 Task: create new invoice with Date Opened :30-Apr-23, Select Customer: Pop Factory, Terms: Payment Term 2. Make invoice entry for item-1 with Date: 30-Apr-23, Description: Halo Top Peanut Butter Cup  , Action: Material, Income Account: Income:Sales, Quantity: 1, Unit Price: 25.75, Discount %: 7. Make entry for item-2 with Date: 30-Apr-23, Description: Oral-B Indicator Soft Toothbrush, Action: Material, Income Account: Income:Sales, Quantity: 1, Unit Price: 15.5, Discount %: 8. Make entry for item-3 with Date: 30-Apr-23, Description: RaceTrac Roasted Sweet Popcorn, Action: Material, Income Account: Income:Sales, Quantity: 3, Unit Price: 16.5, Discount %: 10. Write Notes: 'Looking forward to serving you again.'. Post Invoice with Post Date: 30-Apr-23, Post to Accounts: Assets:Accounts Receivable. Pay / Process Payment with Transaction Date: 15-May-23, Amount: 82.7575, Transfer Account: Checking Account. Print Invoice, display notes by going to Option, then go to Display Tab and check 'Invoice Notes'.
Action: Mouse moved to (190, 44)
Screenshot: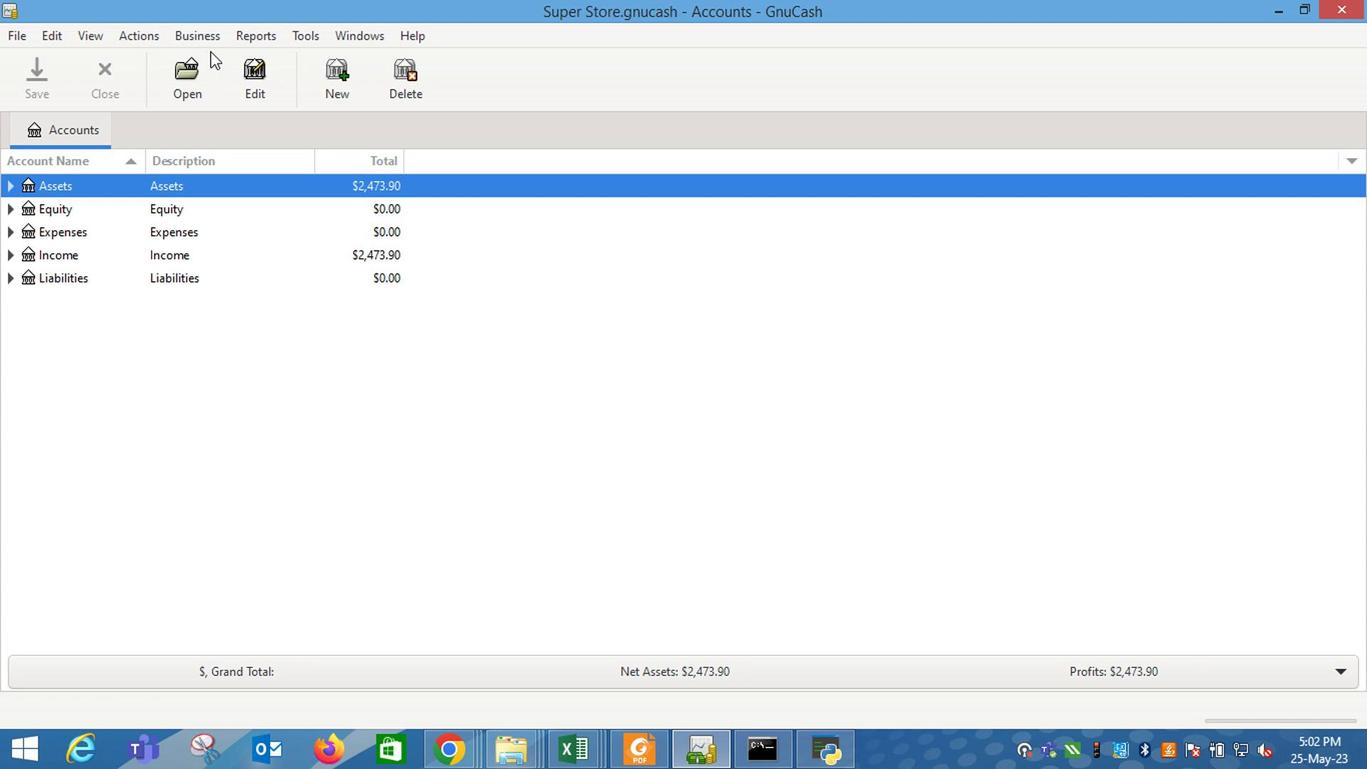 
Action: Mouse pressed left at (190, 44)
Screenshot: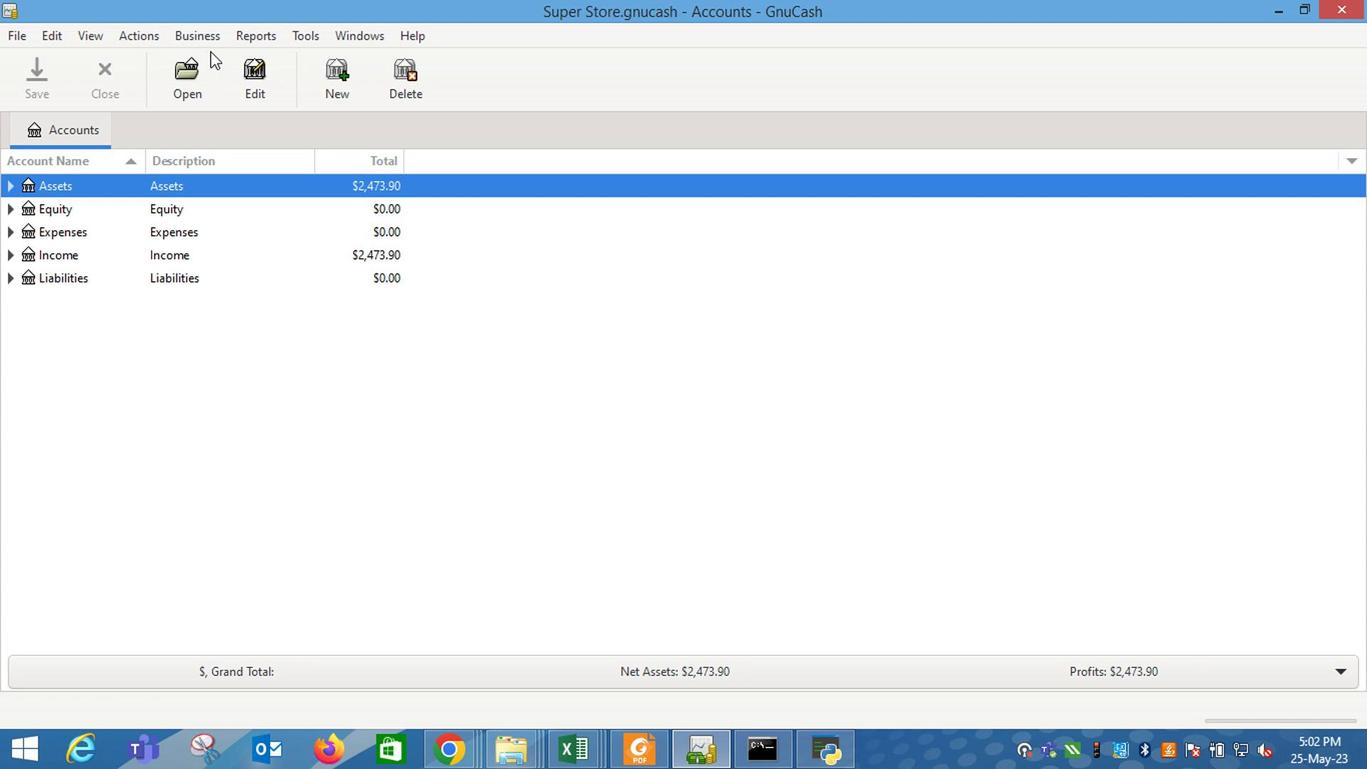 
Action: Mouse moved to (482, 139)
Screenshot: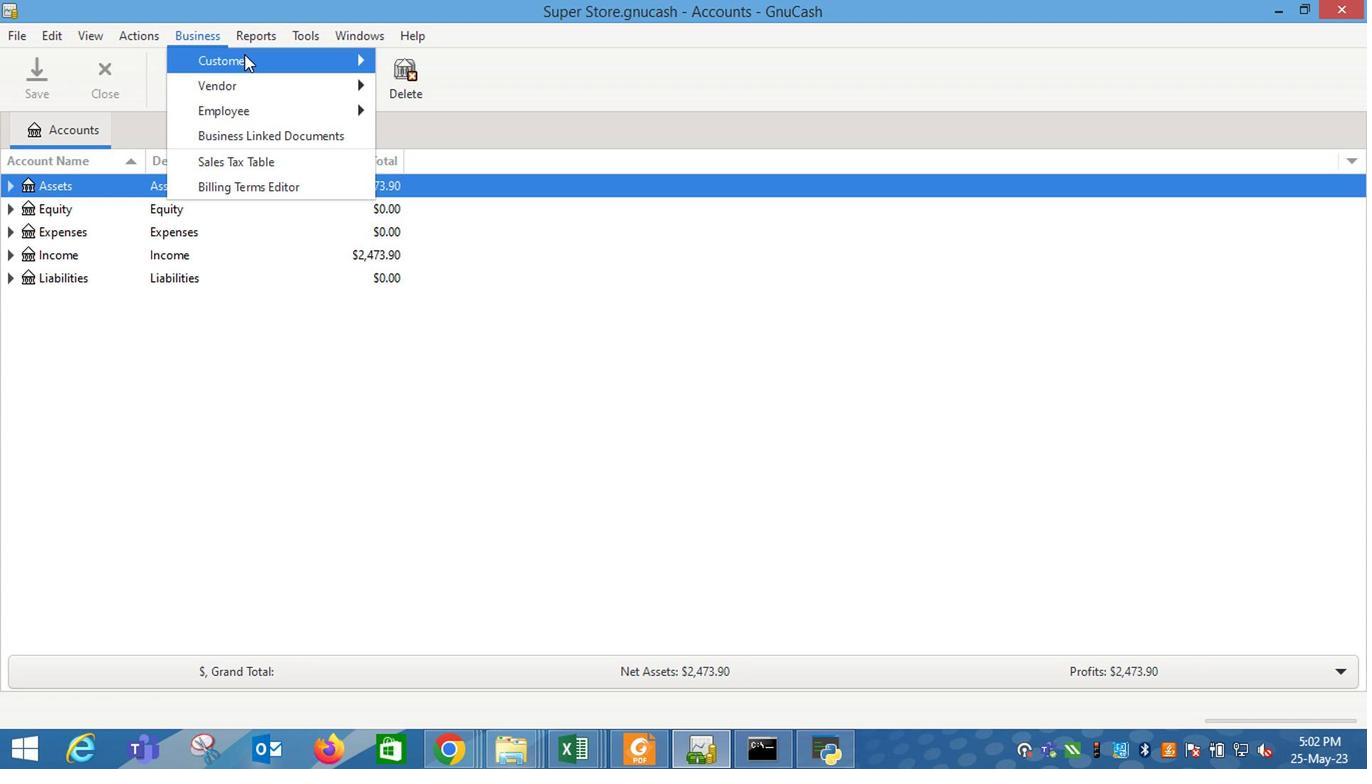 
Action: Mouse pressed left at (482, 139)
Screenshot: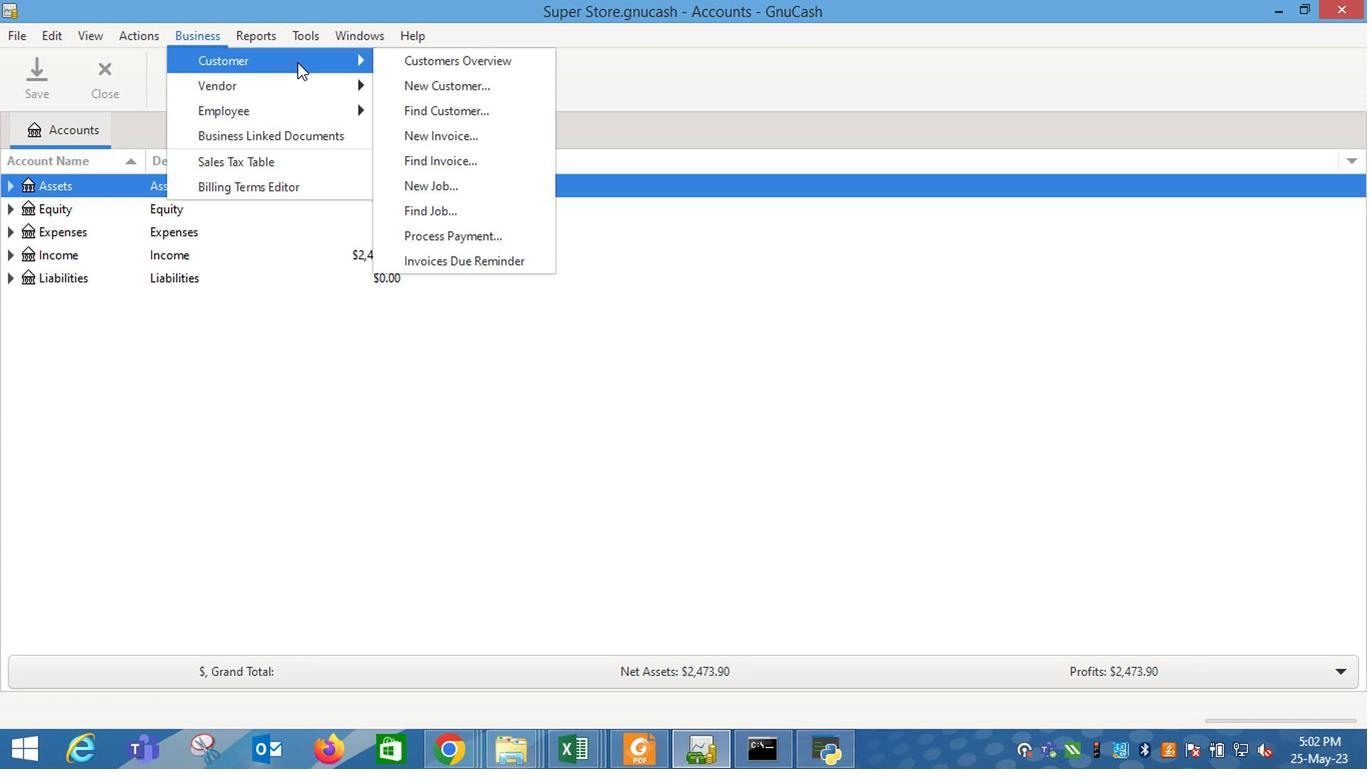 
Action: Mouse moved to (824, 307)
Screenshot: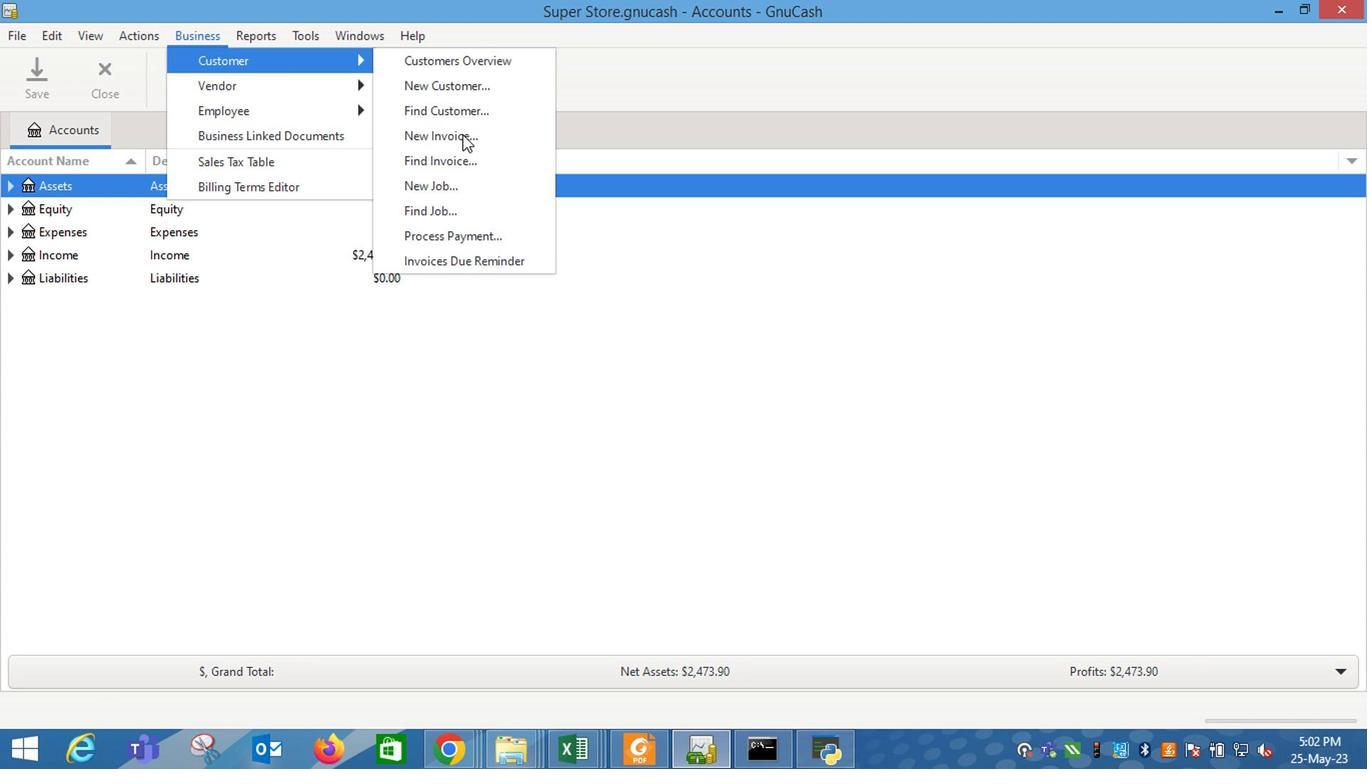 
Action: Mouse pressed left at (824, 307)
Screenshot: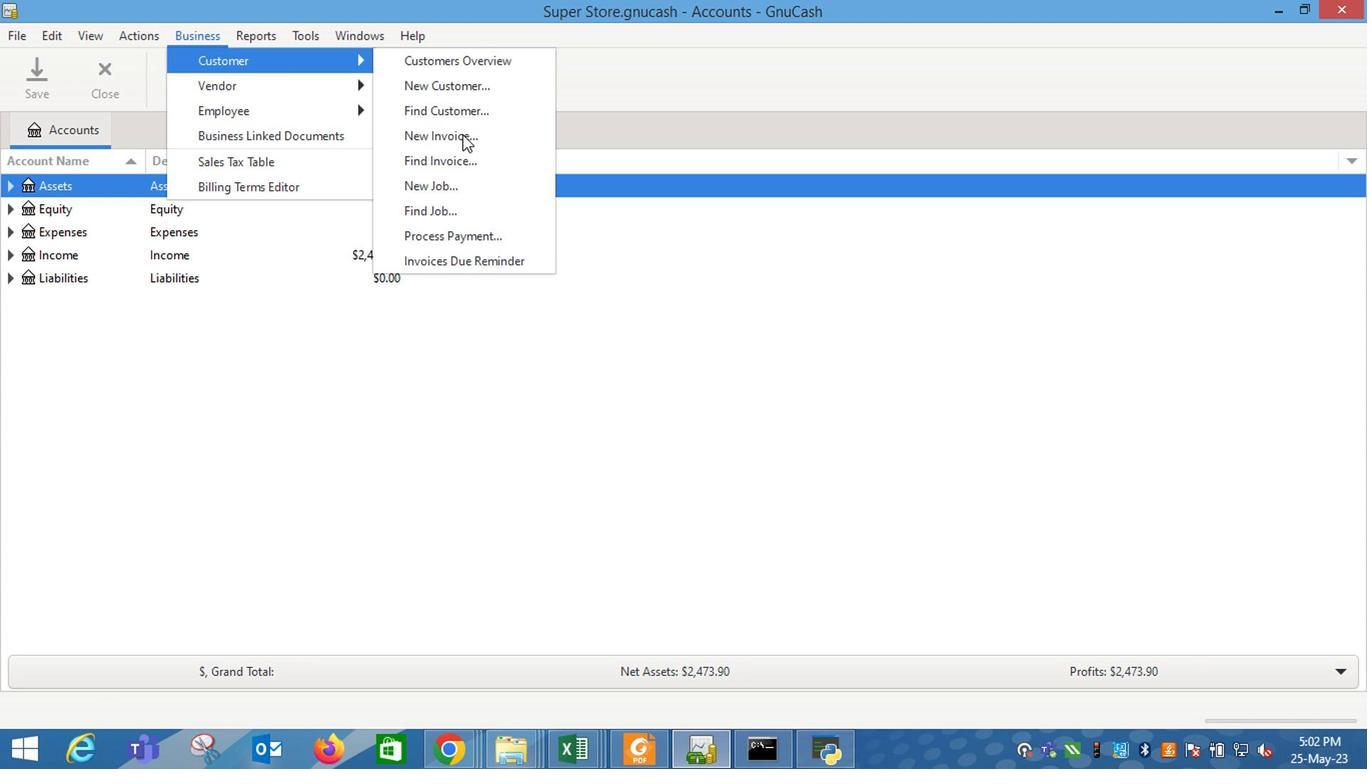 
Action: Mouse moved to (667, 336)
Screenshot: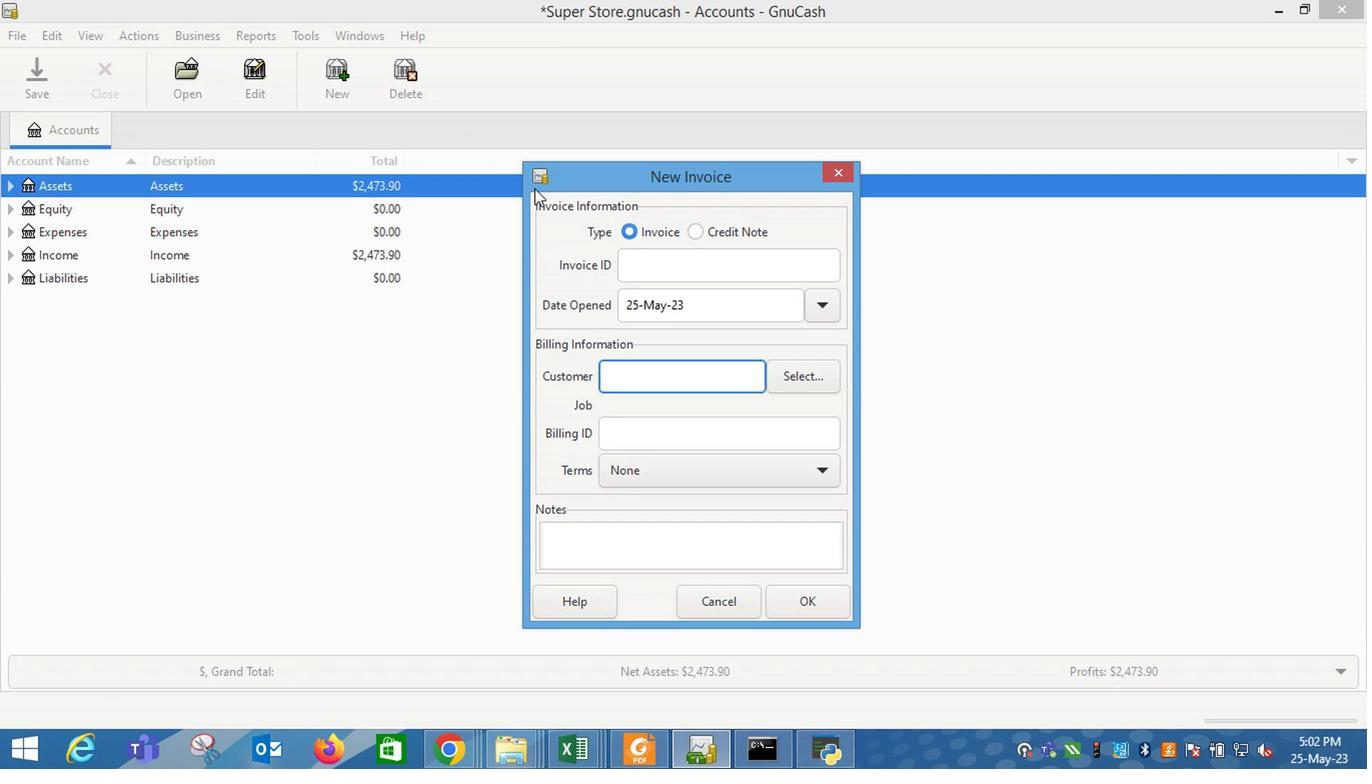 
Action: Mouse pressed left at (667, 336)
Screenshot: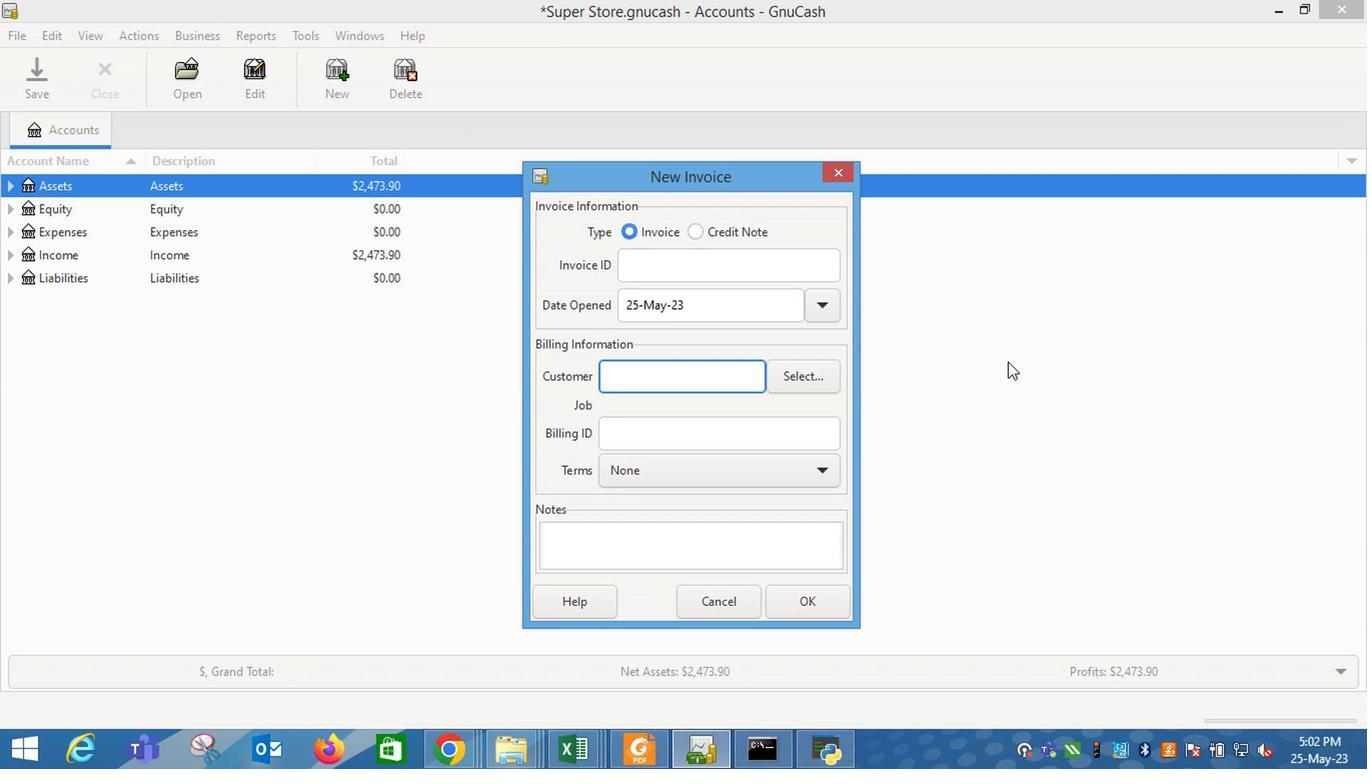 
Action: Mouse moved to (675, 459)
Screenshot: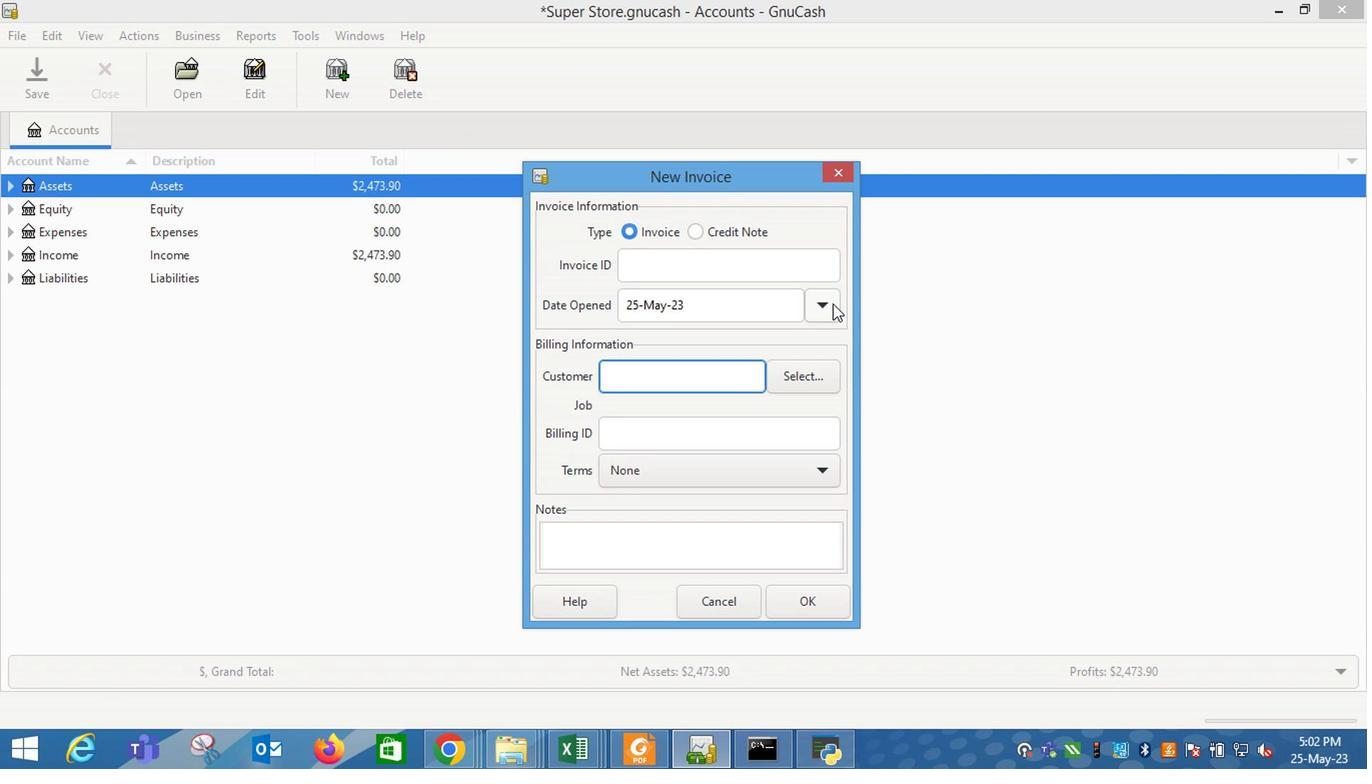 
Action: Mouse pressed left at (675, 459)
Screenshot: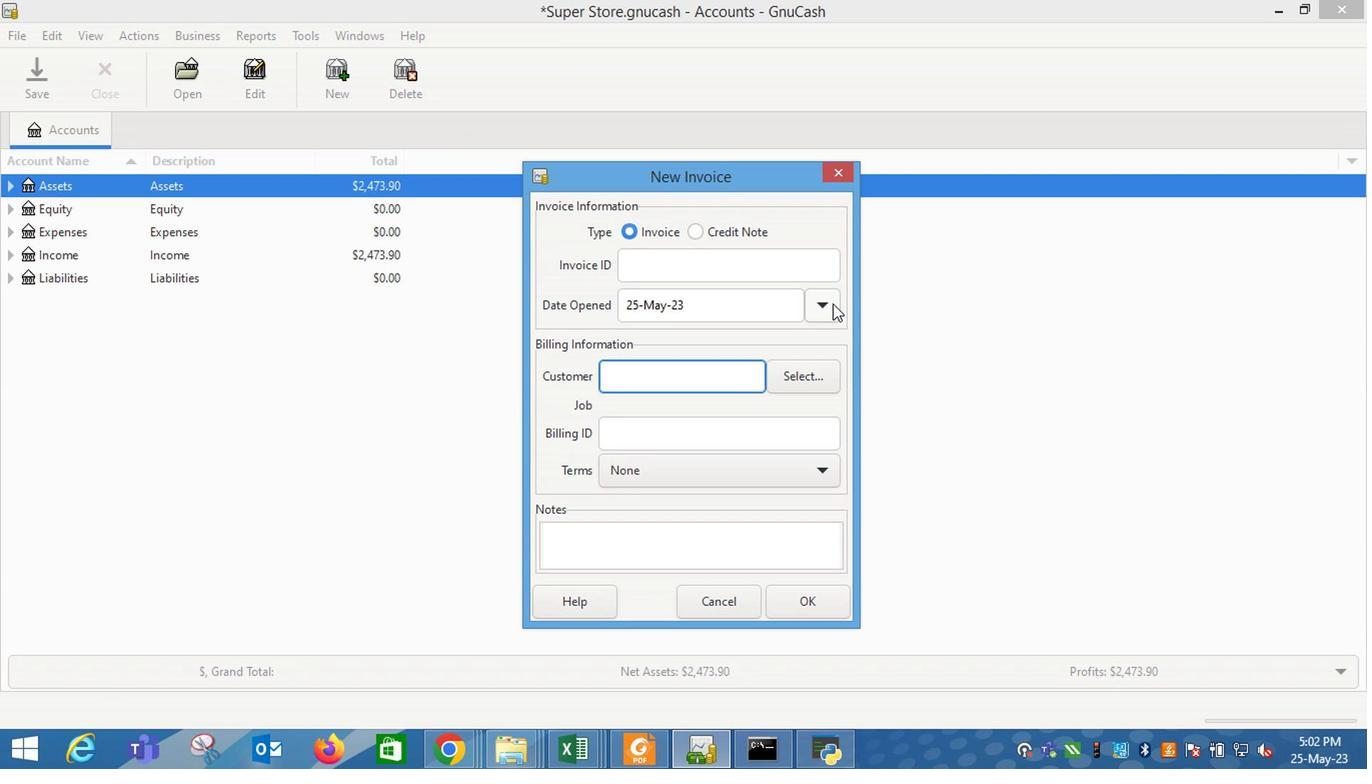 
Action: Mouse moved to (627, 371)
Screenshot: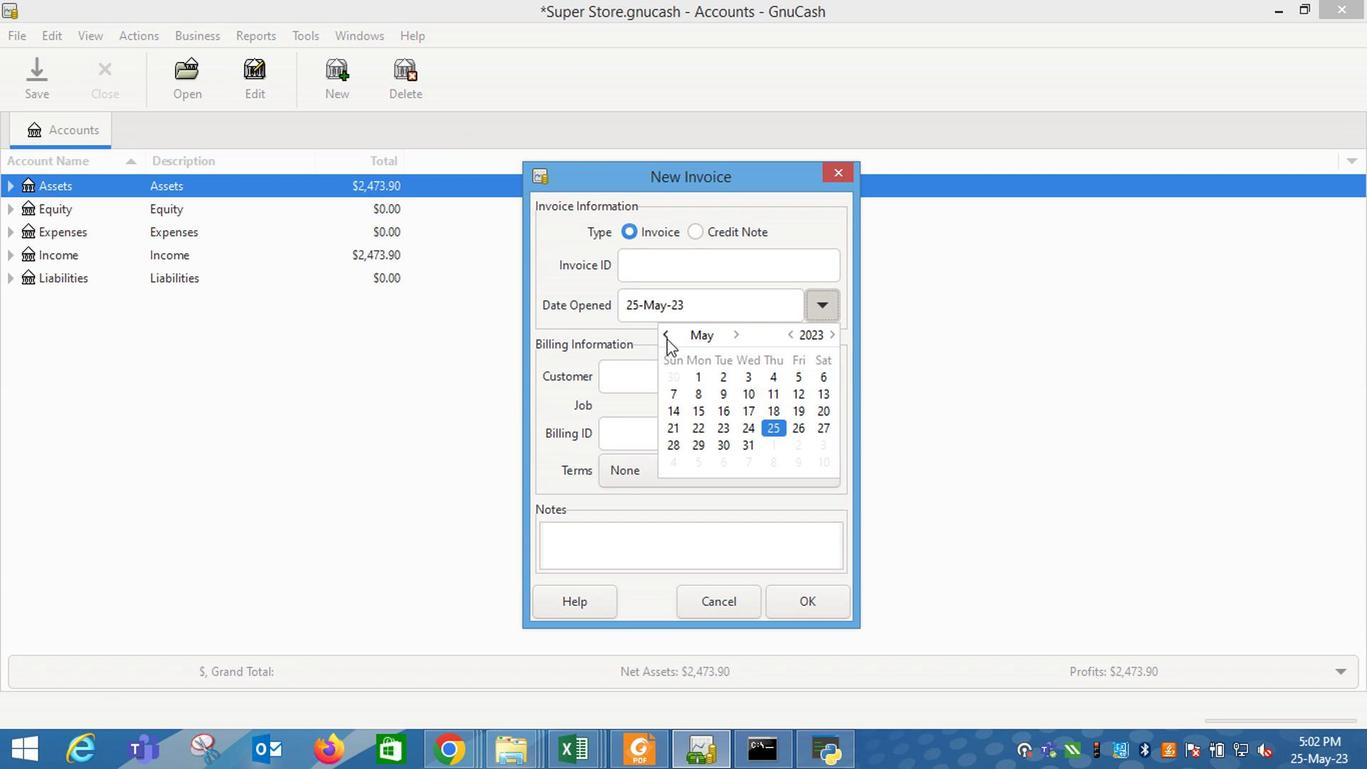 
Action: Mouse pressed left at (627, 371)
Screenshot: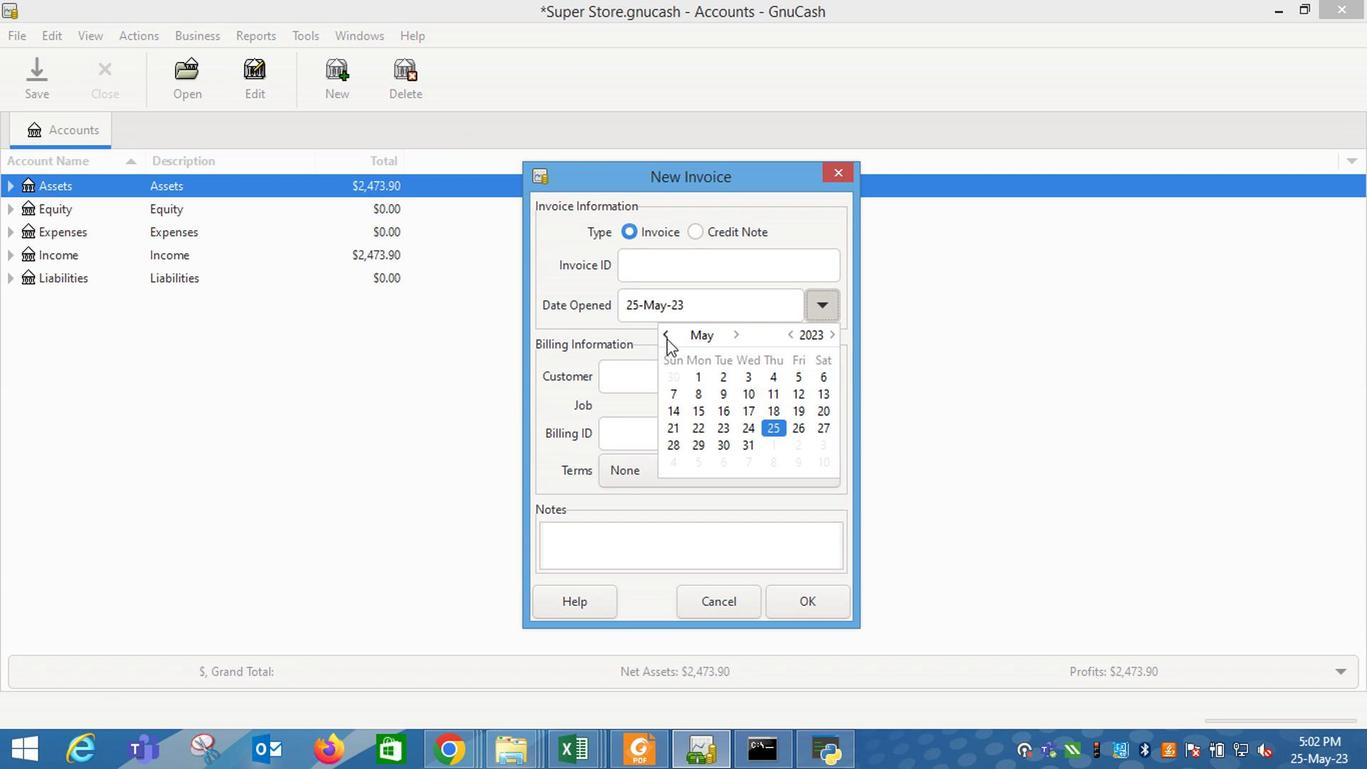 
Action: Mouse moved to (627, 371)
Screenshot: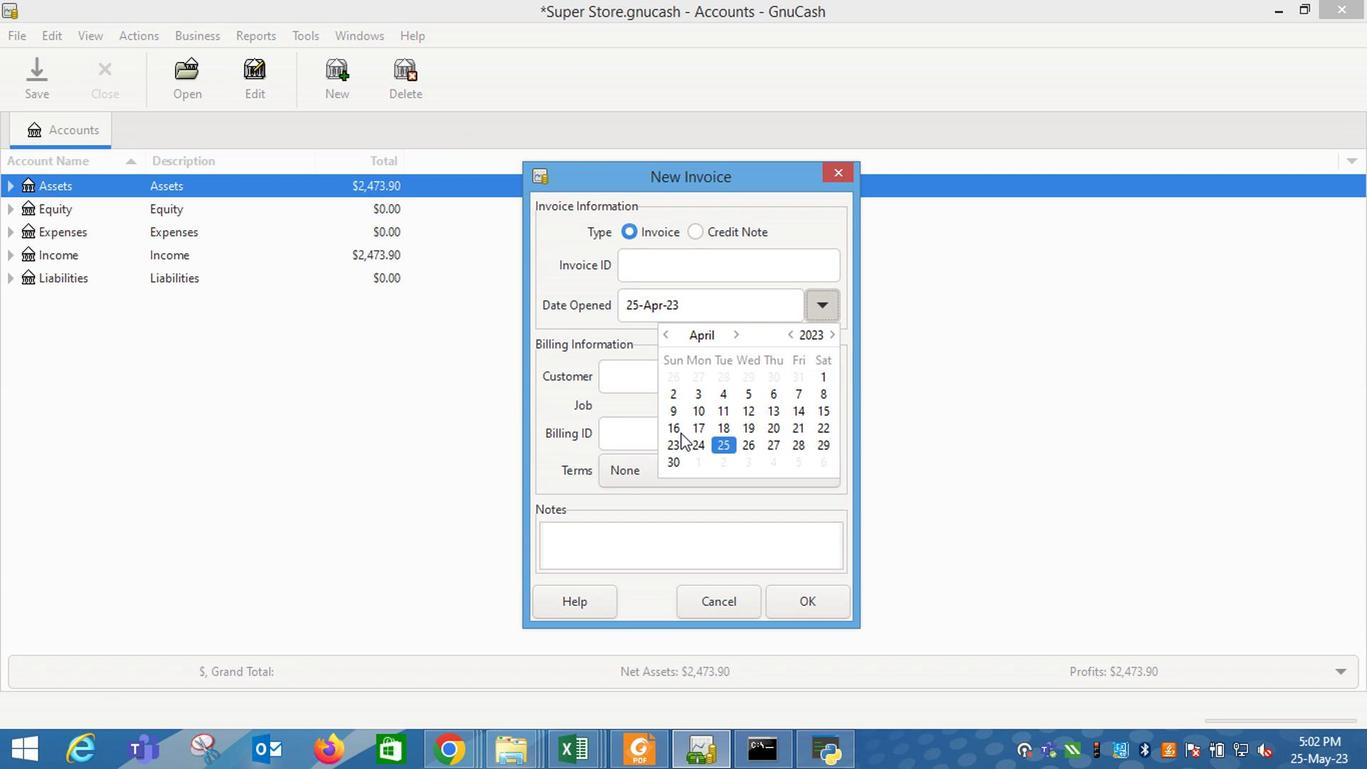 
Action: Mouse pressed left at (627, 371)
Screenshot: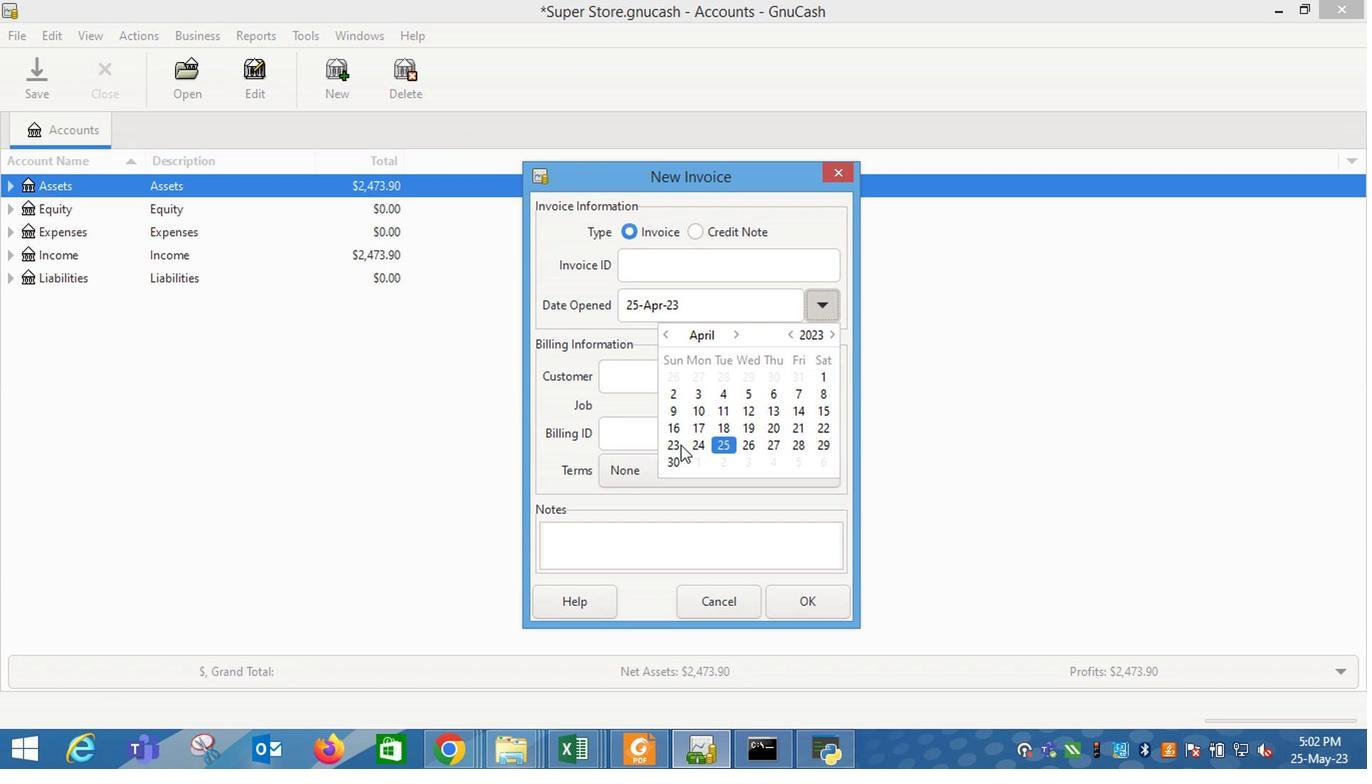 
Action: Key pressed <Key.shift_r>S
Screenshot: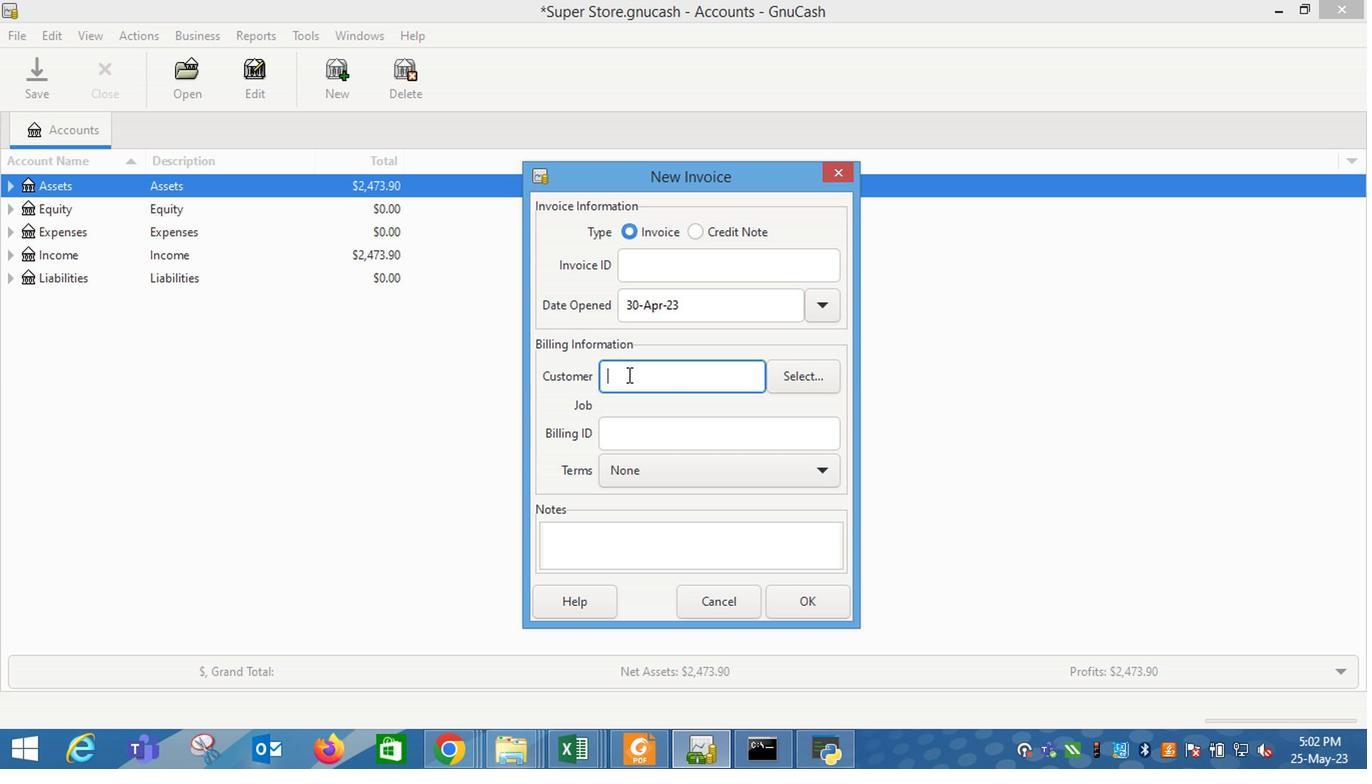 
Action: Mouse moved to (616, 375)
Screenshot: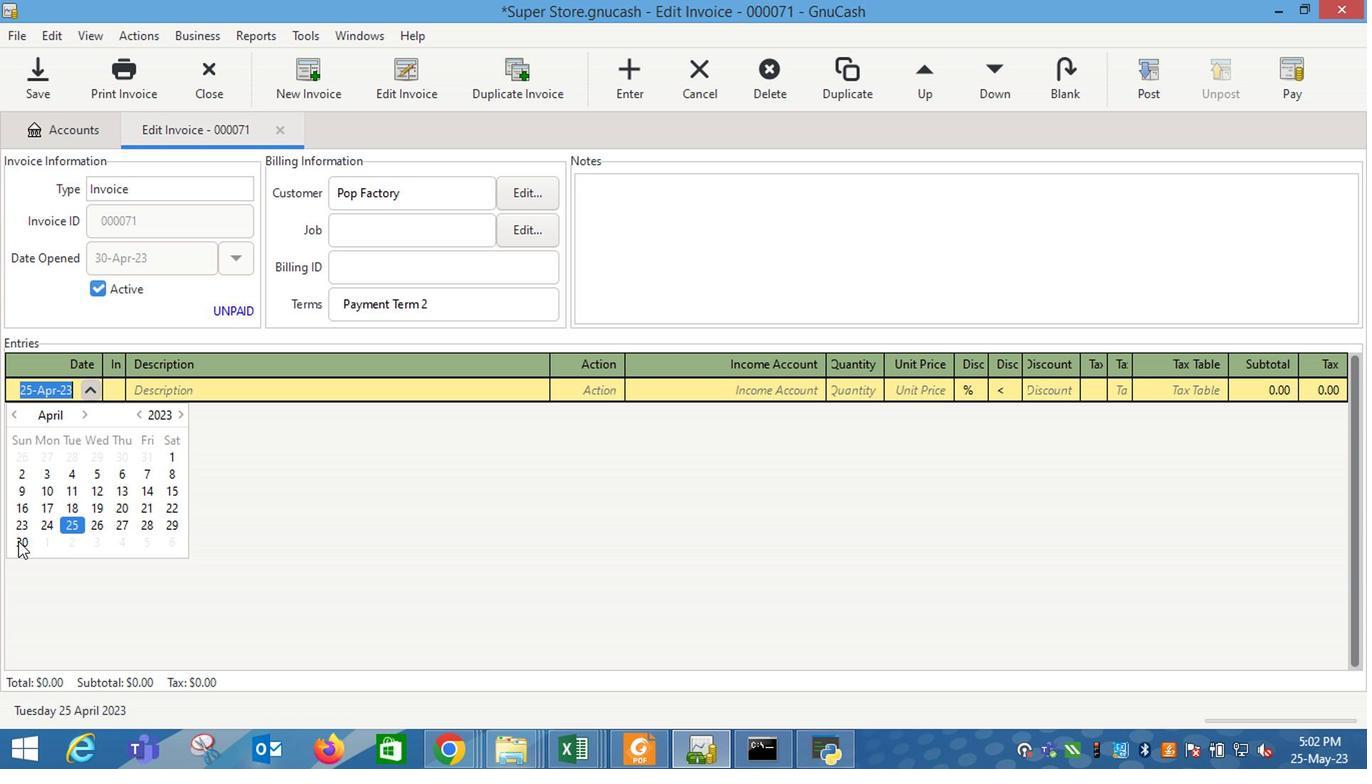 
Action: Key pressed <Key.esc>
Screenshot: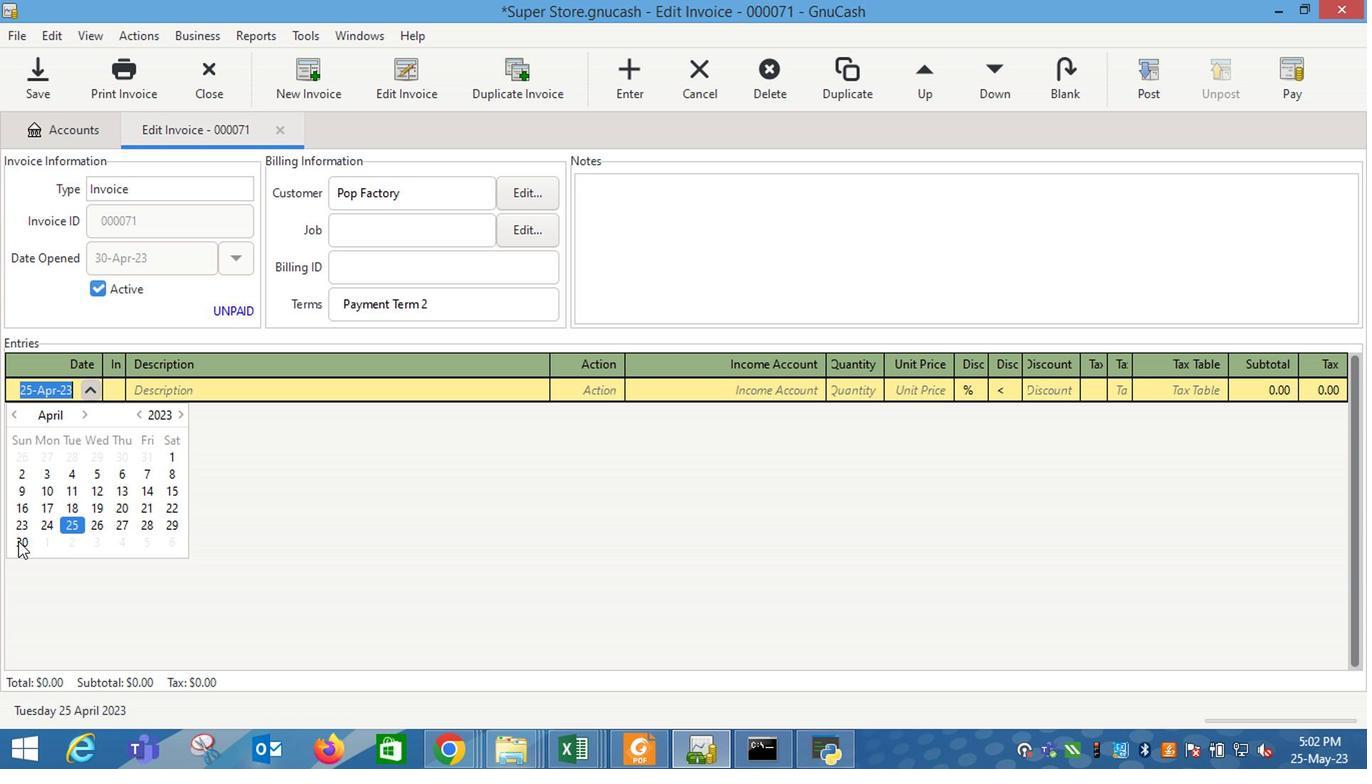 
Action: Mouse moved to (843, 173)
Screenshot: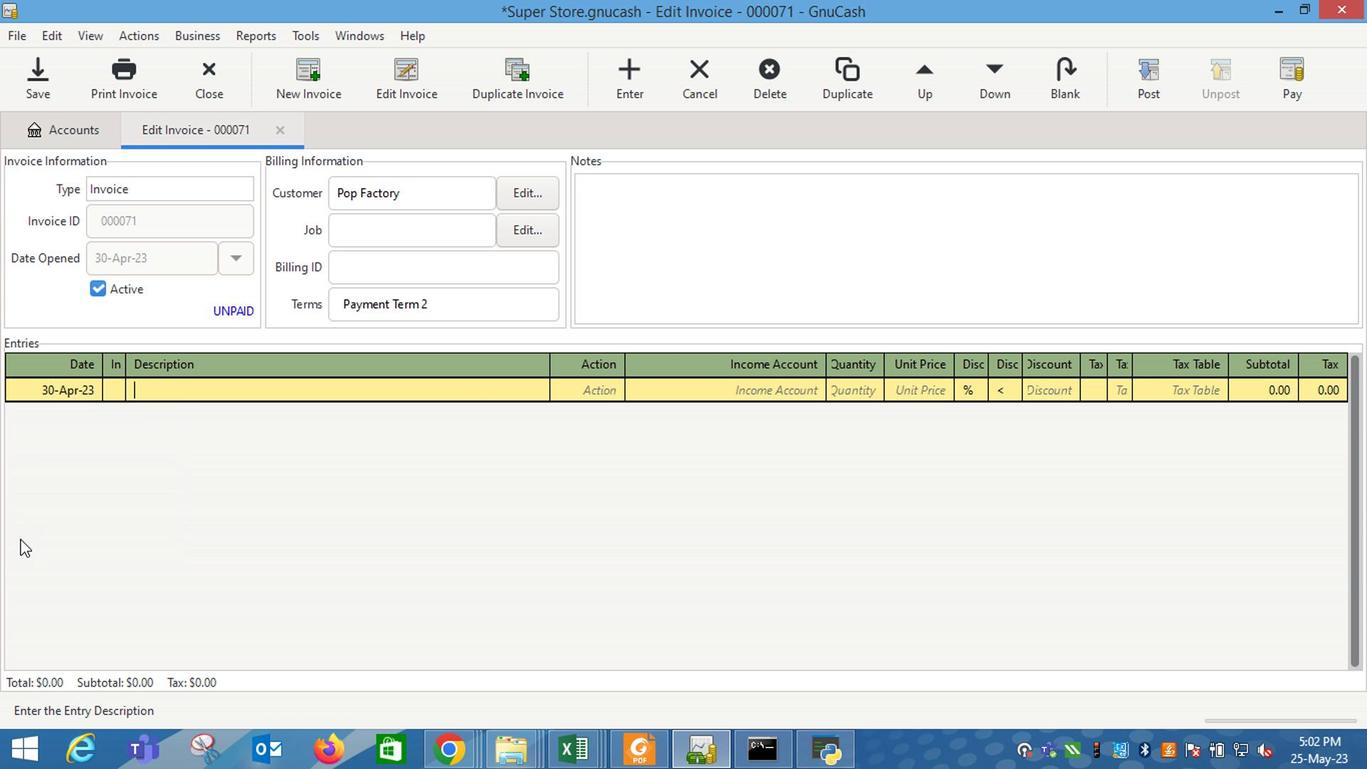
Action: Mouse pressed left at (843, 173)
Screenshot: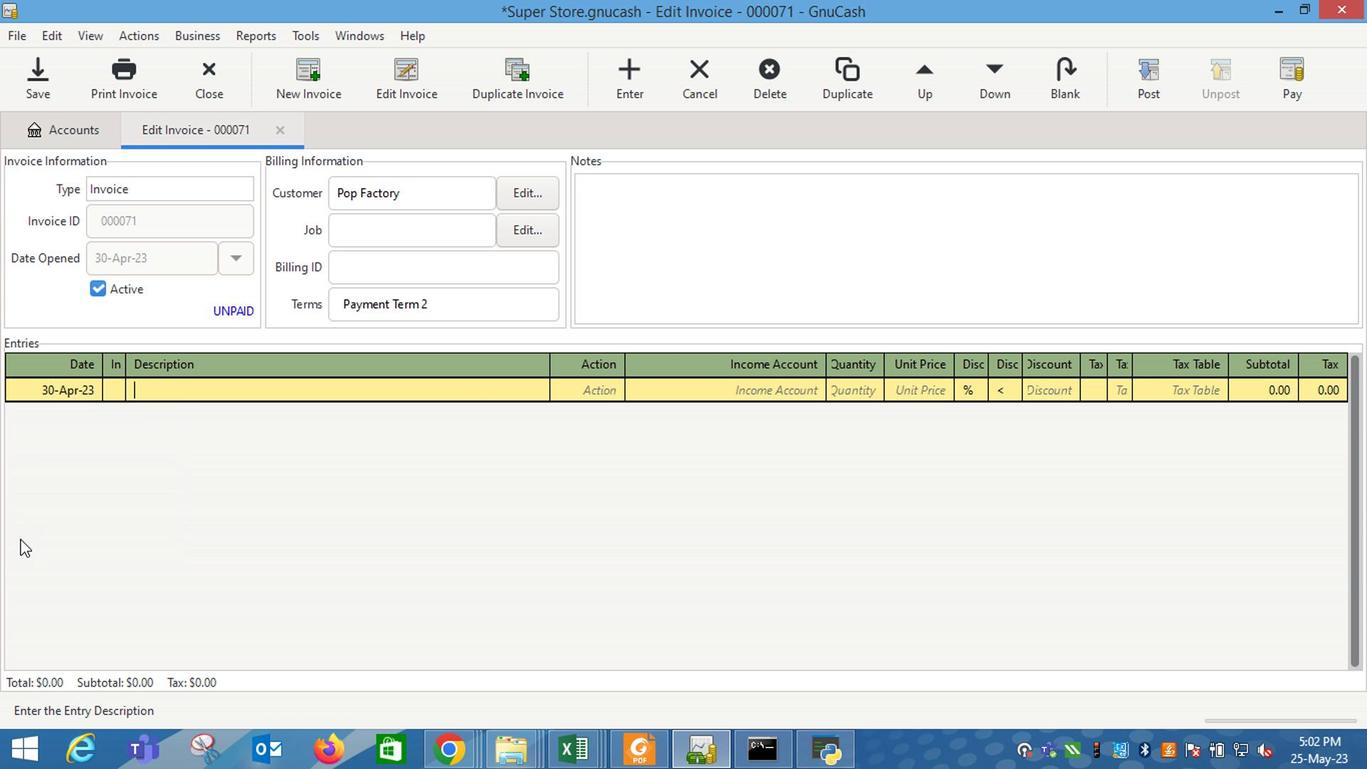 
Action: Mouse moved to (208, 35)
Screenshot: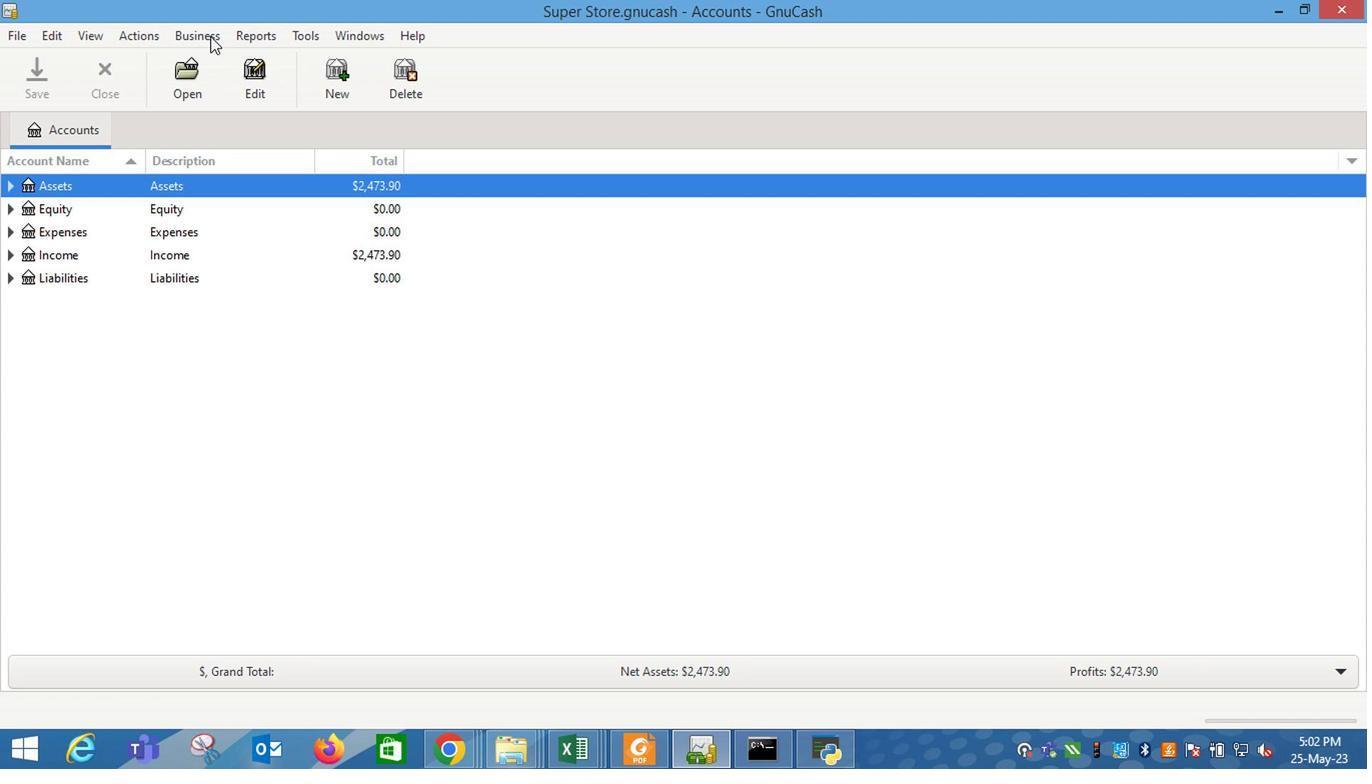 
Action: Mouse pressed left at (208, 35)
Screenshot: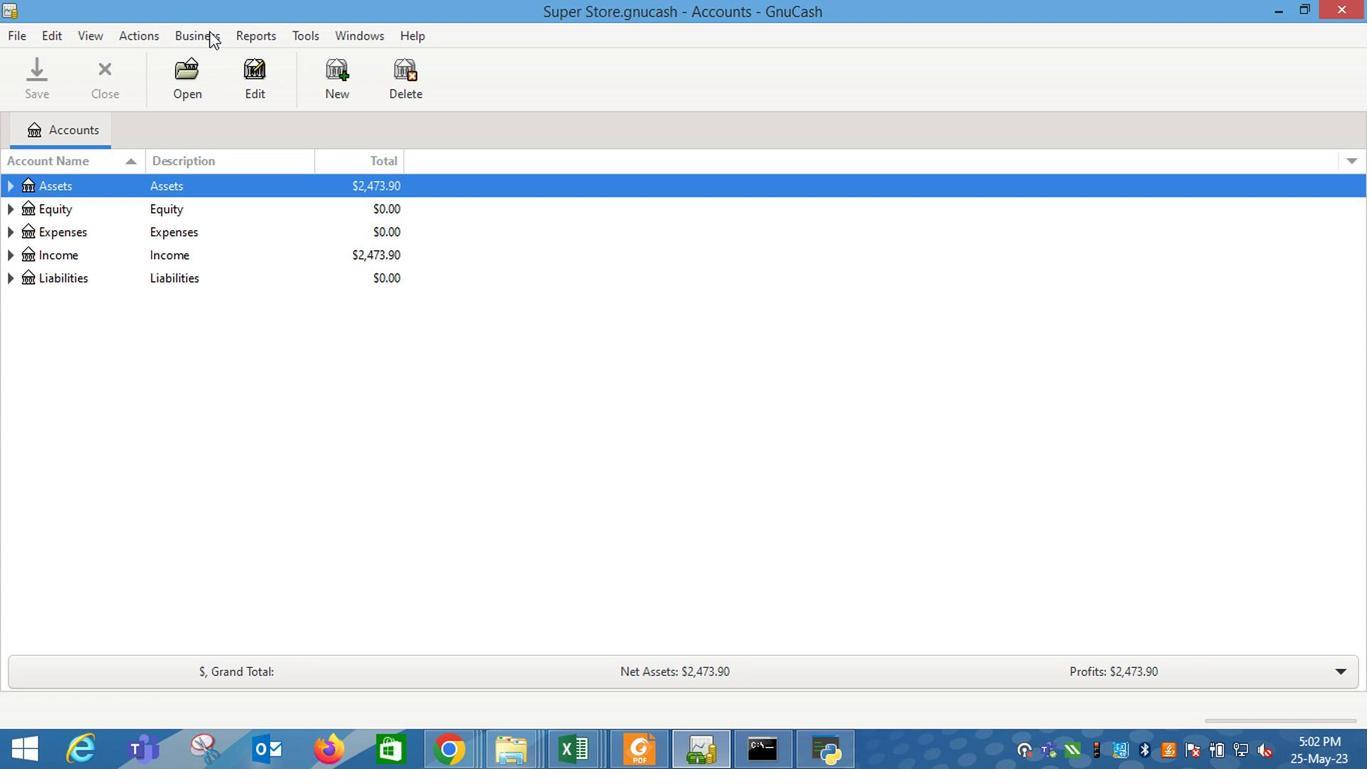 
Action: Mouse moved to (462, 138)
Screenshot: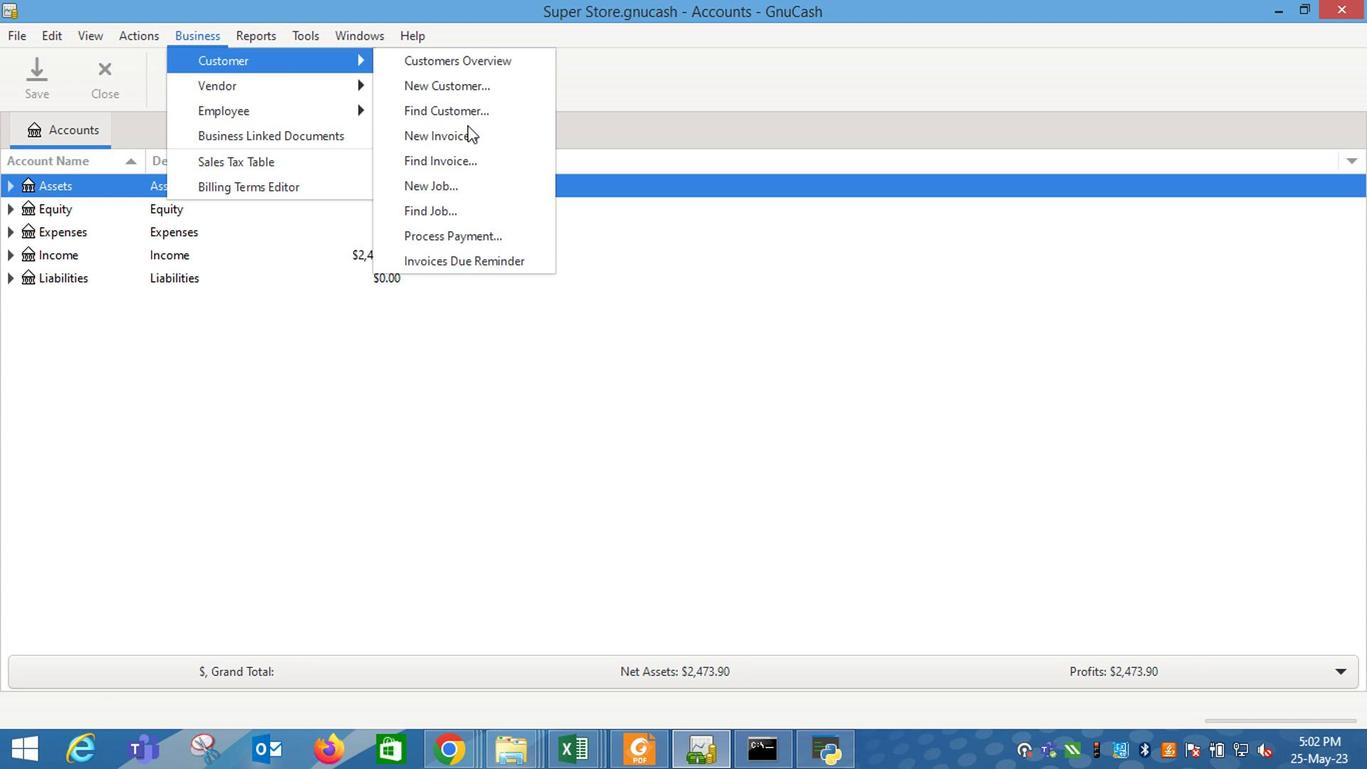 
Action: Mouse pressed left at (462, 138)
Screenshot: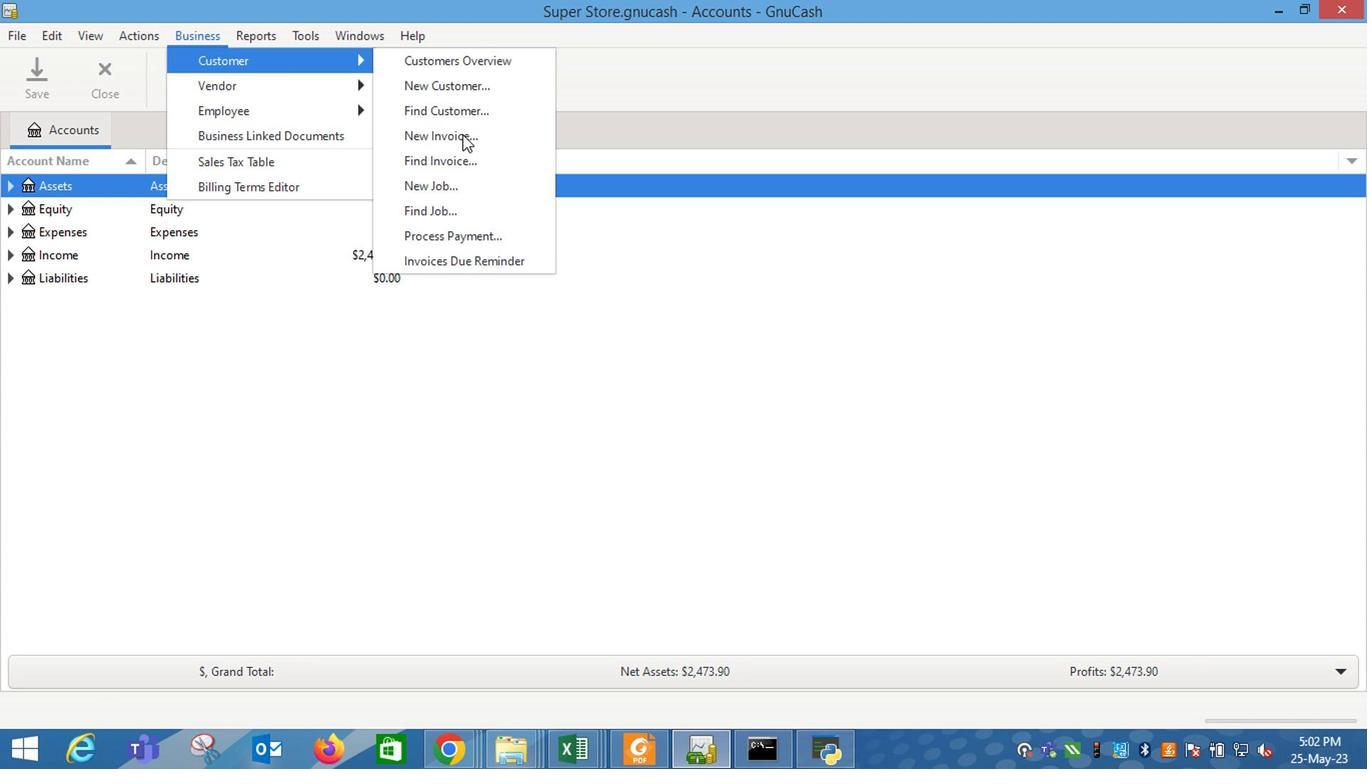 
Action: Mouse moved to (820, 308)
Screenshot: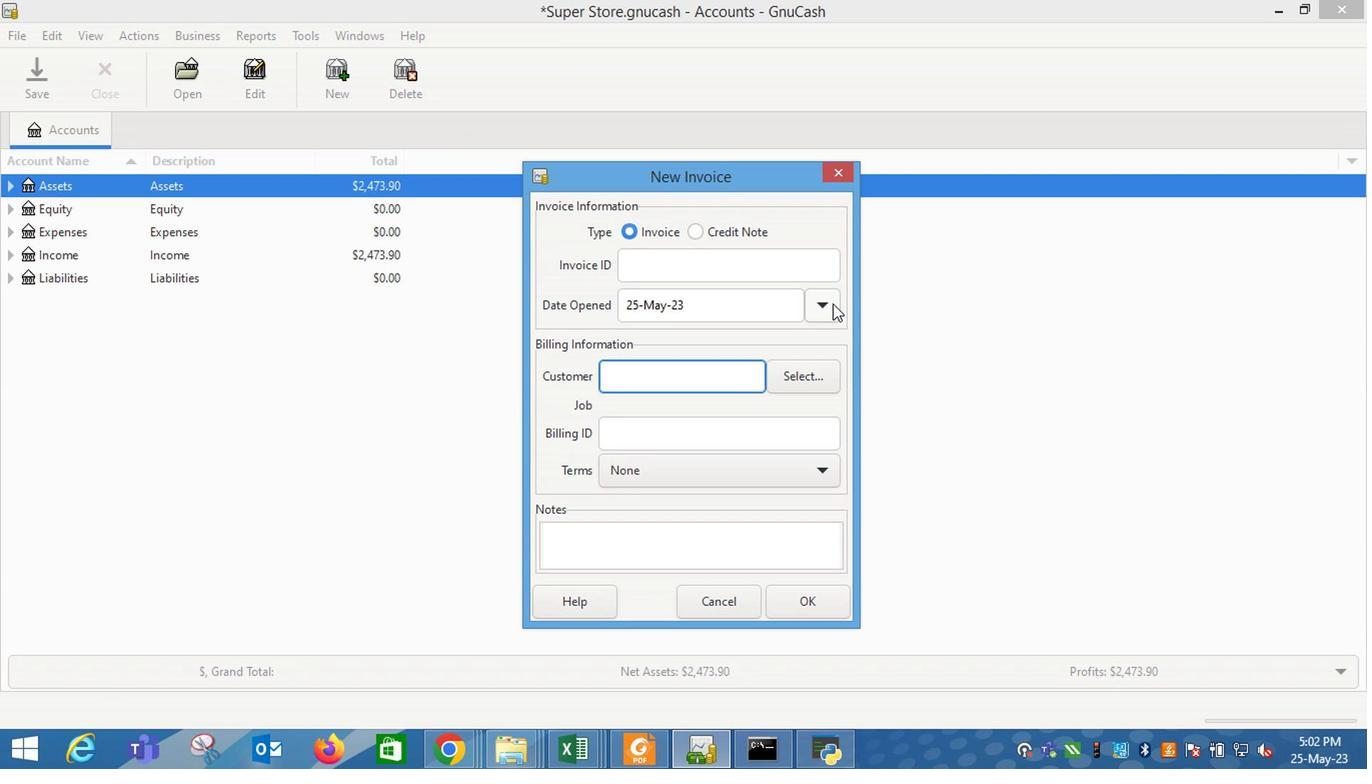 
Action: Mouse pressed left at (830, 306)
Screenshot: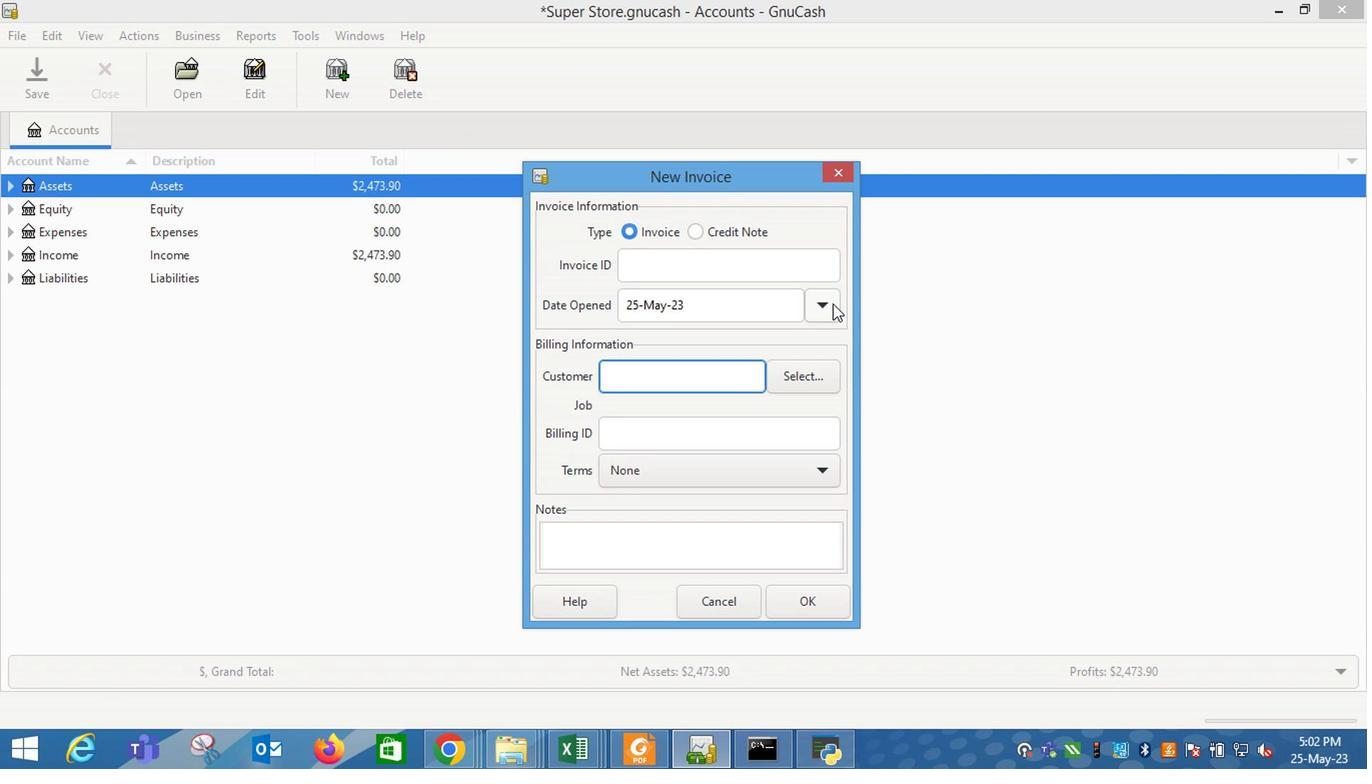 
Action: Mouse moved to (666, 342)
Screenshot: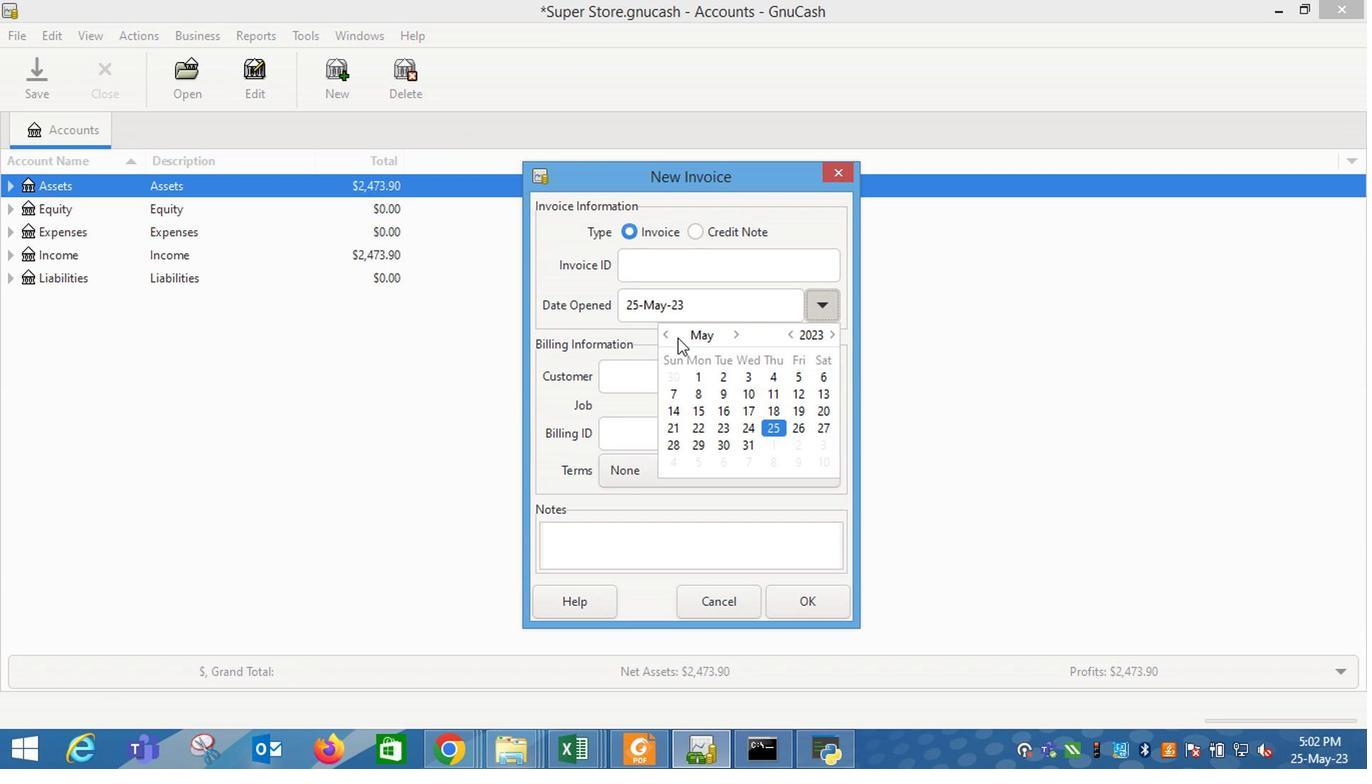 
Action: Mouse pressed left at (666, 342)
Screenshot: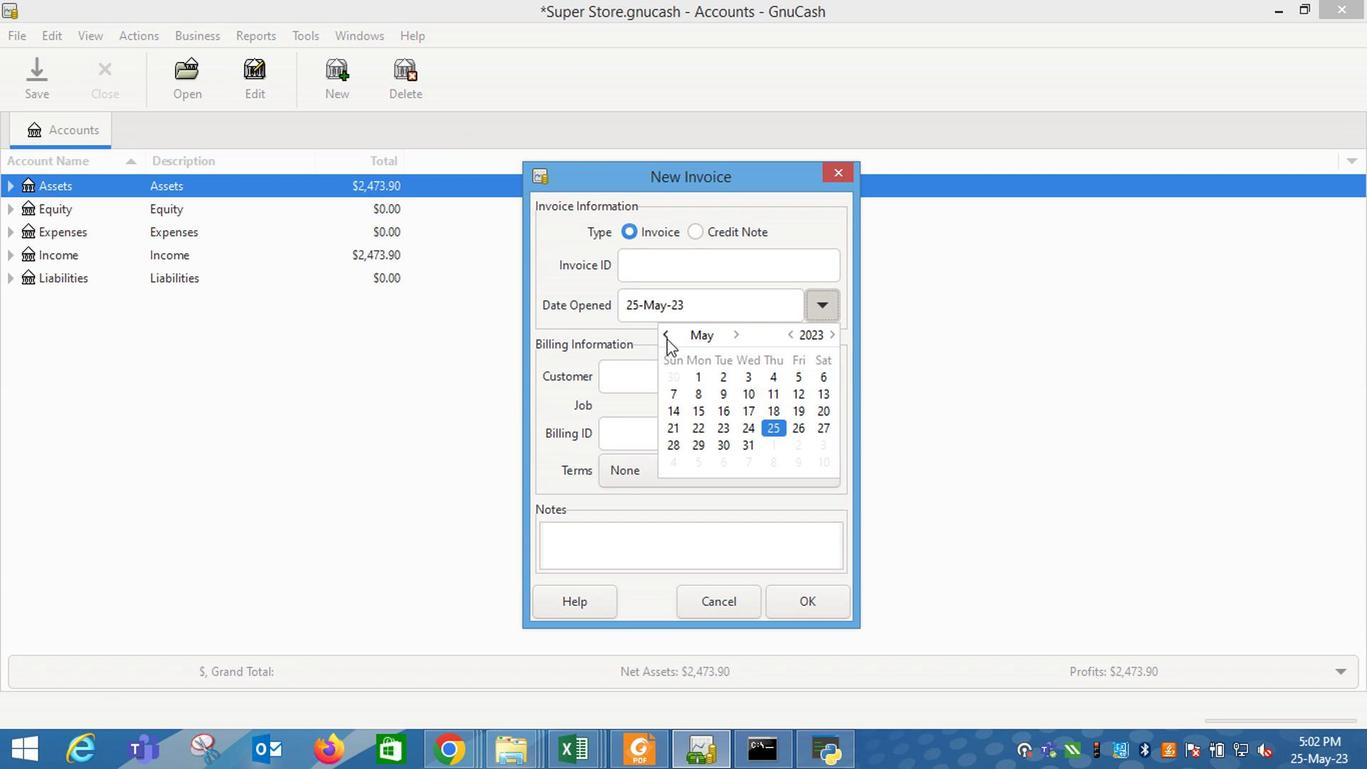 
Action: Mouse moved to (674, 465)
Screenshot: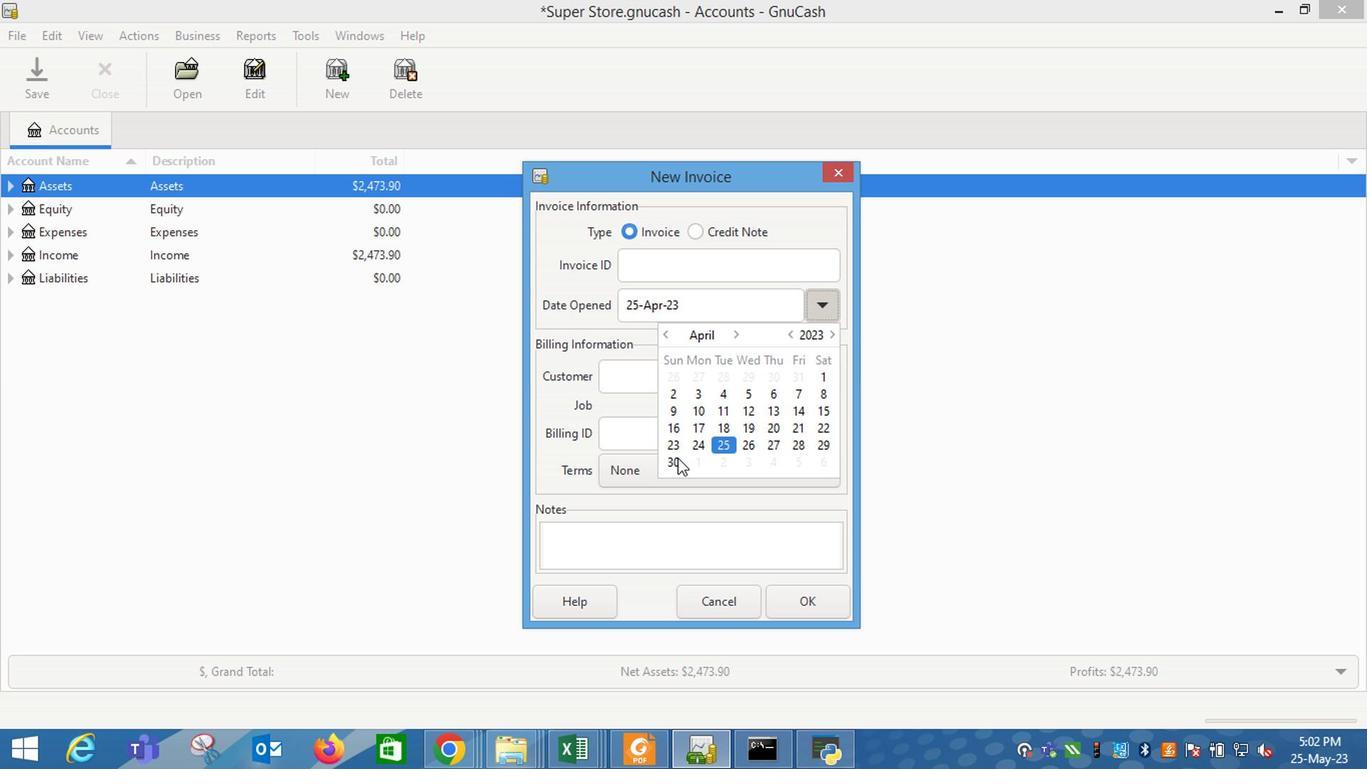 
Action: Mouse pressed left at (674, 465)
Screenshot: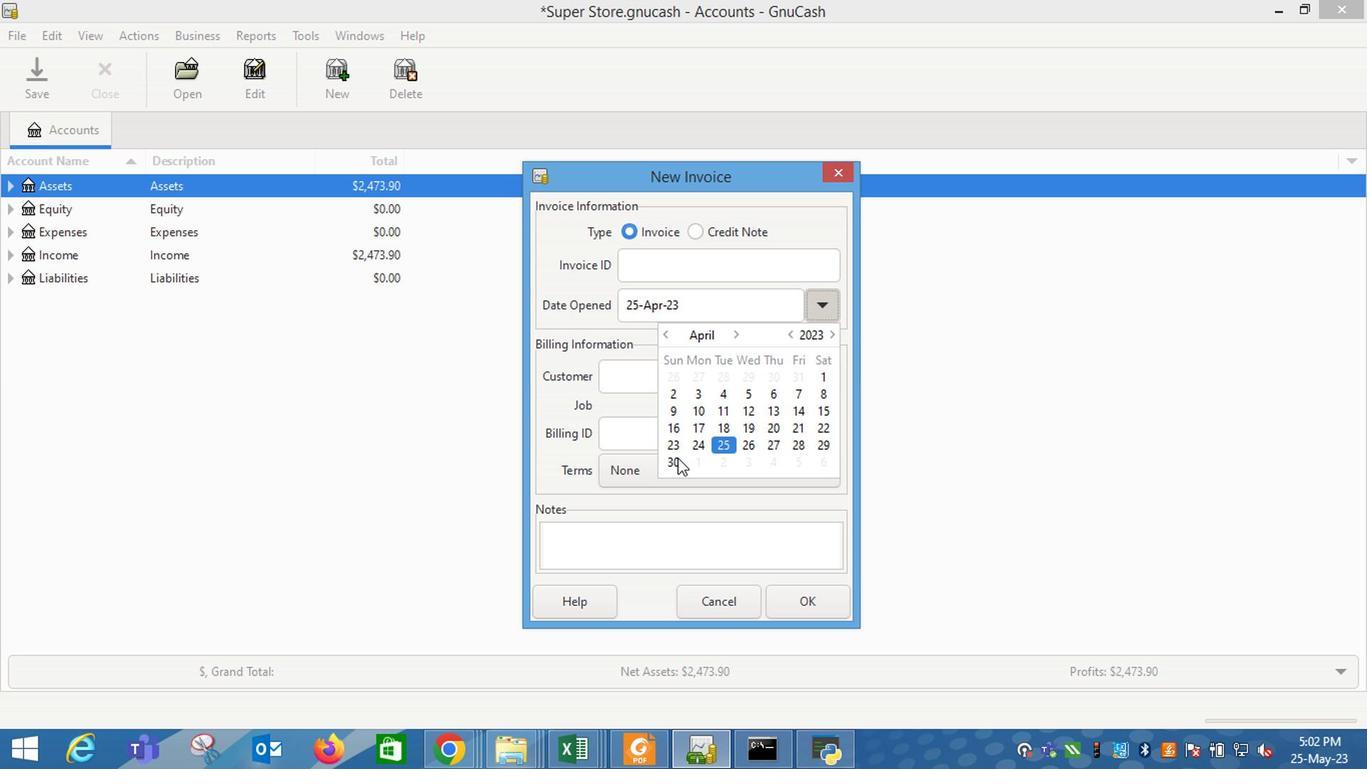 
Action: Mouse moved to (606, 371)
Screenshot: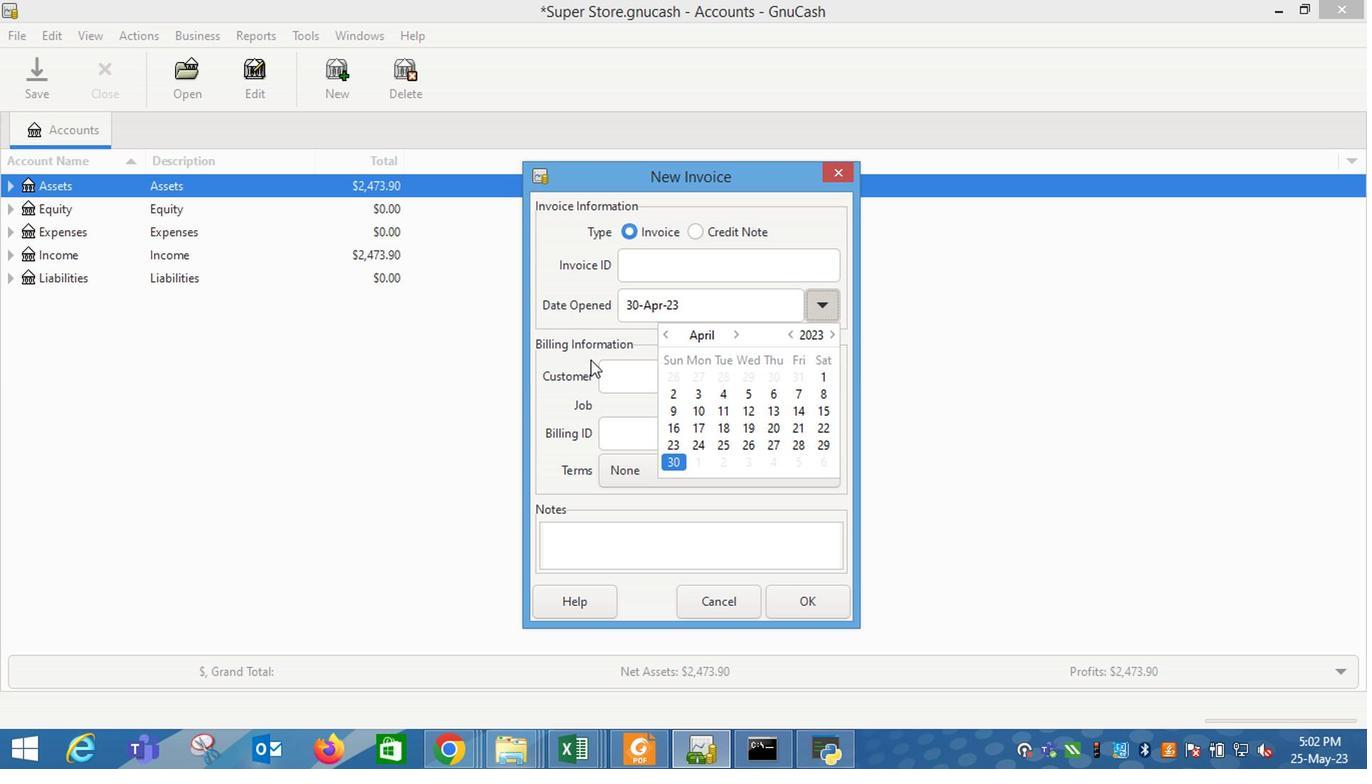 
Action: Mouse pressed left at (591, 364)
Screenshot: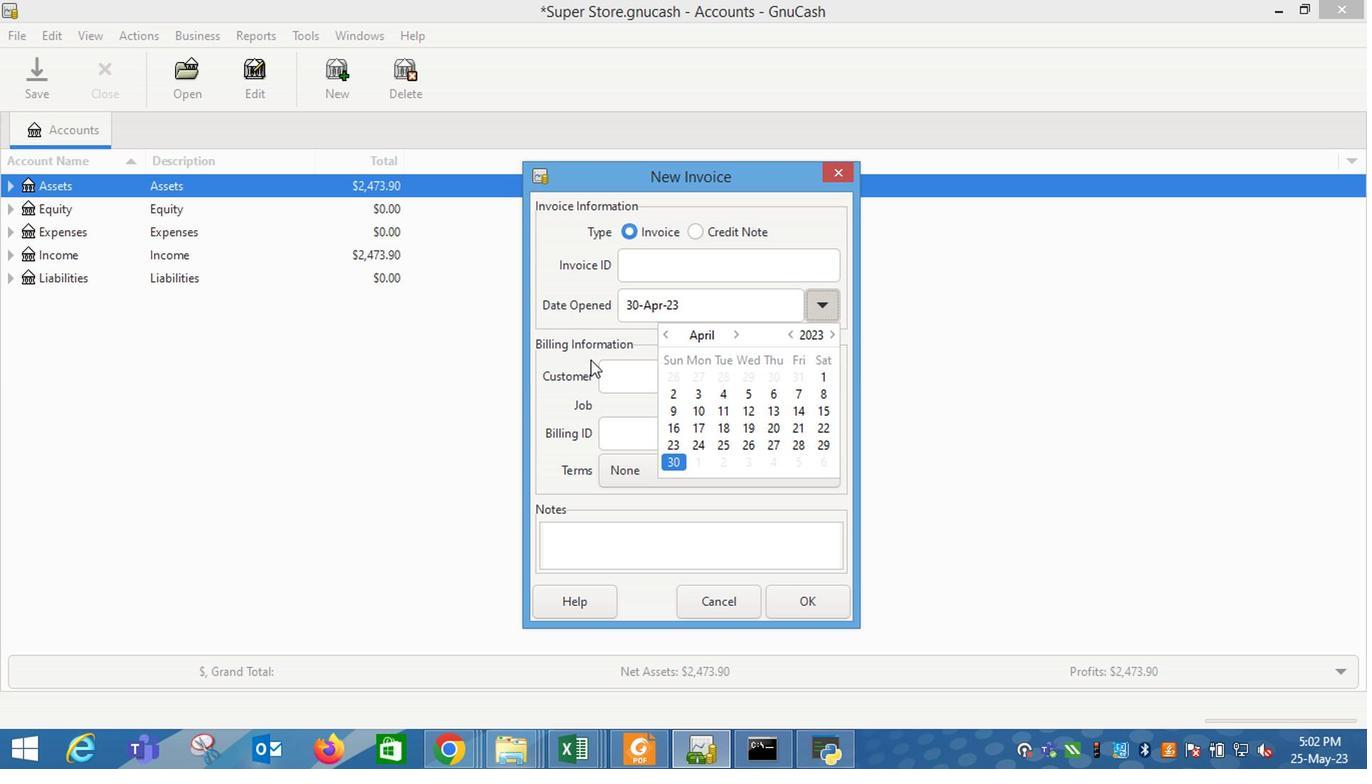 
Action: Mouse moved to (627, 378)
Screenshot: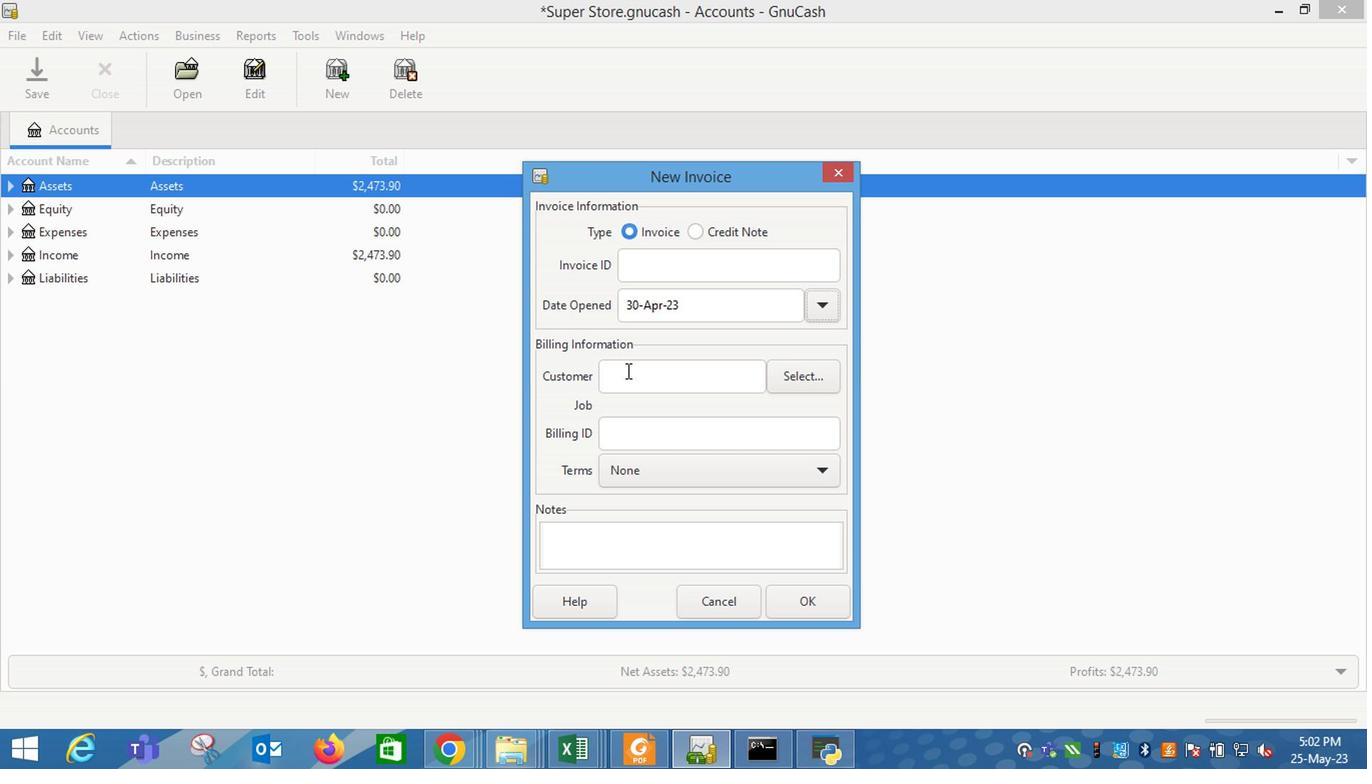 
Action: Mouse pressed left at (627, 378)
Screenshot: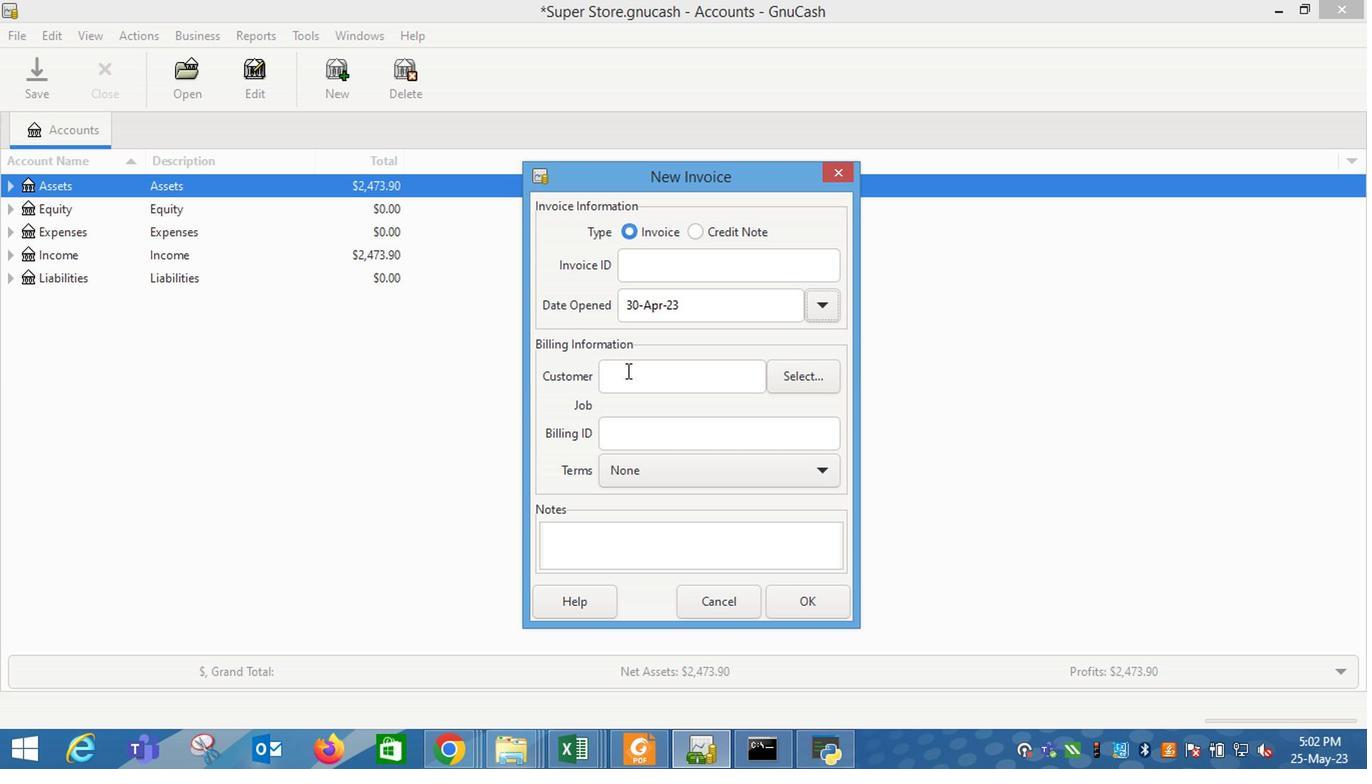 
Action: Key pressed <Key.shift_r><Key.shift_r><Key.shift_r><Key.shift_r><Key.shift_r><Key.shift_r><Key.shift_r><Key.shift_r><Key.shift_r><Key.shift_r><Key.shift_r><Key.shift_r><Key.shift_r><Key.shift_r><Key.shift_r><Key.shift_r><Key.shift_r><Key.shift_r><Key.shift_r><Key.shift_r>Pop
Screenshot: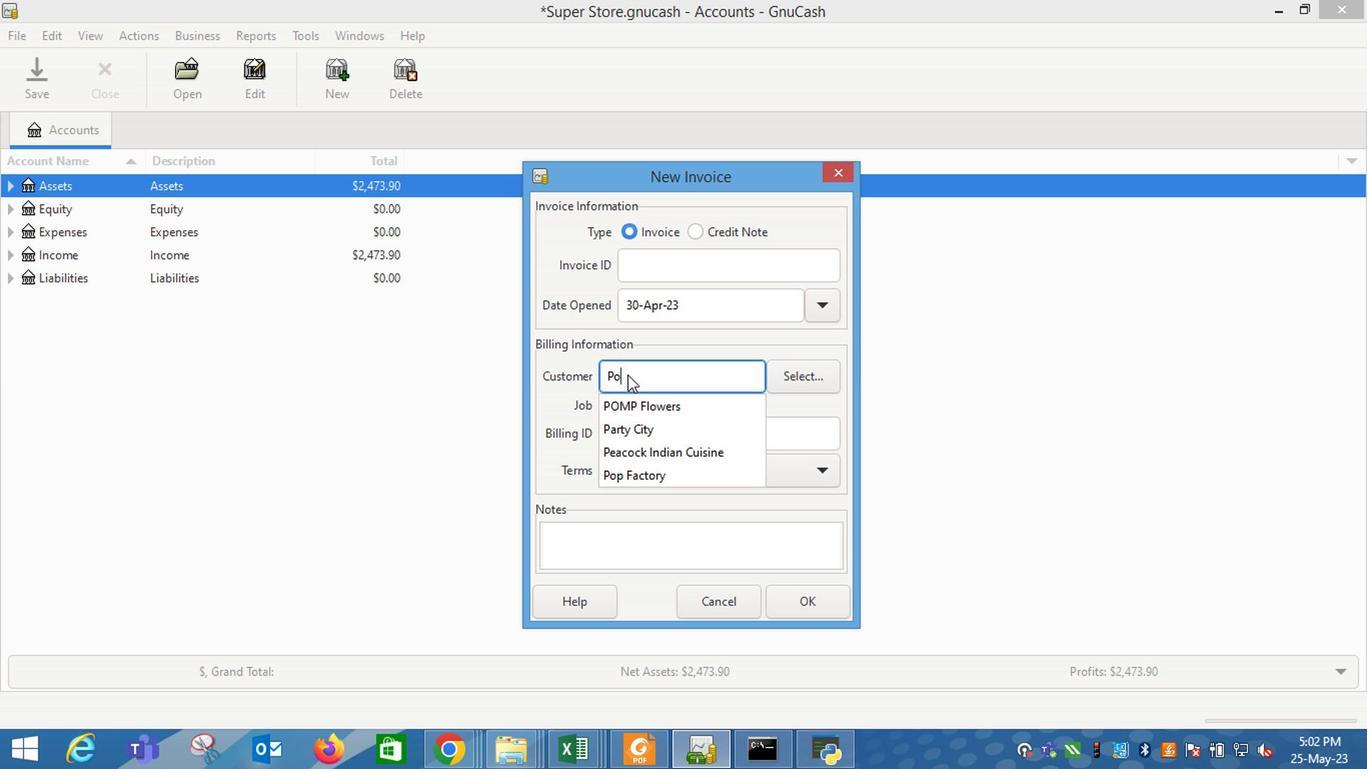 
Action: Mouse moved to (643, 428)
Screenshot: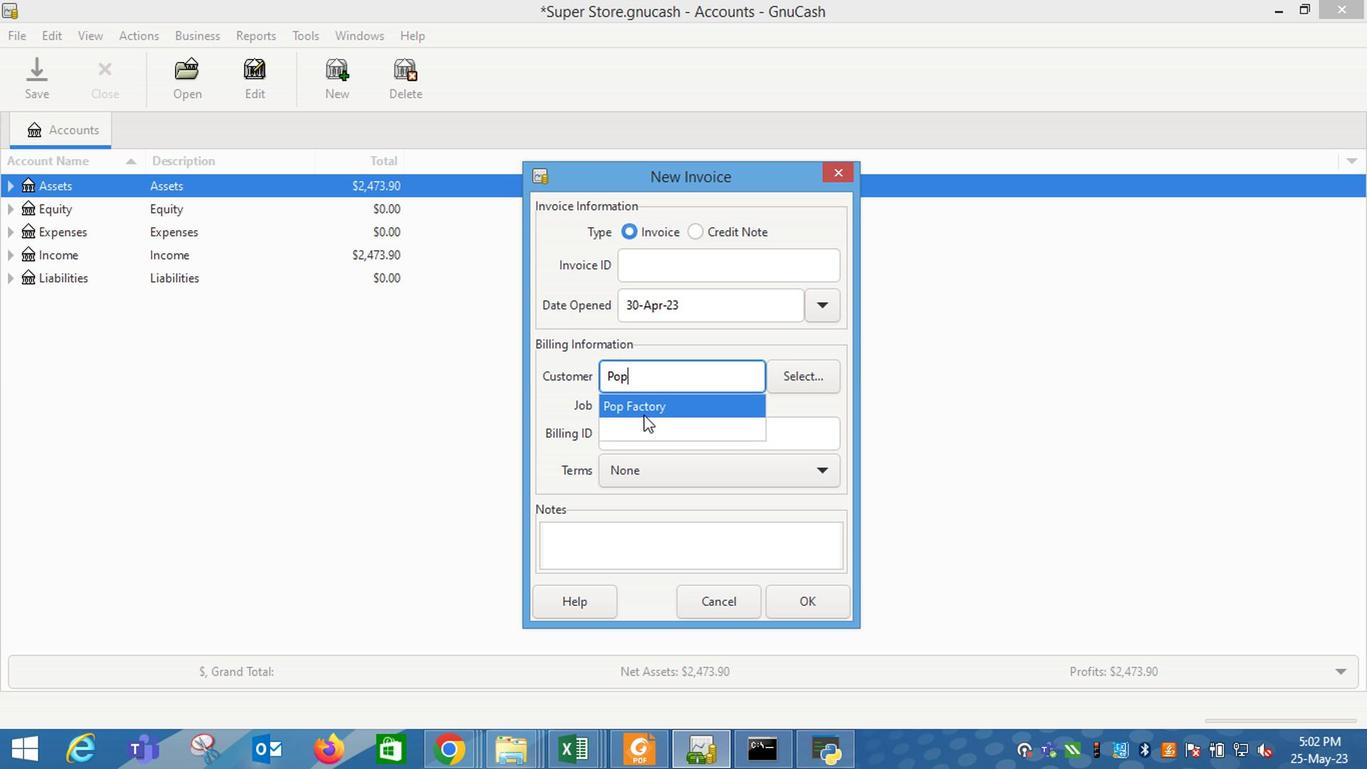 
Action: Mouse pressed left at (643, 428)
Screenshot: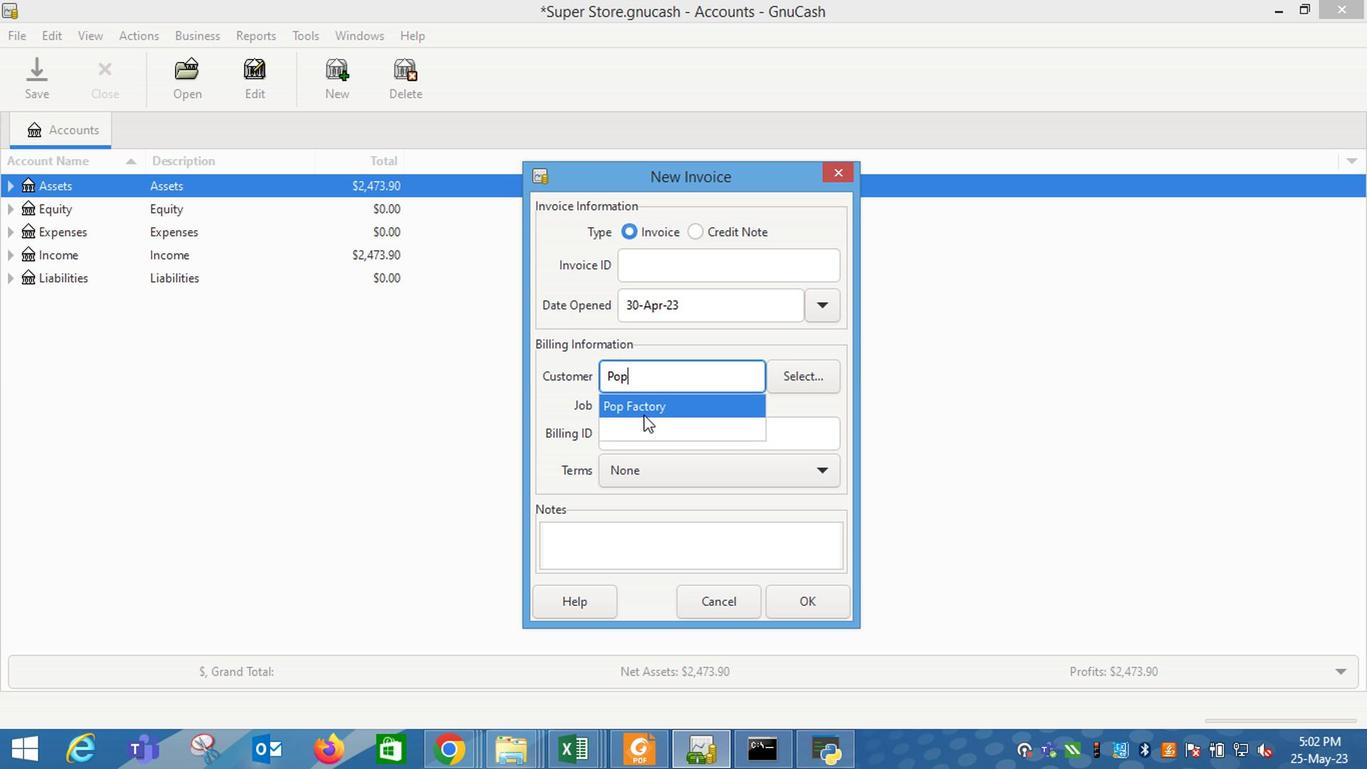 
Action: Mouse moved to (653, 413)
Screenshot: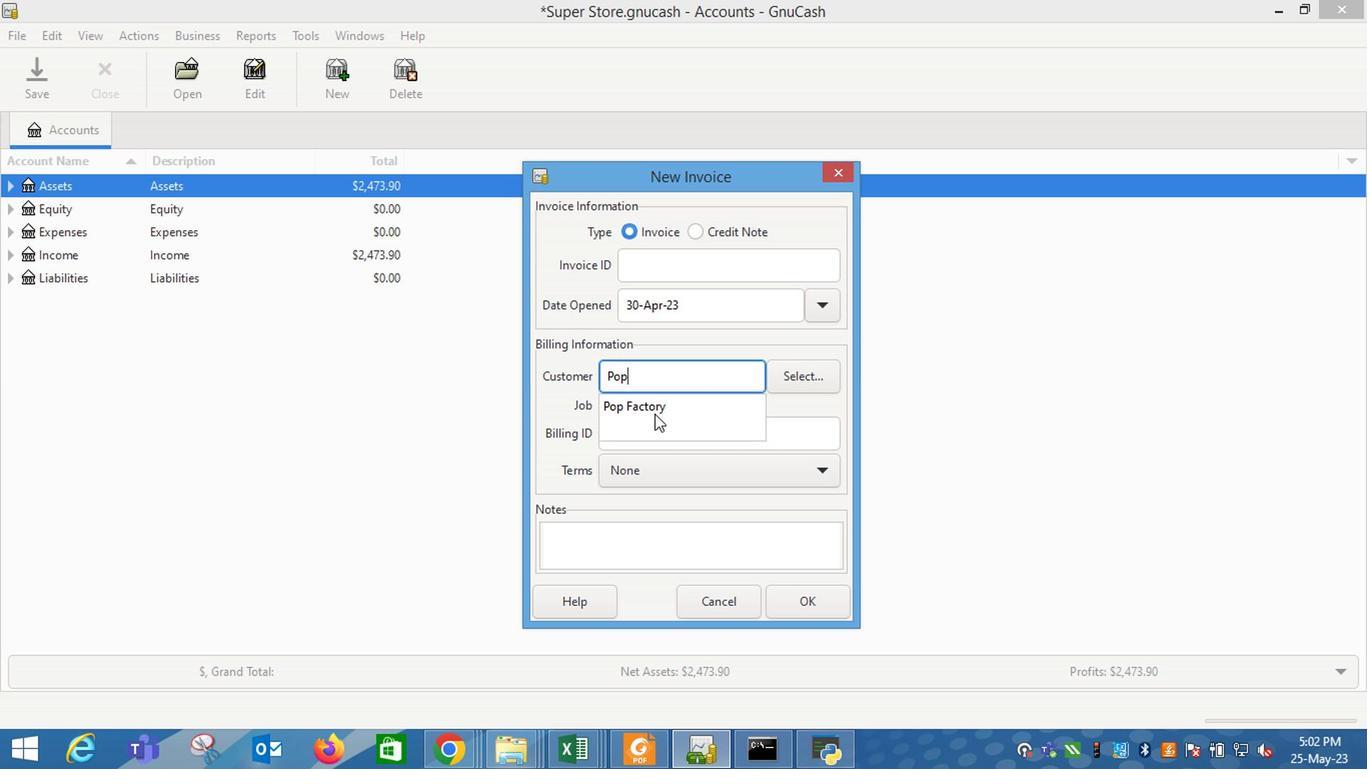 
Action: Mouse pressed left at (653, 413)
Screenshot: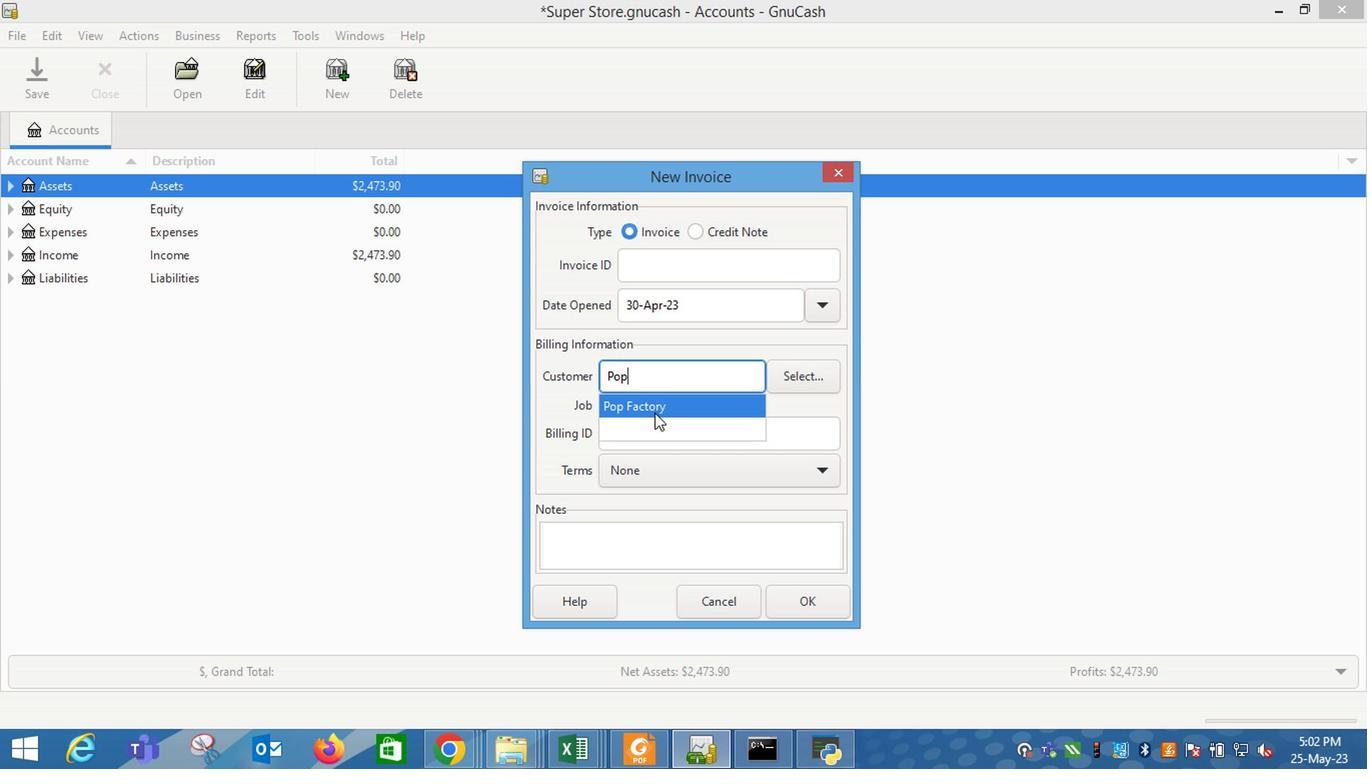 
Action: Mouse moved to (648, 511)
Screenshot: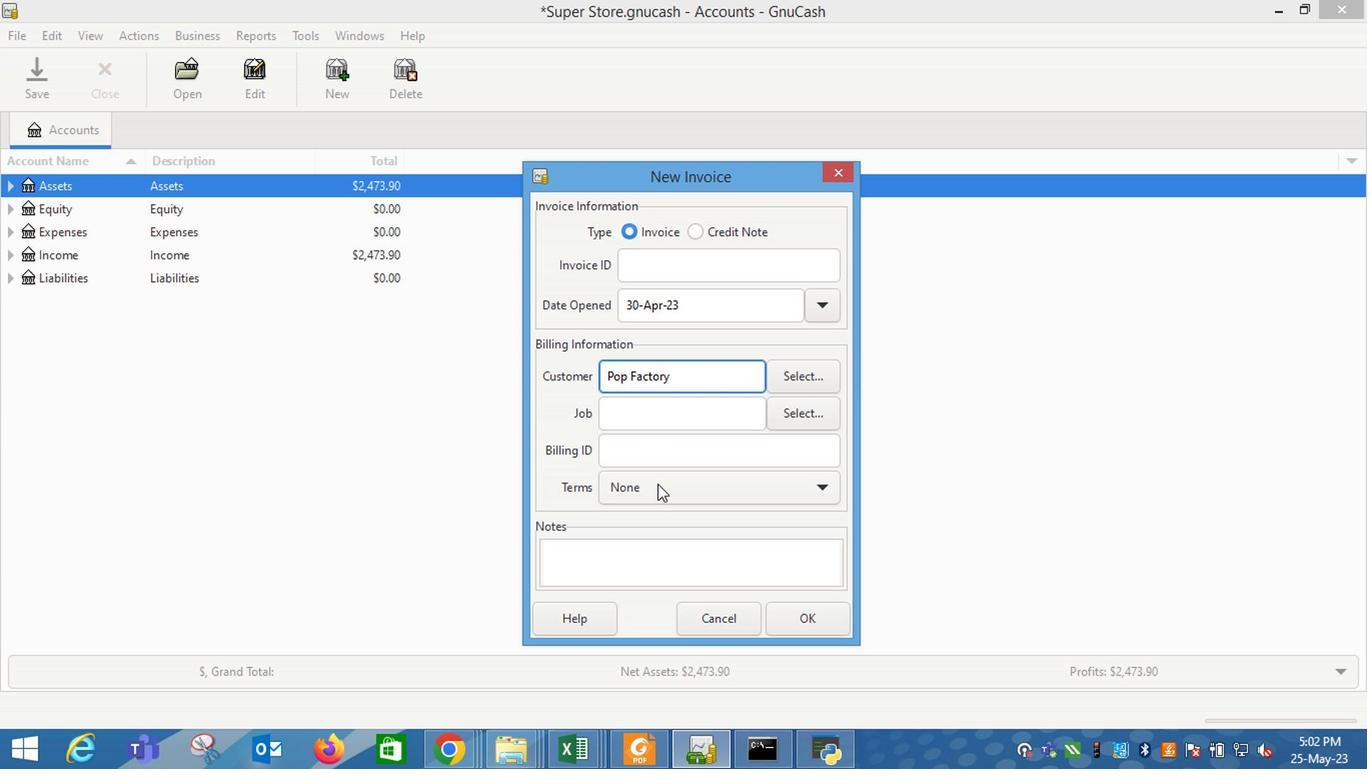 
Action: Mouse pressed left at (648, 511)
Screenshot: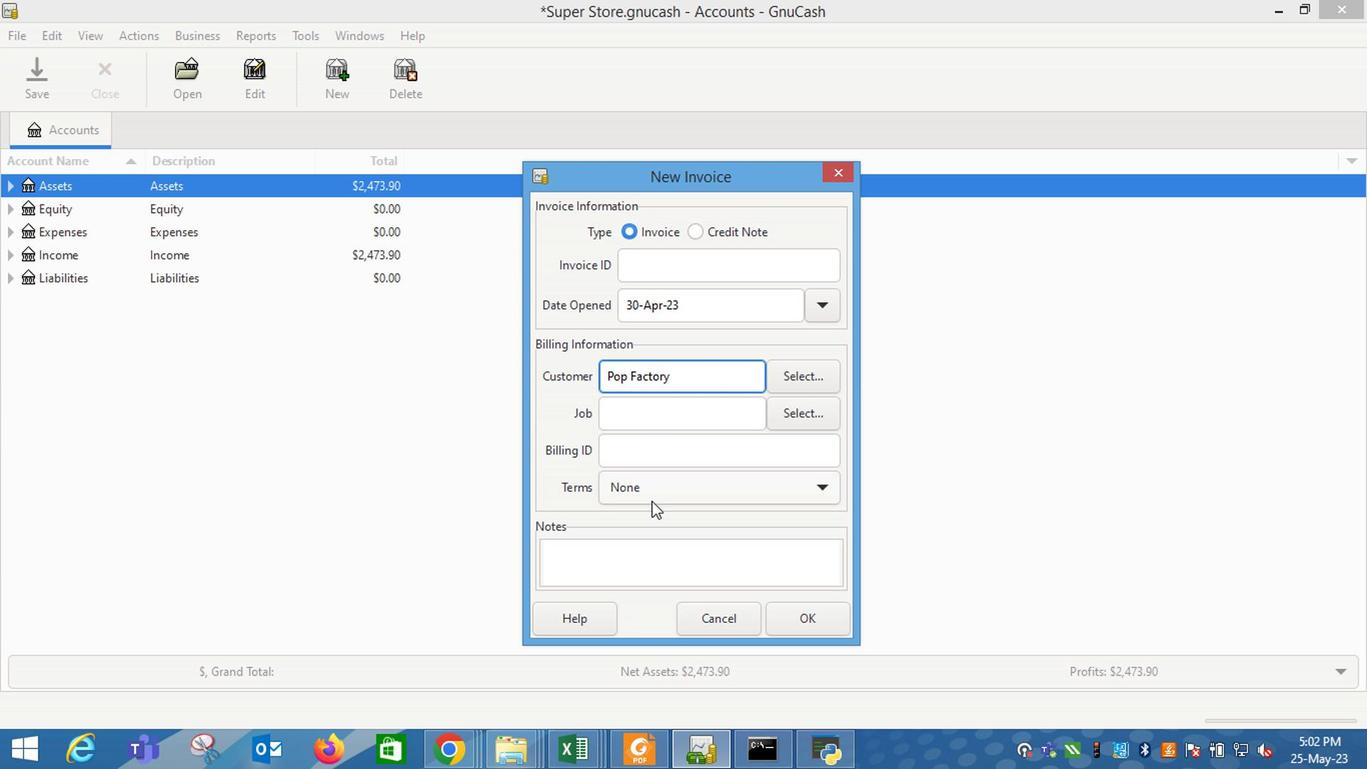 
Action: Mouse moved to (660, 497)
Screenshot: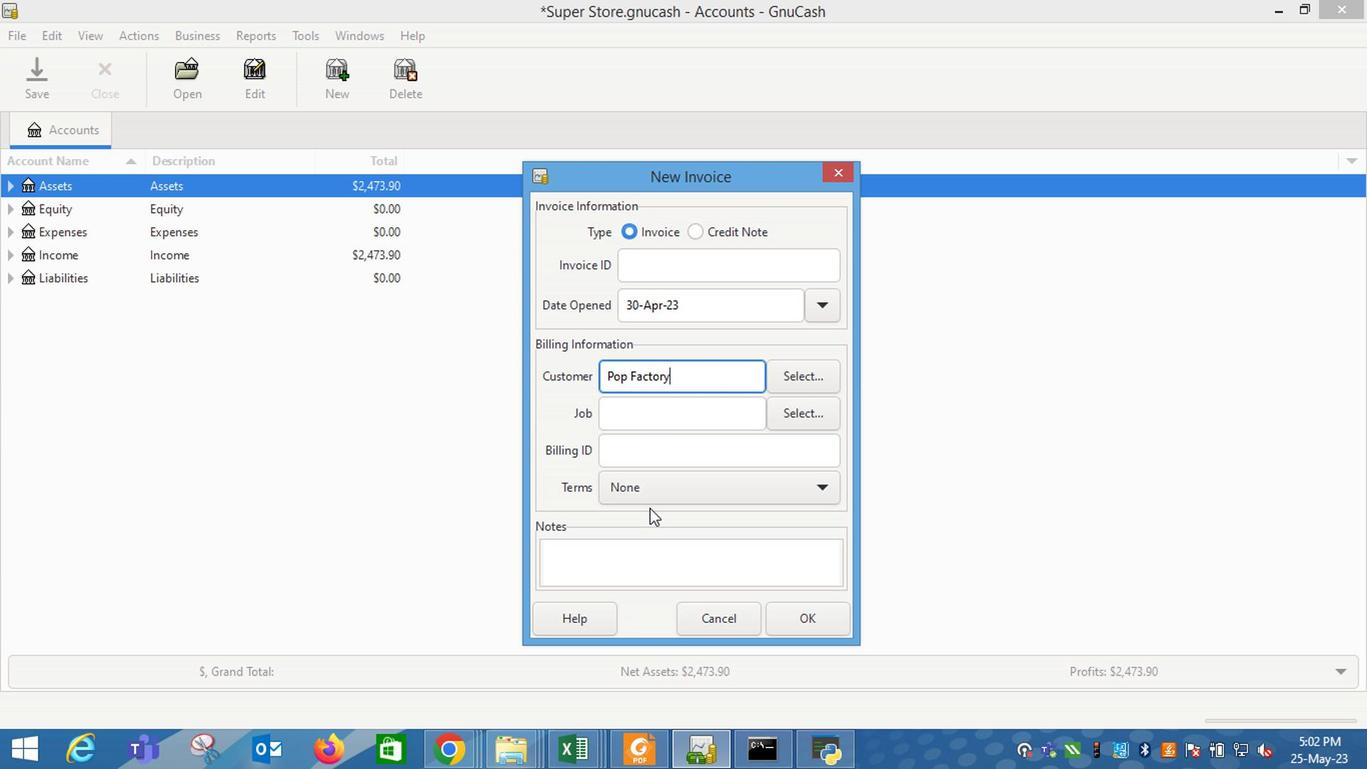 
Action: Mouse pressed left at (660, 497)
Screenshot: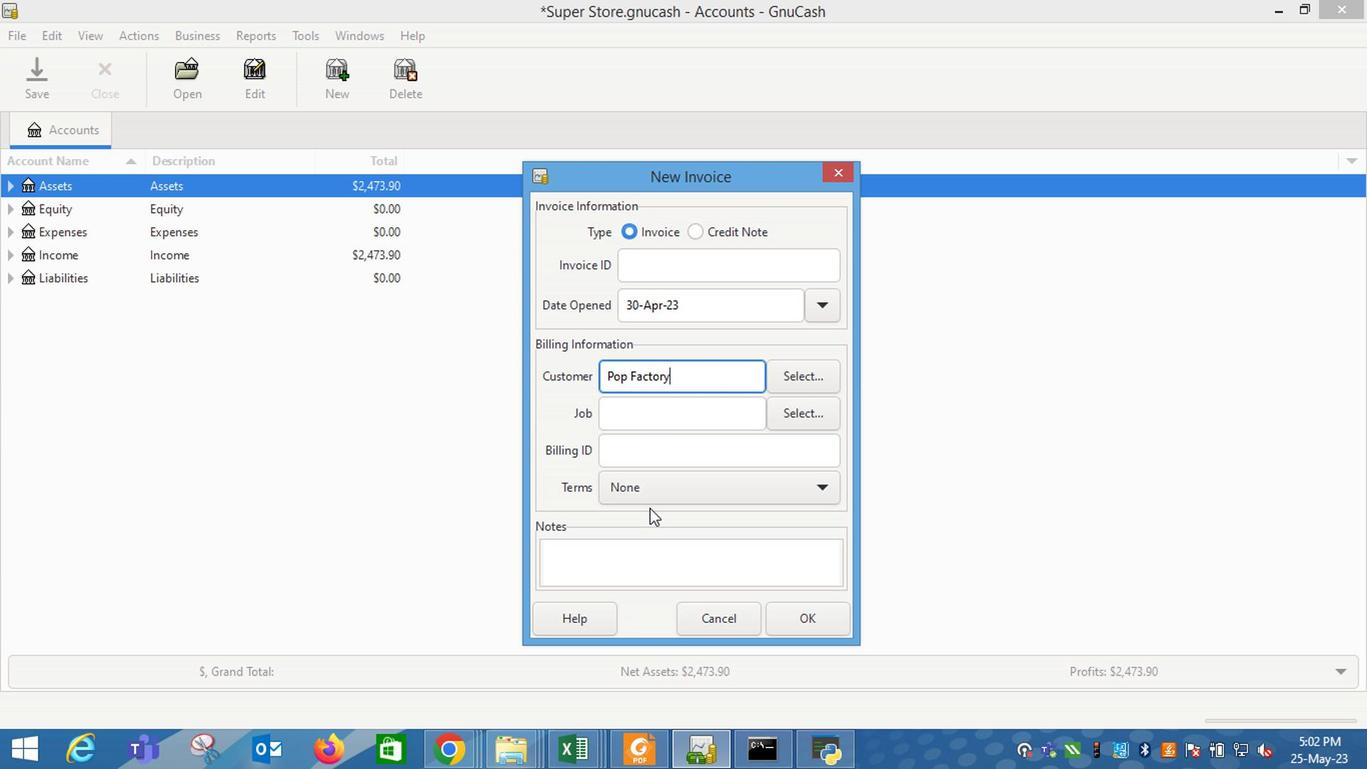 
Action: Mouse moved to (643, 558)
Screenshot: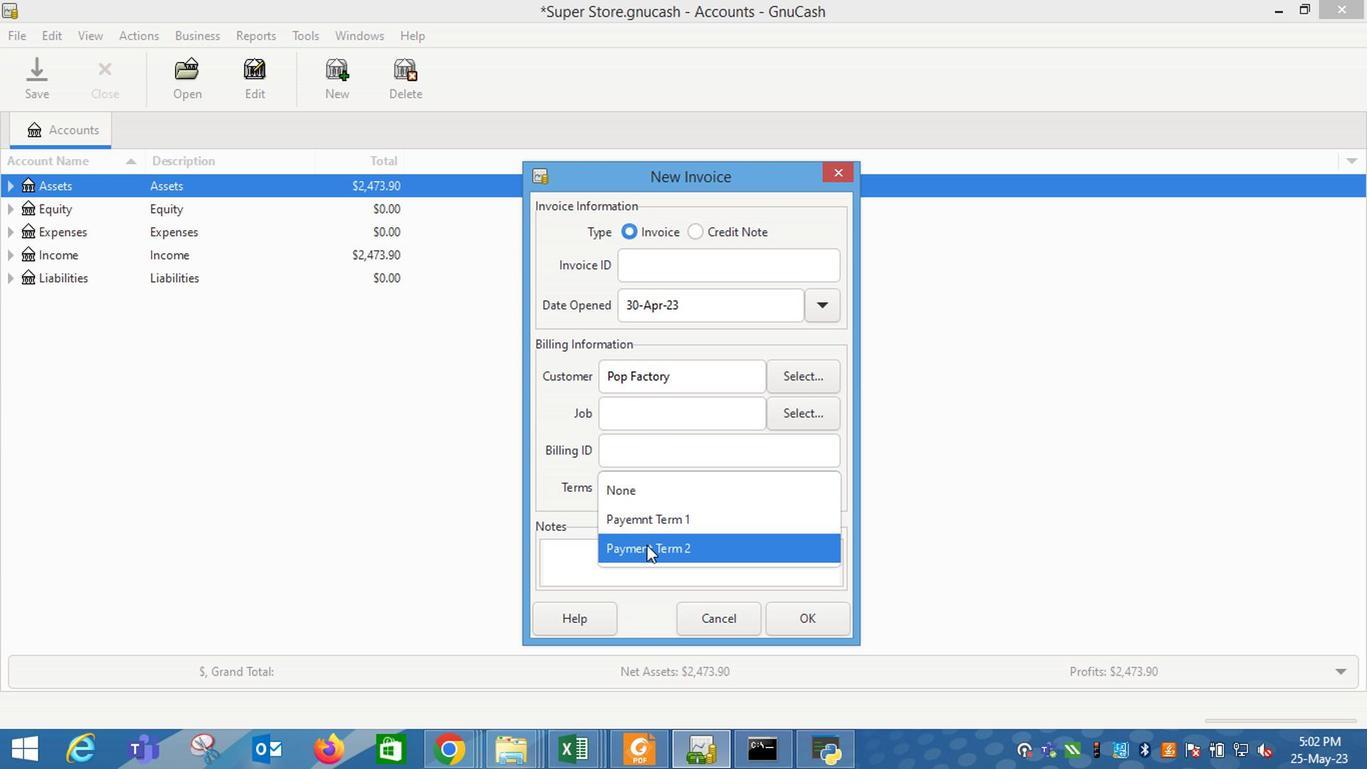 
Action: Mouse pressed left at (643, 556)
Screenshot: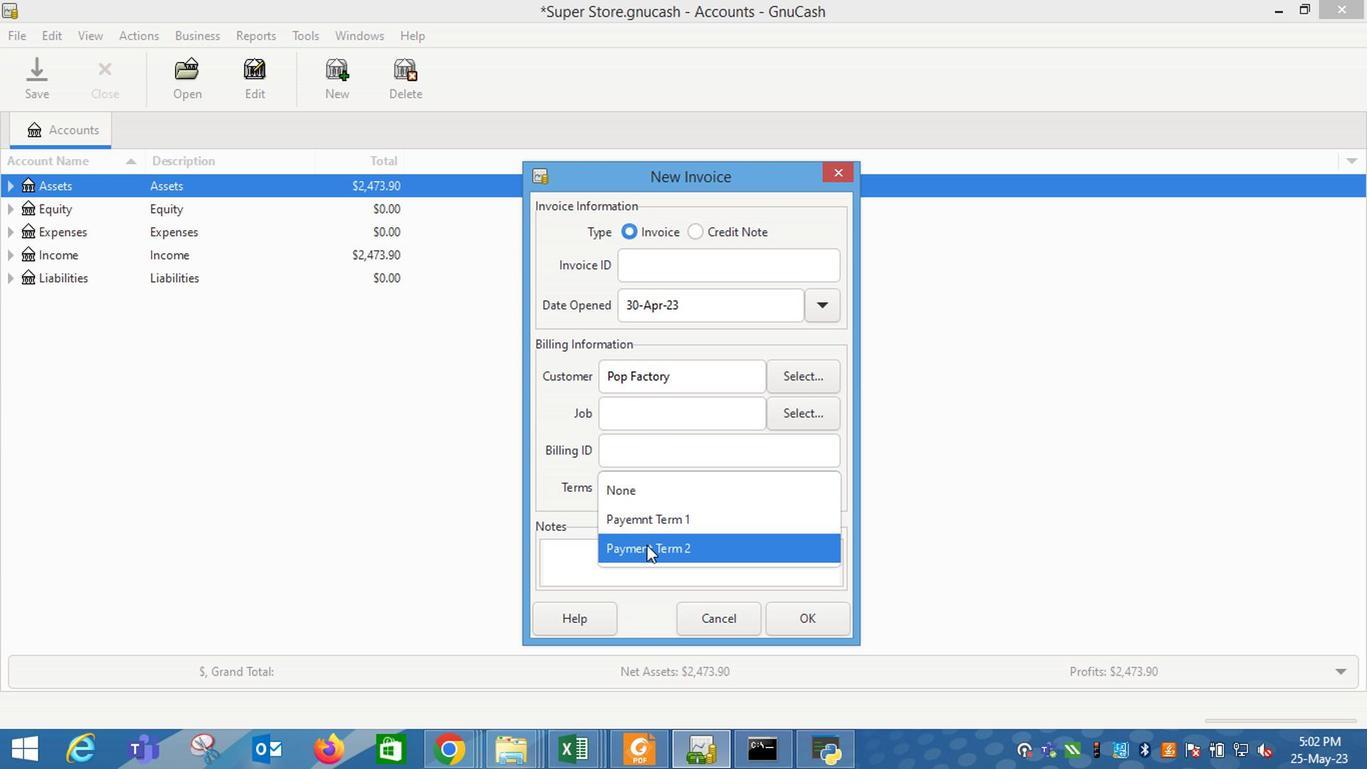 
Action: Mouse moved to (780, 619)
Screenshot: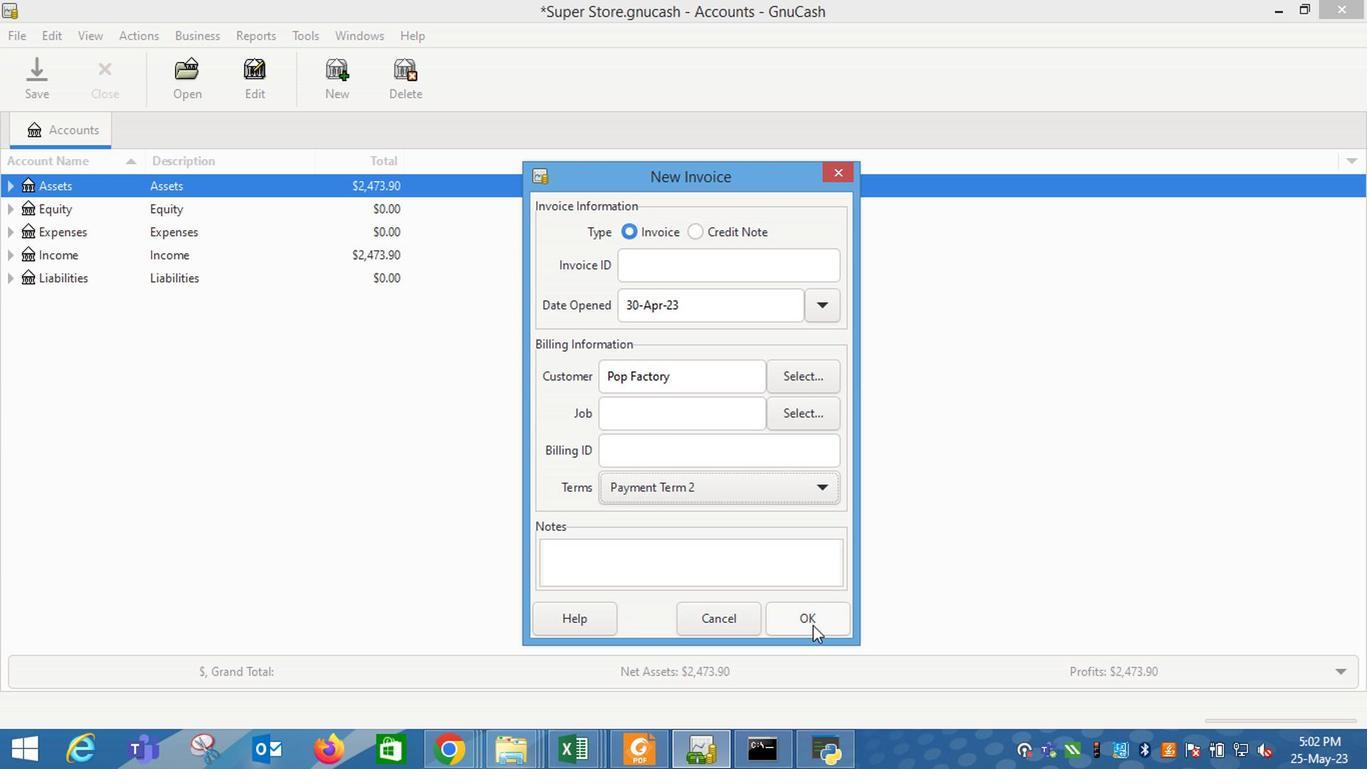 
Action: Mouse pressed left at (806, 620)
Screenshot: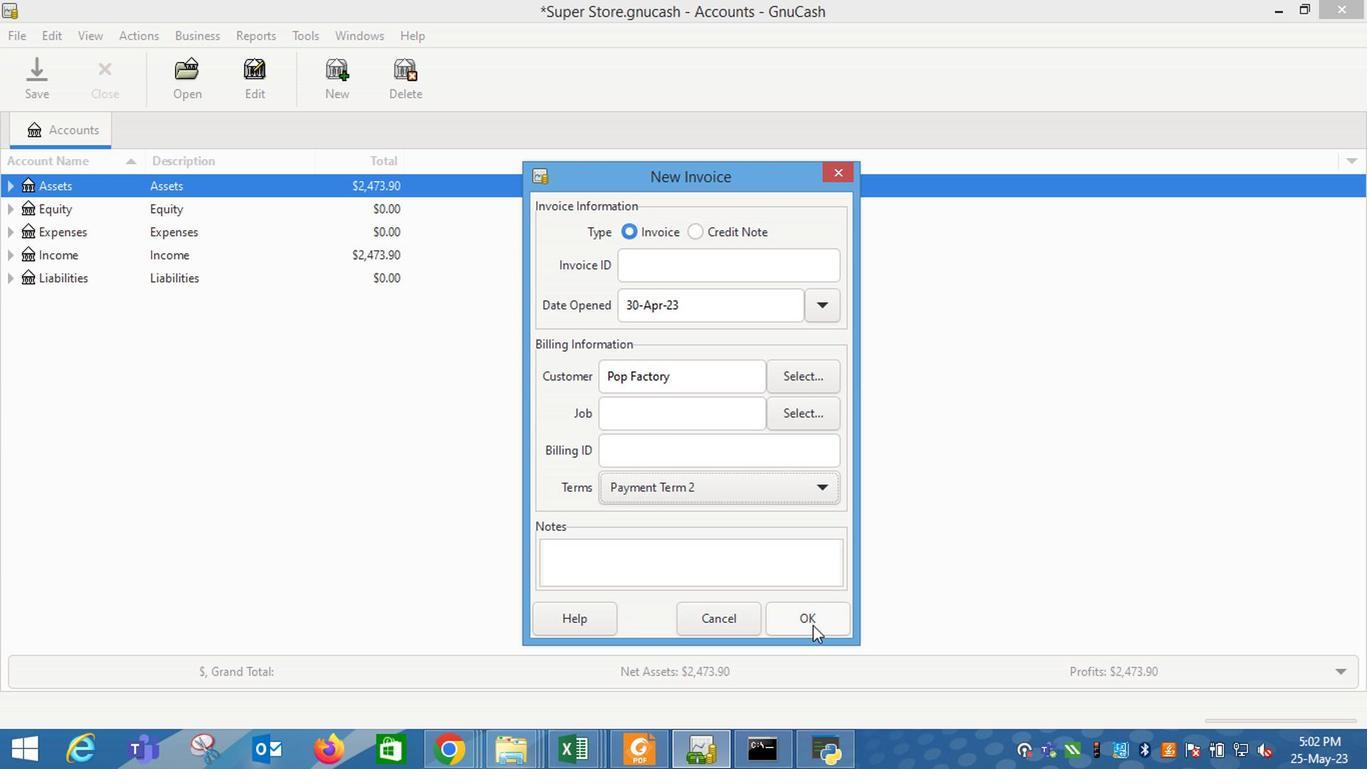 
Action: Mouse moved to (90, 391)
Screenshot: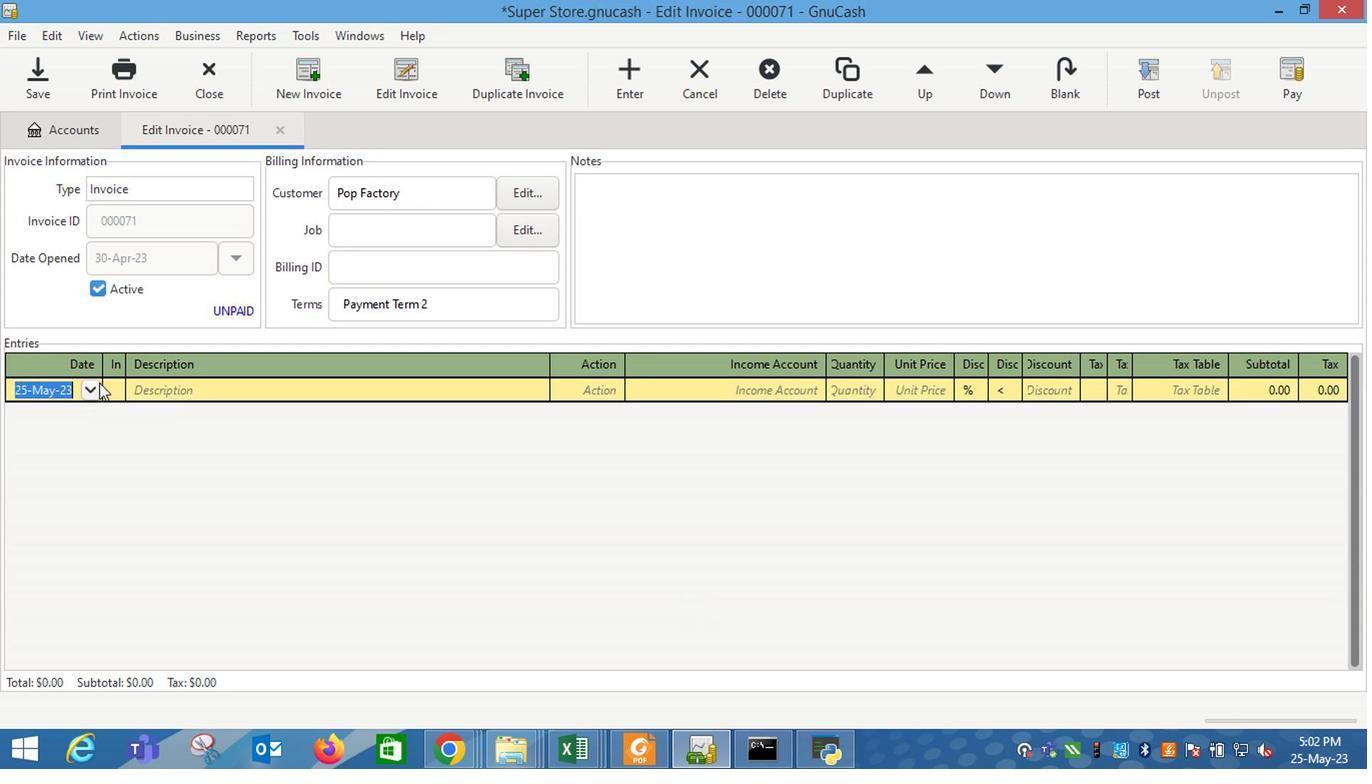
Action: Mouse pressed left at (90, 391)
Screenshot: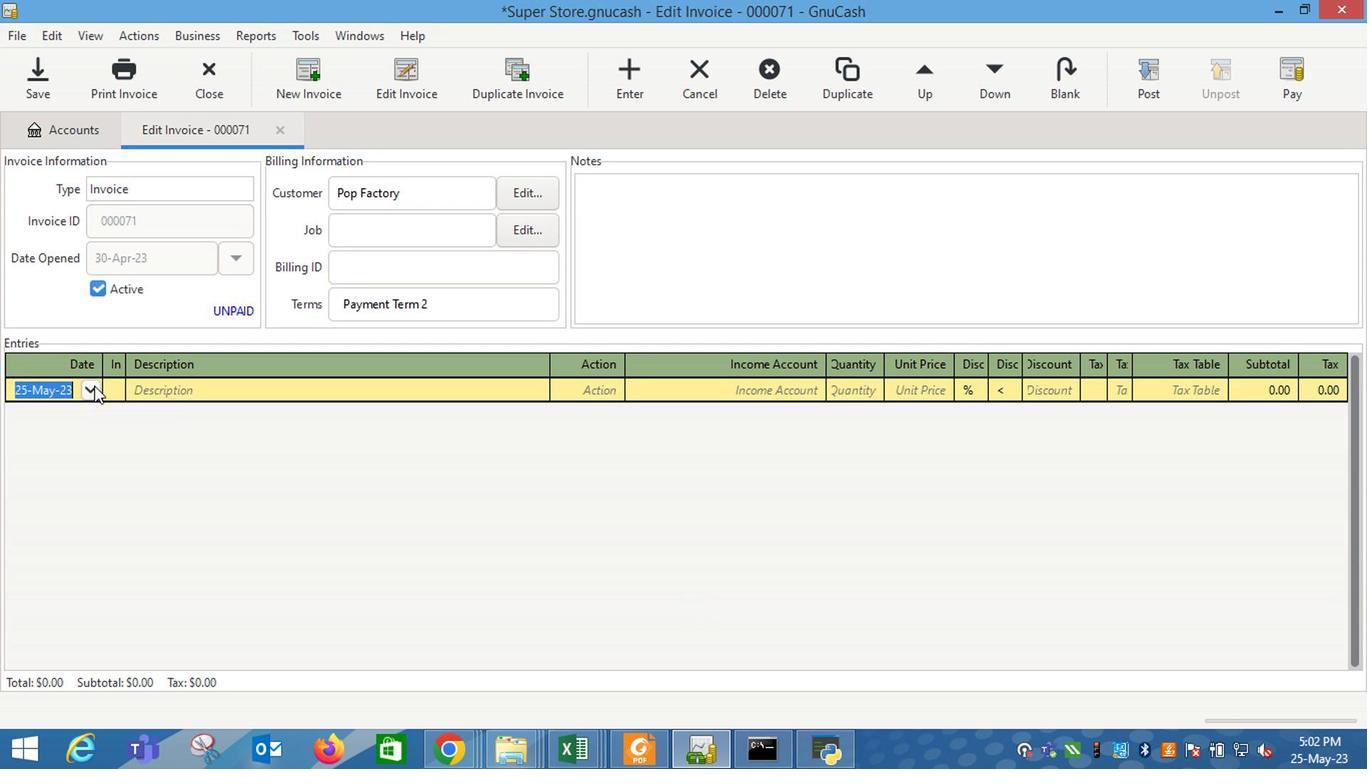 
Action: Mouse moved to (9, 420)
Screenshot: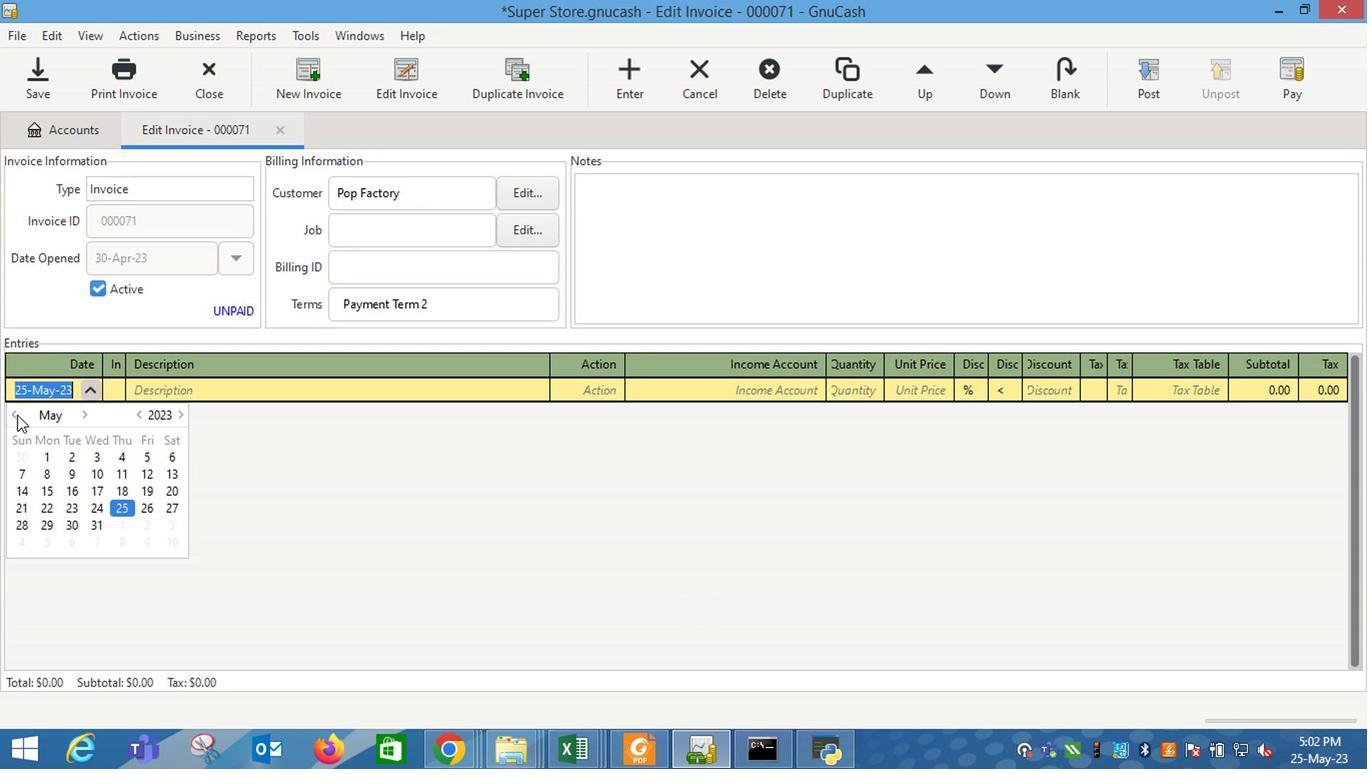 
Action: Mouse pressed left at (9, 420)
Screenshot: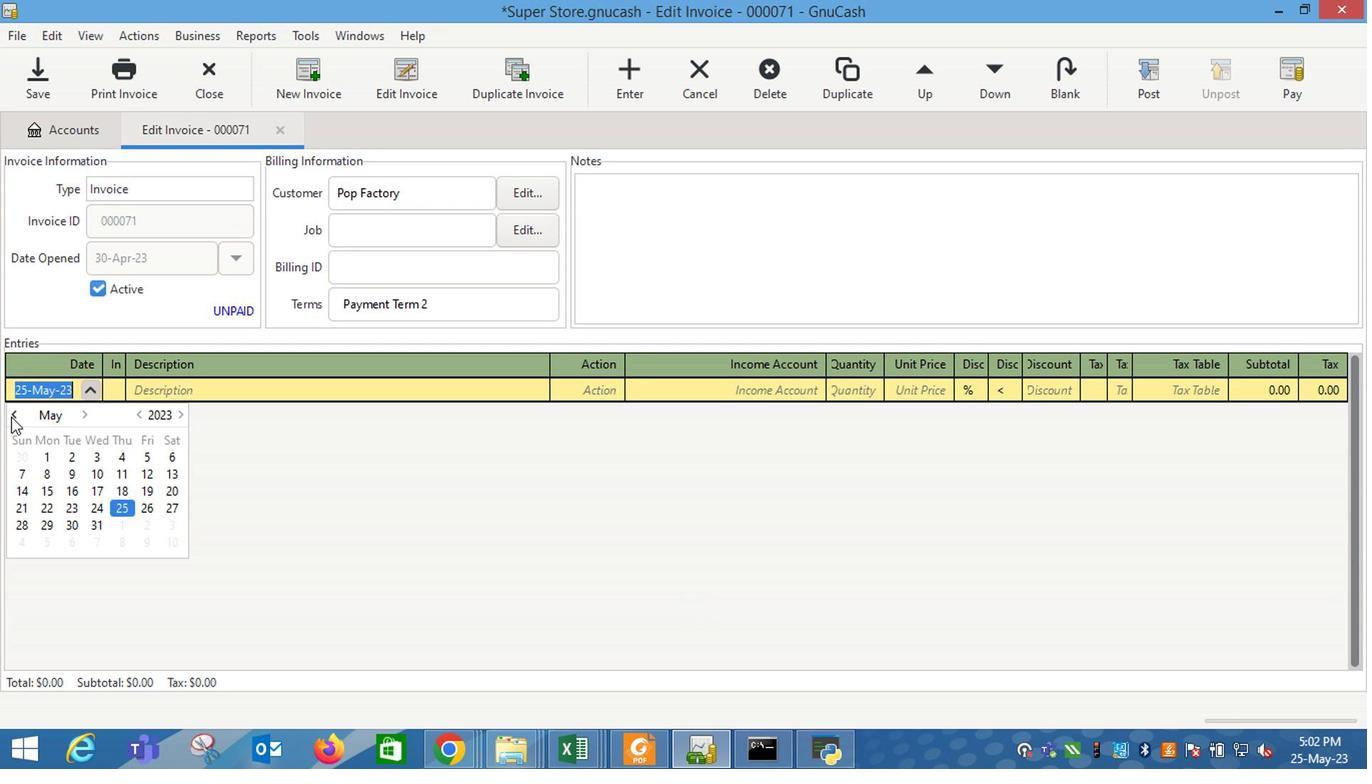 
Action: Mouse moved to (17, 544)
Screenshot: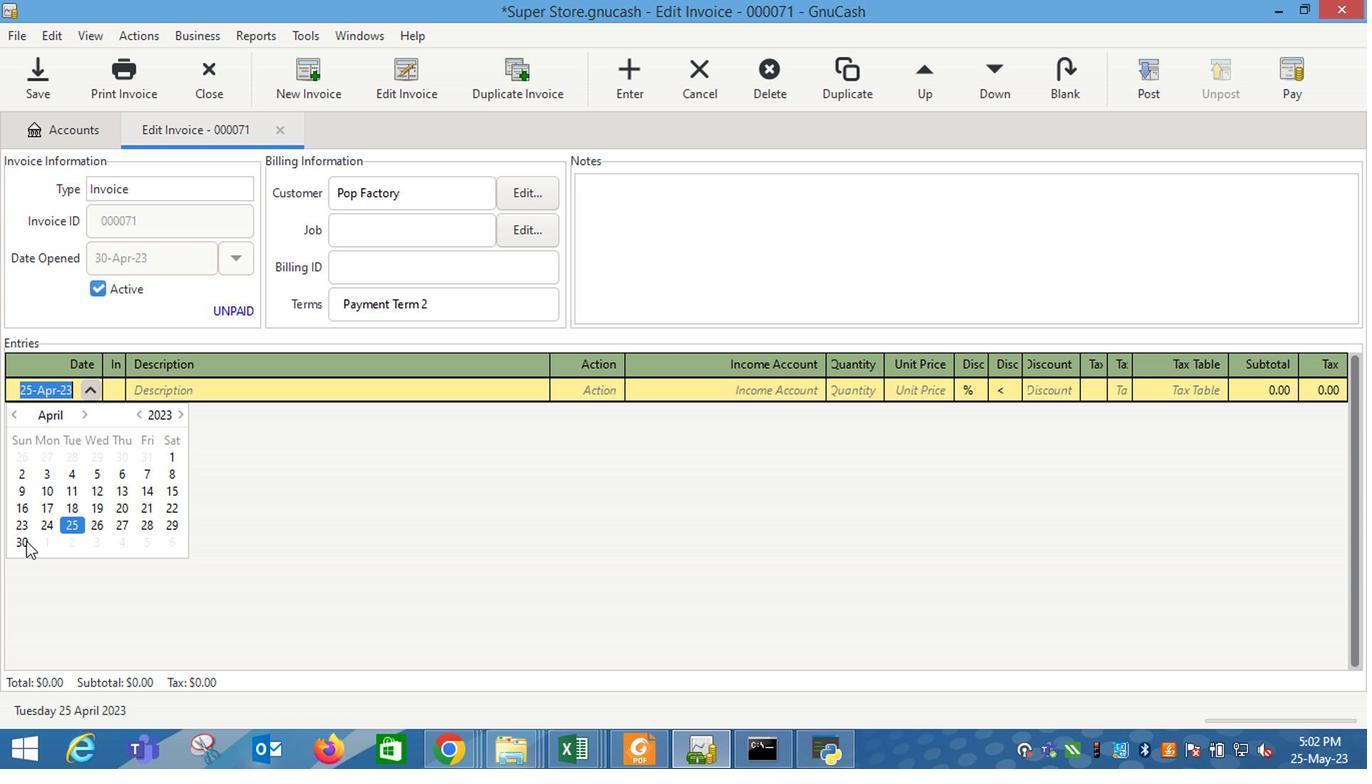 
Action: Mouse pressed left at (17, 544)
Screenshot: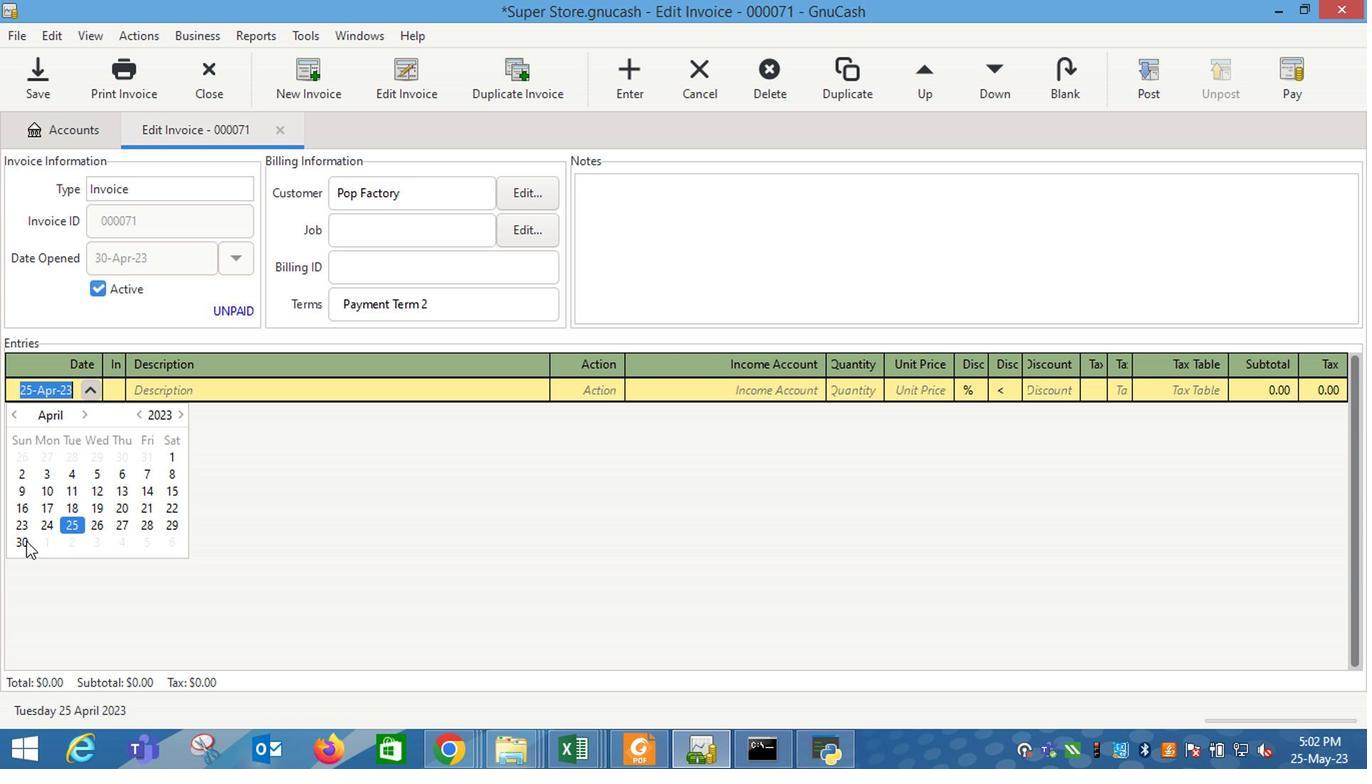 
Action: Mouse moved to (19, 542)
Screenshot: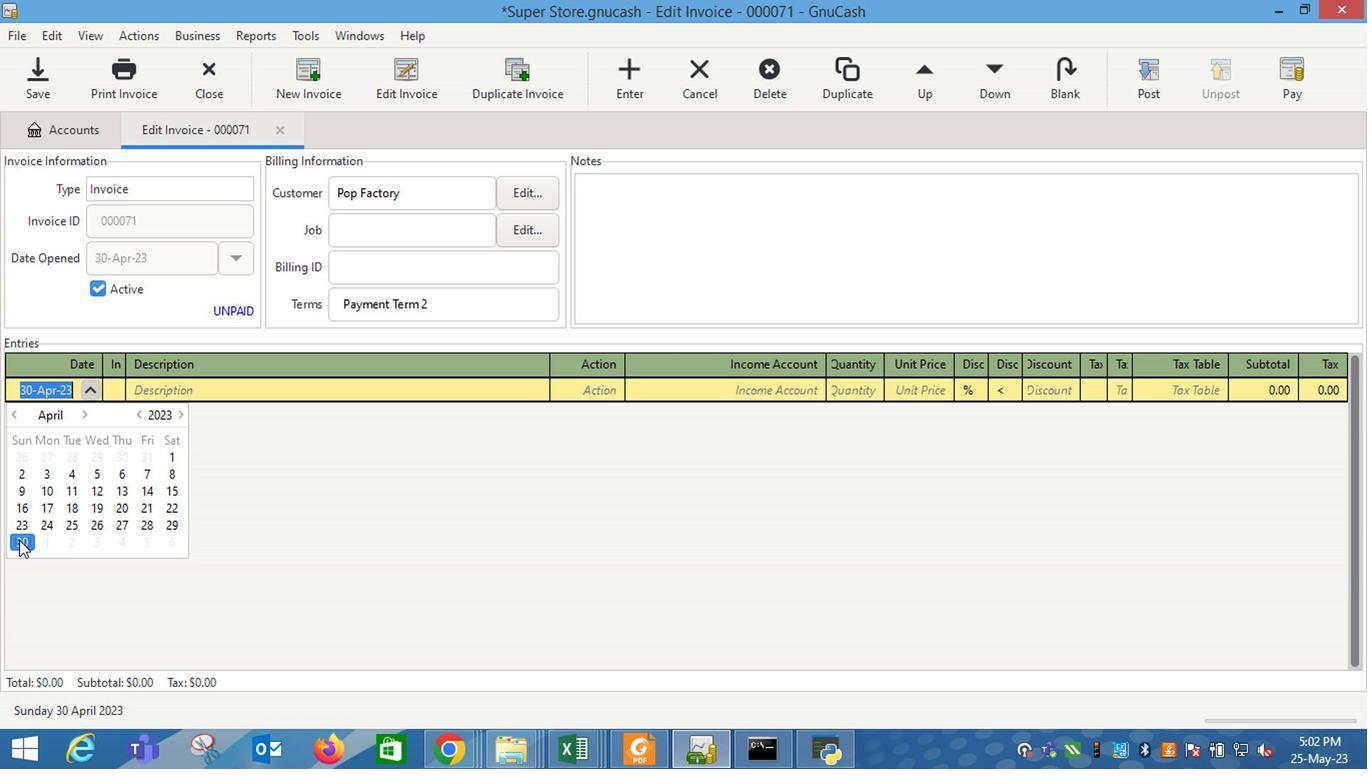 
Action: Key pressed <Key.tab><Key.shift_r>Halo<Key.space><Key.shift_r>Top<Key.space><Key.shift_r>Peanut<Key.space><Key.shift_r>Butter<Key.space><Key.shift_r>Cup<Key.tab>
Screenshot: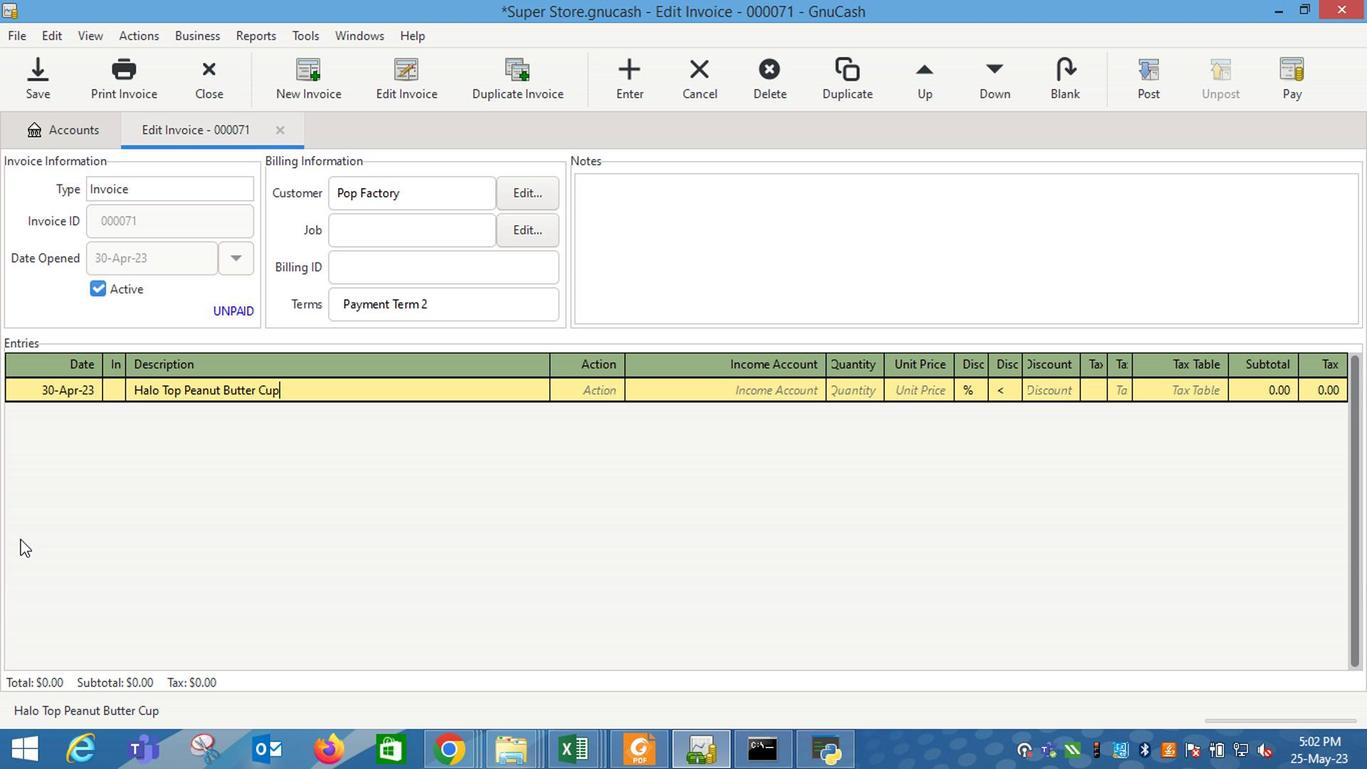 
Action: Mouse moved to (613, 390)
Screenshot: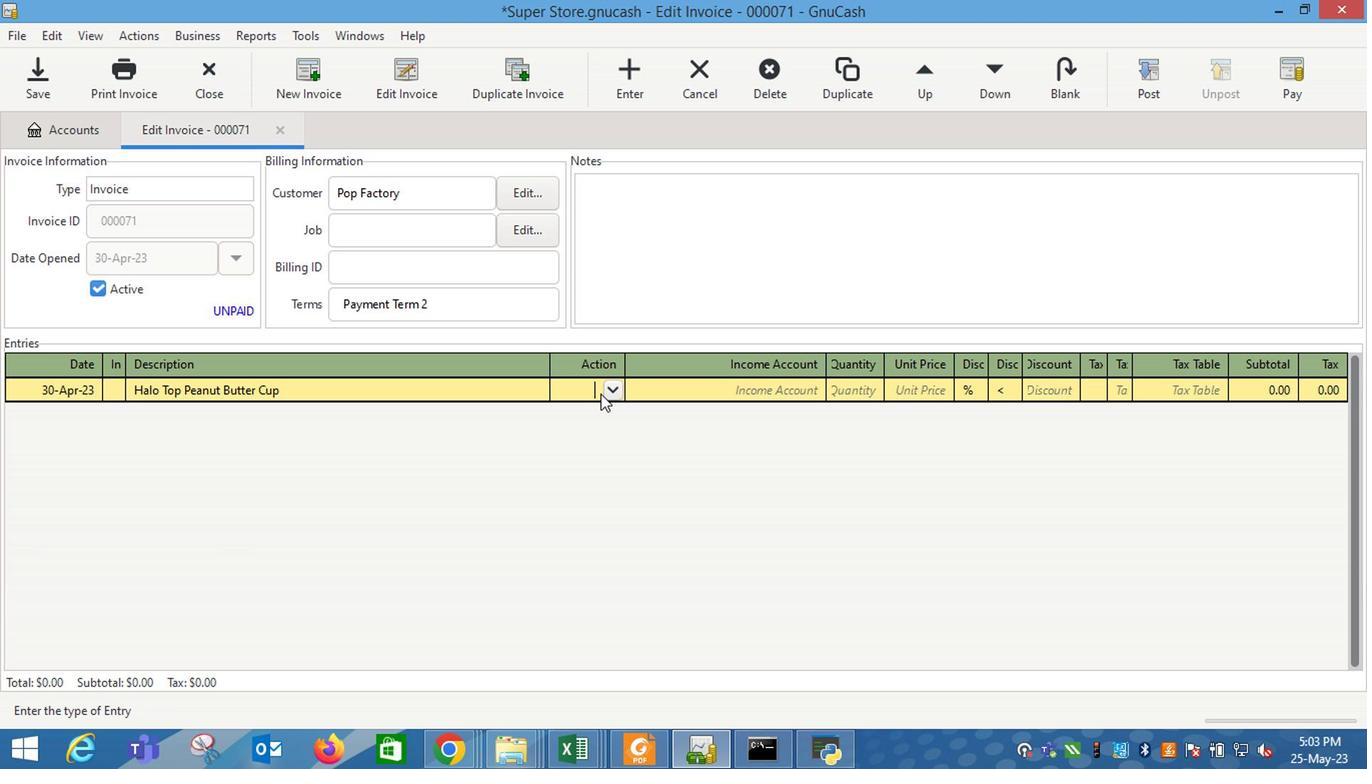 
Action: Mouse pressed left at (613, 390)
Screenshot: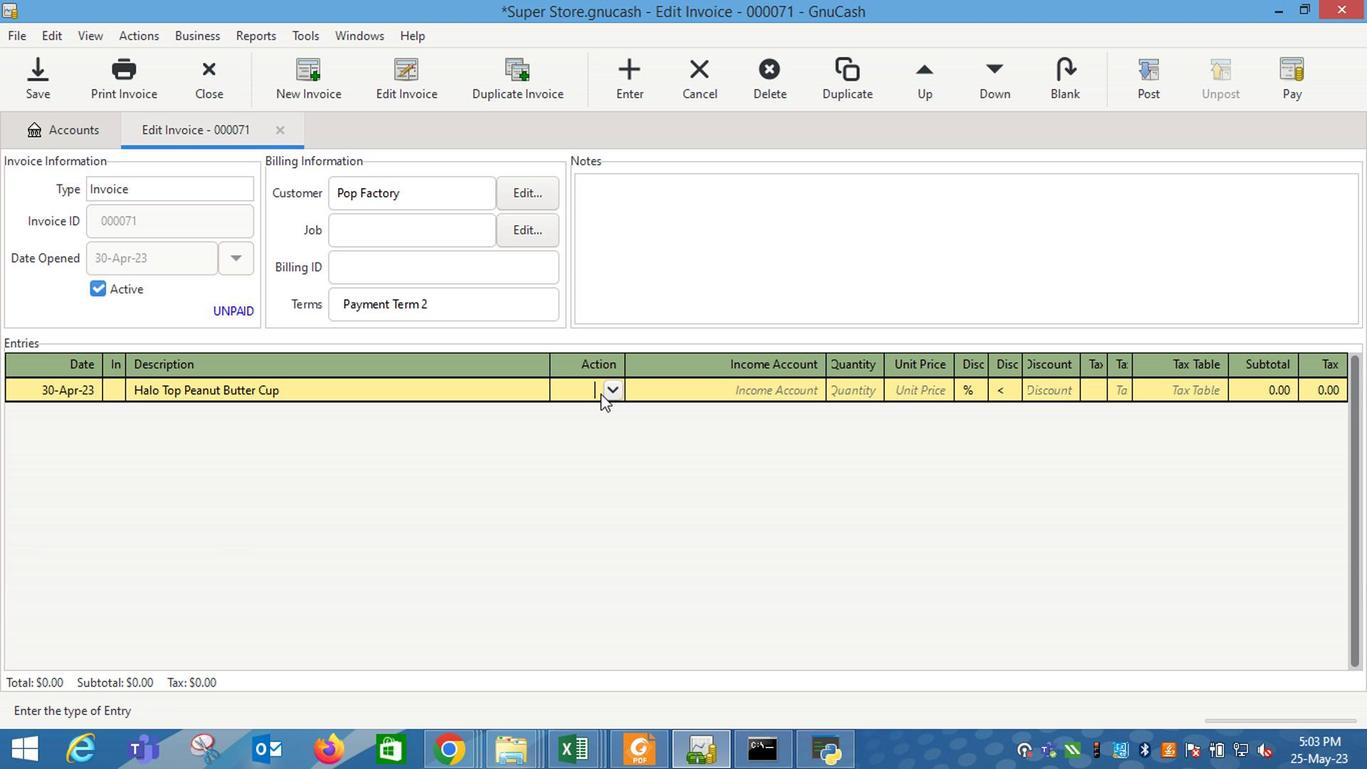 
Action: Mouse moved to (584, 442)
Screenshot: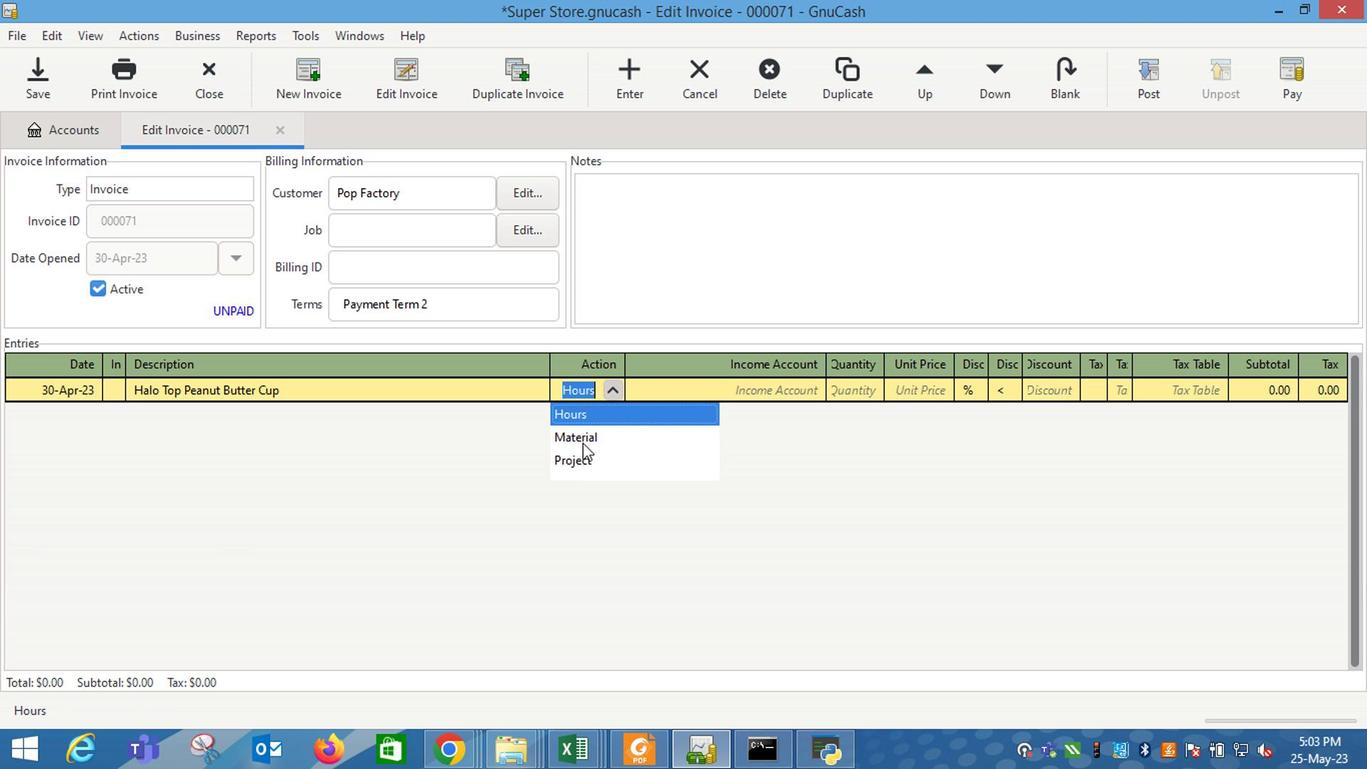 
Action: Key pressed <Key.tab>
Screenshot: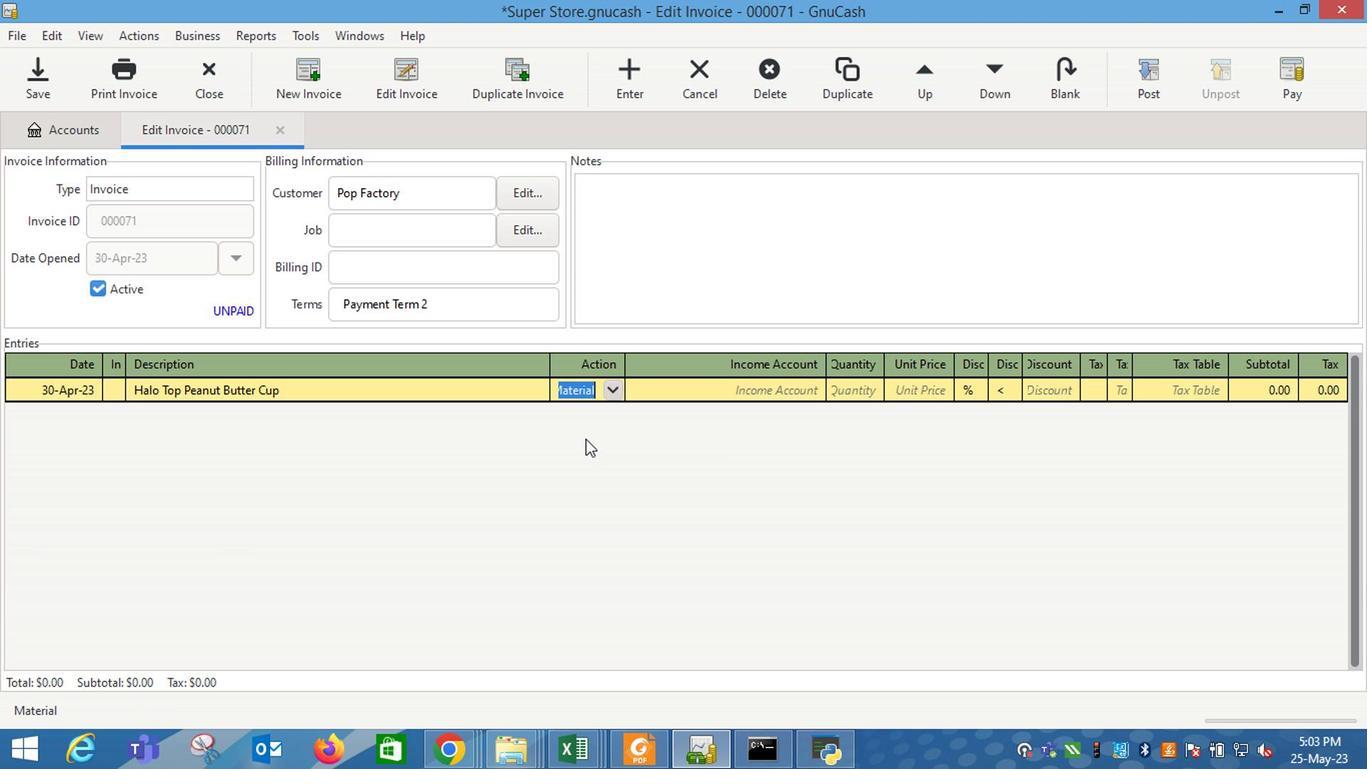 
Action: Mouse moved to (821, 387)
Screenshot: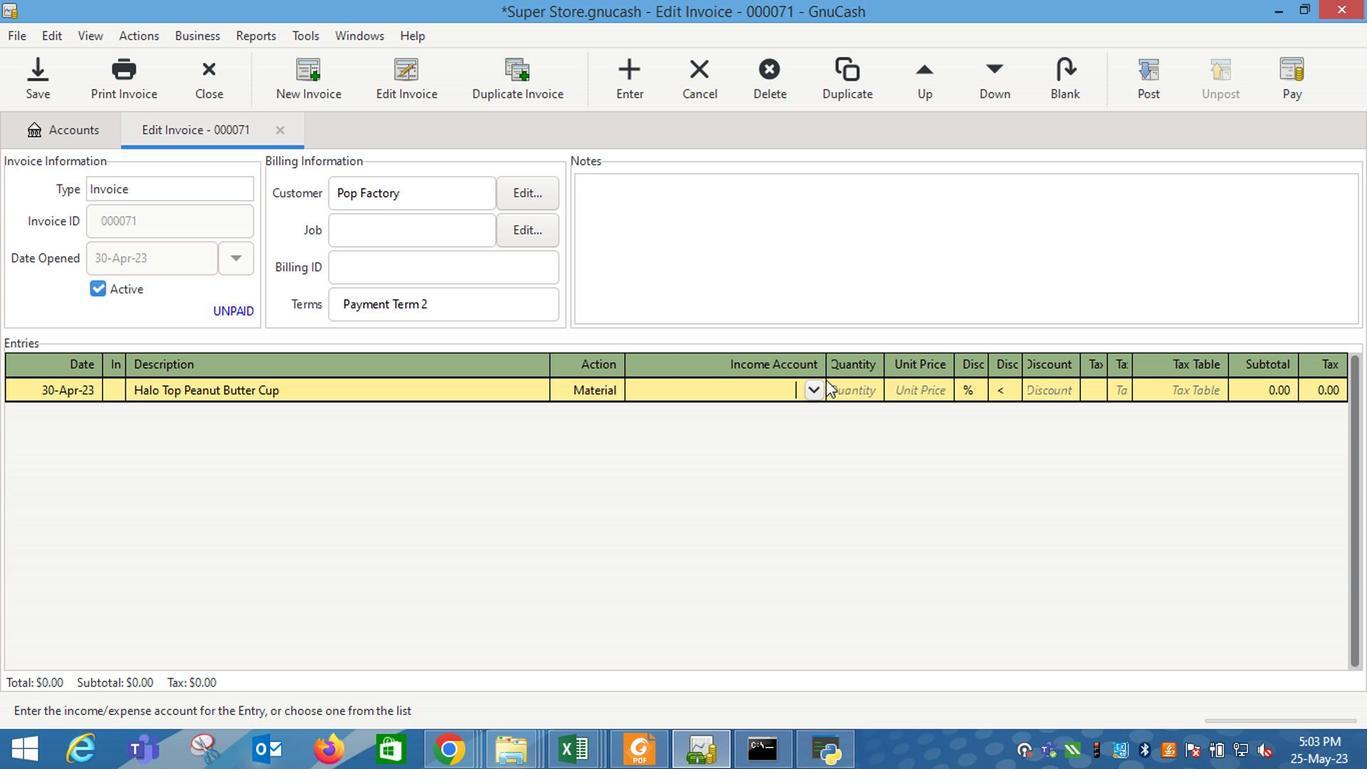 
Action: Mouse pressed left at (821, 387)
Screenshot: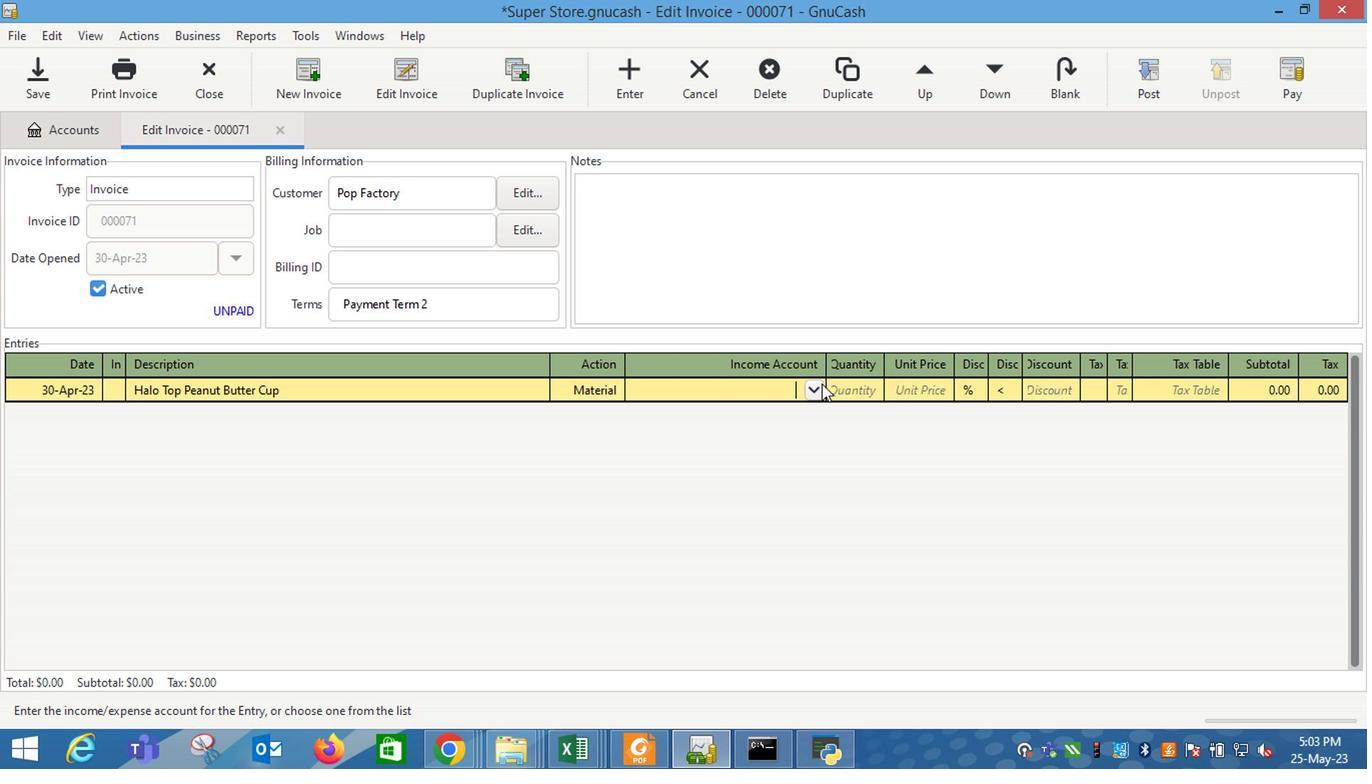 
Action: Mouse moved to (690, 490)
Screenshot: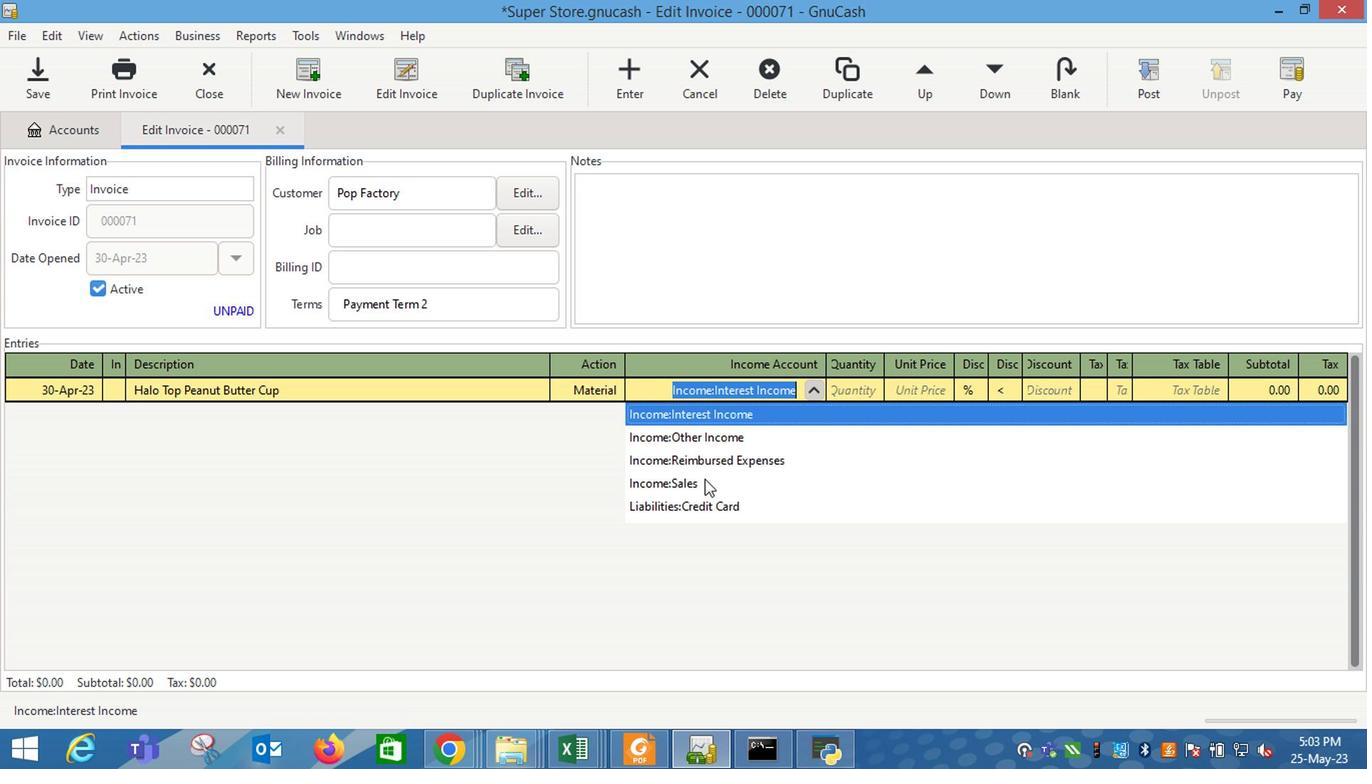 
Action: Mouse pressed left at (690, 490)
Screenshot: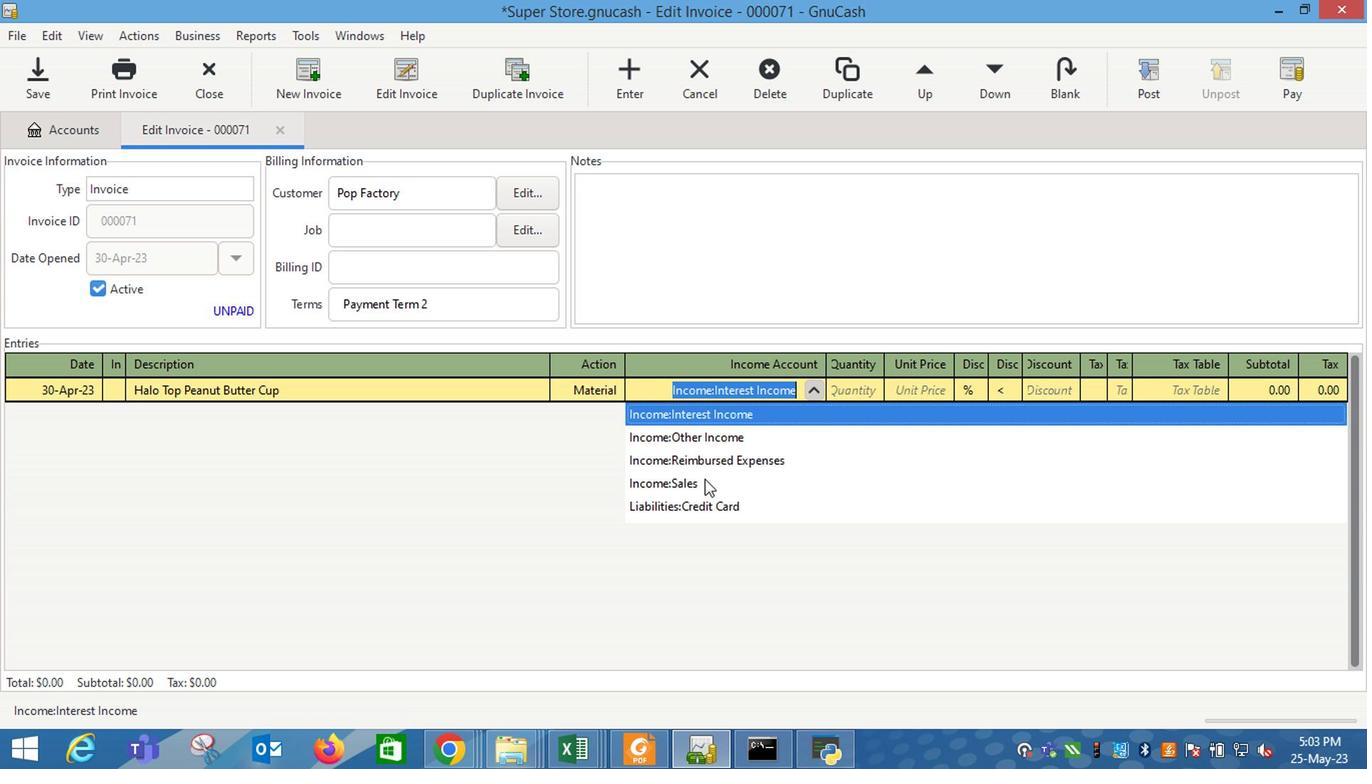 
Action: Mouse moved to (690, 490)
Screenshot: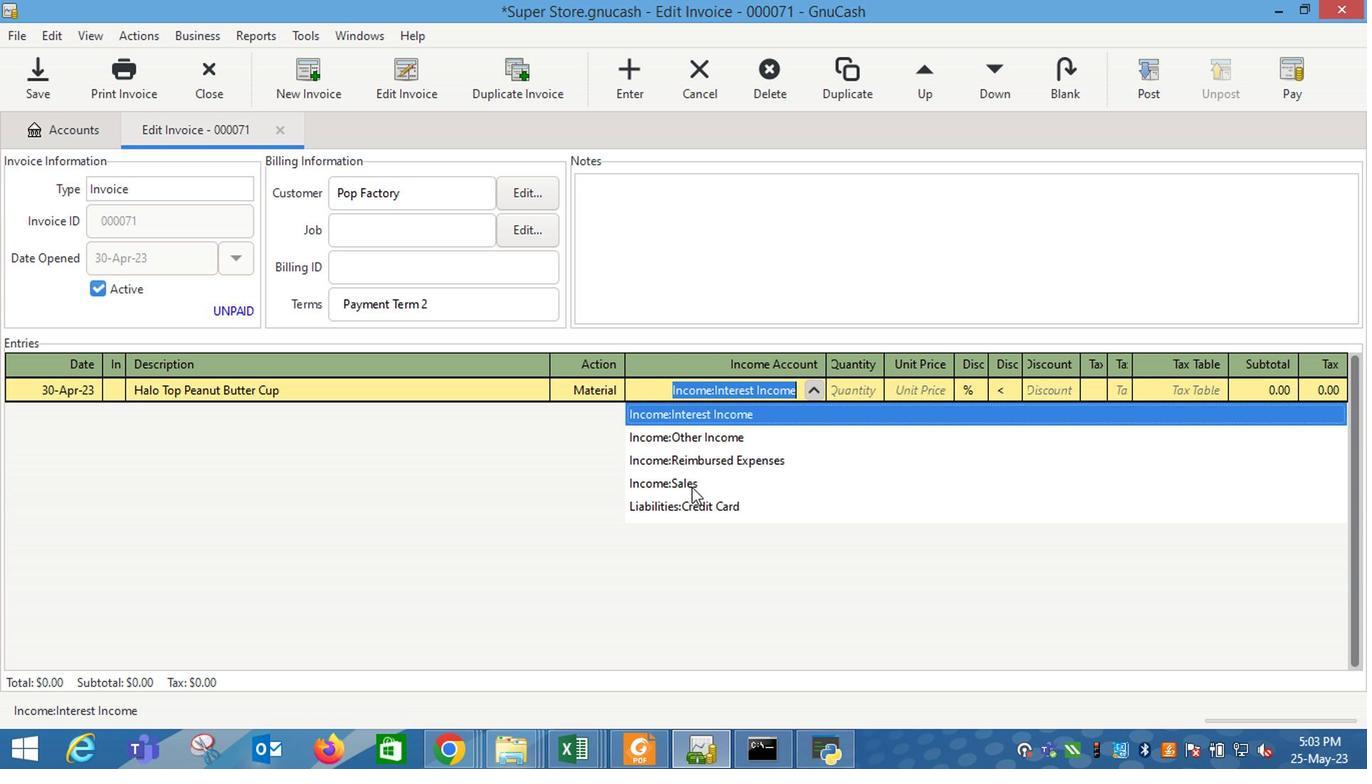 
Action: Key pressed <Key.tab>
Screenshot: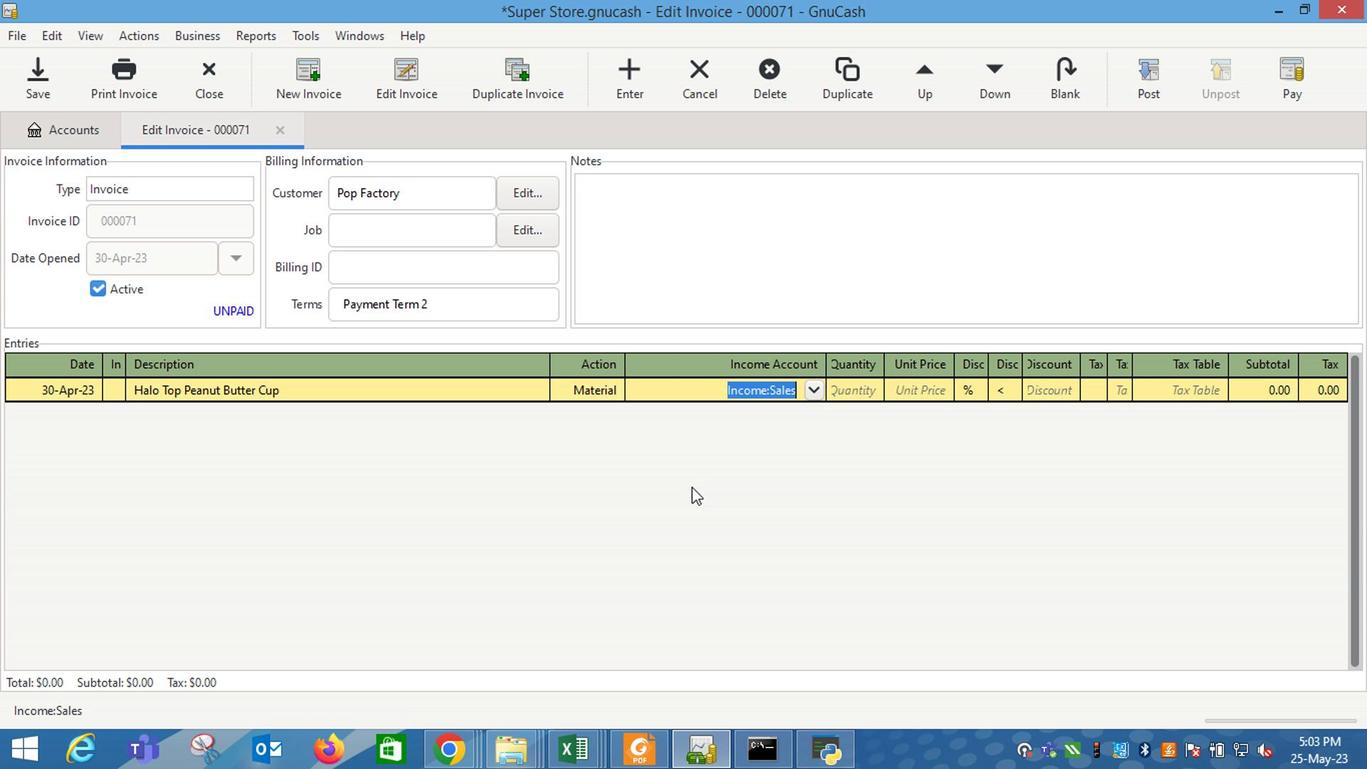 
Action: Mouse moved to (690, 491)
Screenshot: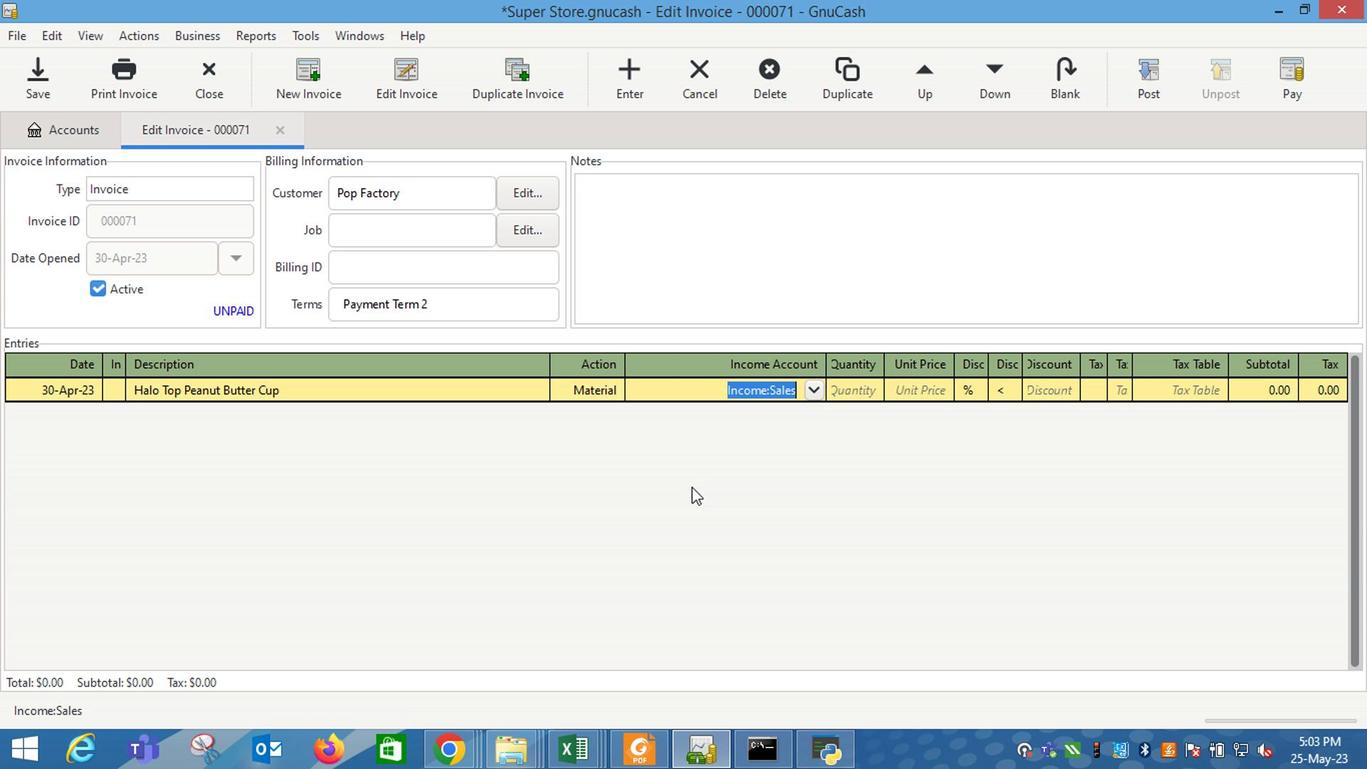 
Action: Key pressed 1<Key.tab>25.75
Screenshot: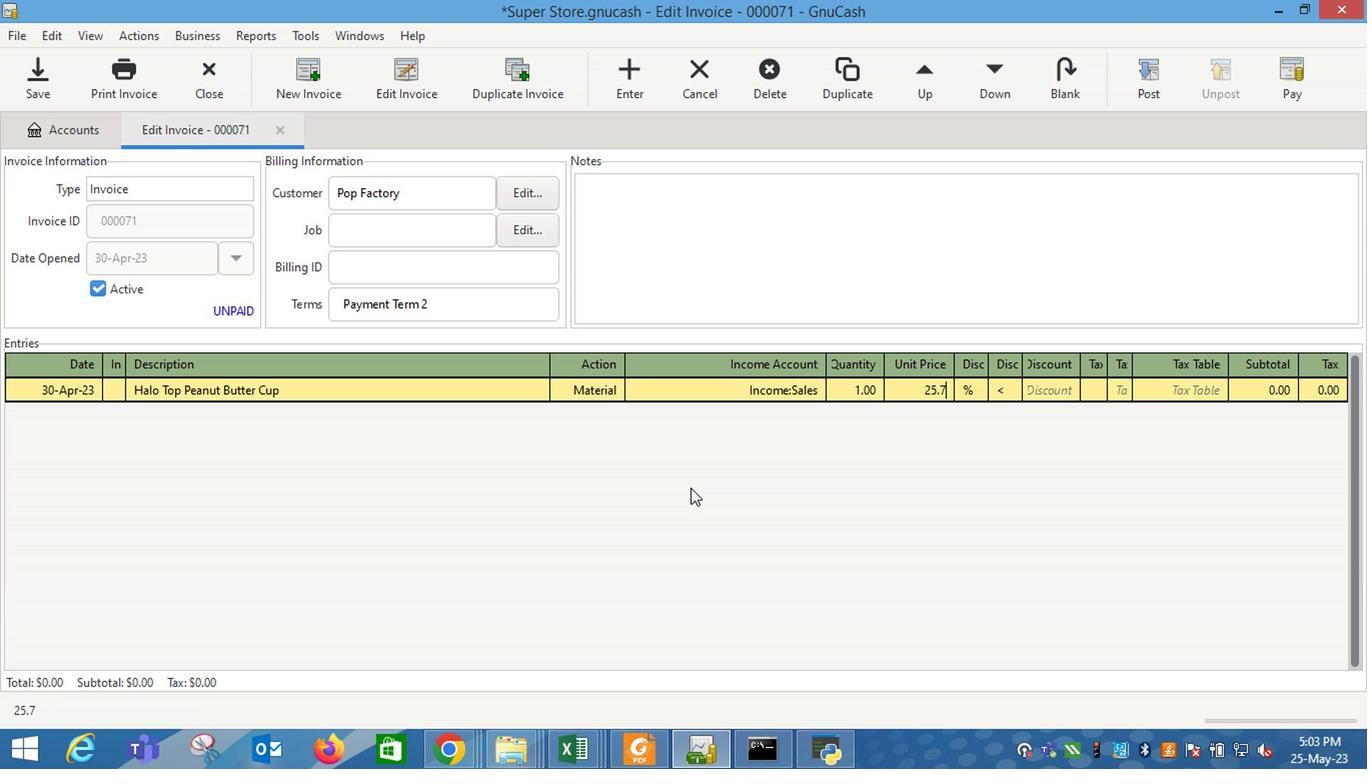 
Action: Mouse moved to (837, 458)
Screenshot: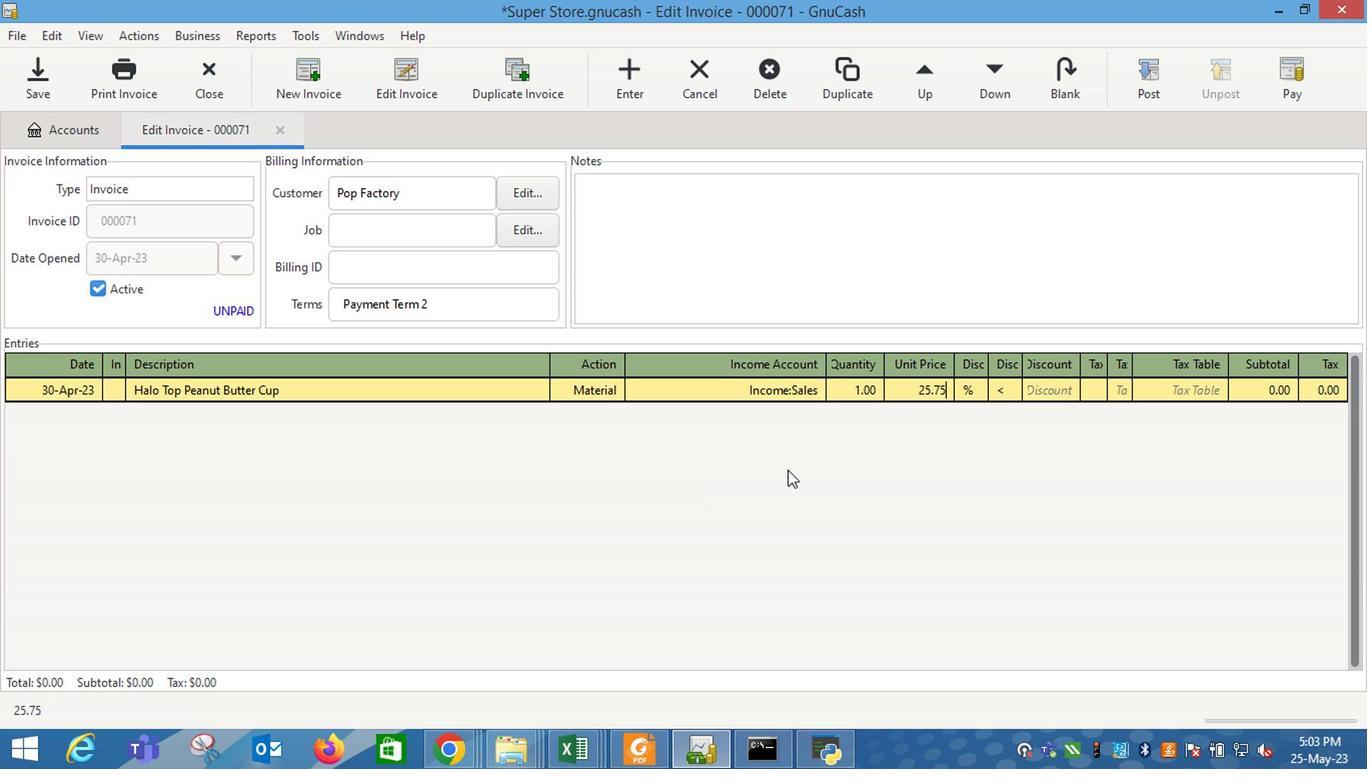 
Action: Key pressed <Key.tab>
Screenshot: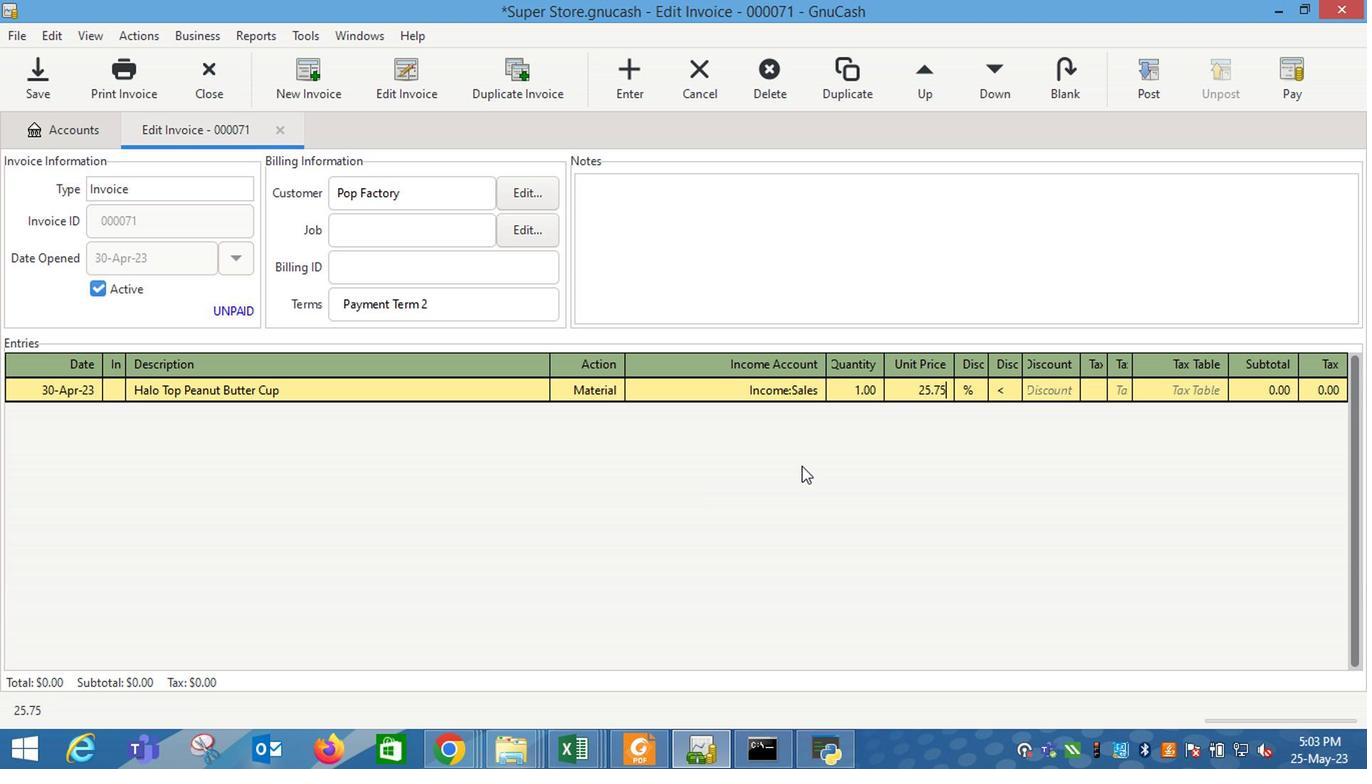 
Action: Mouse moved to (993, 393)
Screenshot: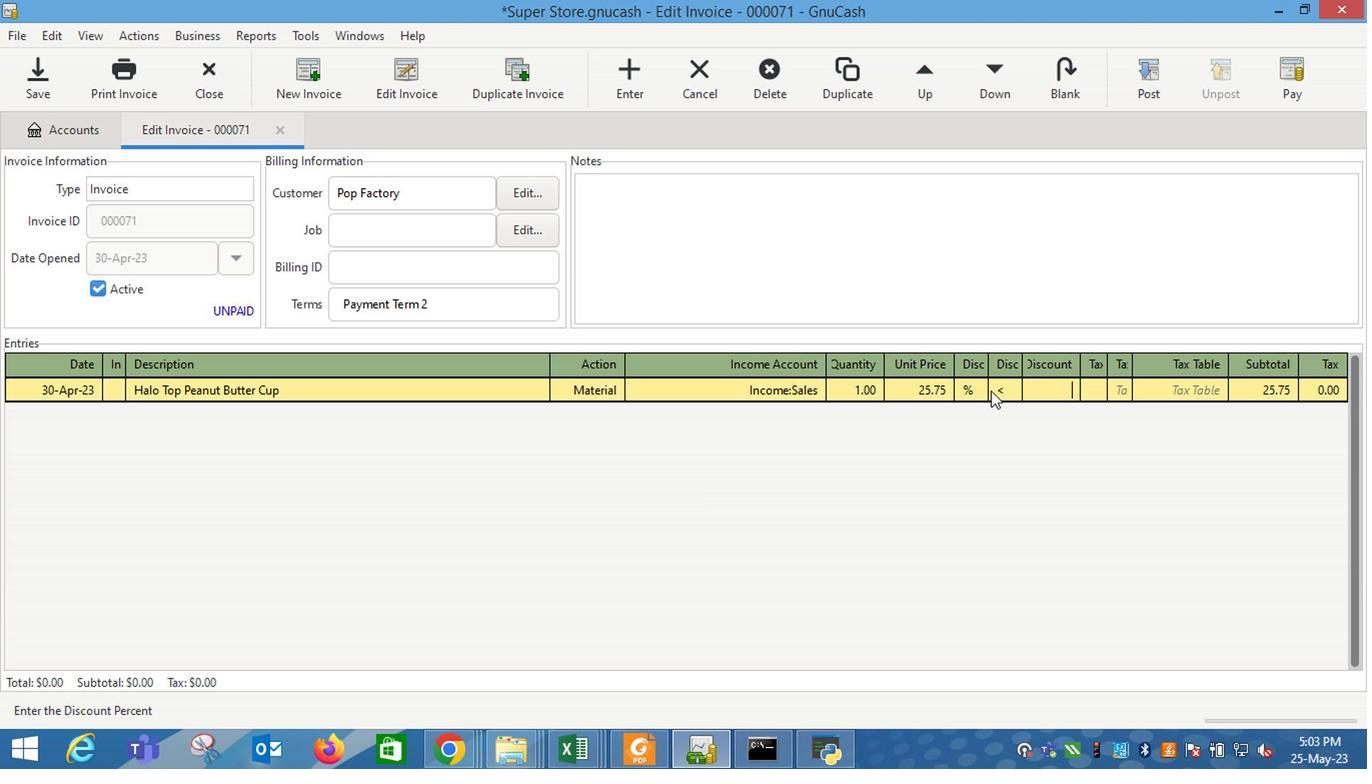
Action: Mouse pressed left at (993, 393)
Screenshot: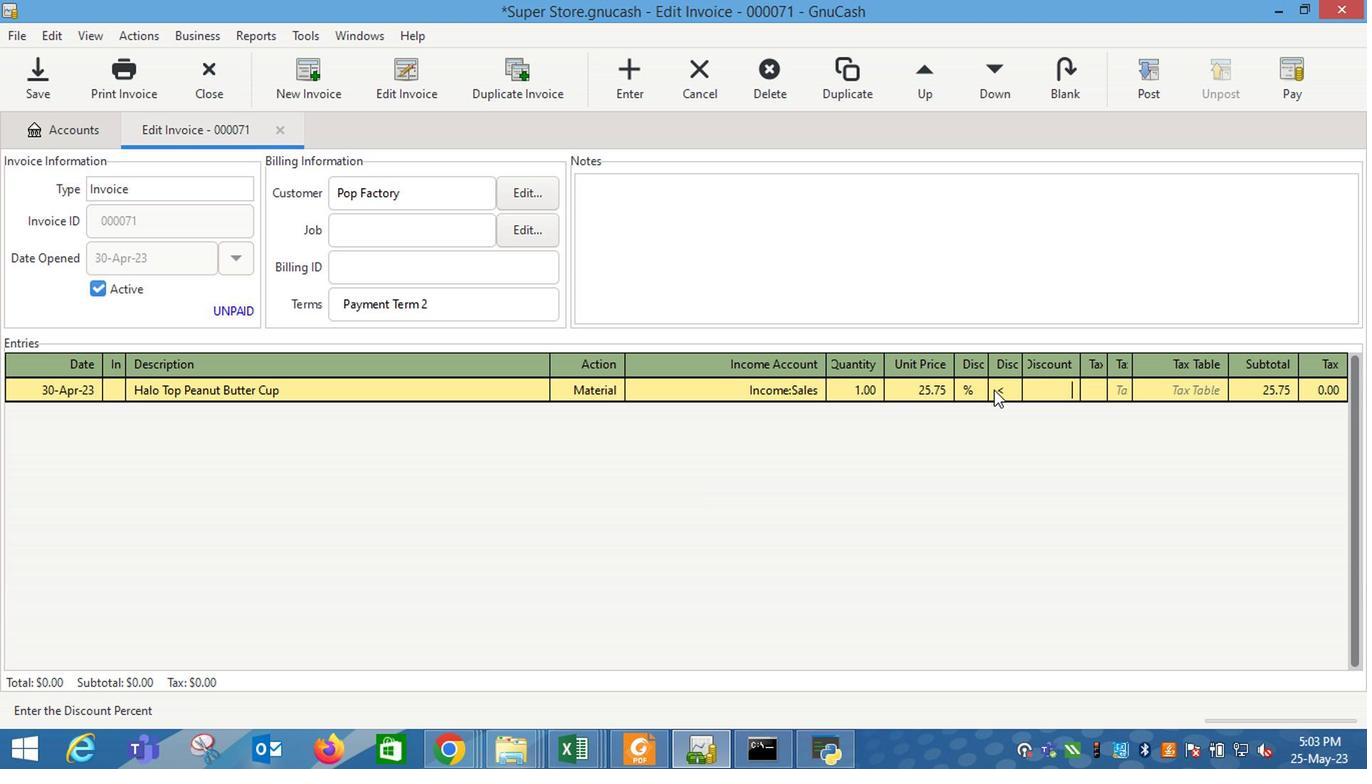 
Action: Mouse moved to (1036, 396)
Screenshot: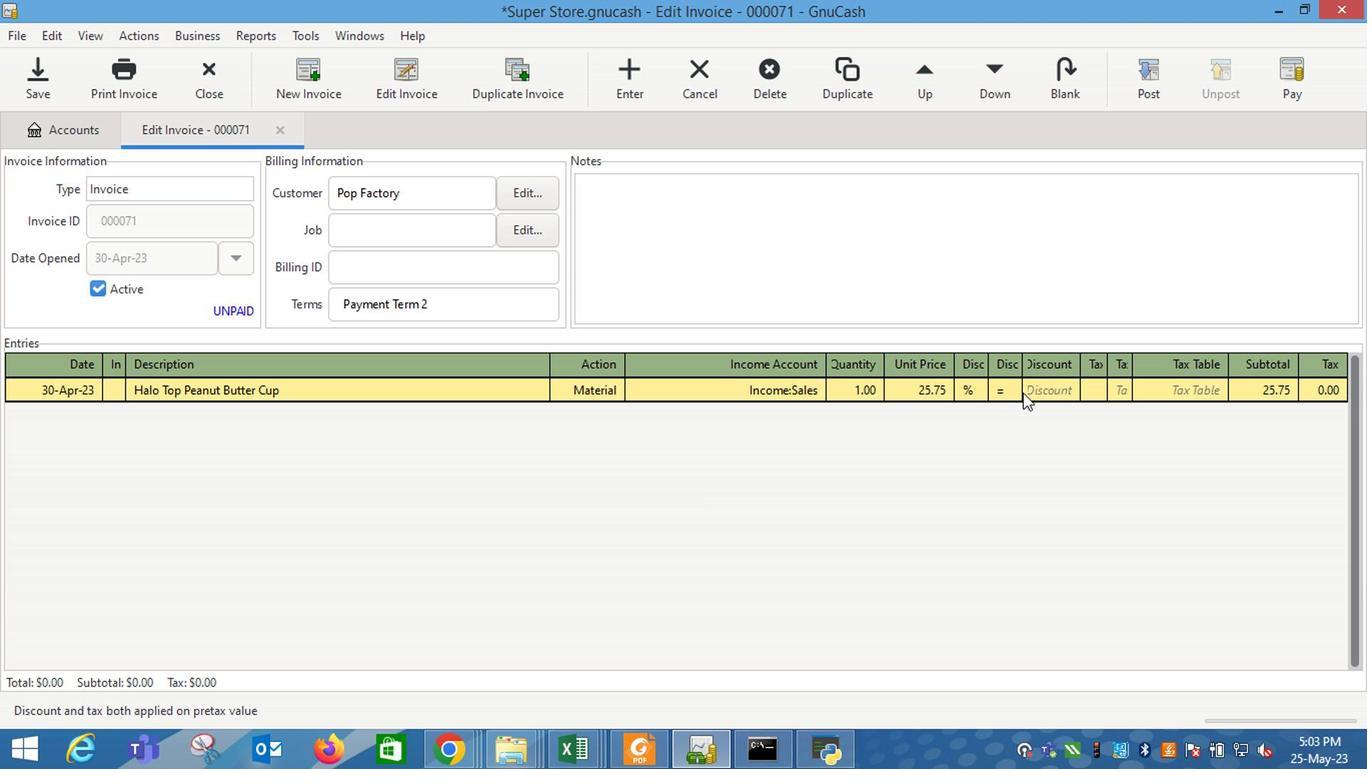 
Action: Mouse pressed left at (1036, 396)
Screenshot: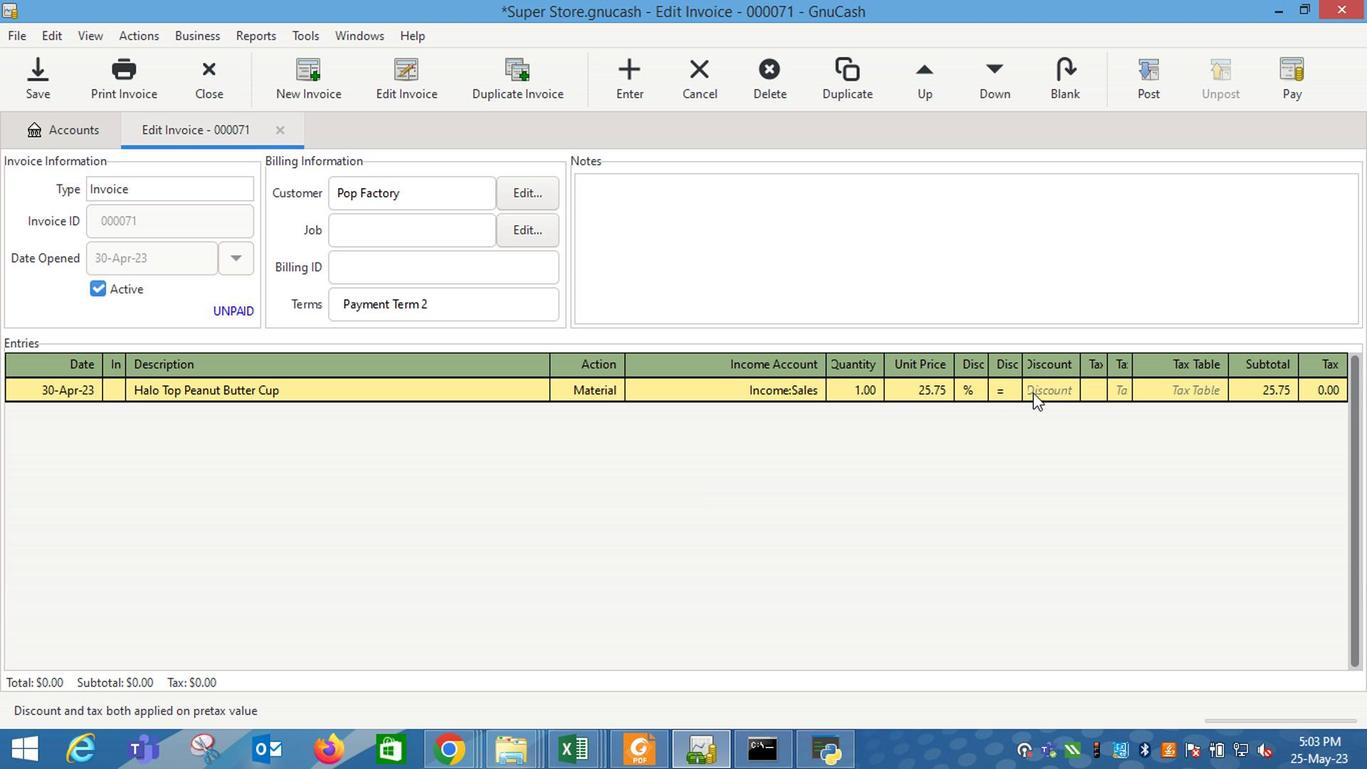 
Action: Mouse moved to (1035, 398)
Screenshot: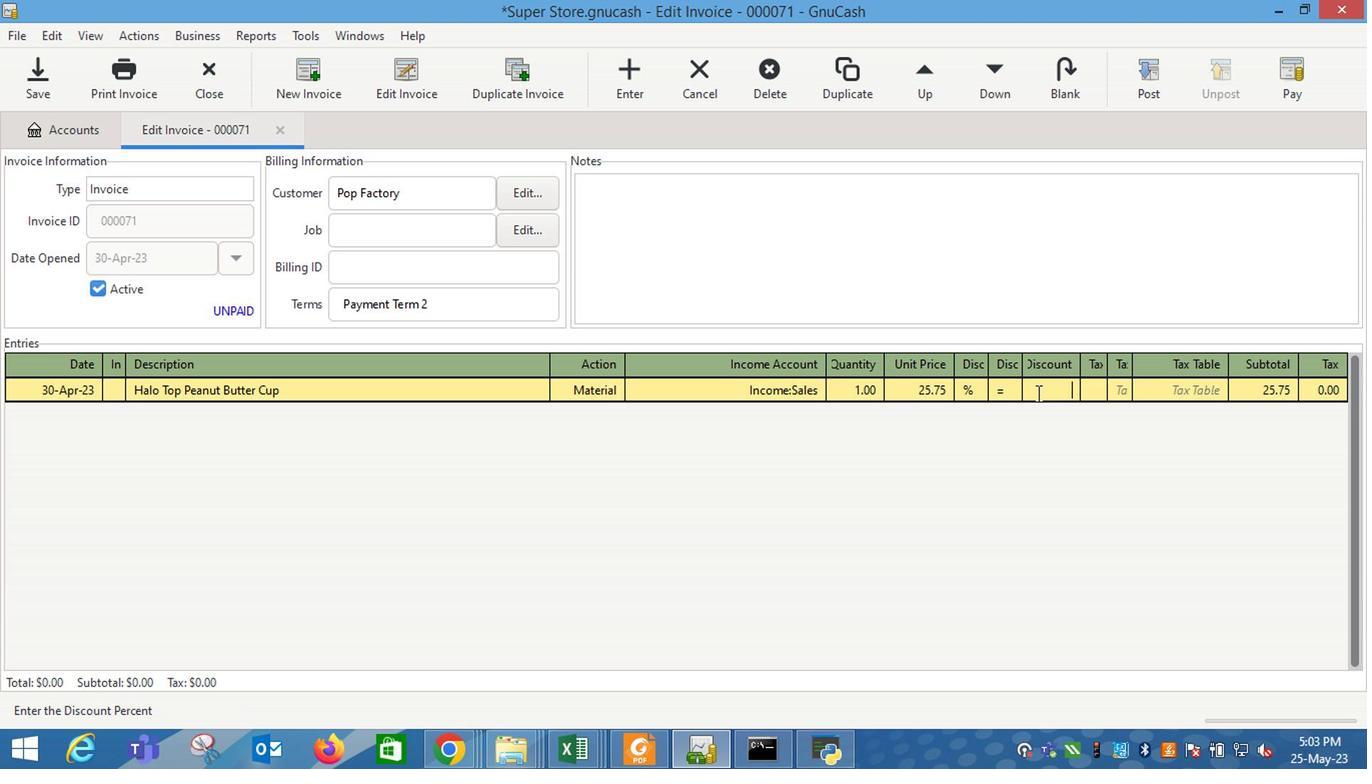 
Action: Key pressed 7<Key.enter><Key.tab><Key.shift_r>Oral-<Key.shift_r>B<Key.space><Key.shift_r>Indicator<Key.space><Key.shift_r>Soft<Key.space><Key.shift_r>Toothbrush<Key.tab>
Screenshot: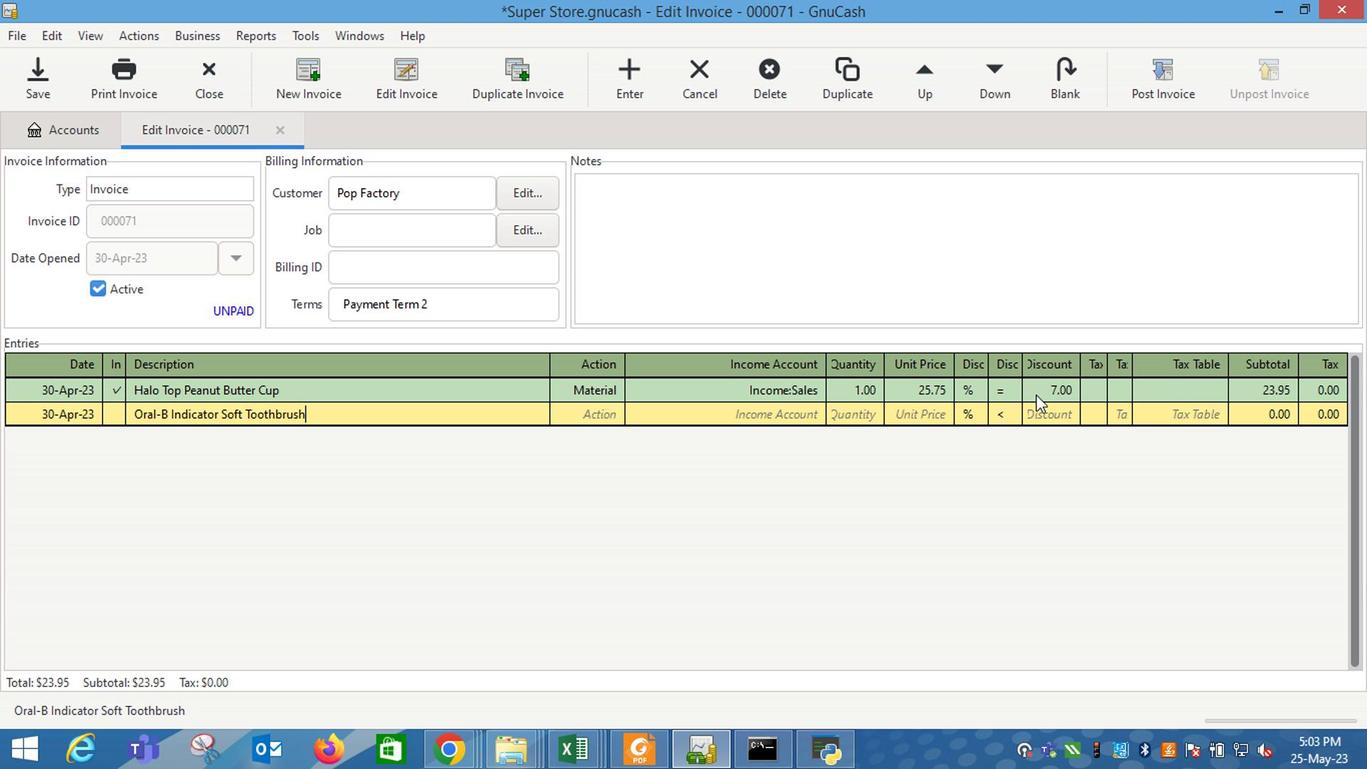 
Action: Mouse moved to (609, 416)
Screenshot: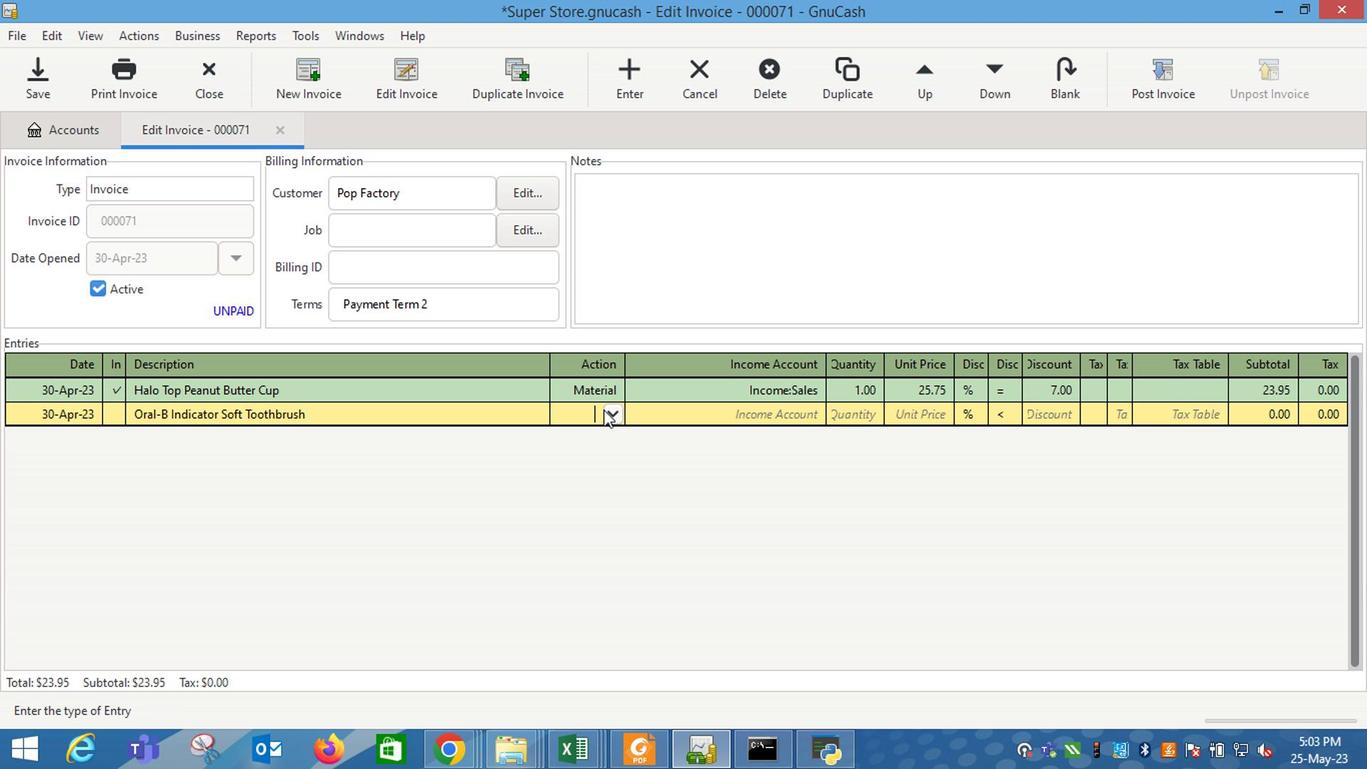 
Action: Mouse pressed left at (609, 416)
Screenshot: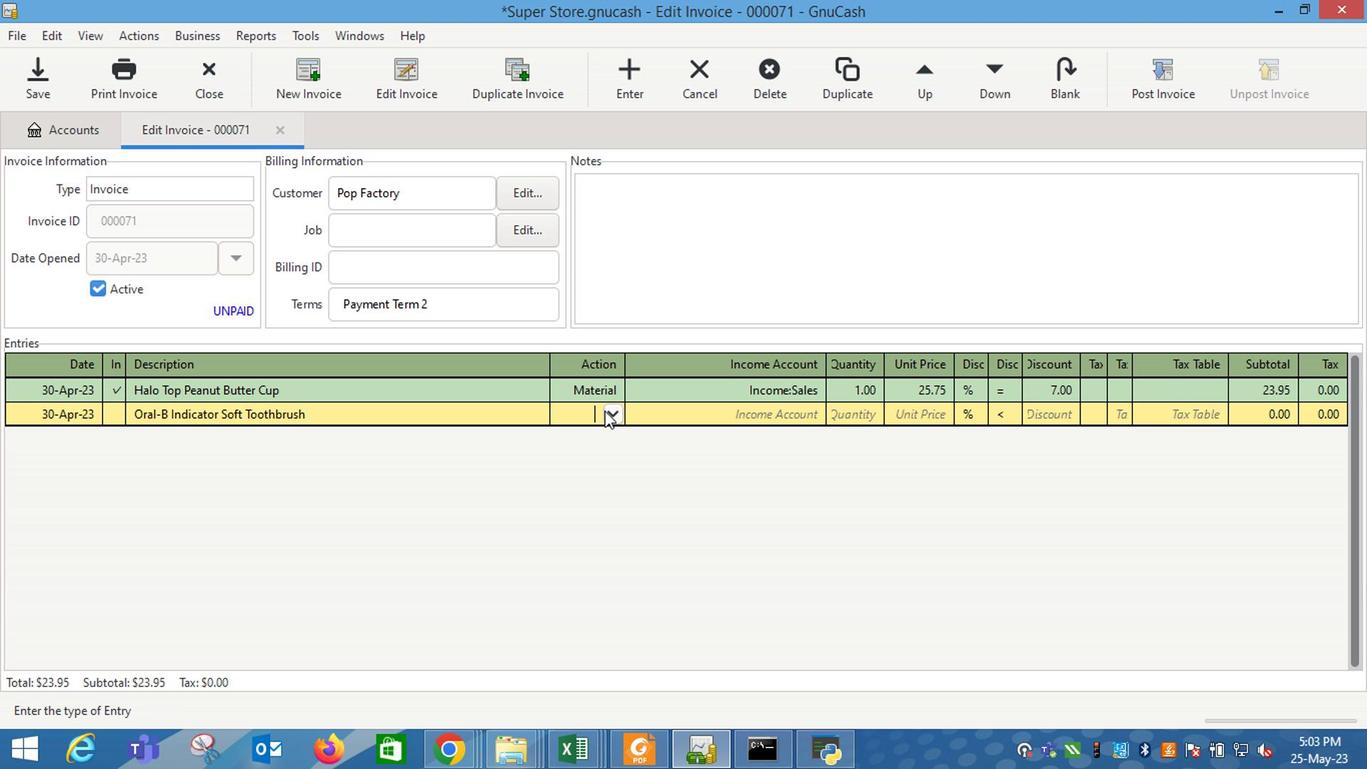
Action: Mouse moved to (573, 459)
Screenshot: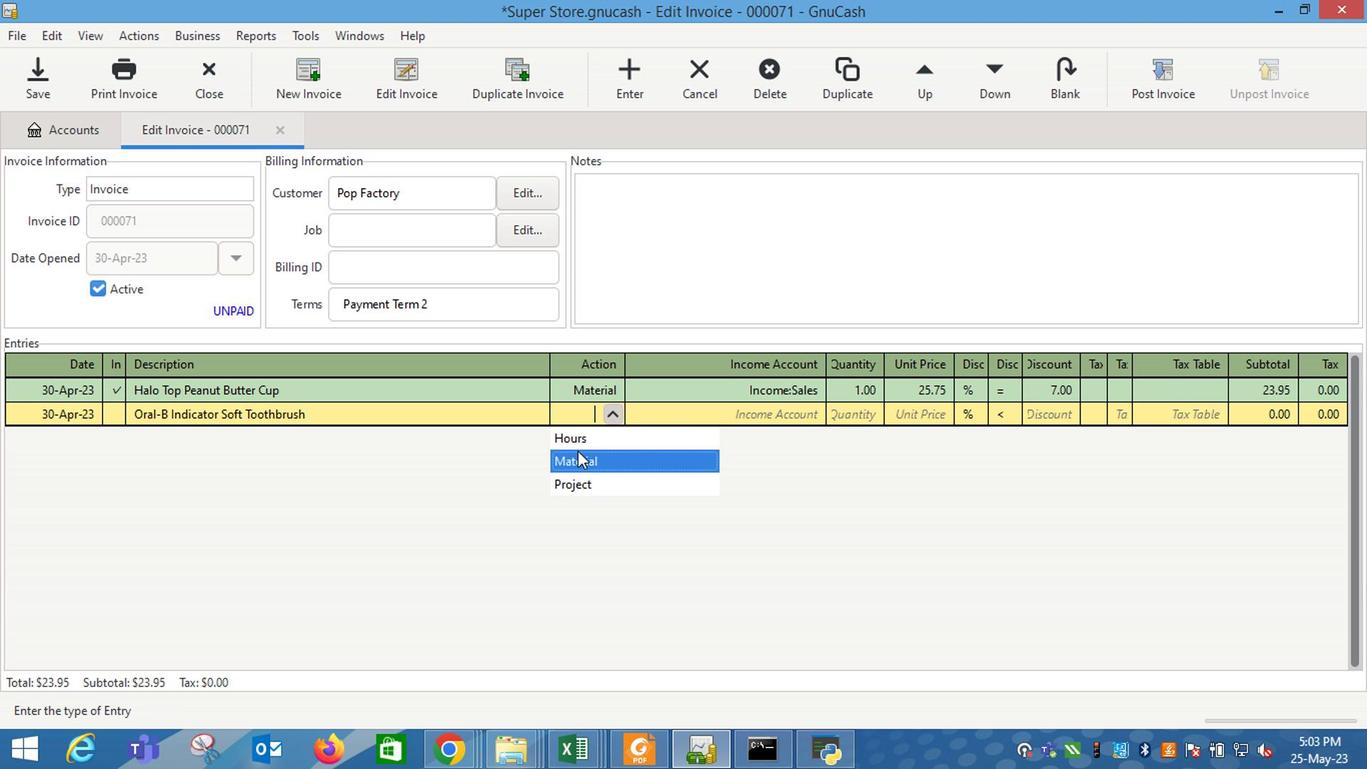 
Action: Mouse pressed left at (573, 459)
Screenshot: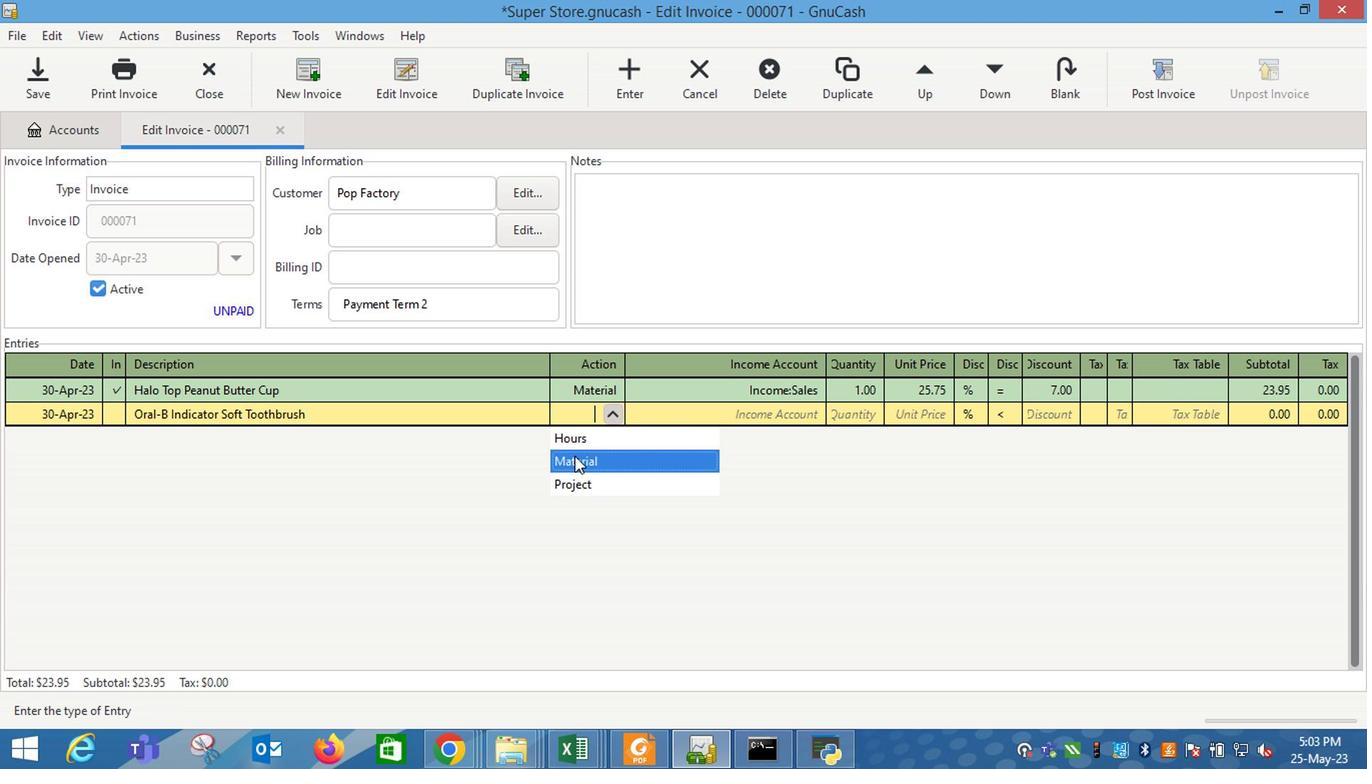 
Action: Mouse moved to (610, 452)
Screenshot: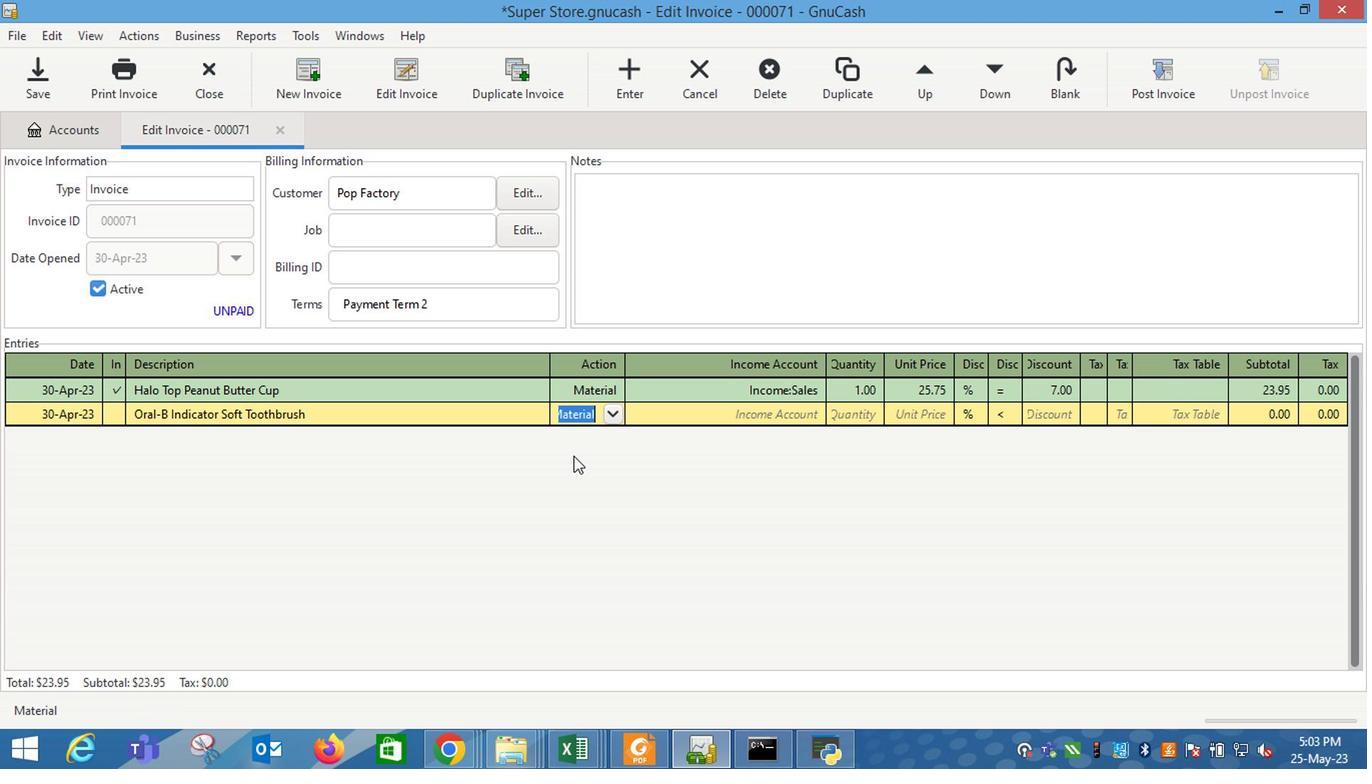 
Action: Key pressed <Key.tab>
Screenshot: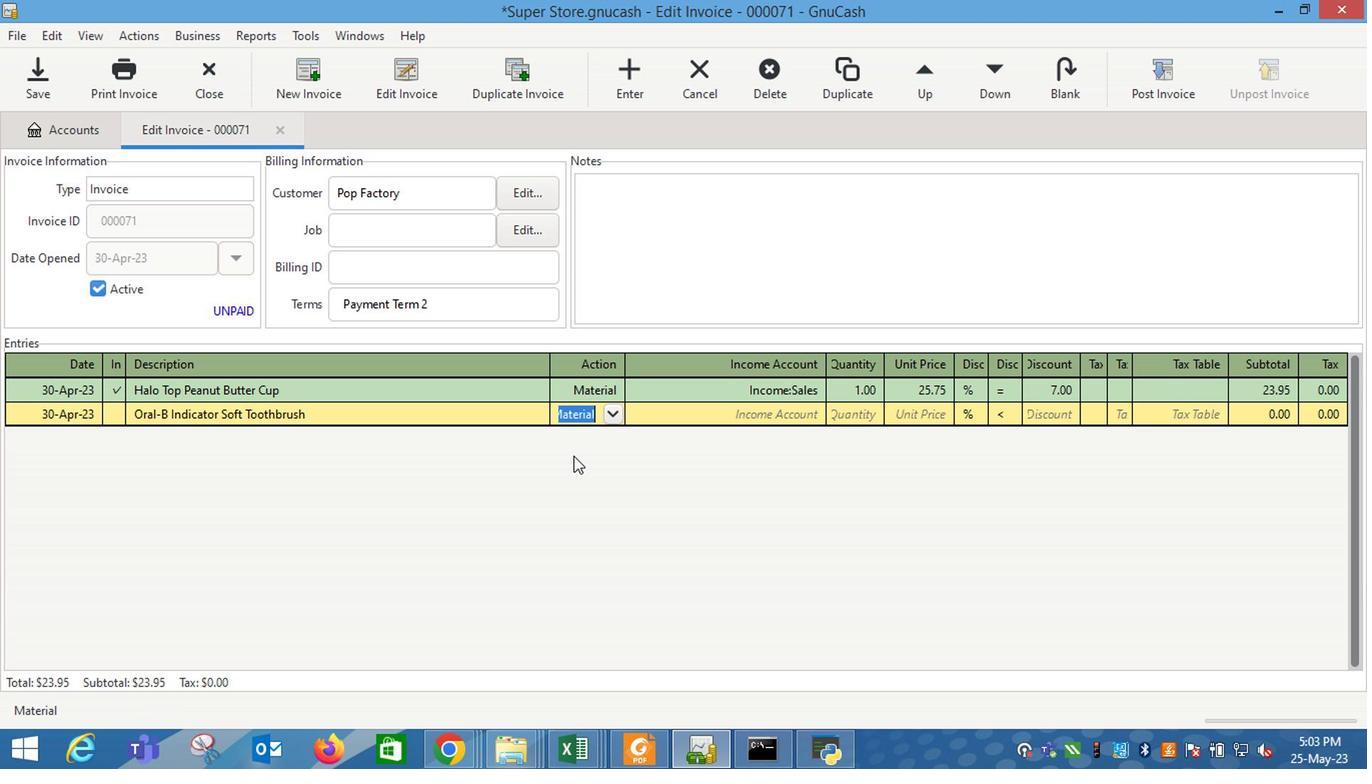 
Action: Mouse moved to (811, 415)
Screenshot: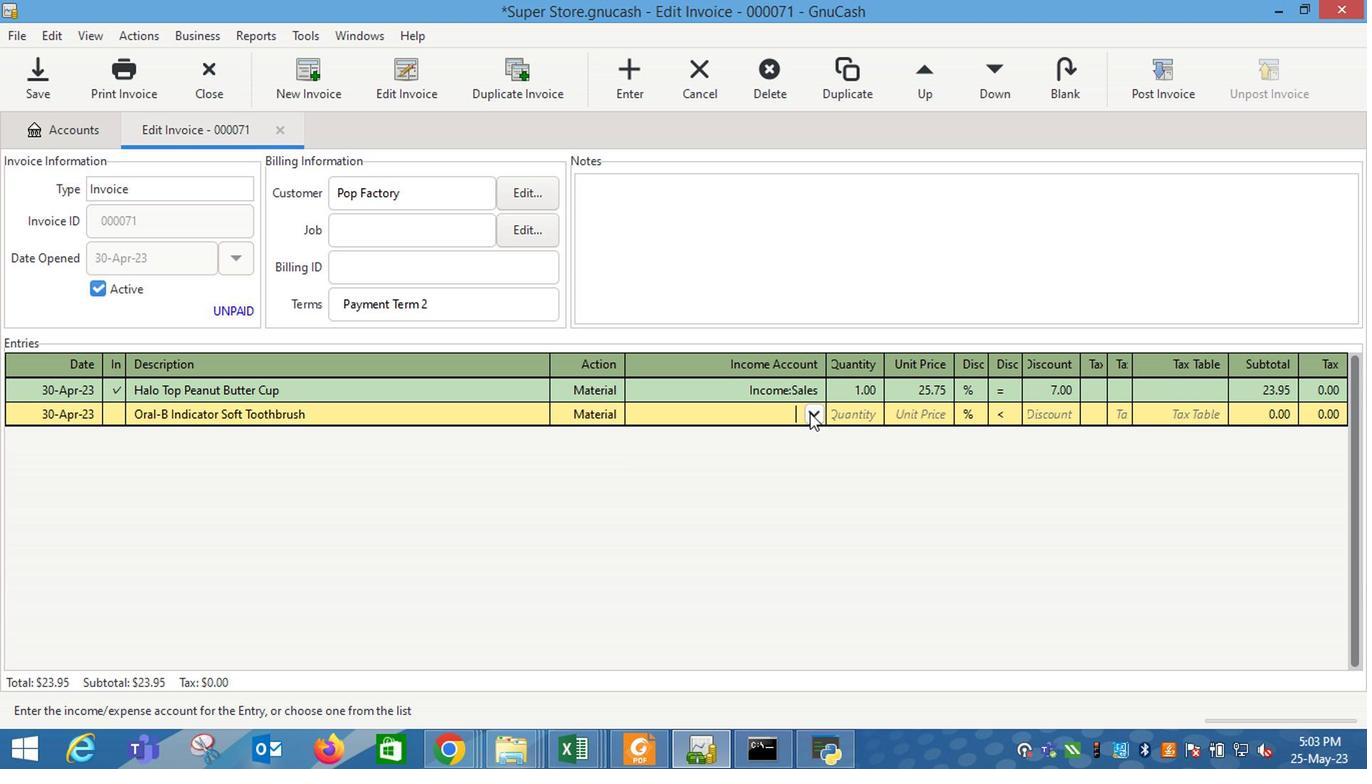 
Action: Mouse pressed left at (810, 415)
Screenshot: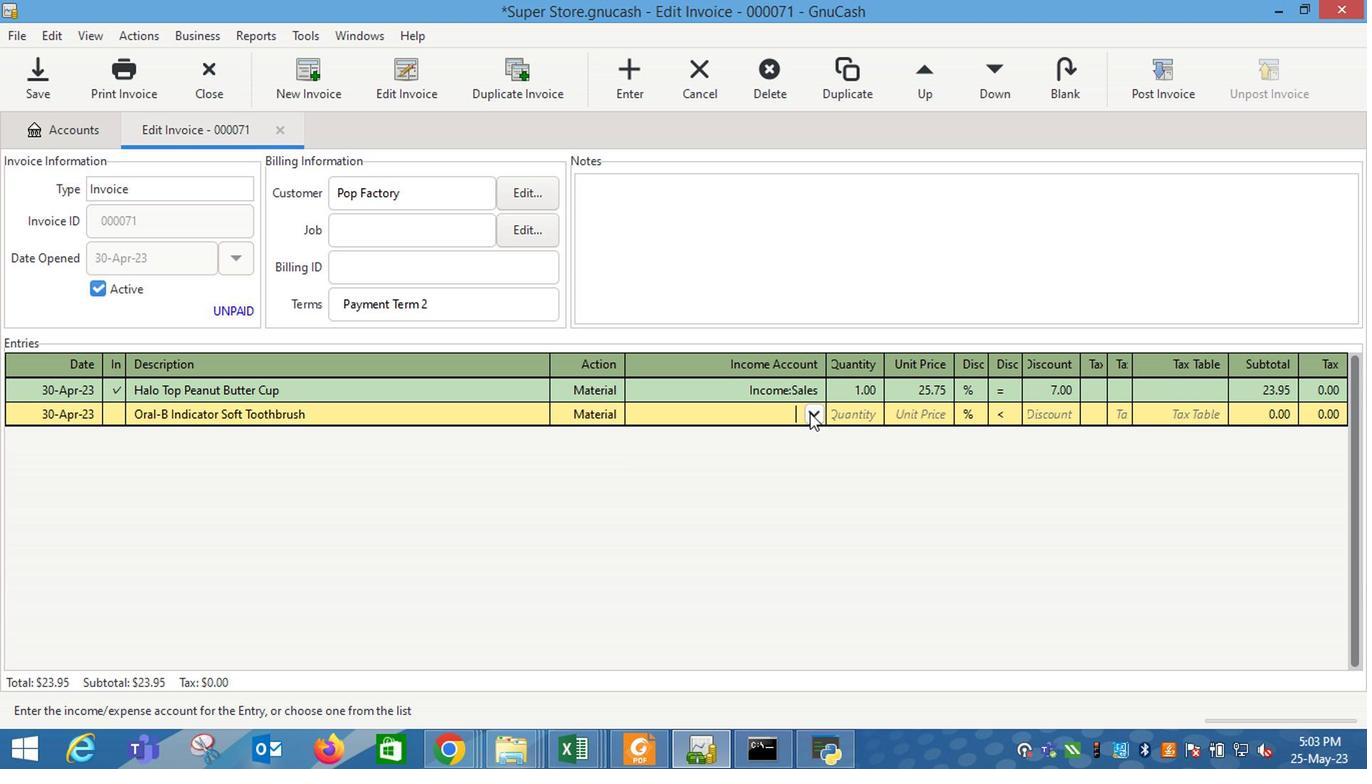 
Action: Mouse moved to (683, 515)
Screenshot: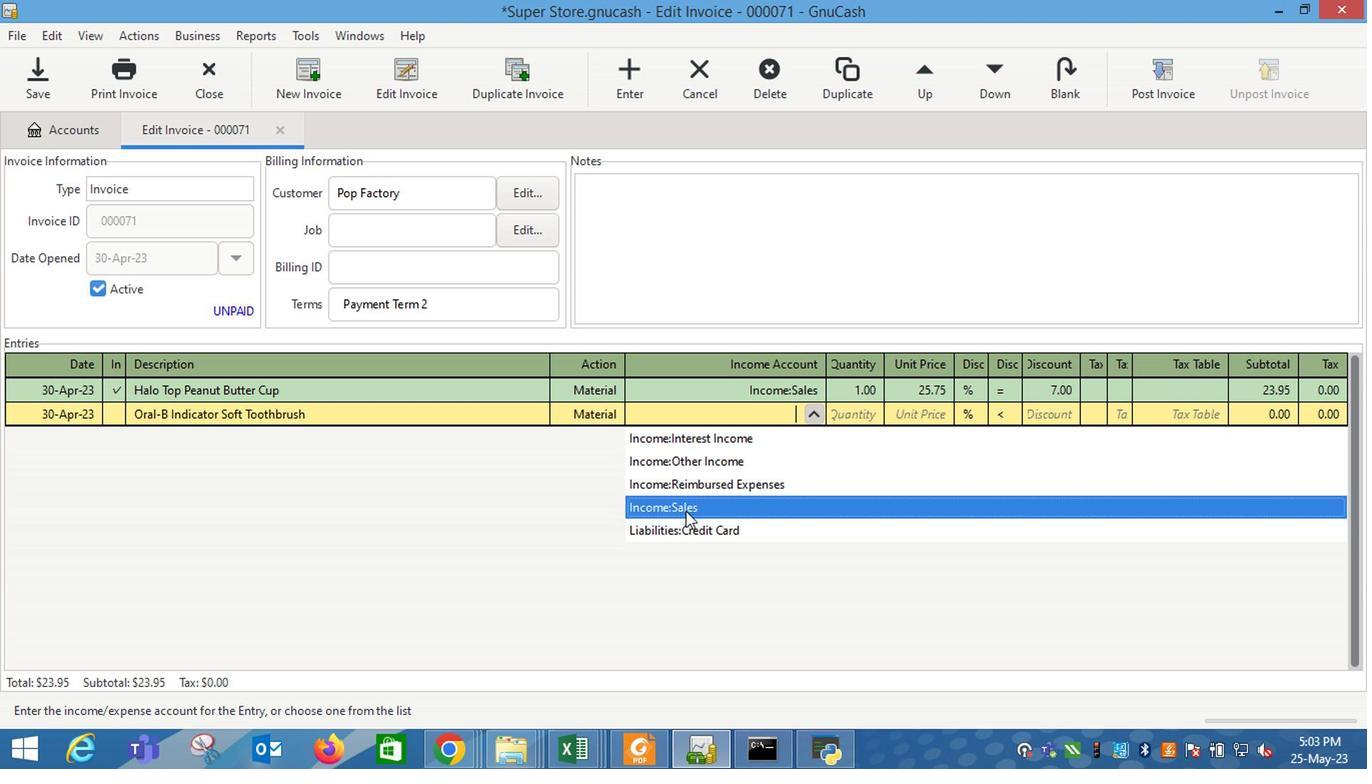 
Action: Mouse pressed left at (683, 515)
Screenshot: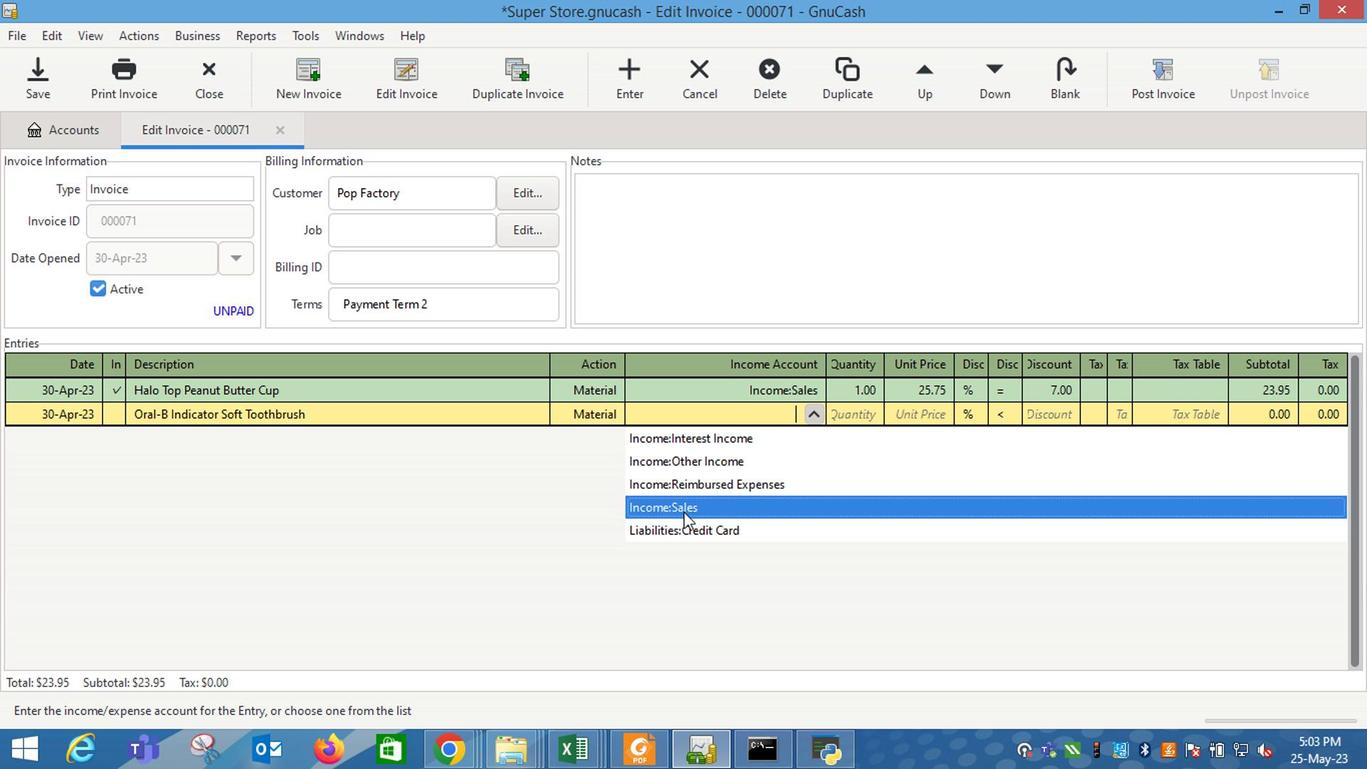 
Action: Key pressed <Key.tab>
Screenshot: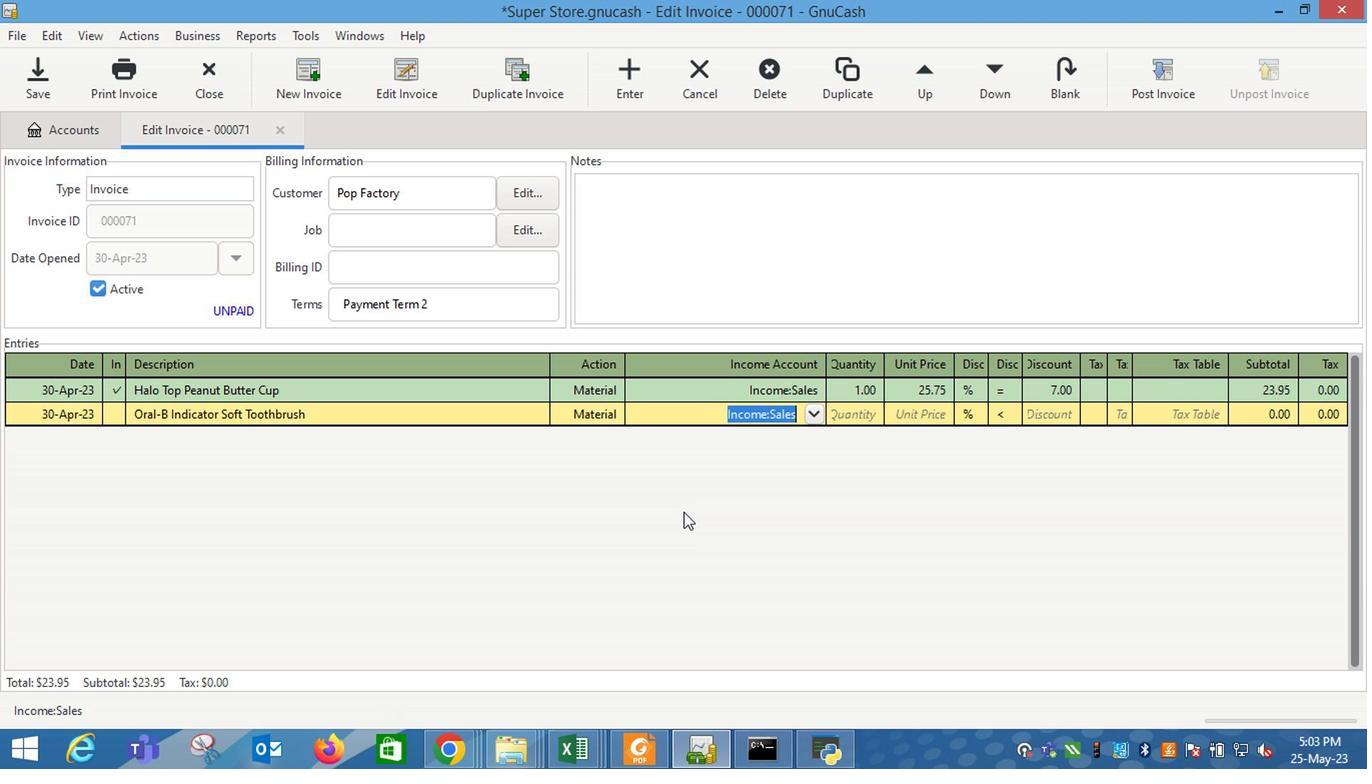 
Action: Mouse moved to (683, 515)
Screenshot: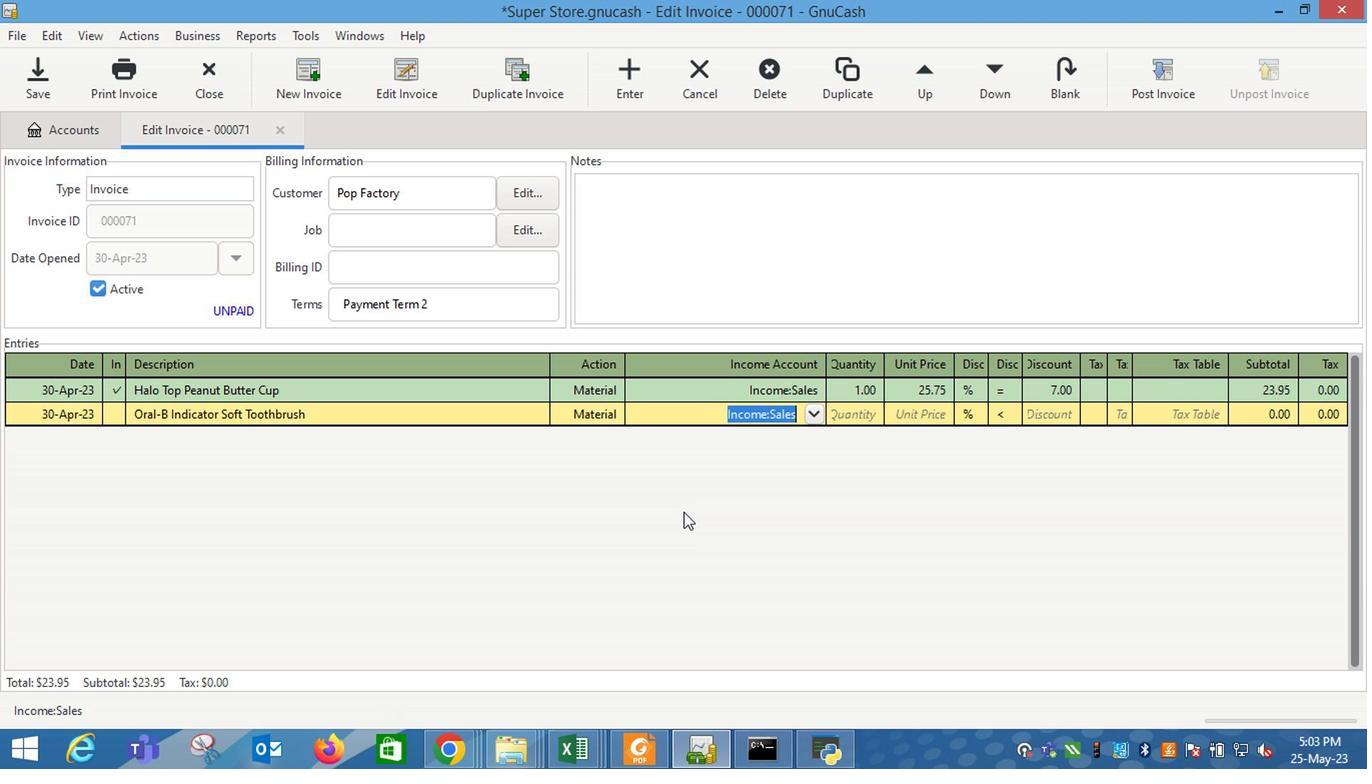 
Action: Key pressed 1<Key.tab>15.5
Screenshot: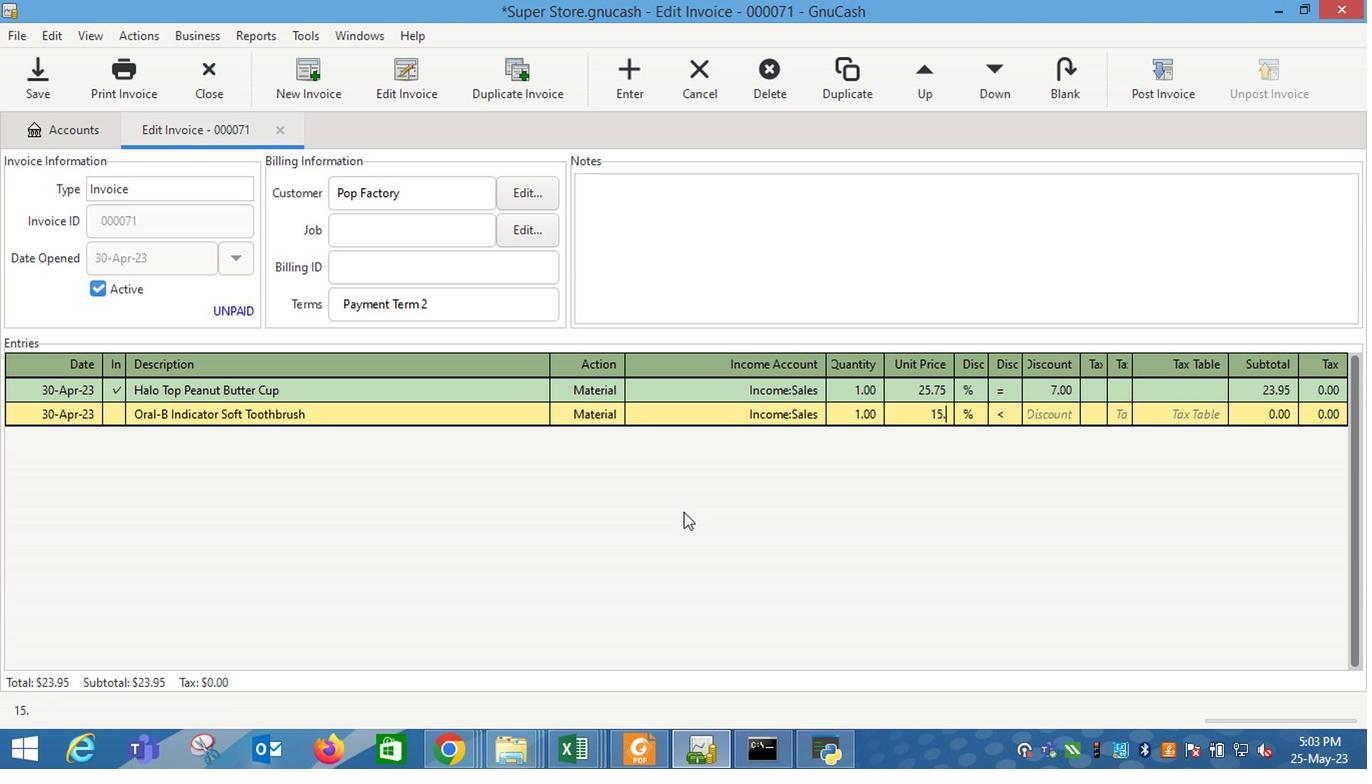 
Action: Mouse moved to (956, 422)
Screenshot: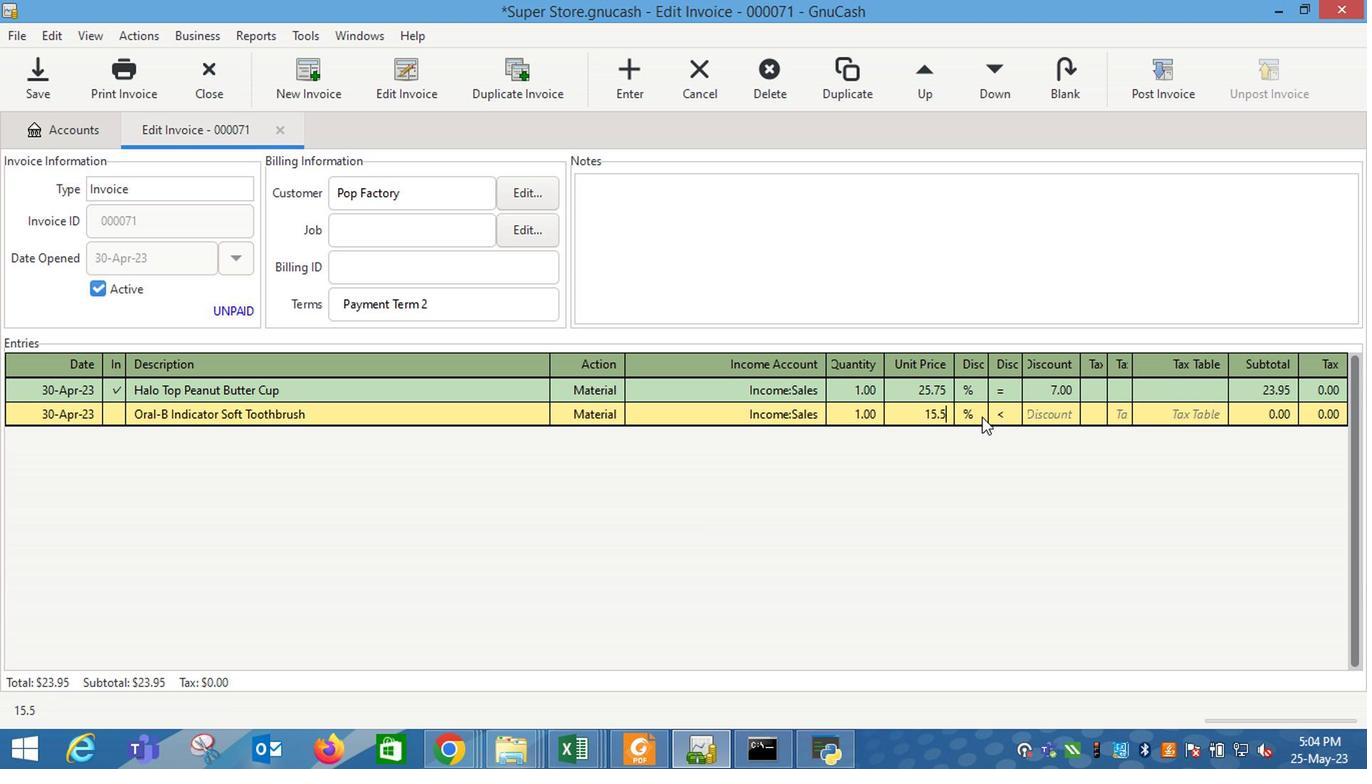 
Action: Key pressed <Key.tab>
Screenshot: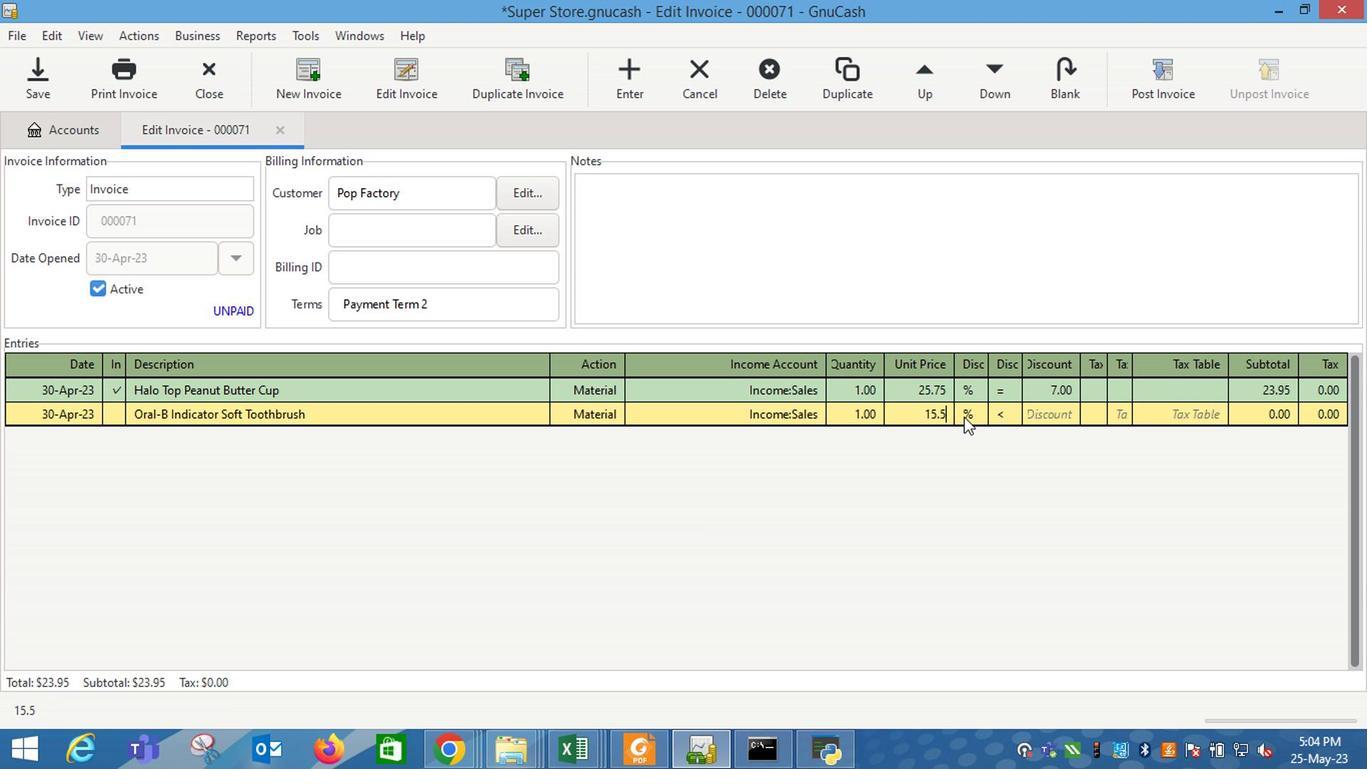 
Action: Mouse moved to (992, 419)
Screenshot: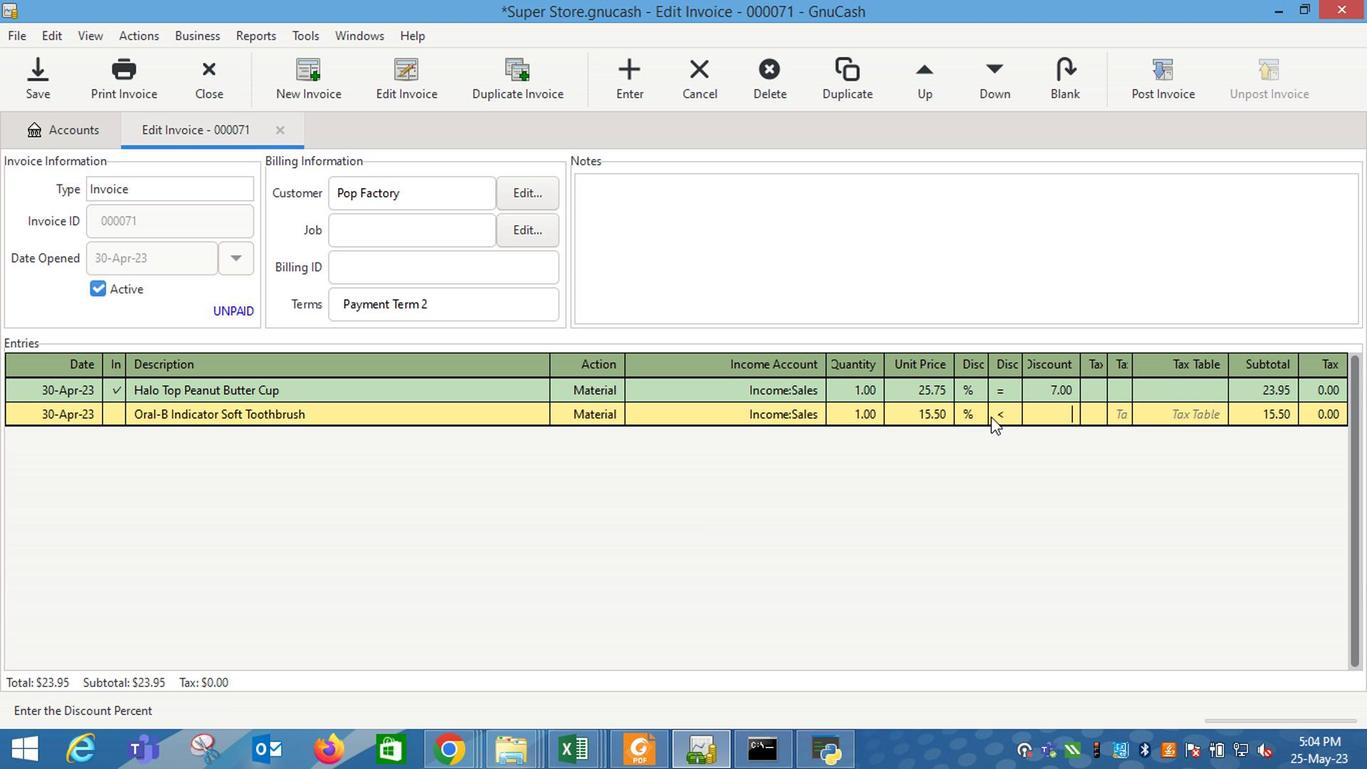 
Action: Mouse pressed left at (992, 419)
Screenshot: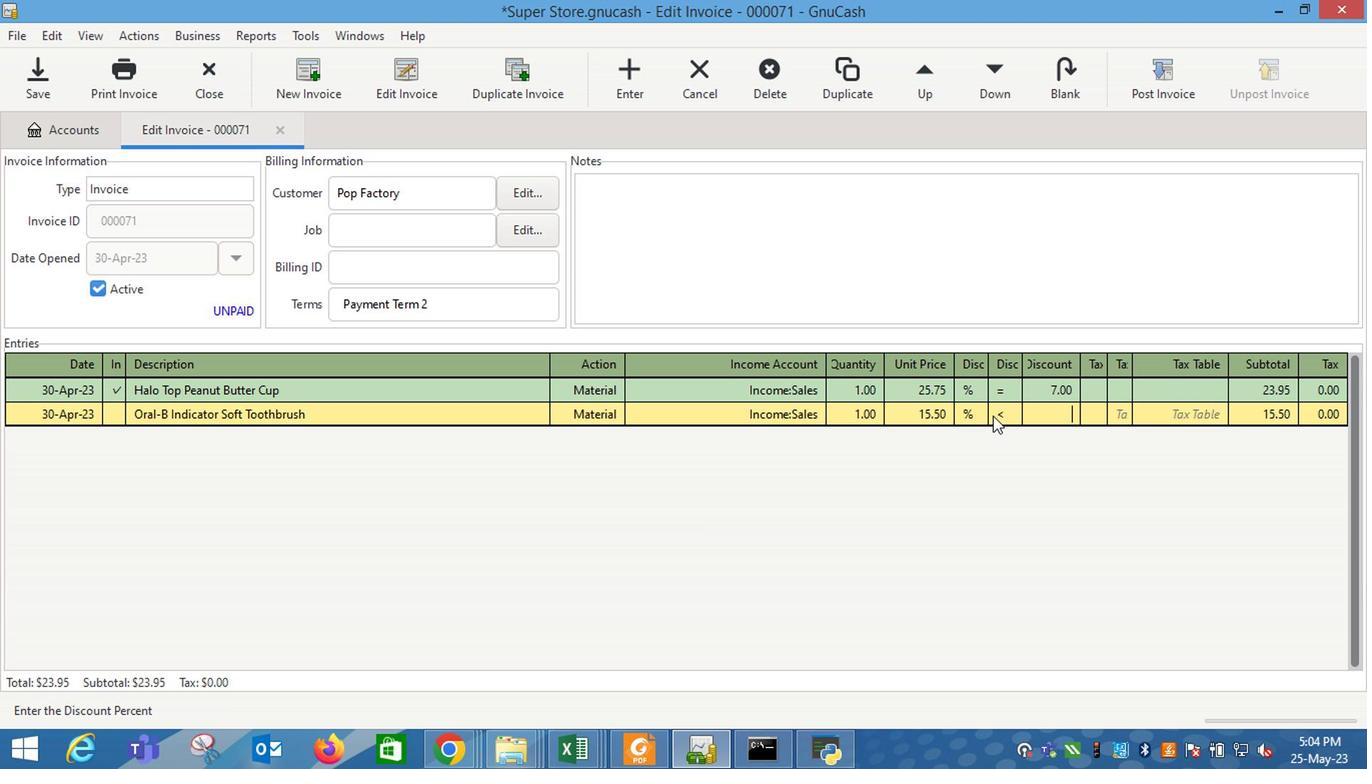 
Action: Mouse moved to (1028, 419)
Screenshot: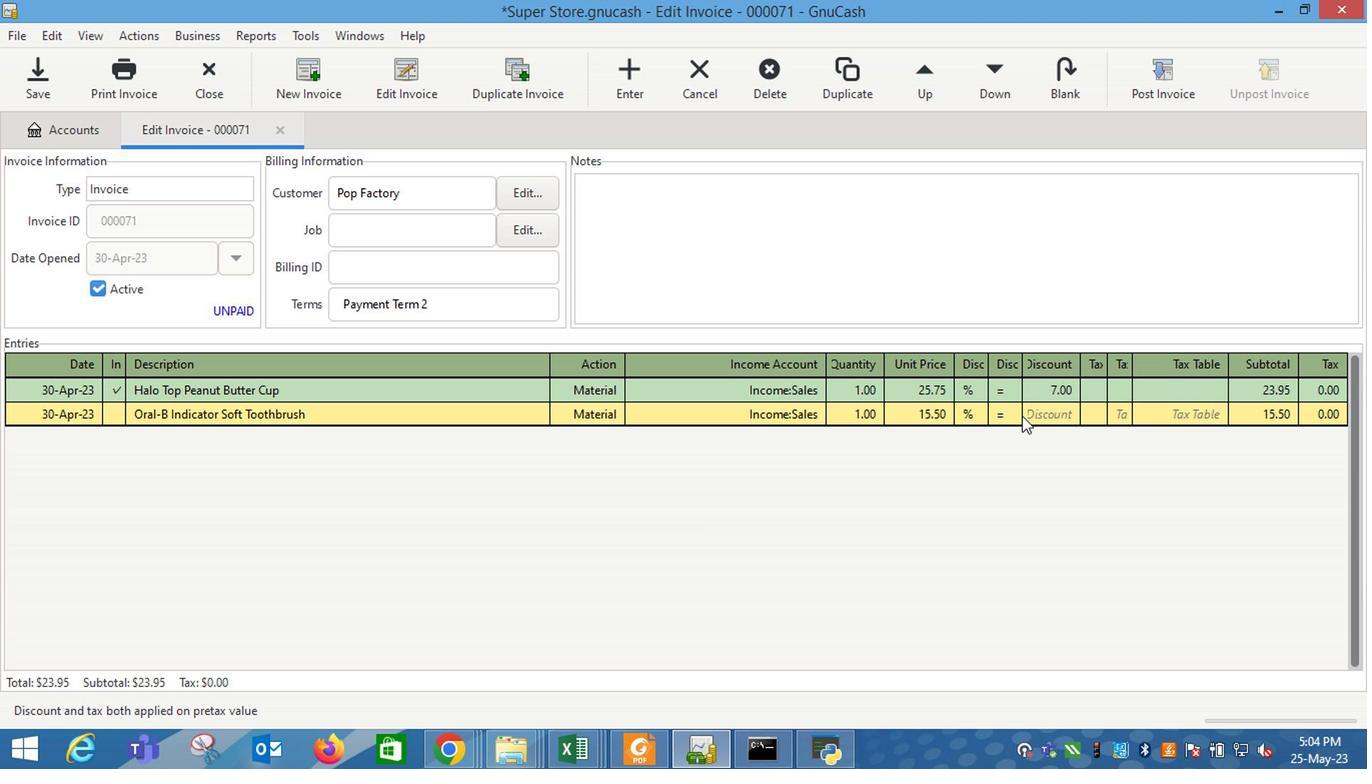 
Action: Mouse pressed left at (1028, 419)
Screenshot: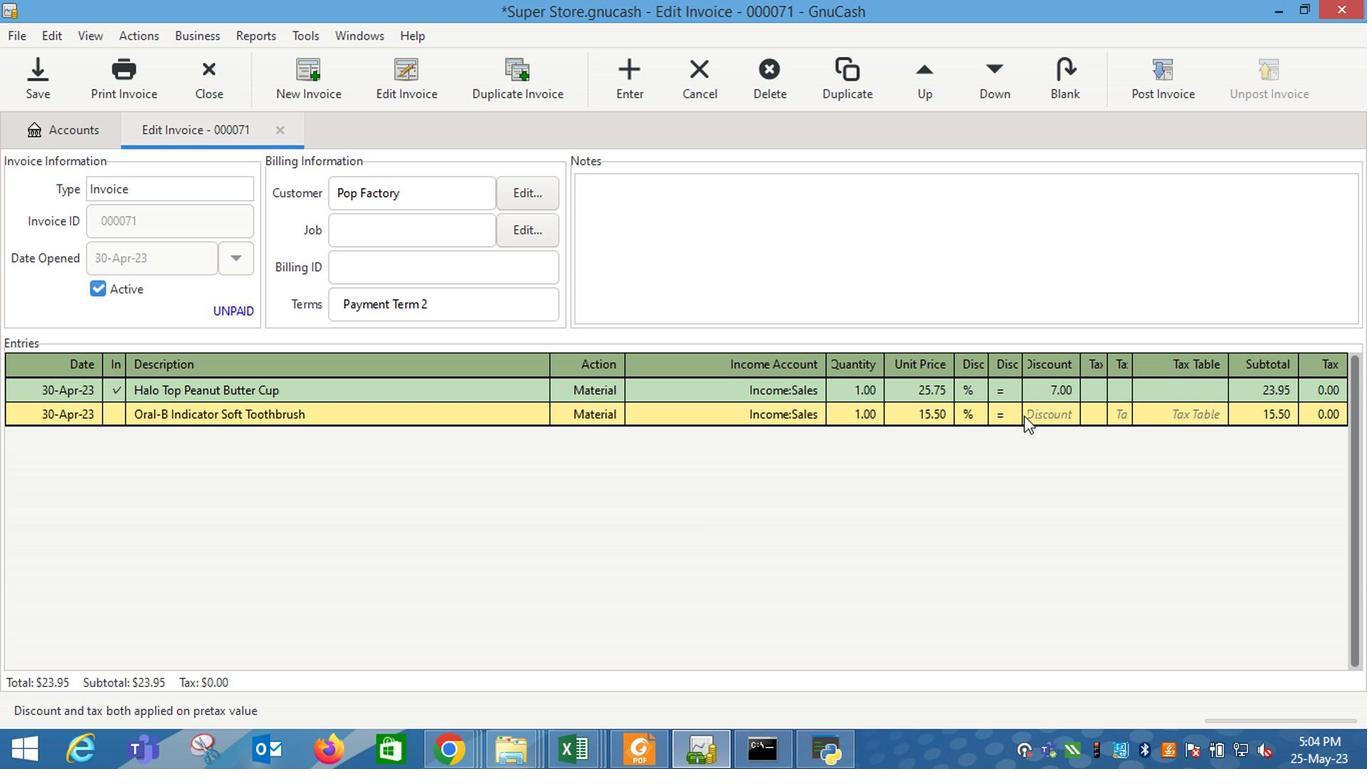 
Action: Key pressed 8<Key.enter><Key.tab><Key.shift_r>Race<Key.shift_r><Key.shift_r>Trace<Key.space><Key.shift_r>Roasted<Key.space><Key.shift_r>Sweet<Key.space><Key.shift_r>Popcorn<Key.tab>
Screenshot: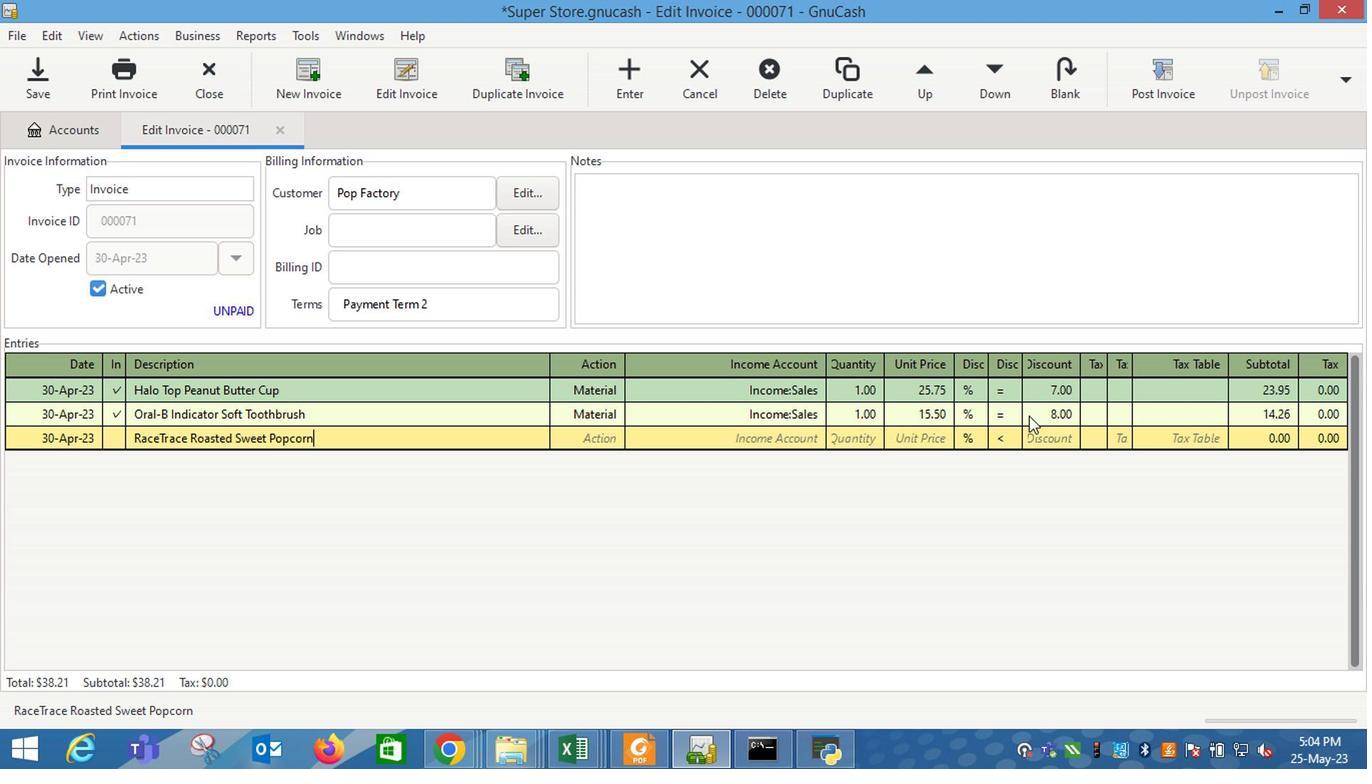 
Action: Mouse moved to (606, 438)
Screenshot: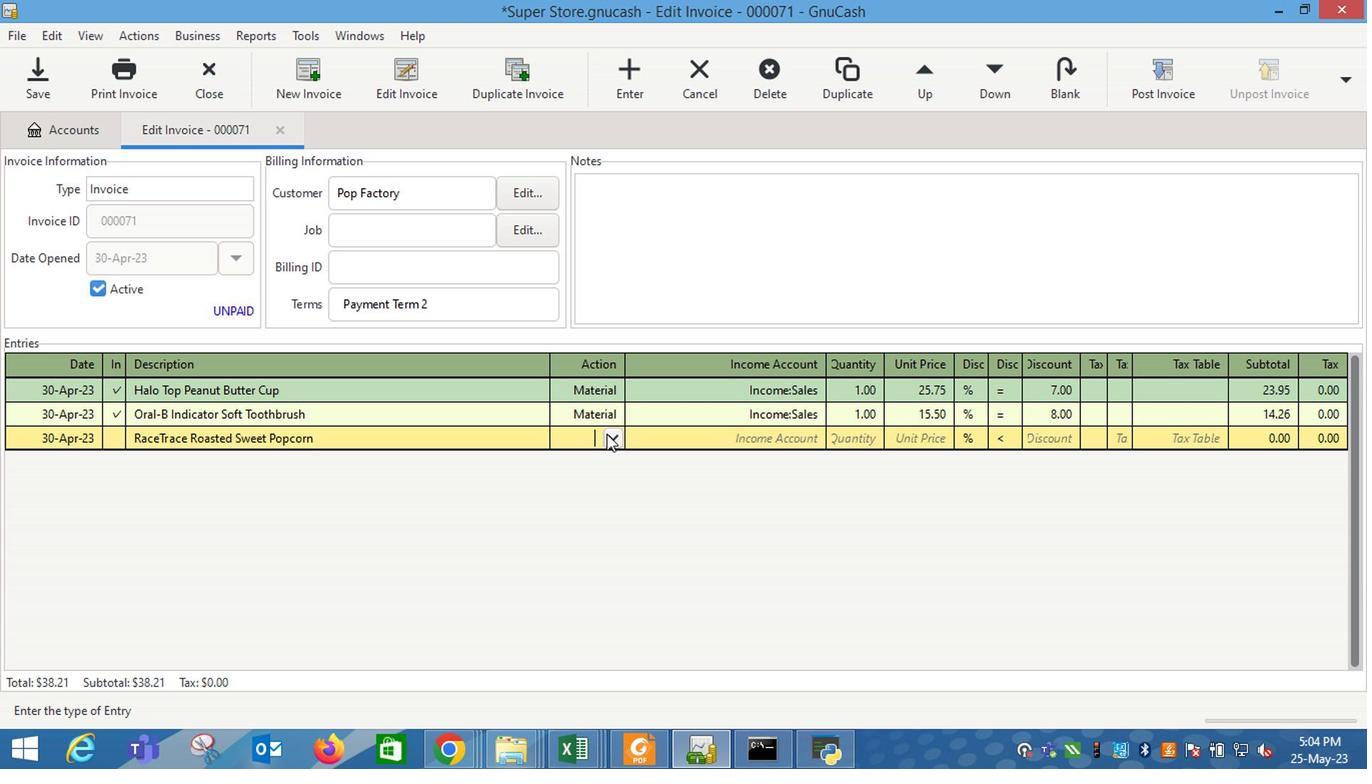 
Action: Mouse pressed left at (606, 438)
Screenshot: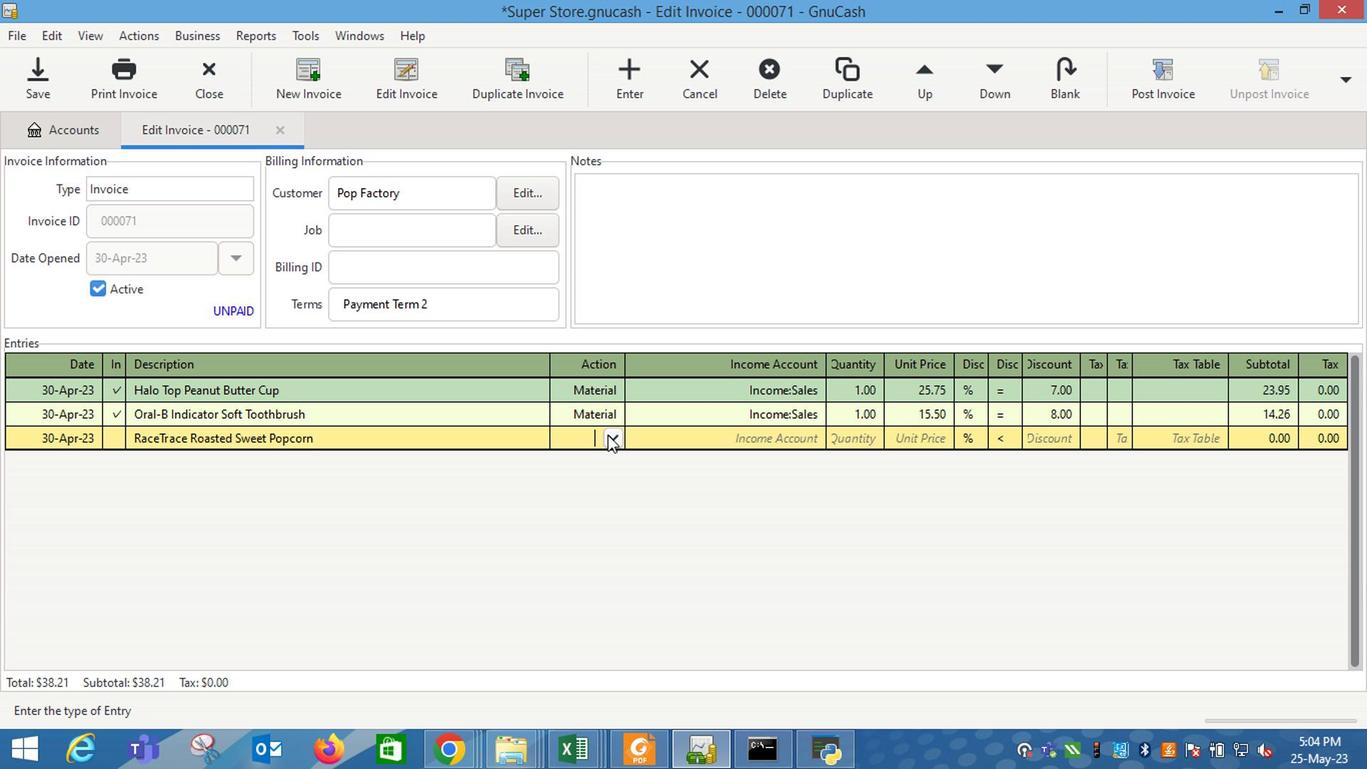 
Action: Mouse moved to (571, 485)
Screenshot: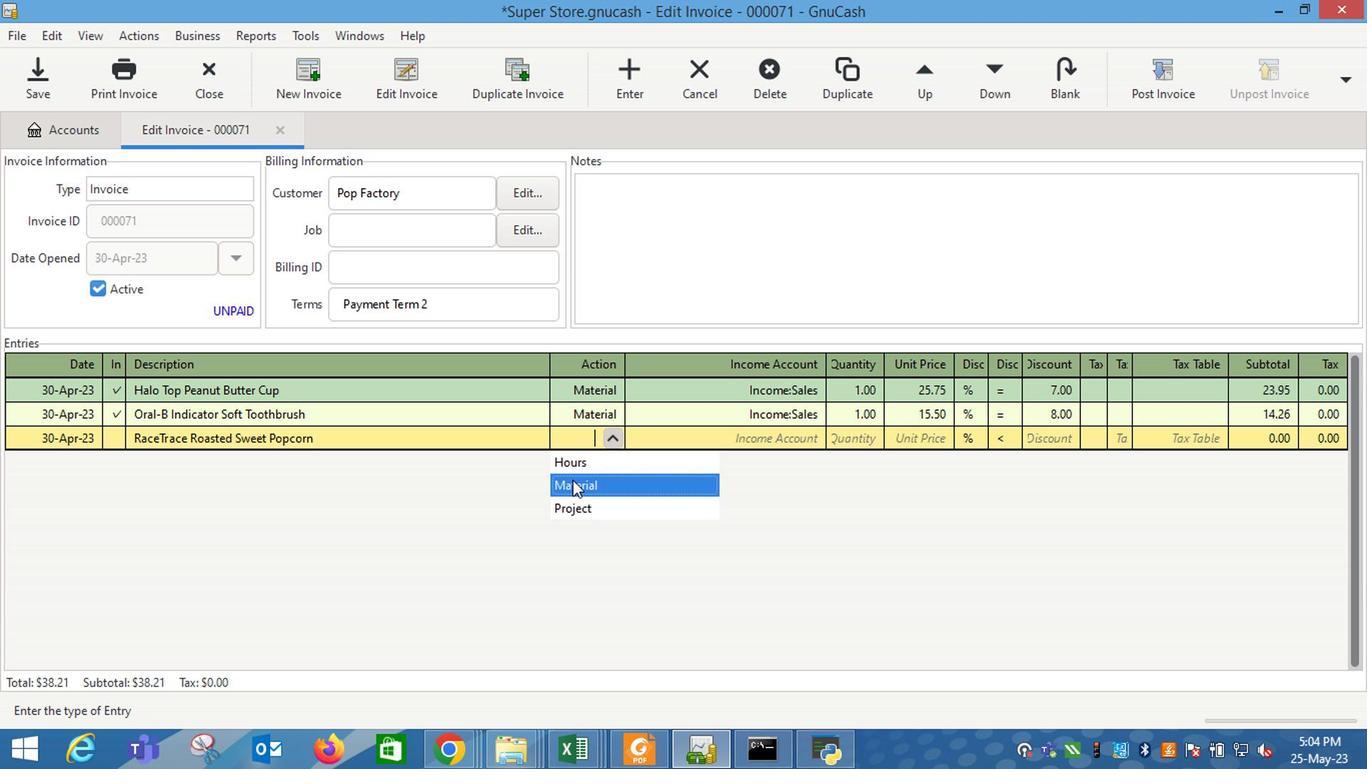 
Action: Mouse pressed left at (571, 485)
Screenshot: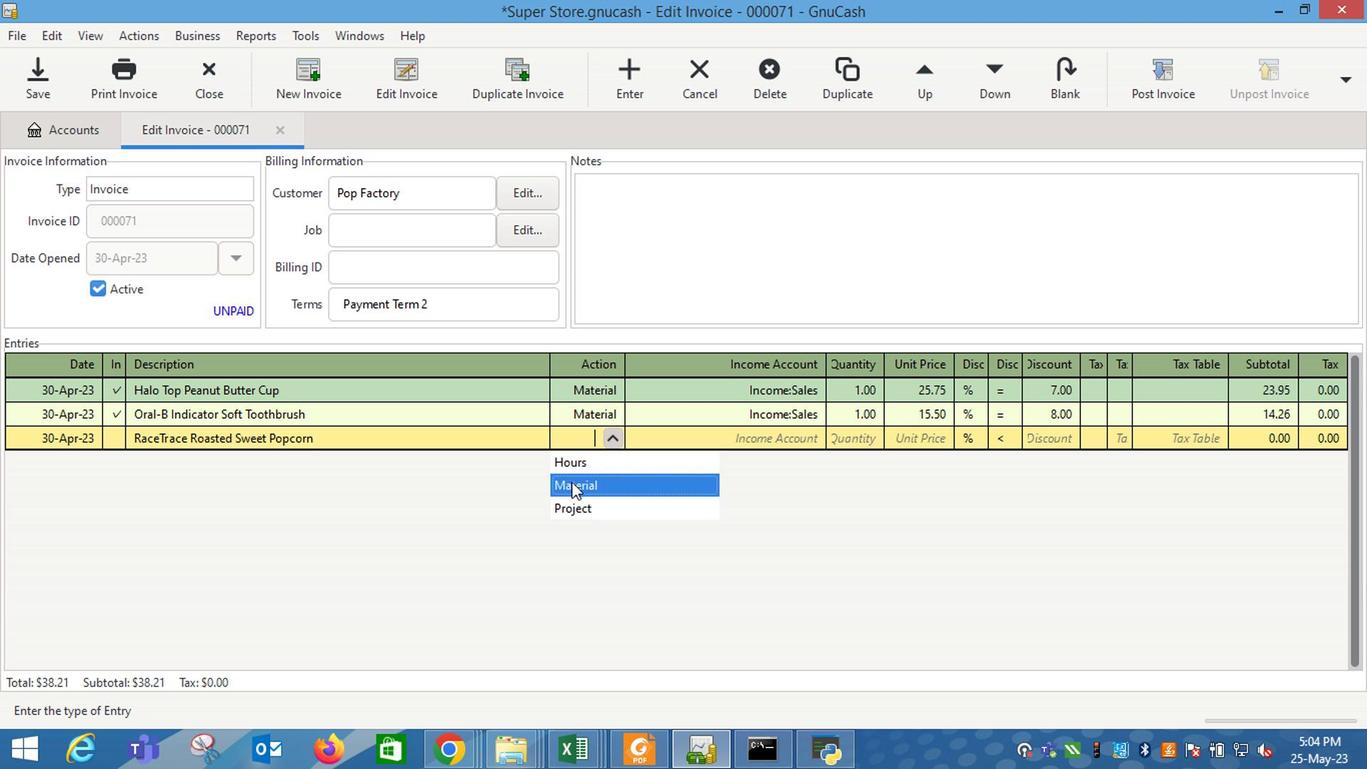 
Action: Mouse moved to (569, 485)
Screenshot: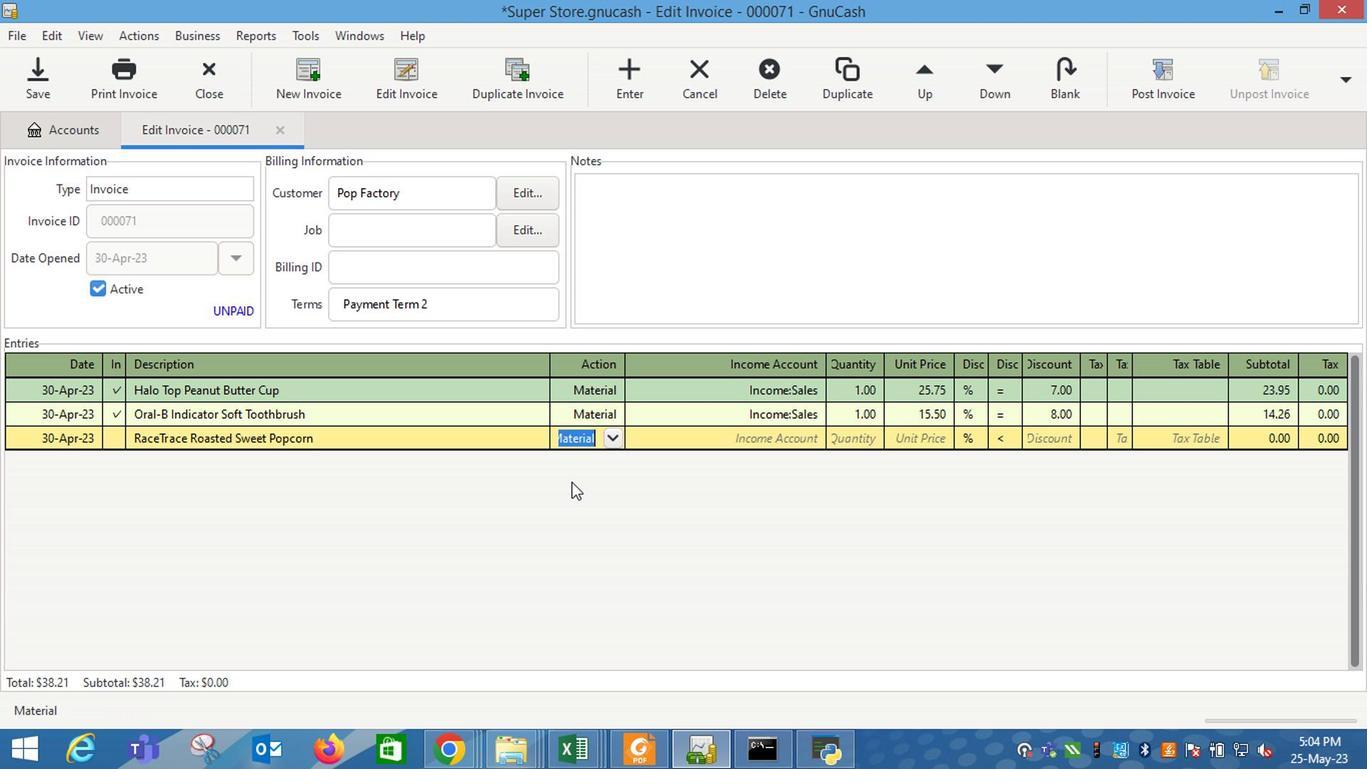 
Action: Key pressed <Key.tab>
Screenshot: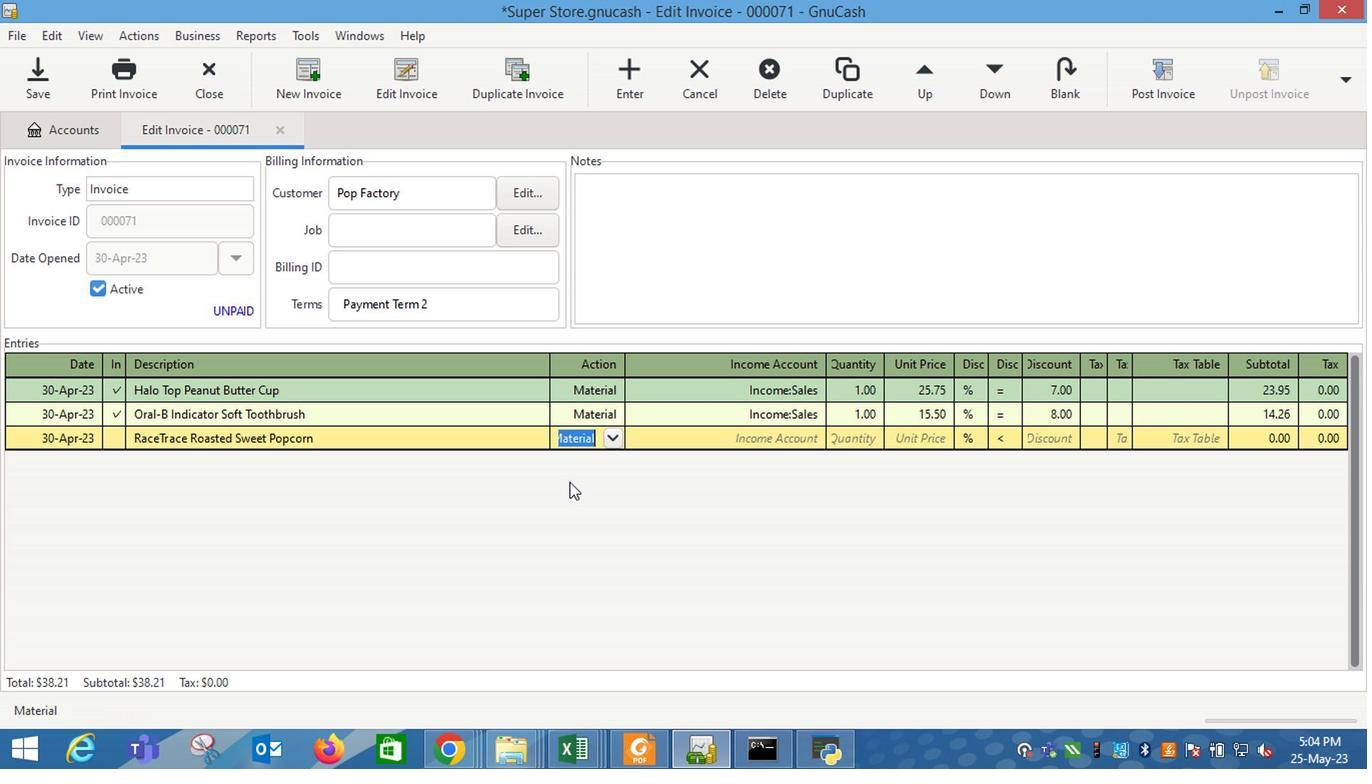 
Action: Mouse moved to (813, 438)
Screenshot: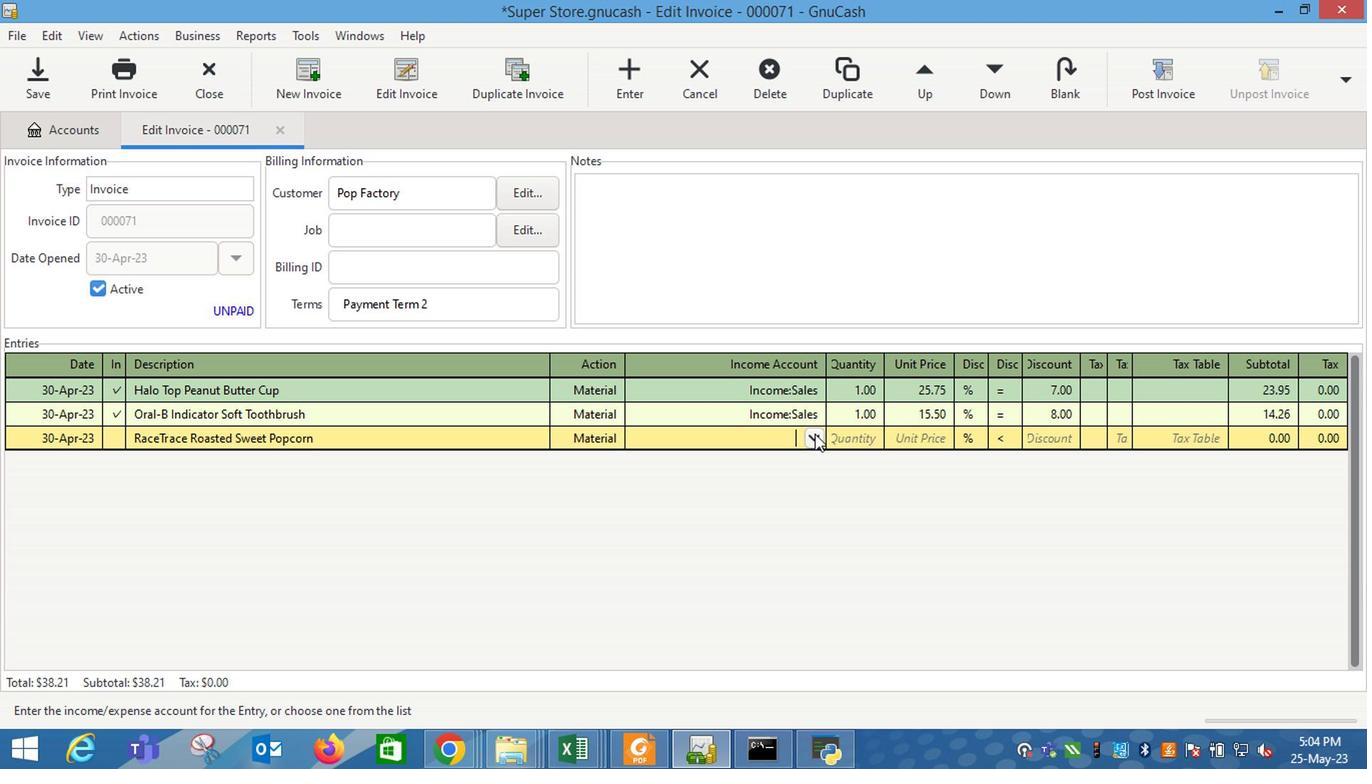 
Action: Mouse pressed left at (813, 438)
Screenshot: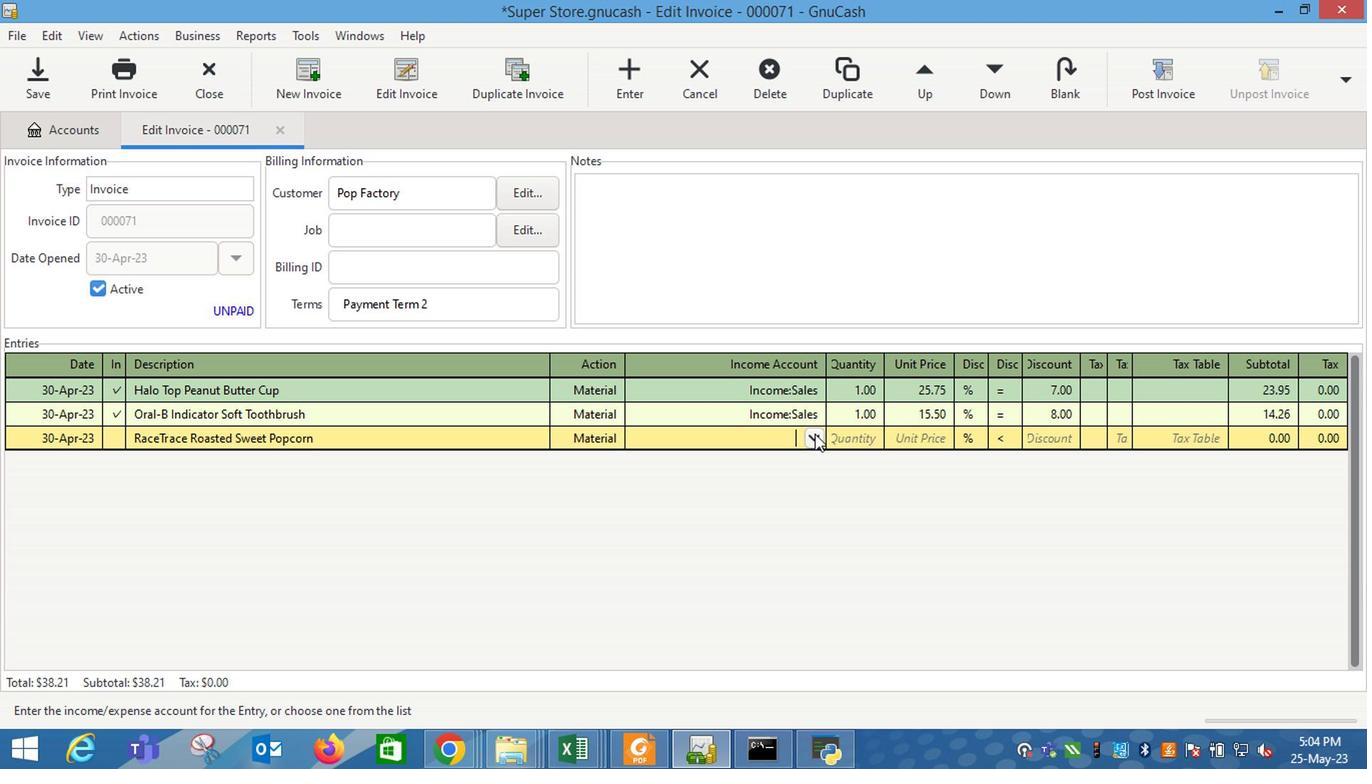 
Action: Mouse moved to (698, 537)
Screenshot: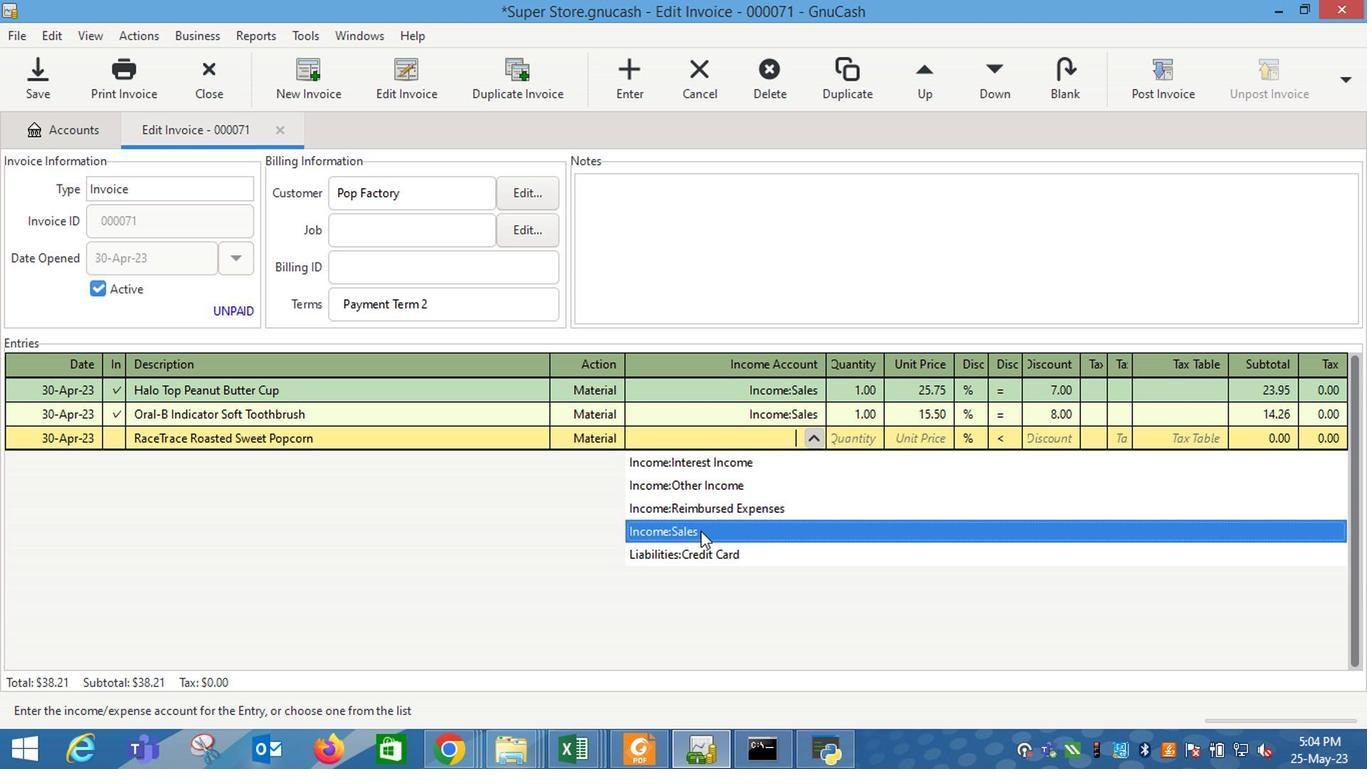 
Action: Mouse pressed left at (698, 537)
Screenshot: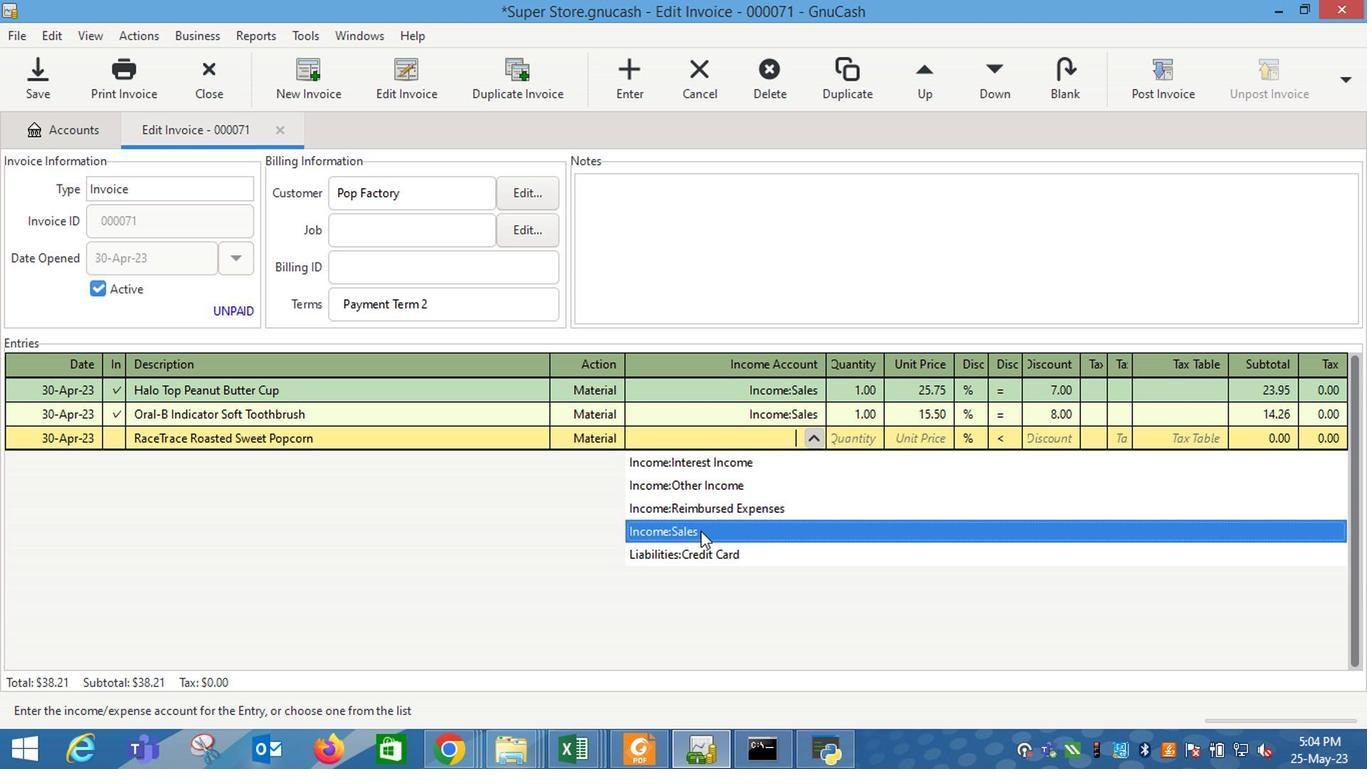 
Action: Mouse moved to (696, 538)
Screenshot: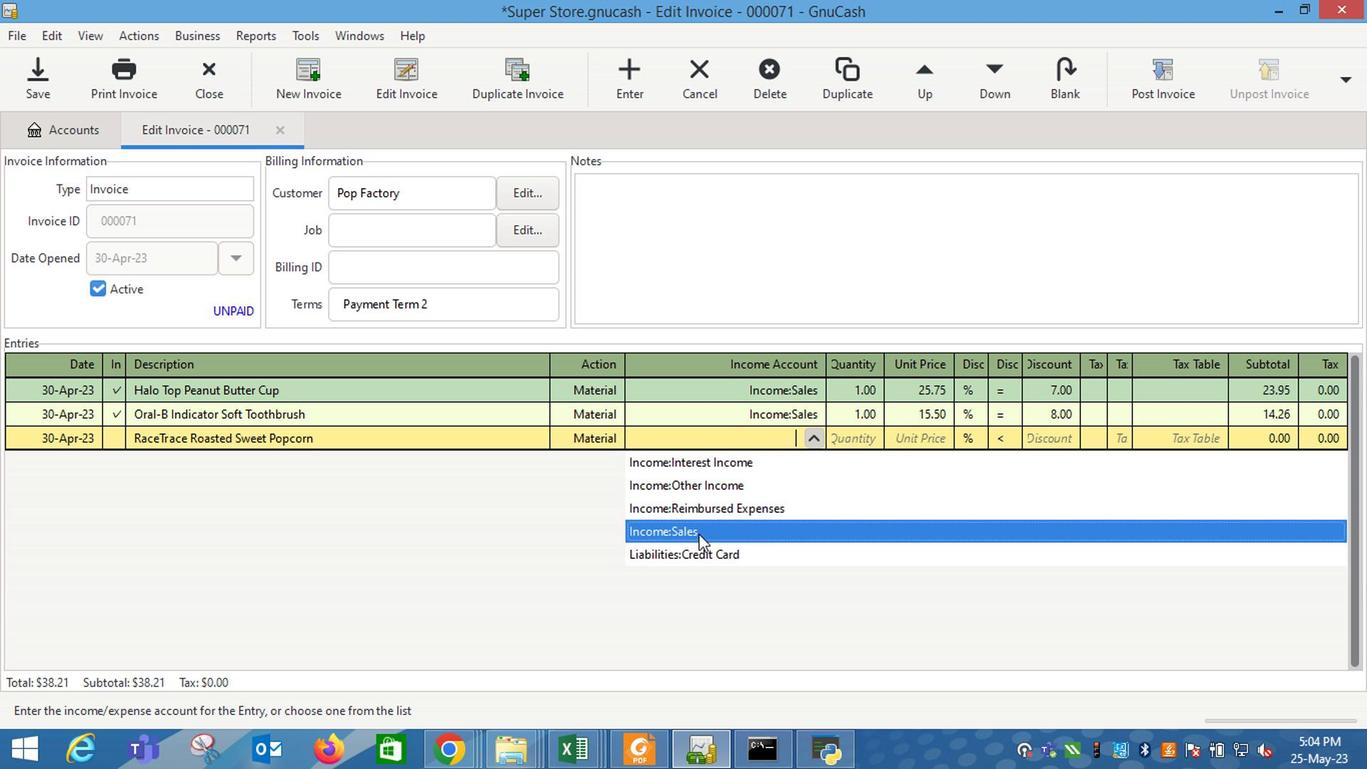 
Action: Key pressed <Key.tab>1<Key.backspace>3<Key.tab>16.5
Screenshot: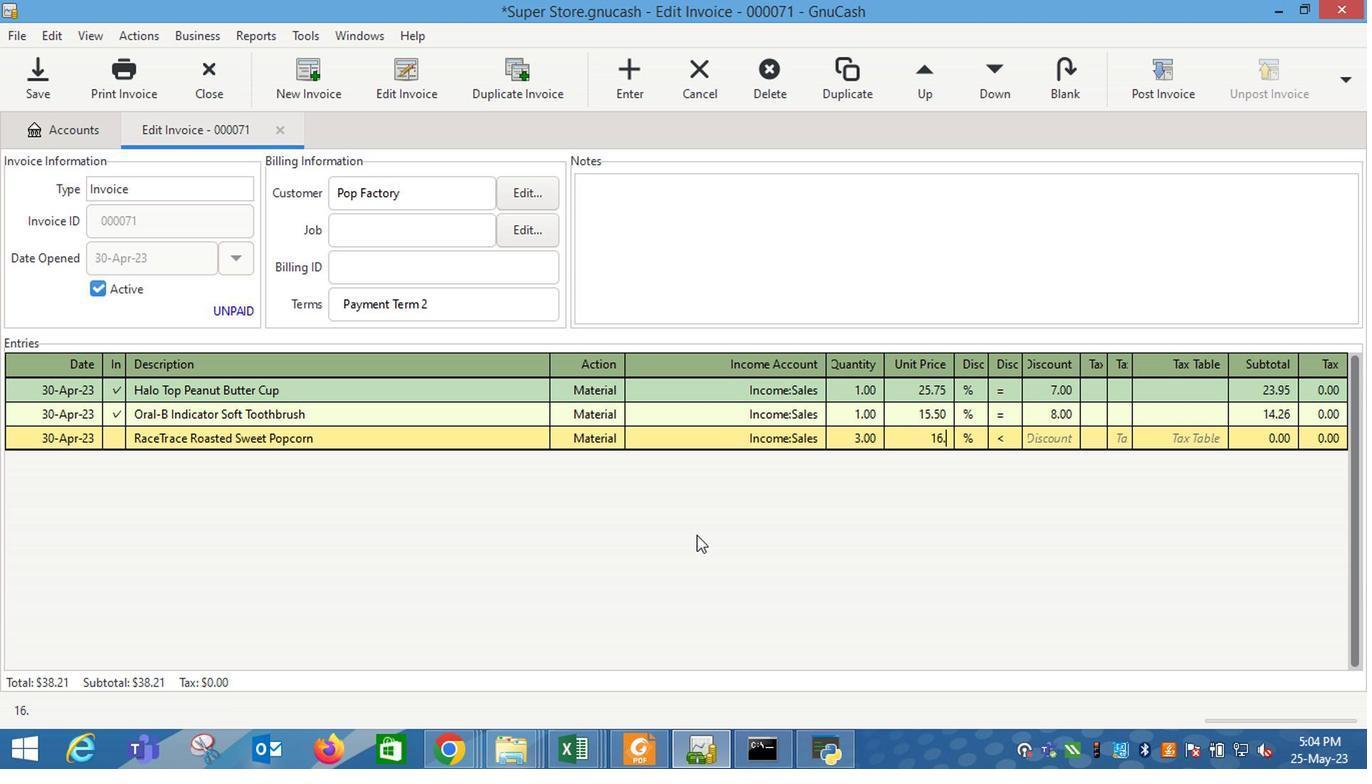
Action: Mouse moved to (999, 441)
Screenshot: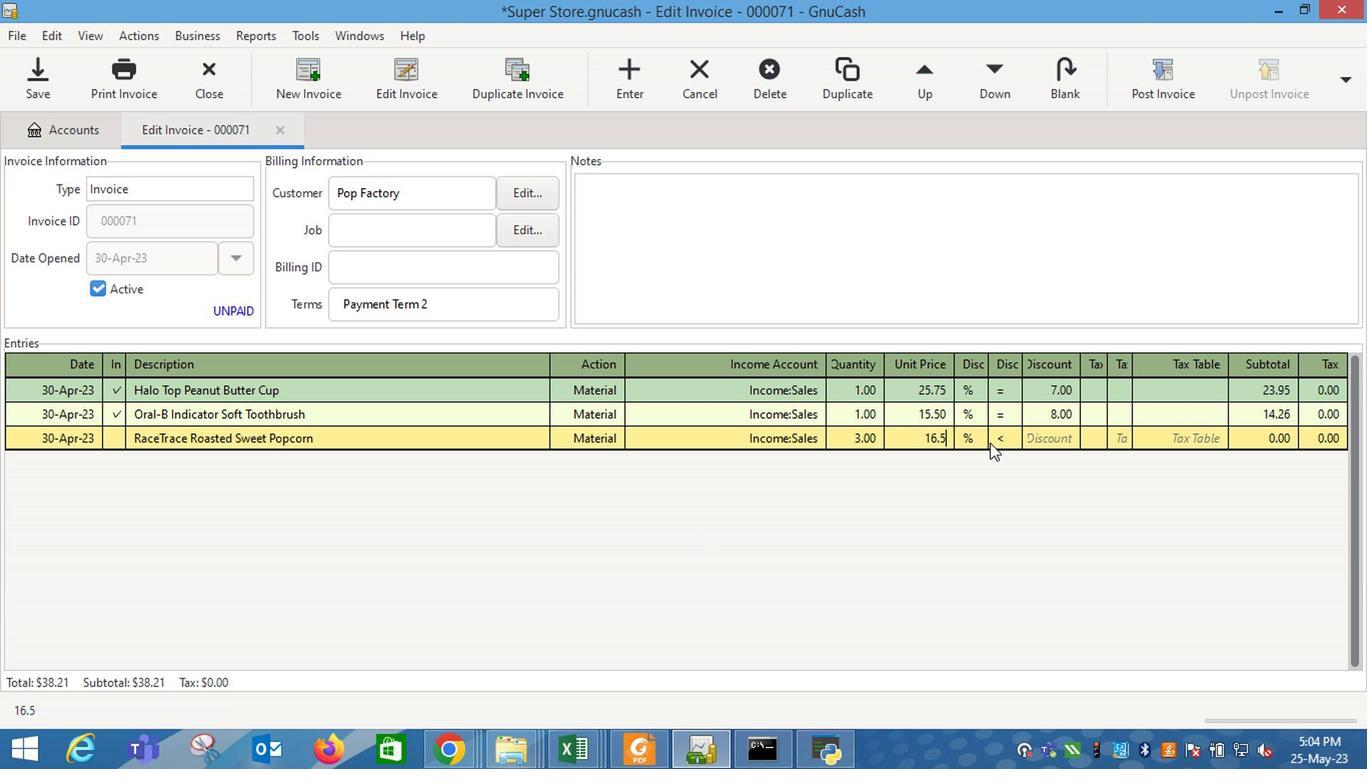 
Action: Mouse pressed left at (999, 441)
Screenshot: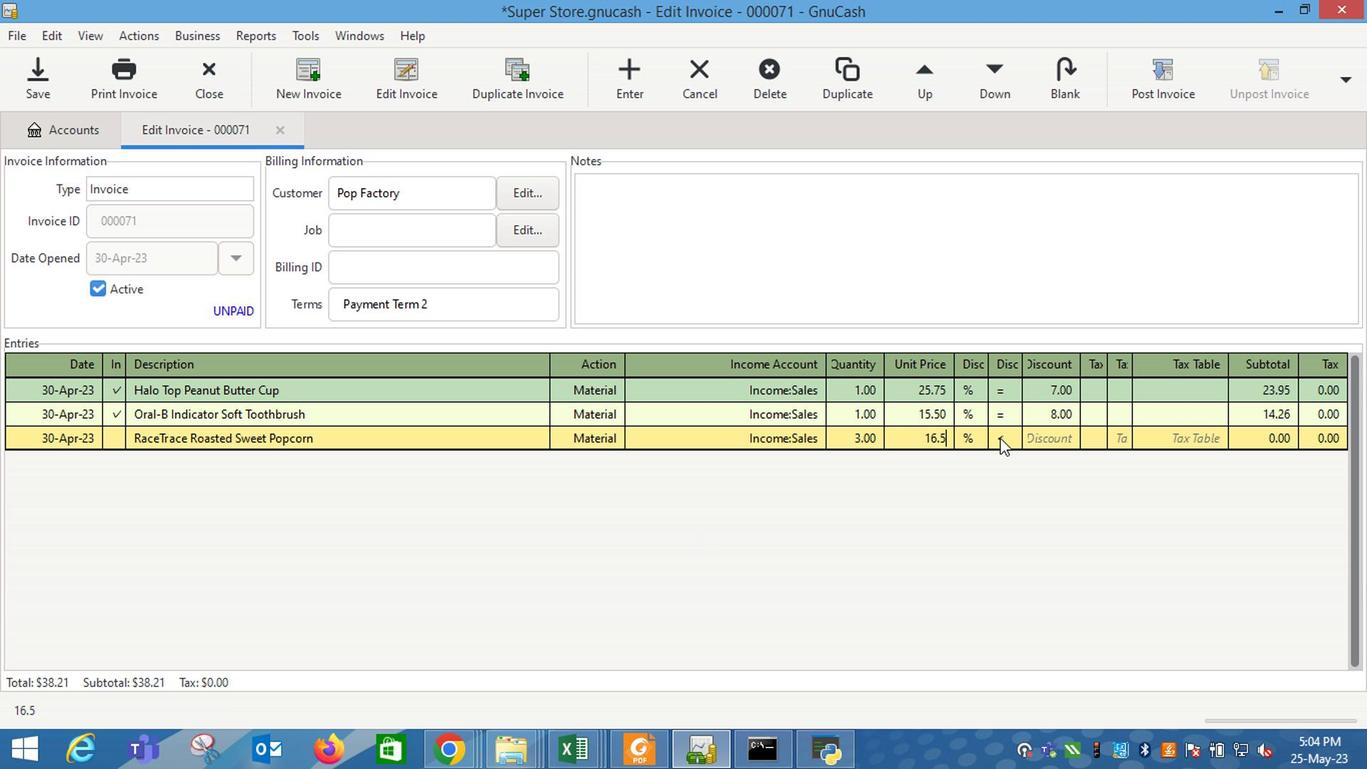 
Action: Mouse moved to (1041, 445)
Screenshot: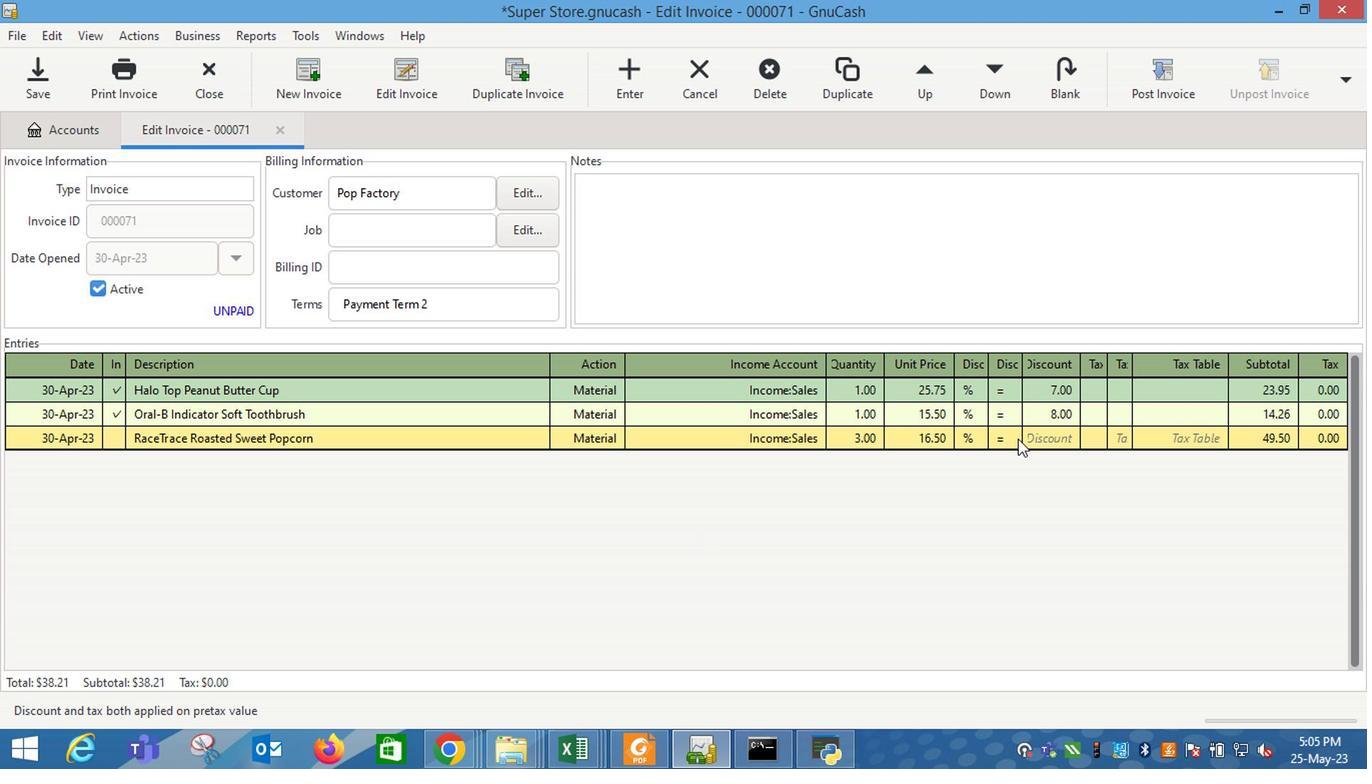 
Action: Mouse pressed left at (1041, 445)
Screenshot: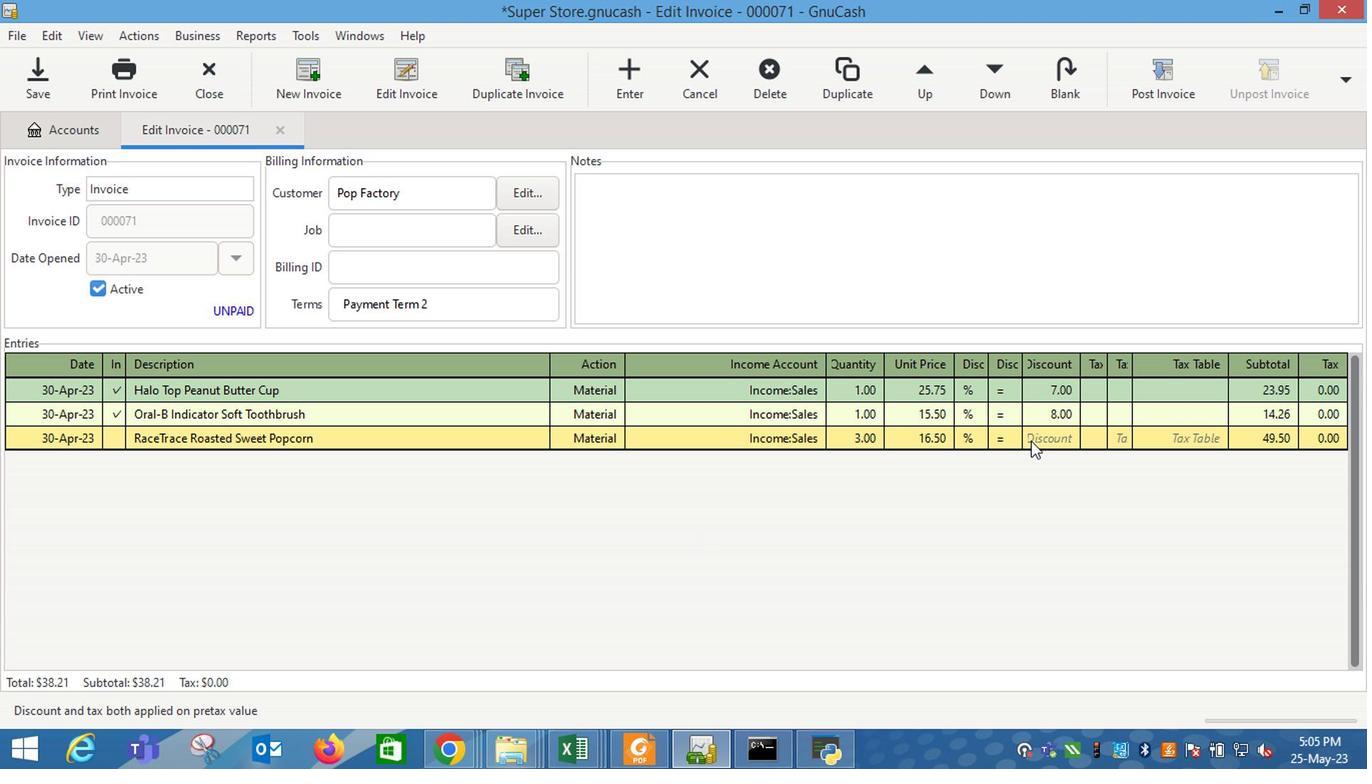 
Action: Mouse moved to (1028, 451)
Screenshot: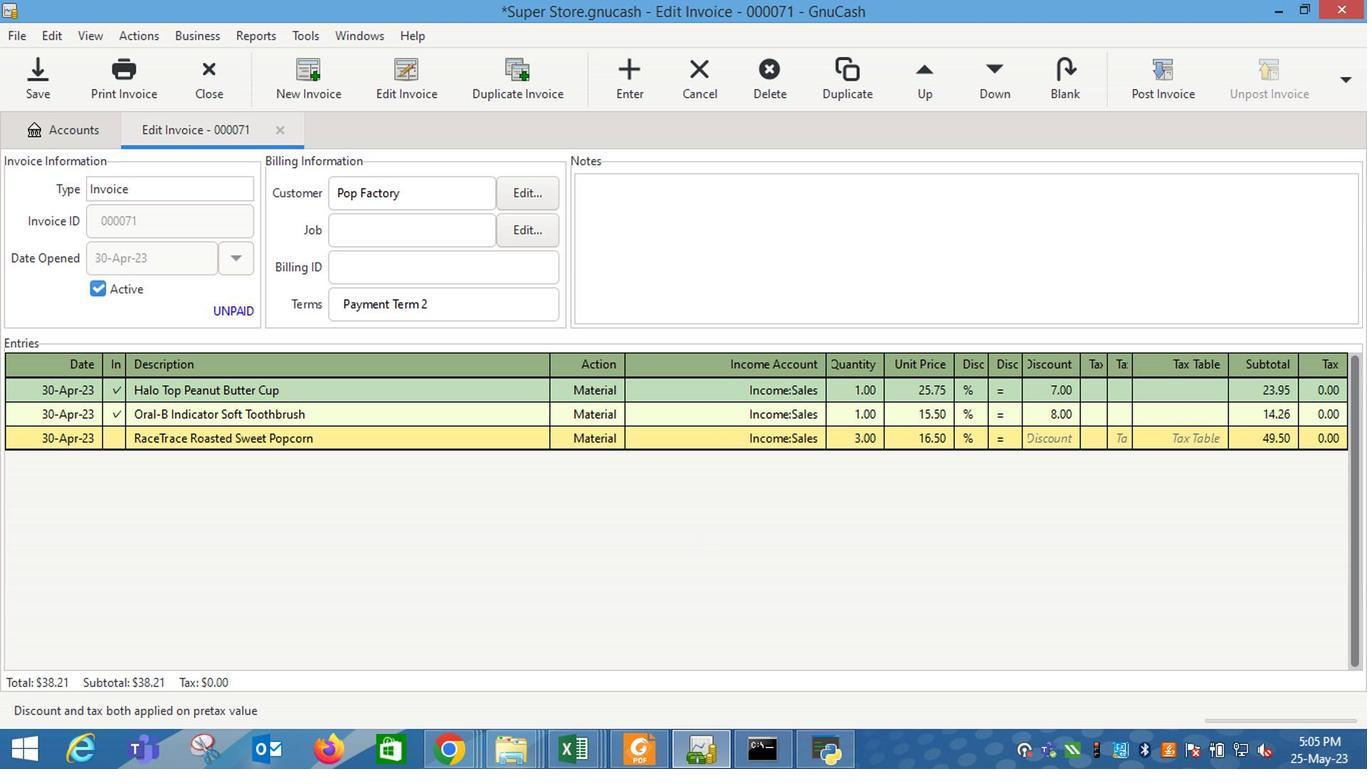 
Action: Key pressed 10<Key.enter>
Screenshot: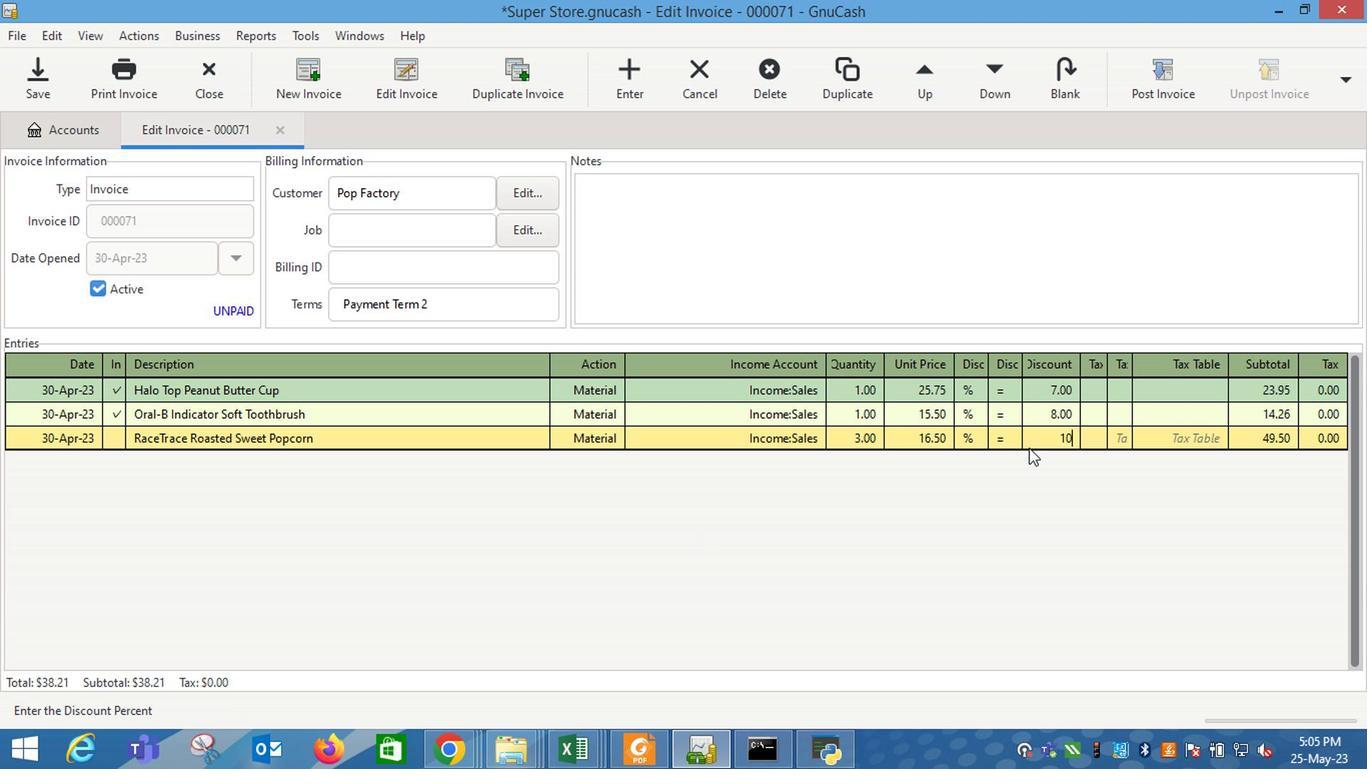 
Action: Mouse moved to (988, 278)
Screenshot: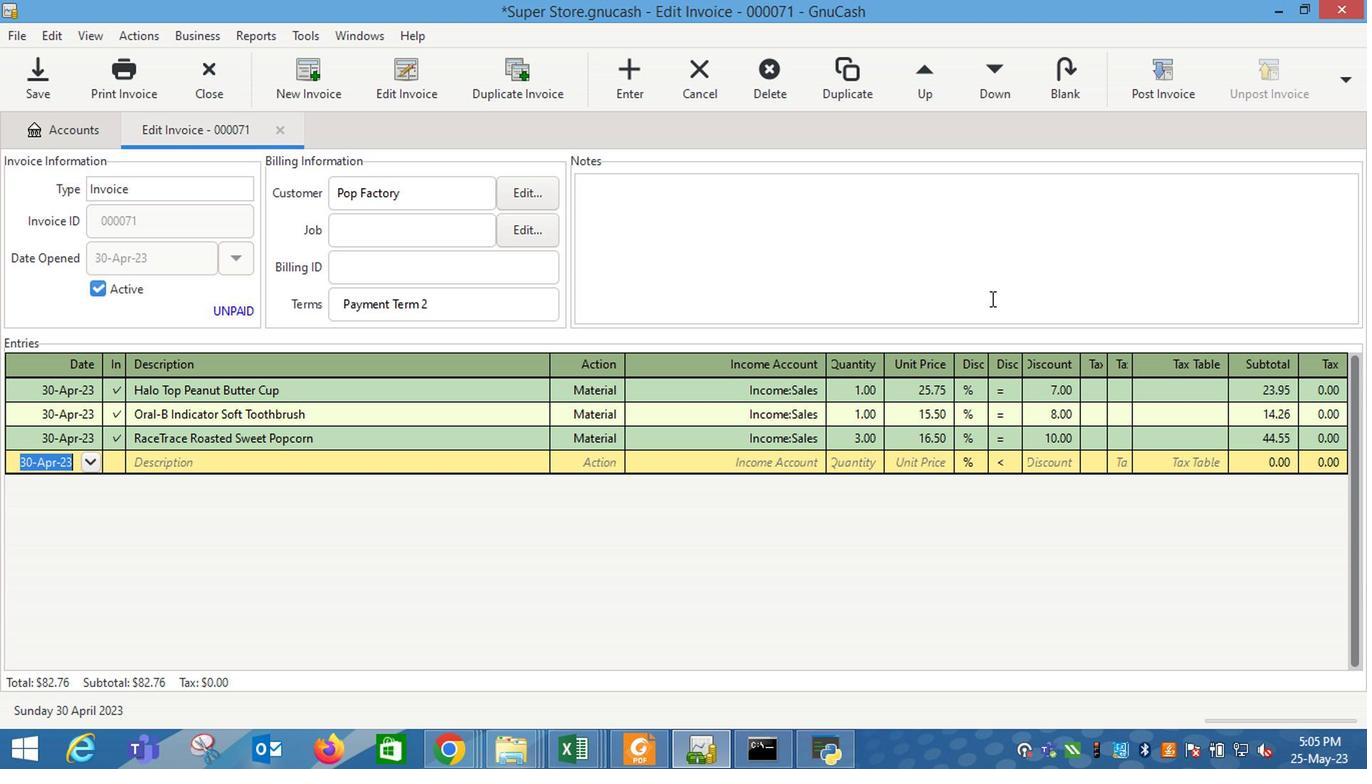 
Action: Mouse pressed left at (988, 278)
Screenshot: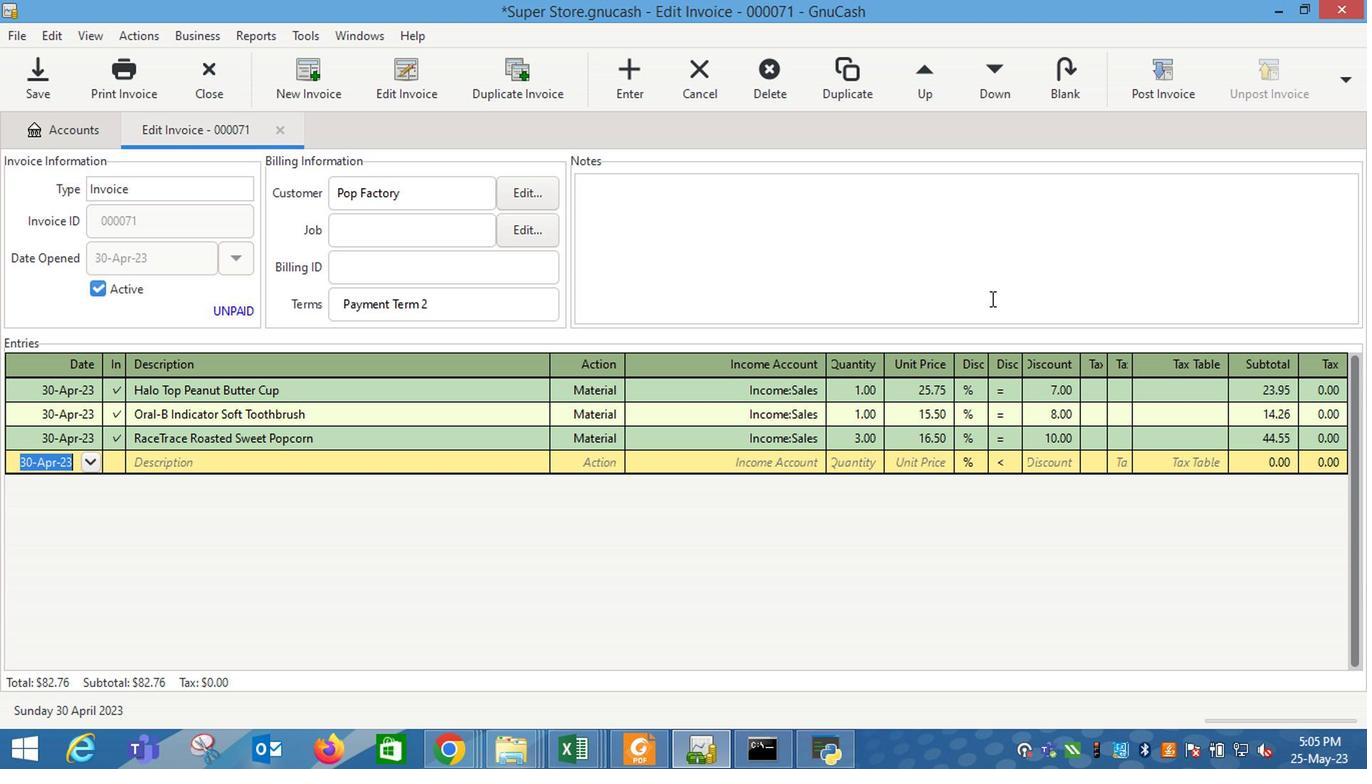 
Action: Key pressed <Key.shift_r>Looking<Key.space>forward<Key.space>to<Key.space>serving<Key.space>yo<Key.space>again.
Screenshot: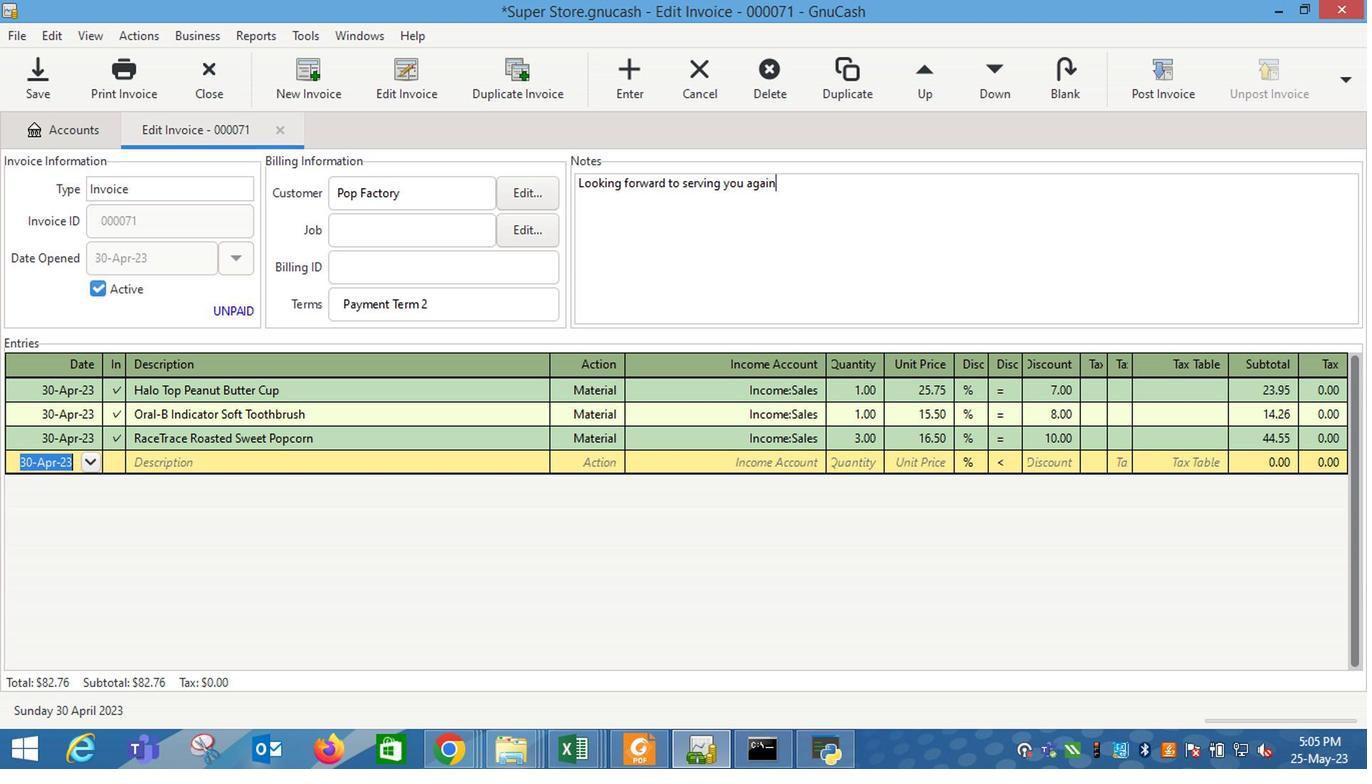 
Action: Mouse moved to (1149, 81)
Screenshot: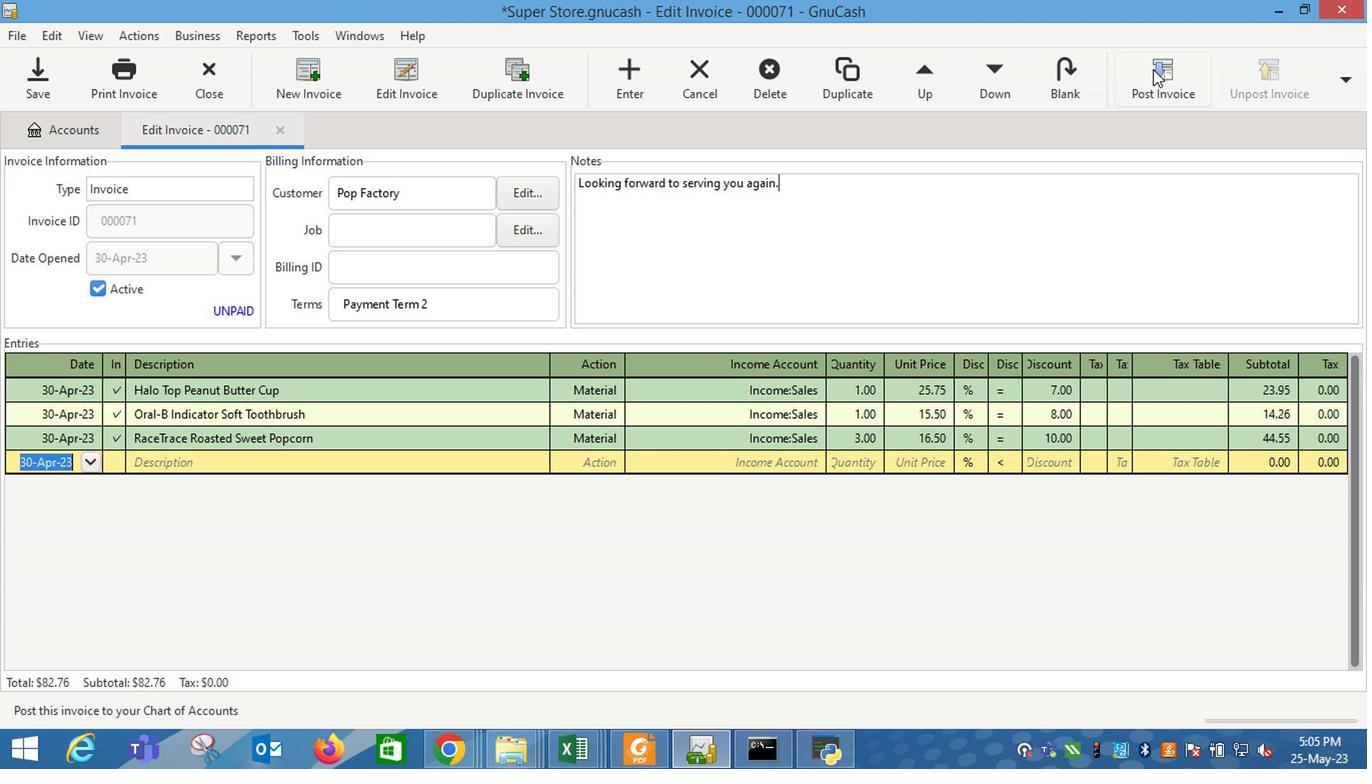 
Action: Mouse pressed left at (1149, 81)
Screenshot: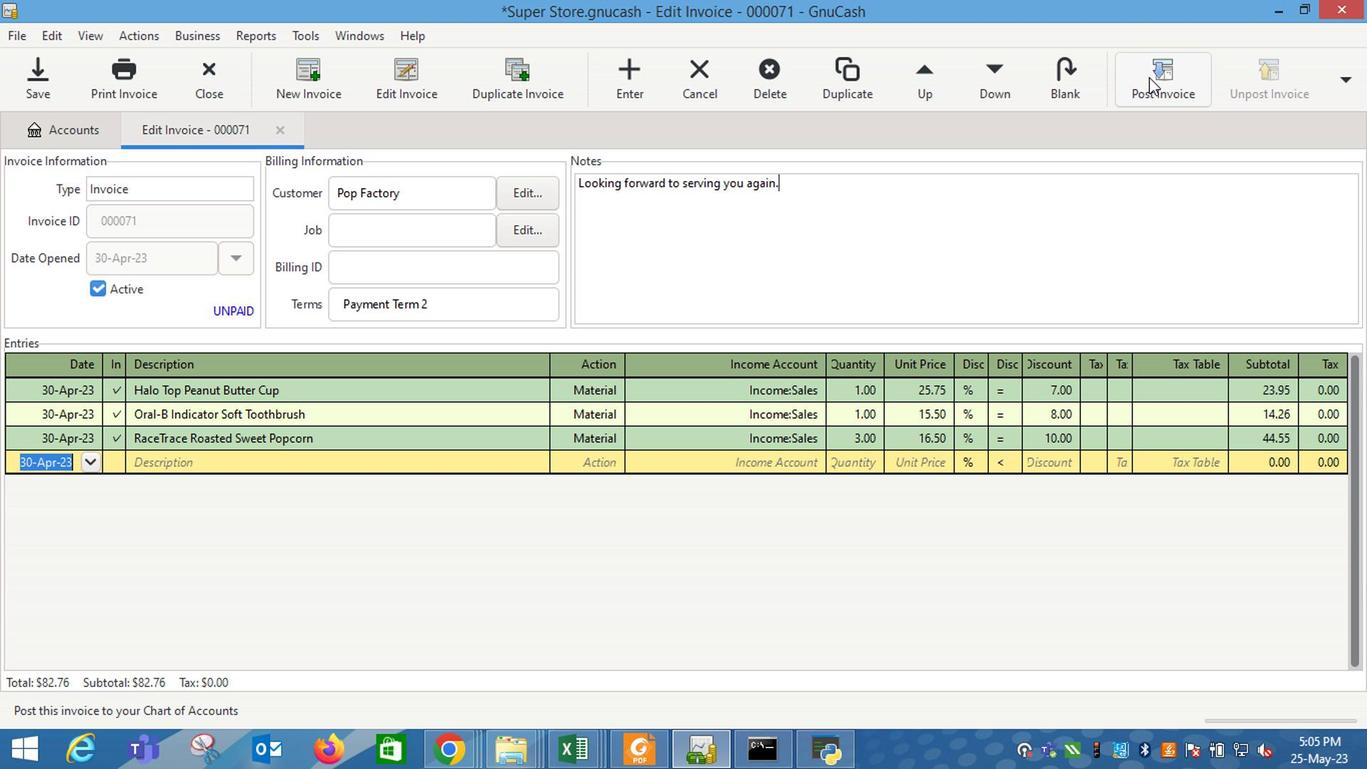 
Action: Mouse moved to (857, 337)
Screenshot: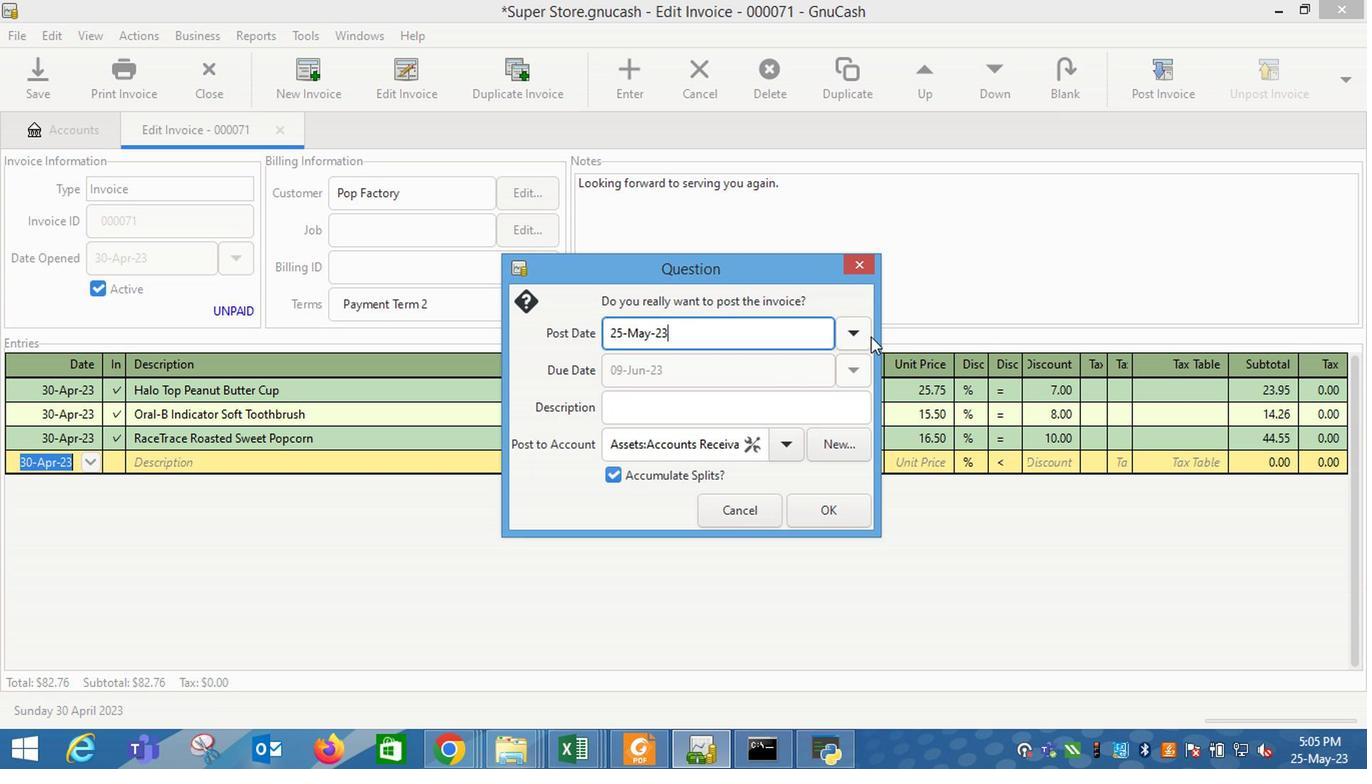 
Action: Mouse pressed left at (857, 337)
Screenshot: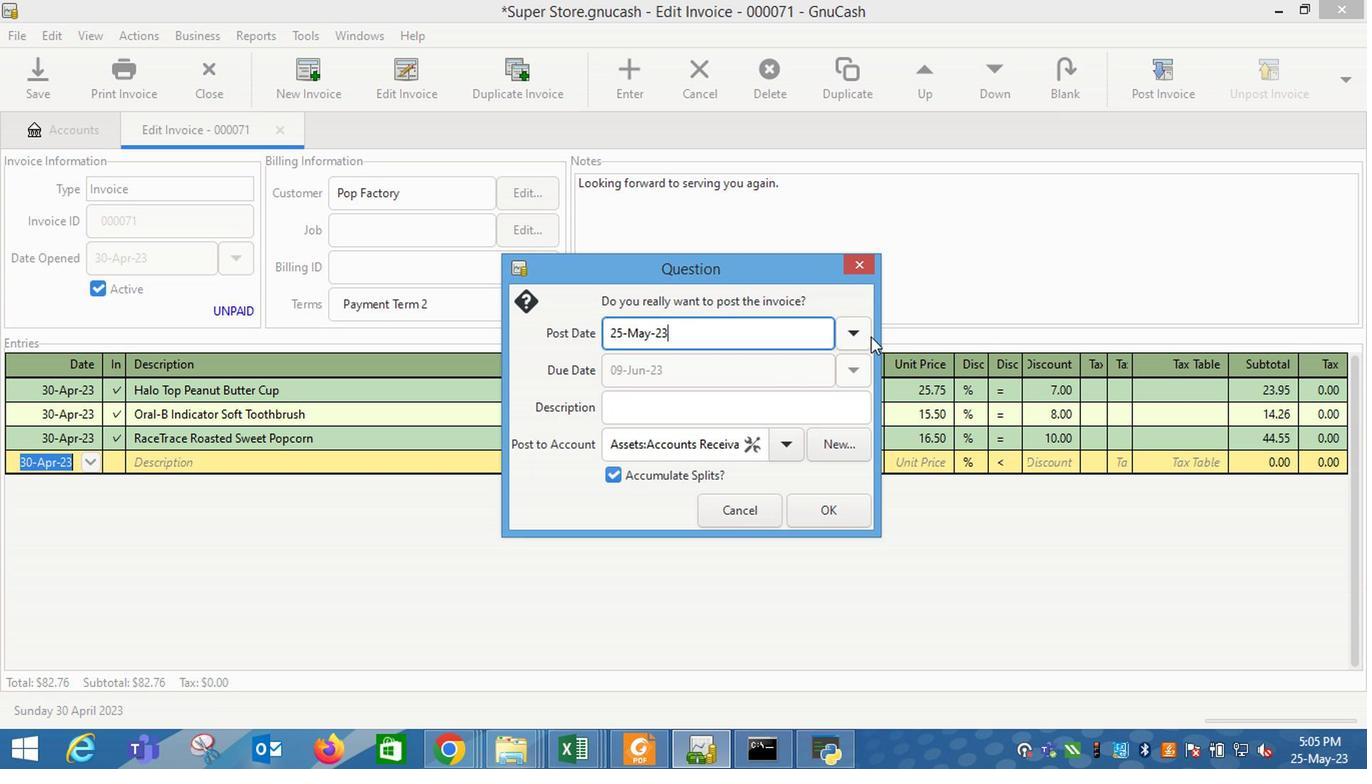 
Action: Mouse moved to (699, 365)
Screenshot: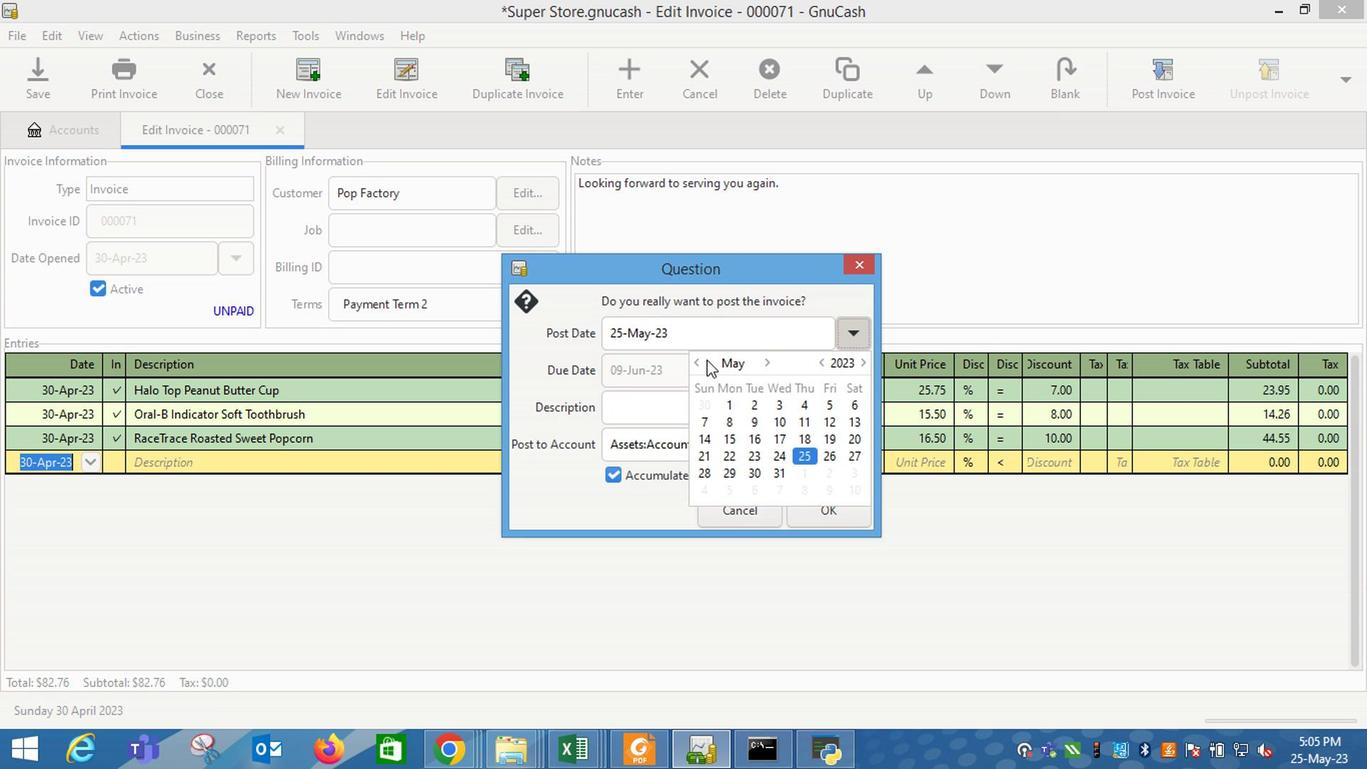 
Action: Mouse pressed left at (699, 365)
Screenshot: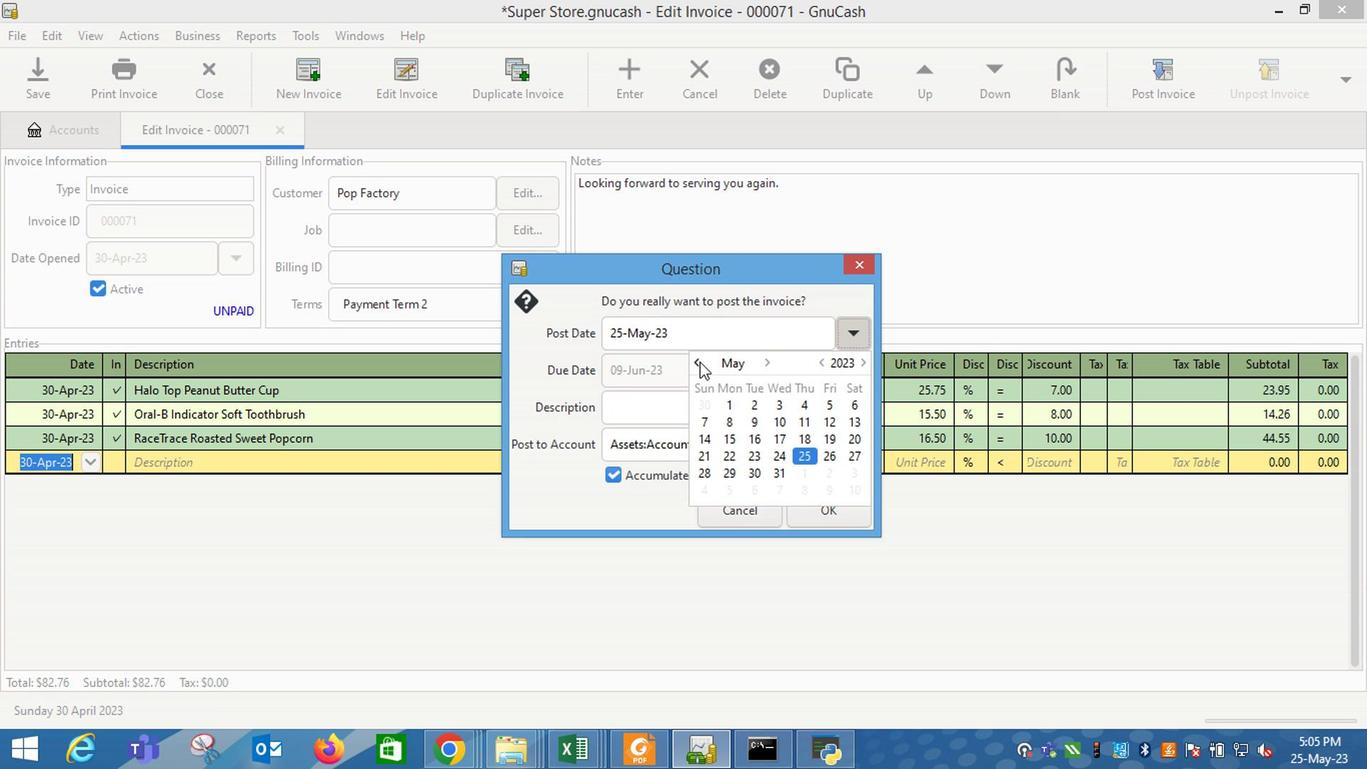 
Action: Mouse moved to (697, 491)
Screenshot: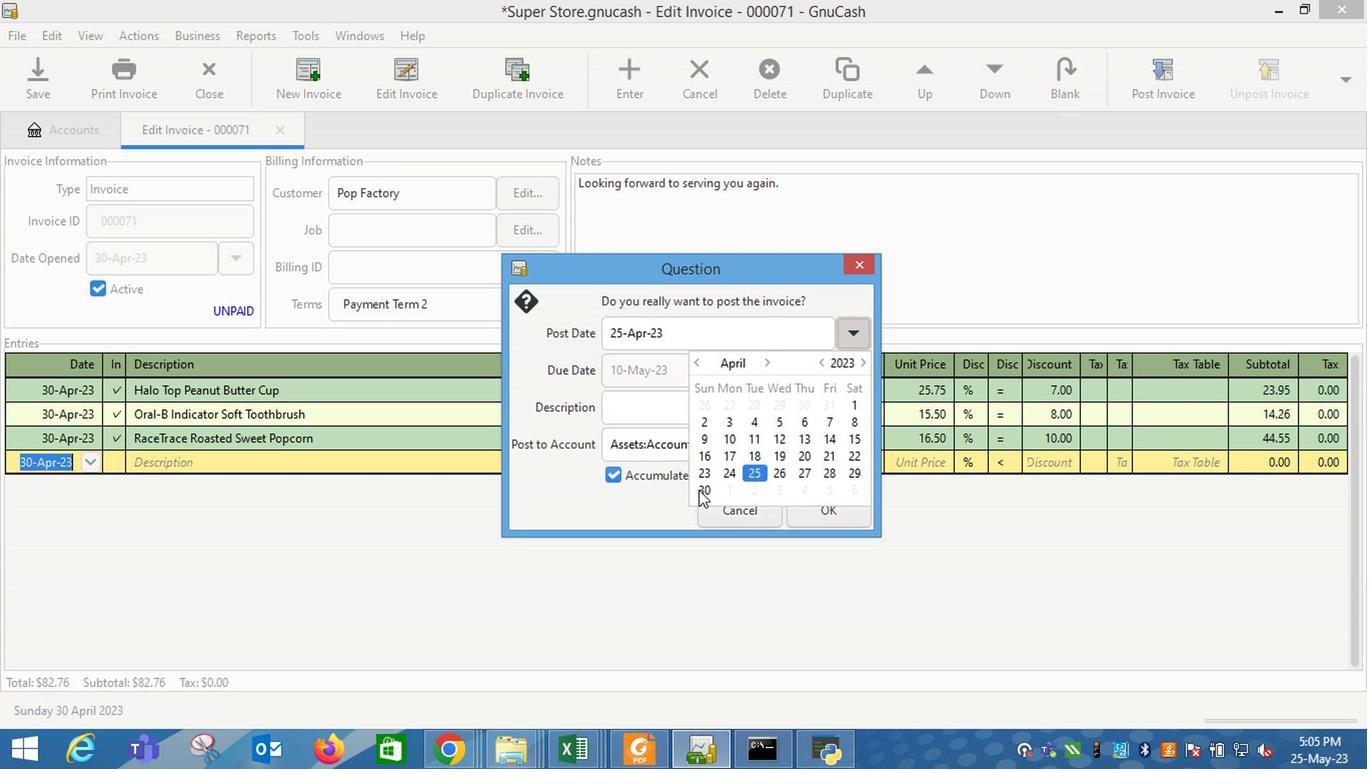 
Action: Mouse pressed left at (697, 491)
Screenshot: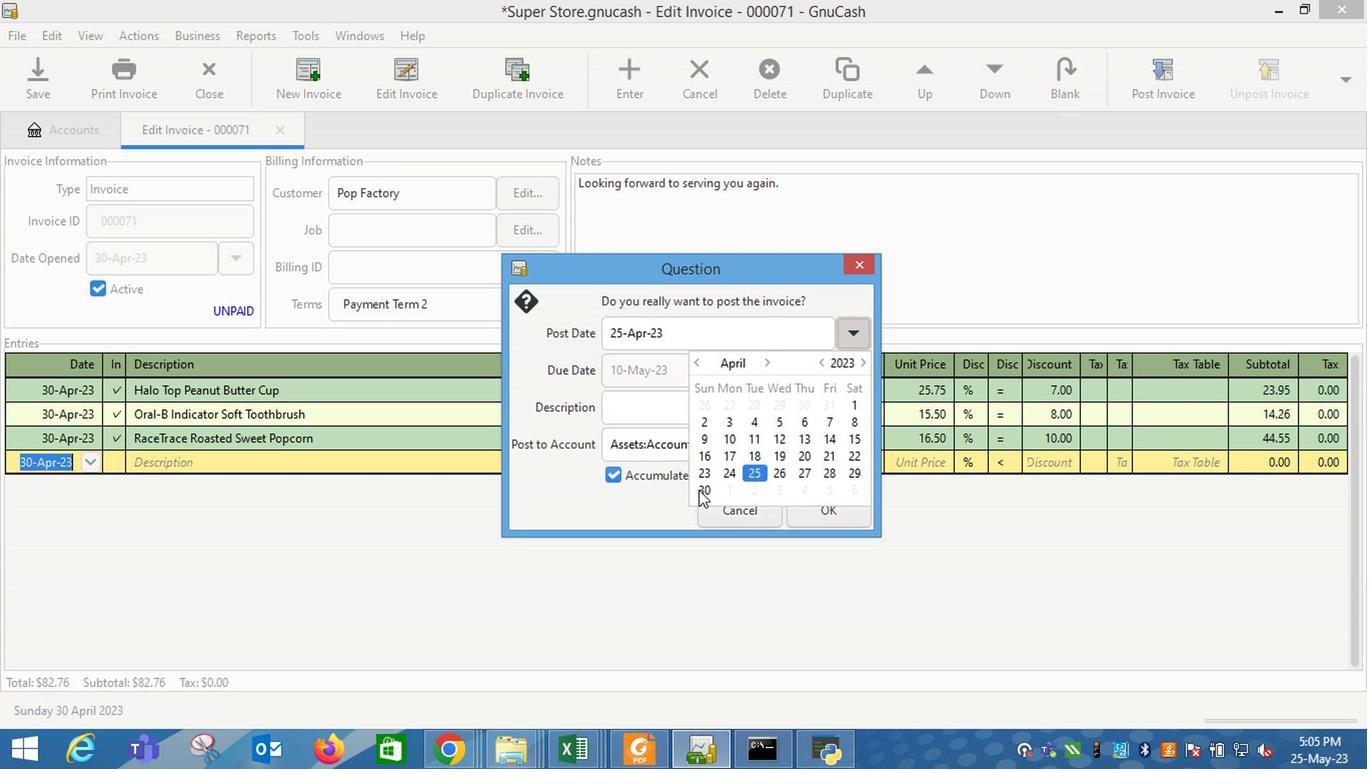 
Action: Mouse moved to (642, 436)
Screenshot: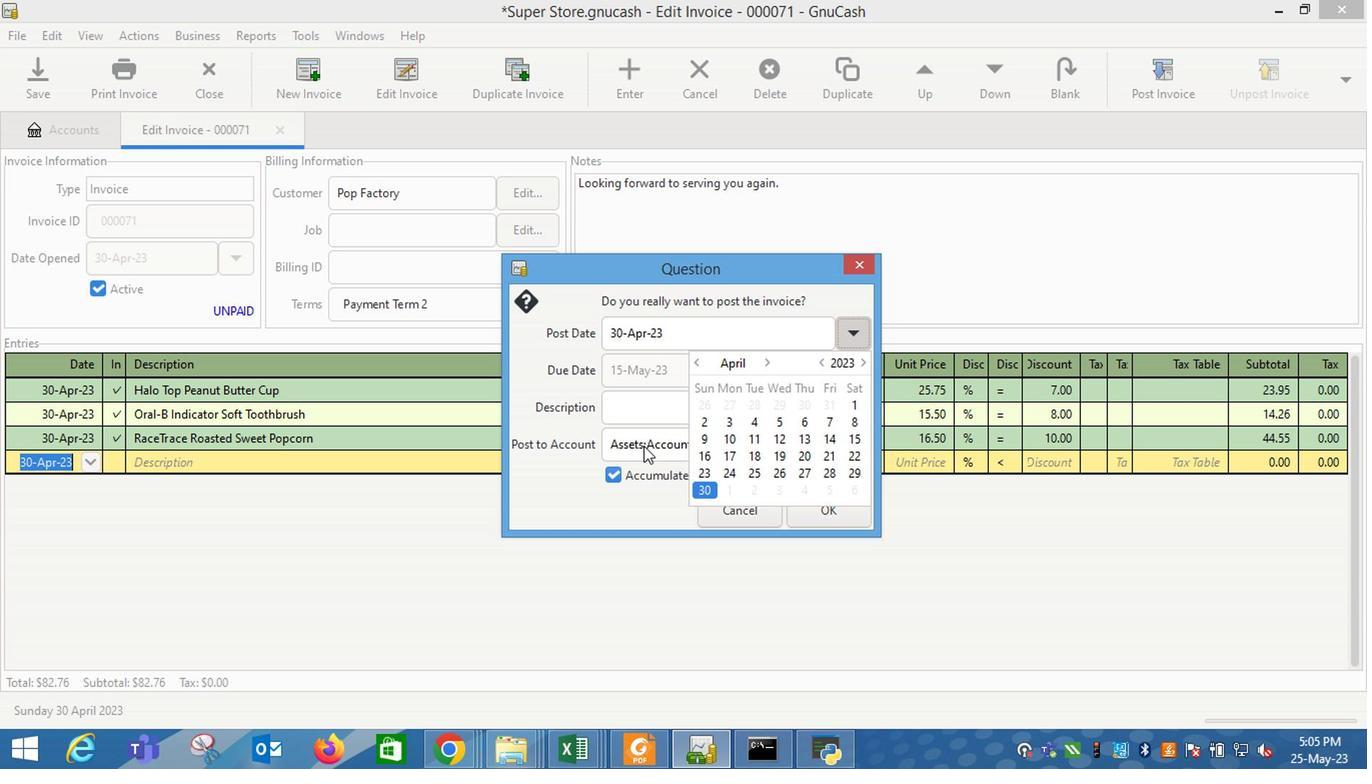 
Action: Mouse pressed left at (642, 436)
Screenshot: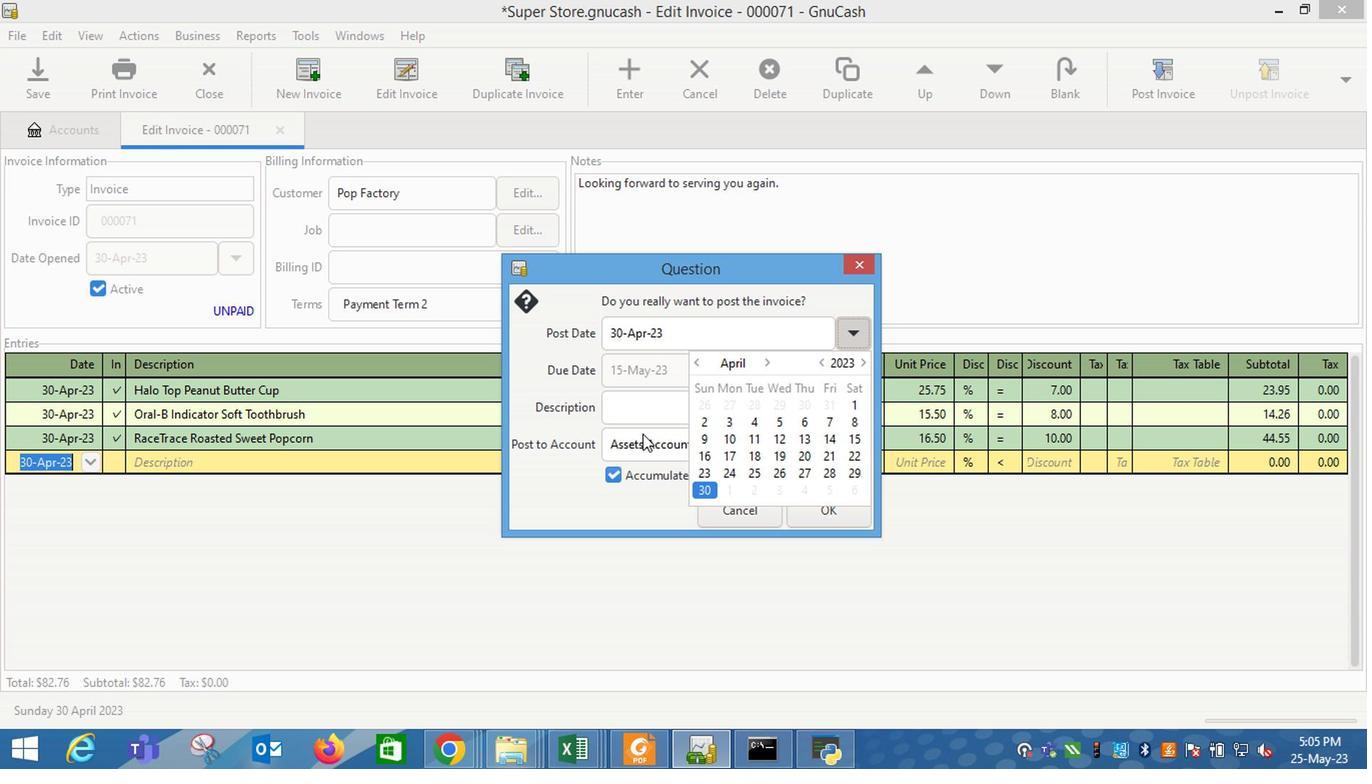 
Action: Mouse moved to (835, 517)
Screenshot: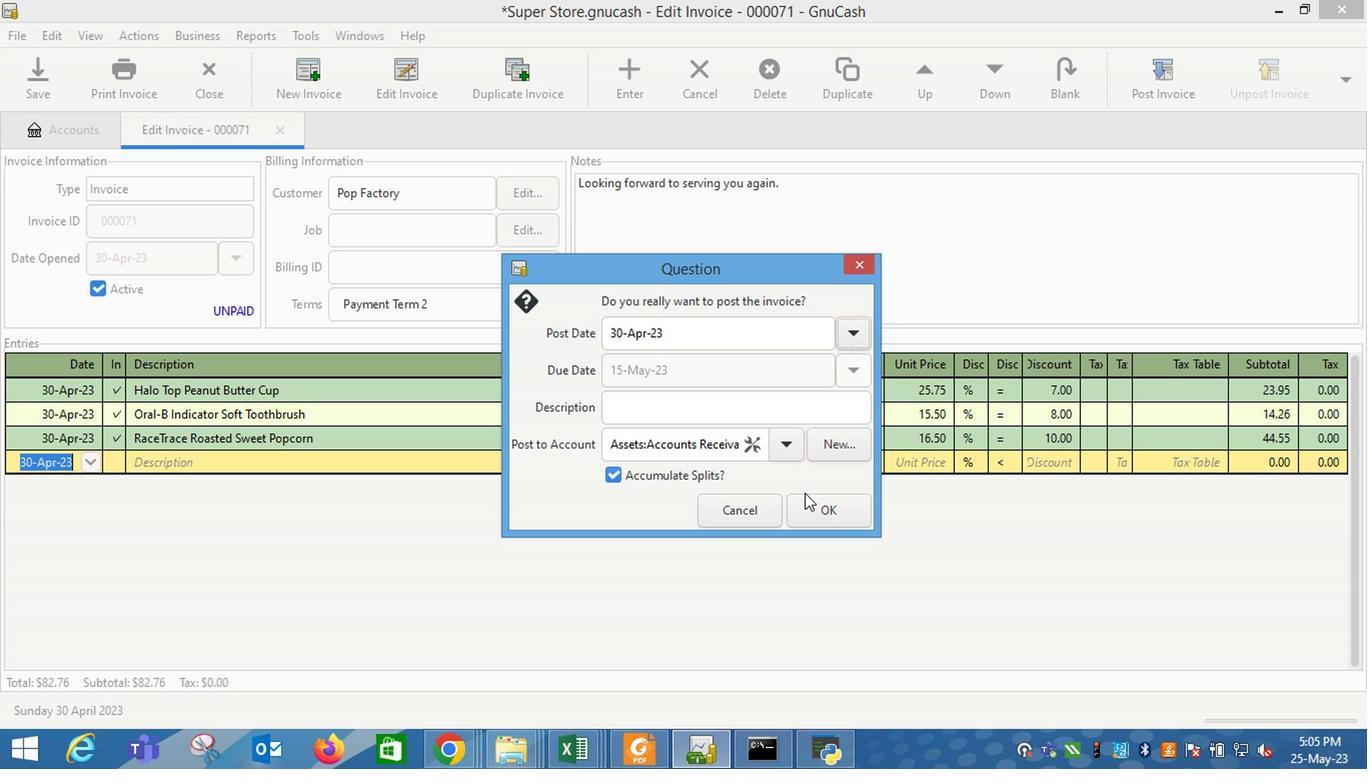 
Action: Mouse pressed left at (835, 517)
Screenshot: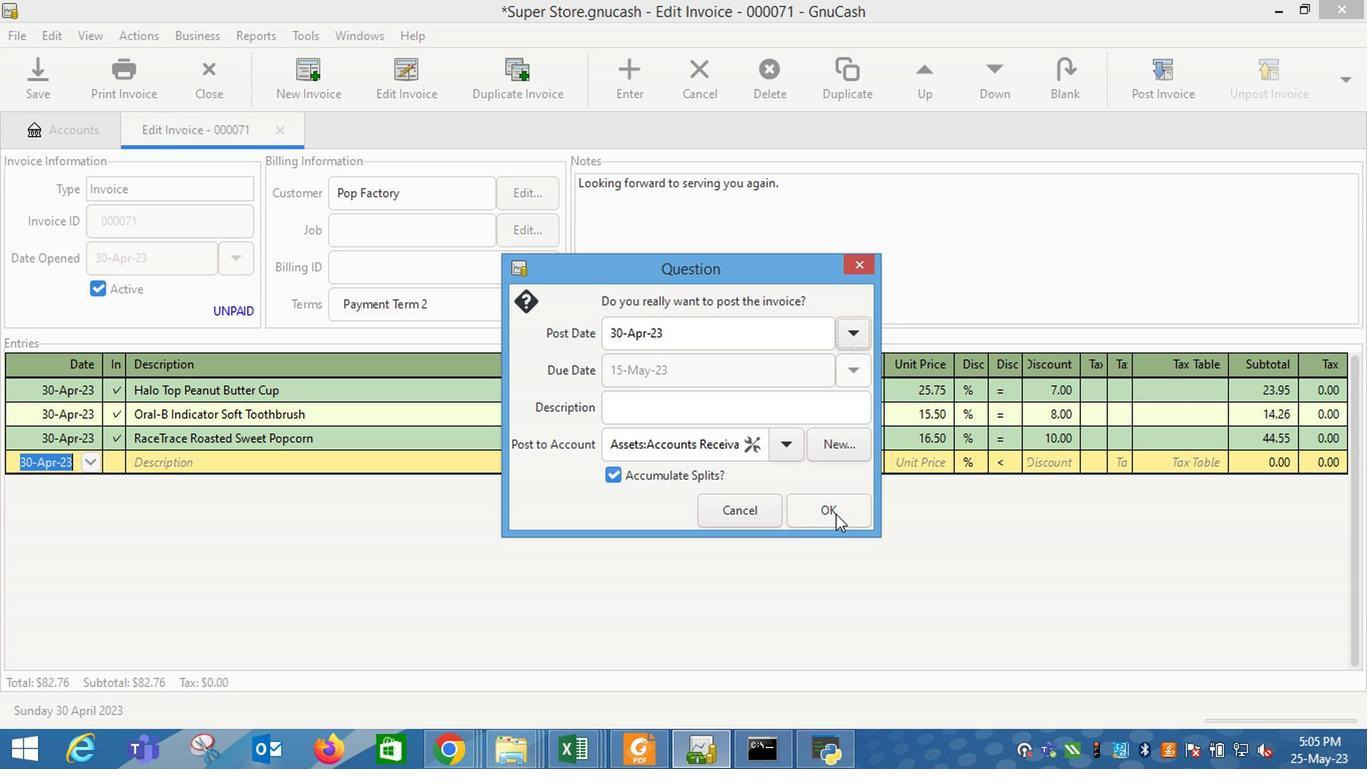 
Action: Mouse moved to (1270, 89)
Screenshot: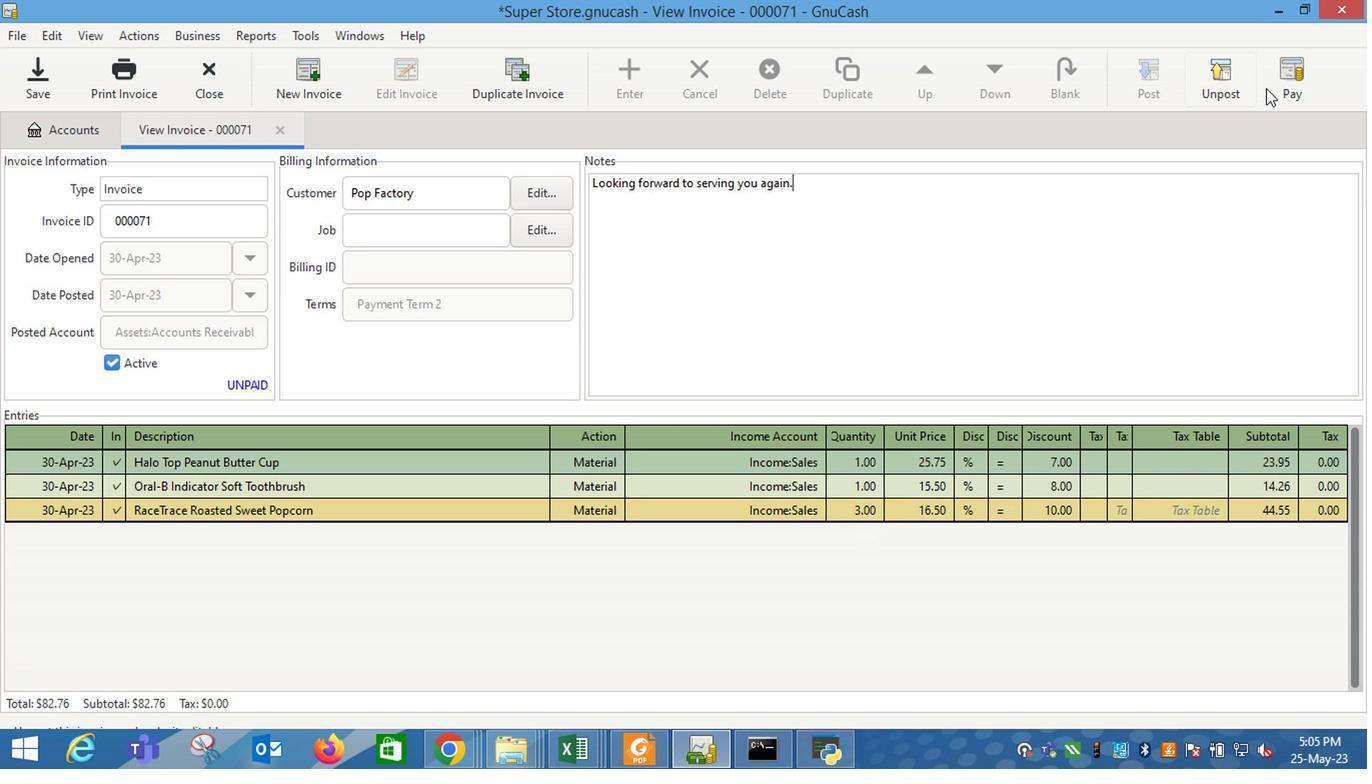 
Action: Mouse pressed left at (1270, 89)
Screenshot: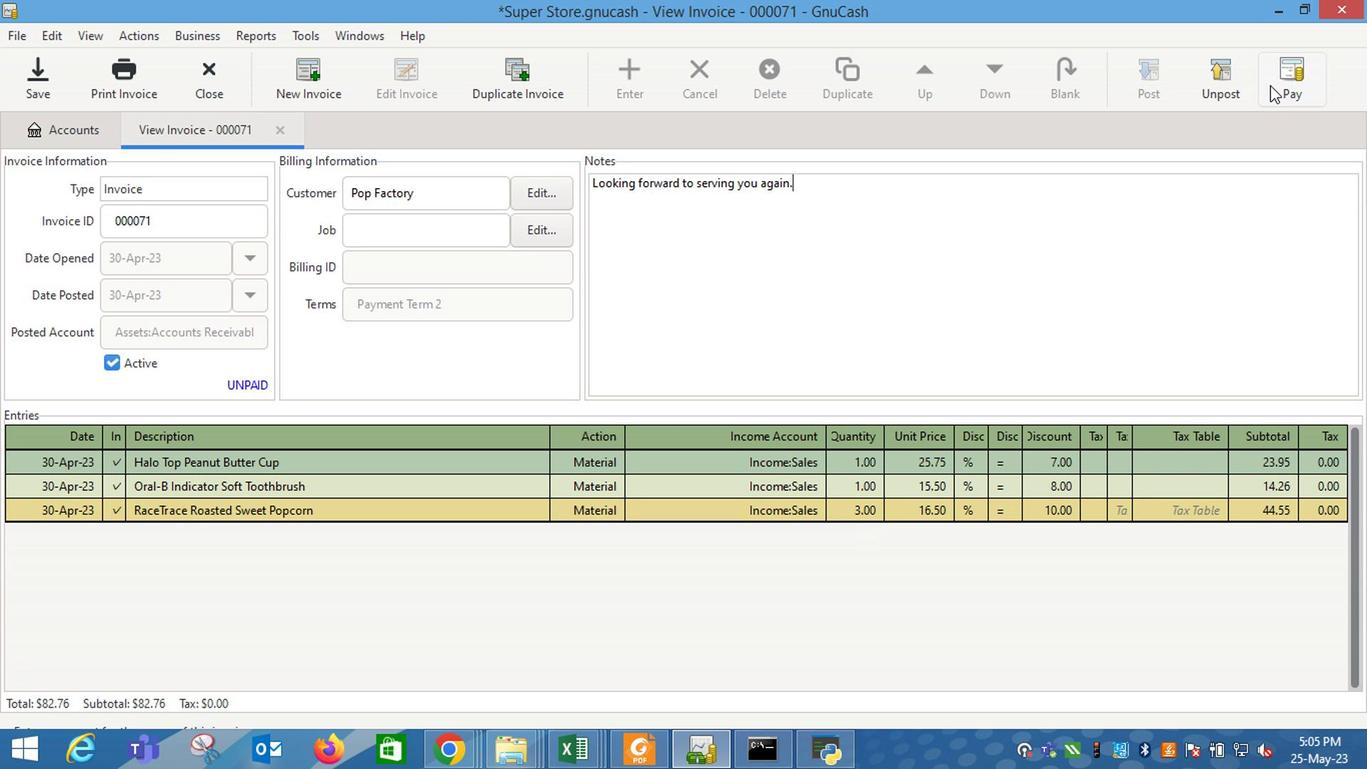 
Action: Mouse moved to (606, 396)
Screenshot: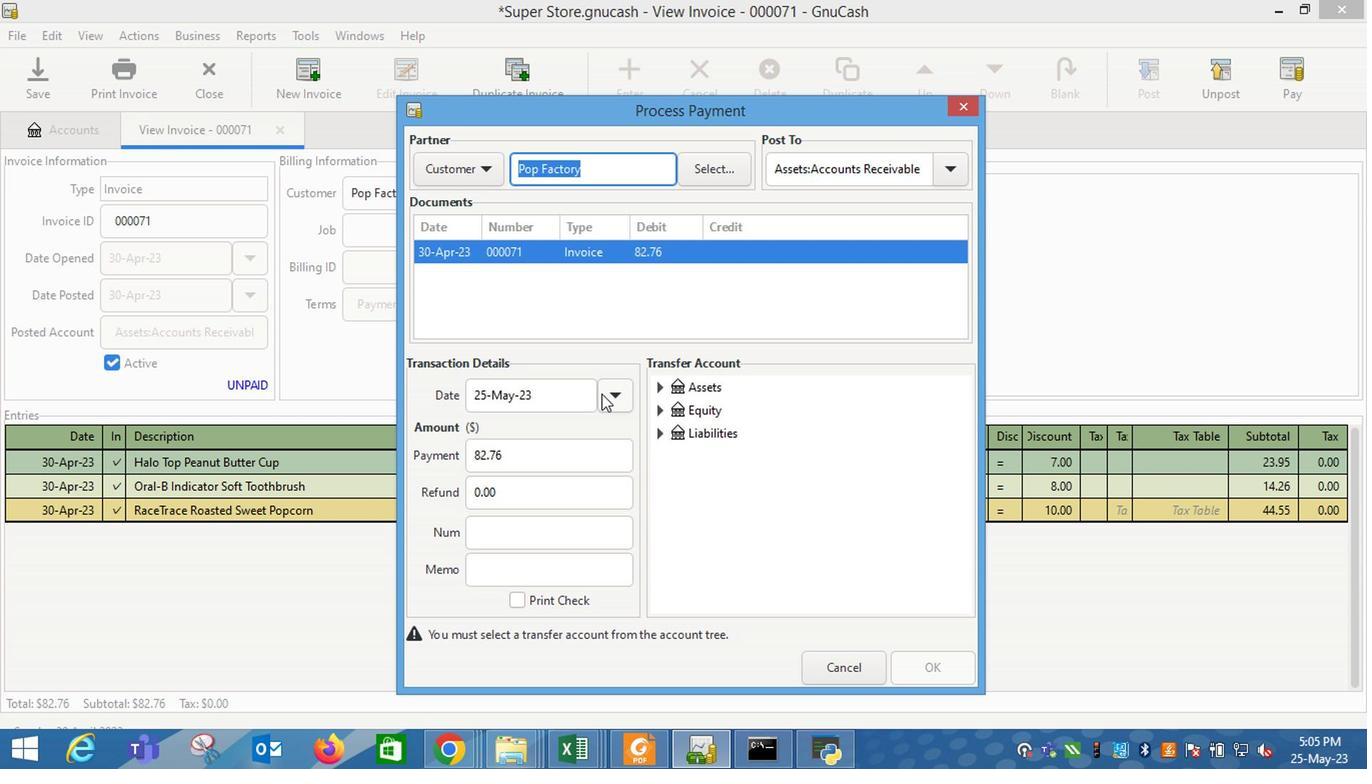 
Action: Mouse pressed left at (606, 396)
Screenshot: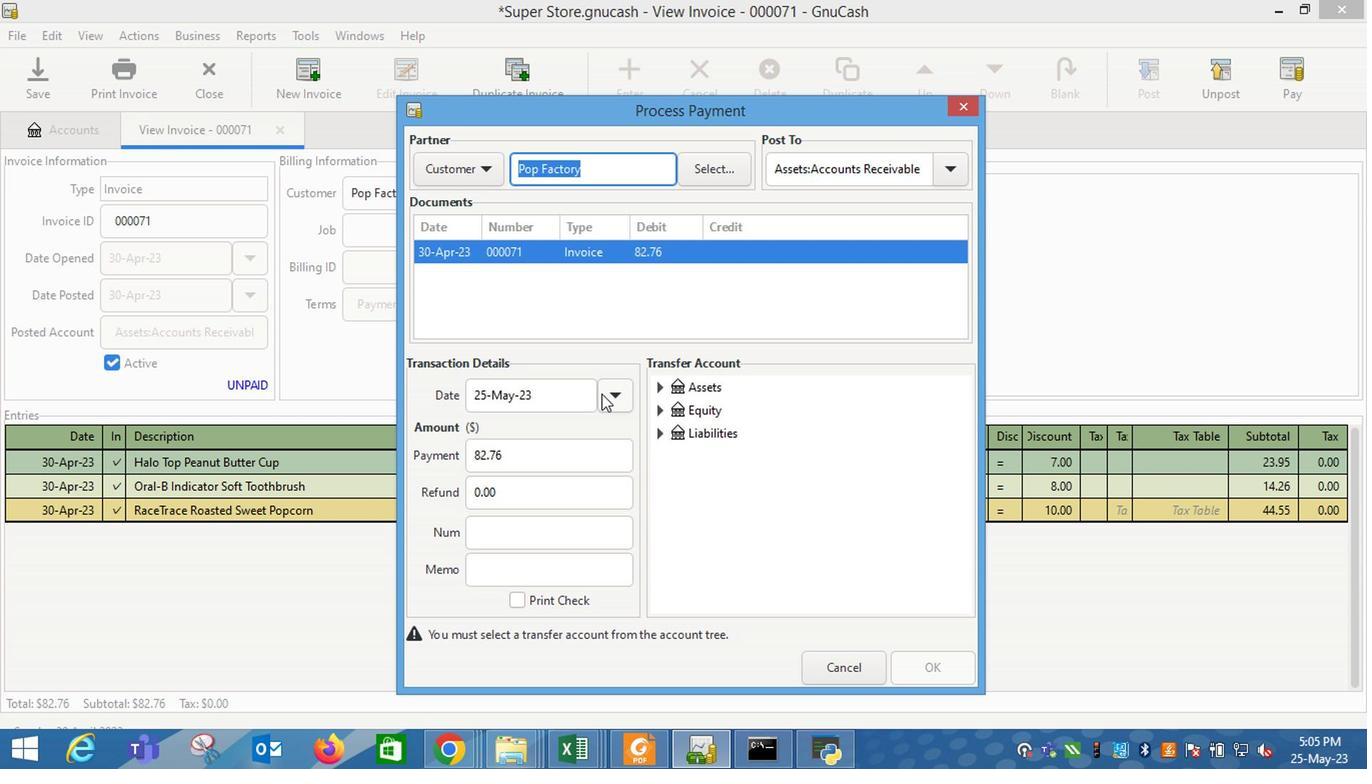 
Action: Mouse moved to (497, 504)
Screenshot: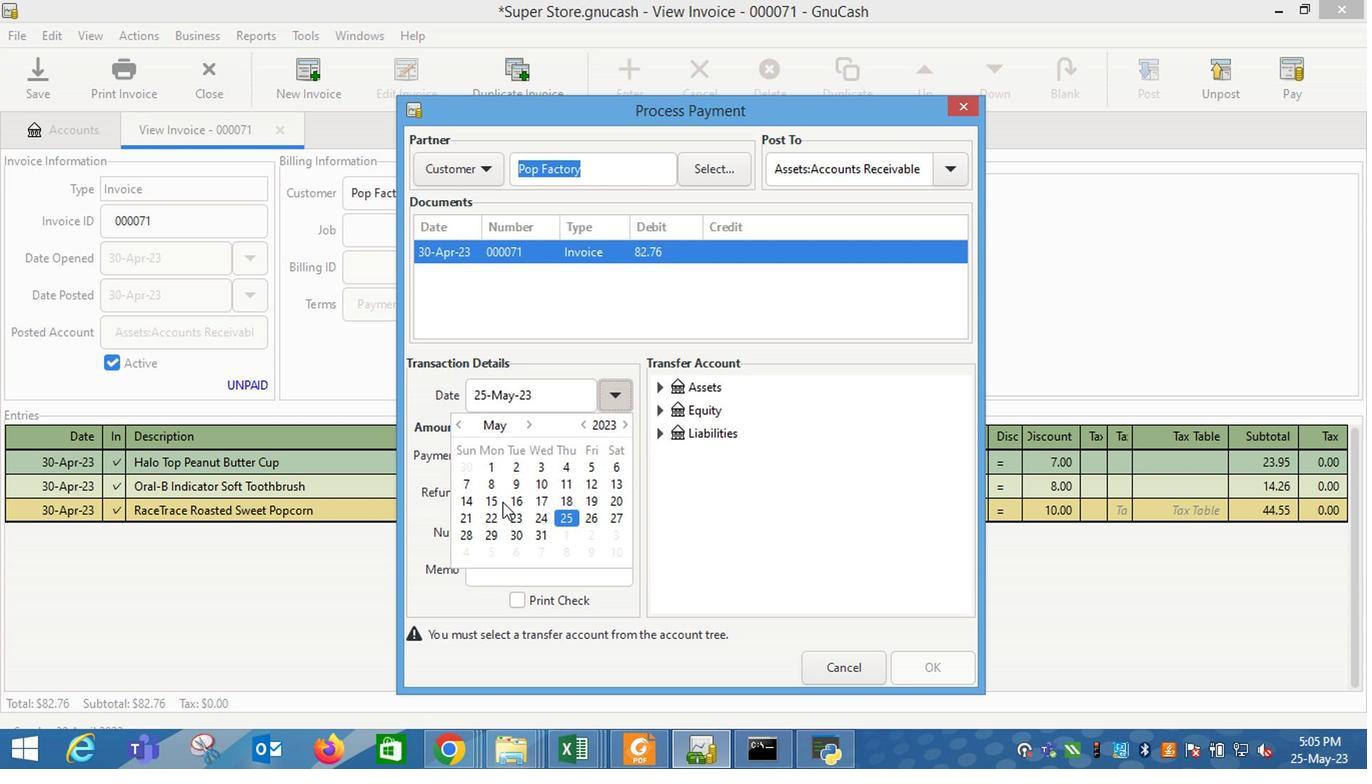
Action: Mouse pressed left at (497, 504)
Screenshot: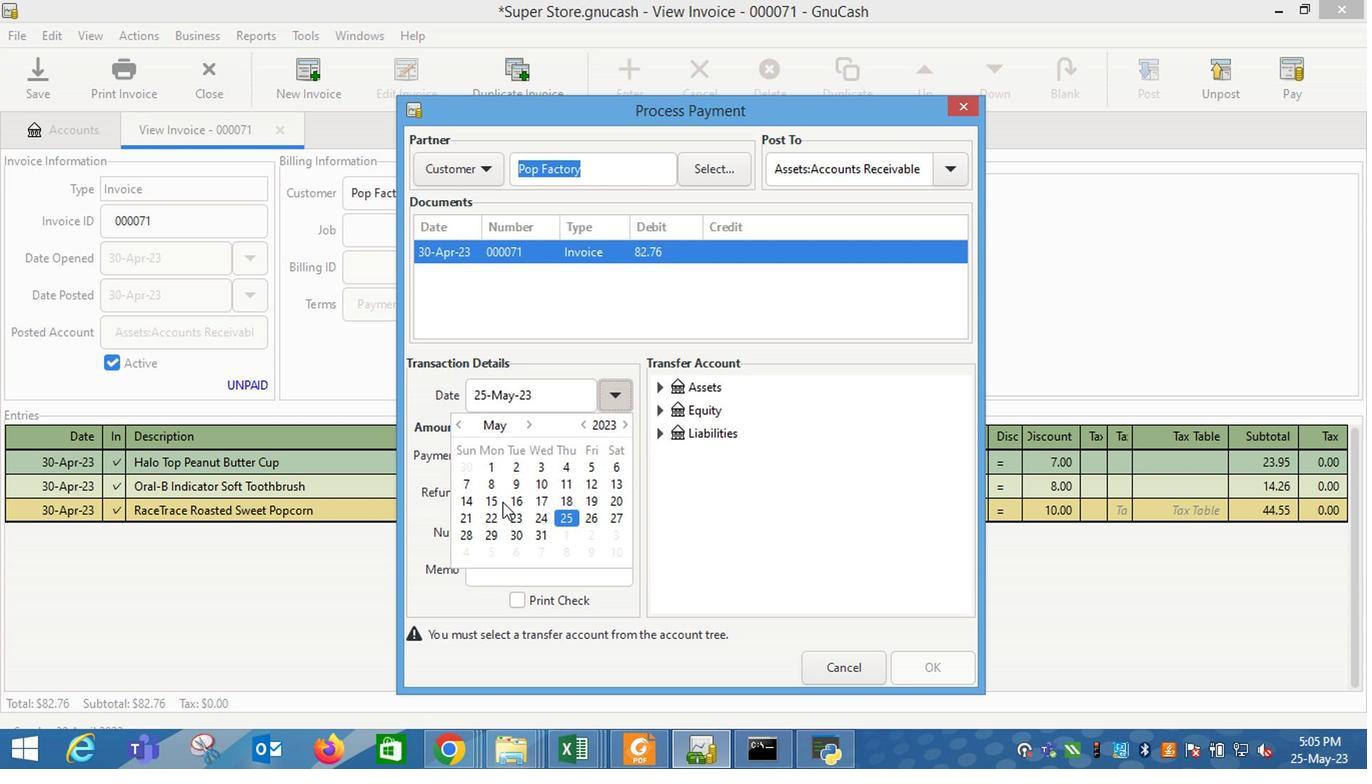 
Action: Mouse moved to (718, 502)
Screenshot: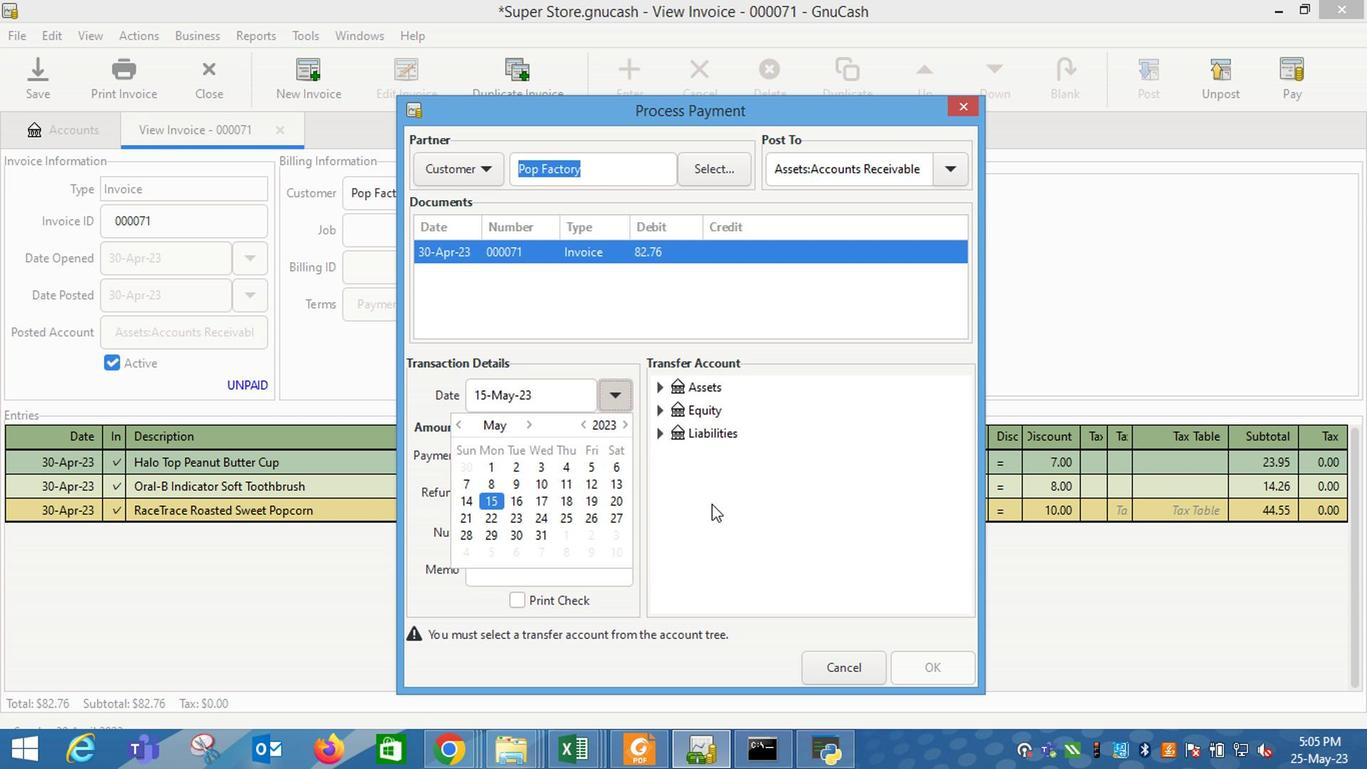 
Action: Mouse pressed left at (718, 502)
Screenshot: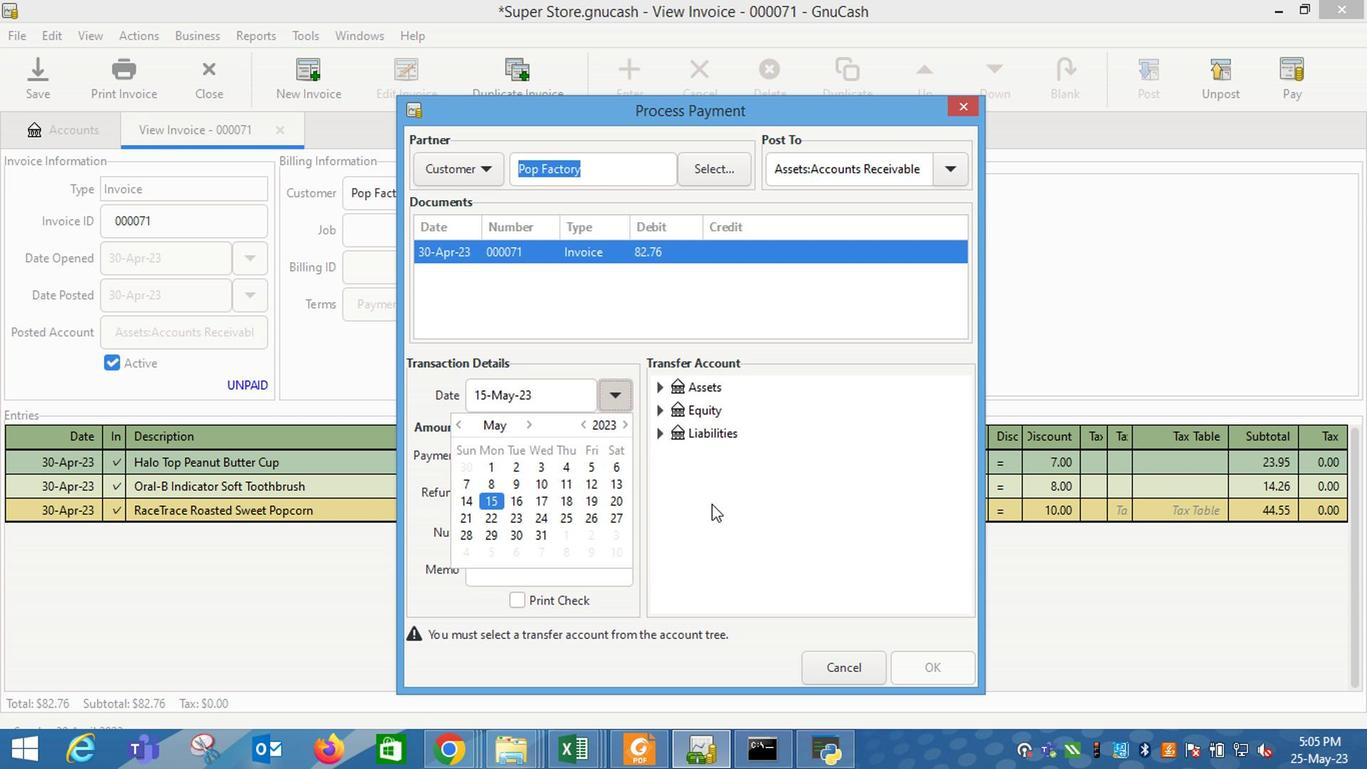 
Action: Mouse moved to (666, 387)
Screenshot: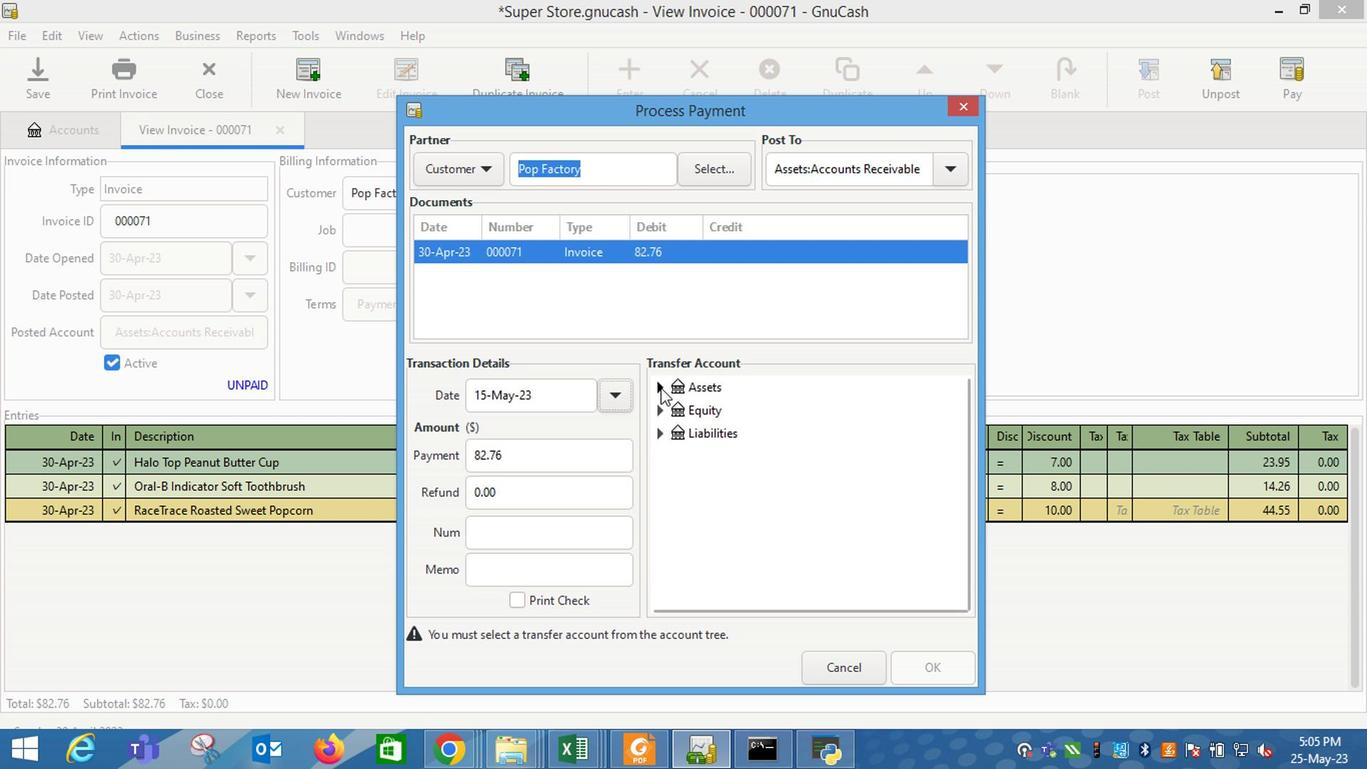 
Action: Mouse pressed left at (666, 387)
Screenshot: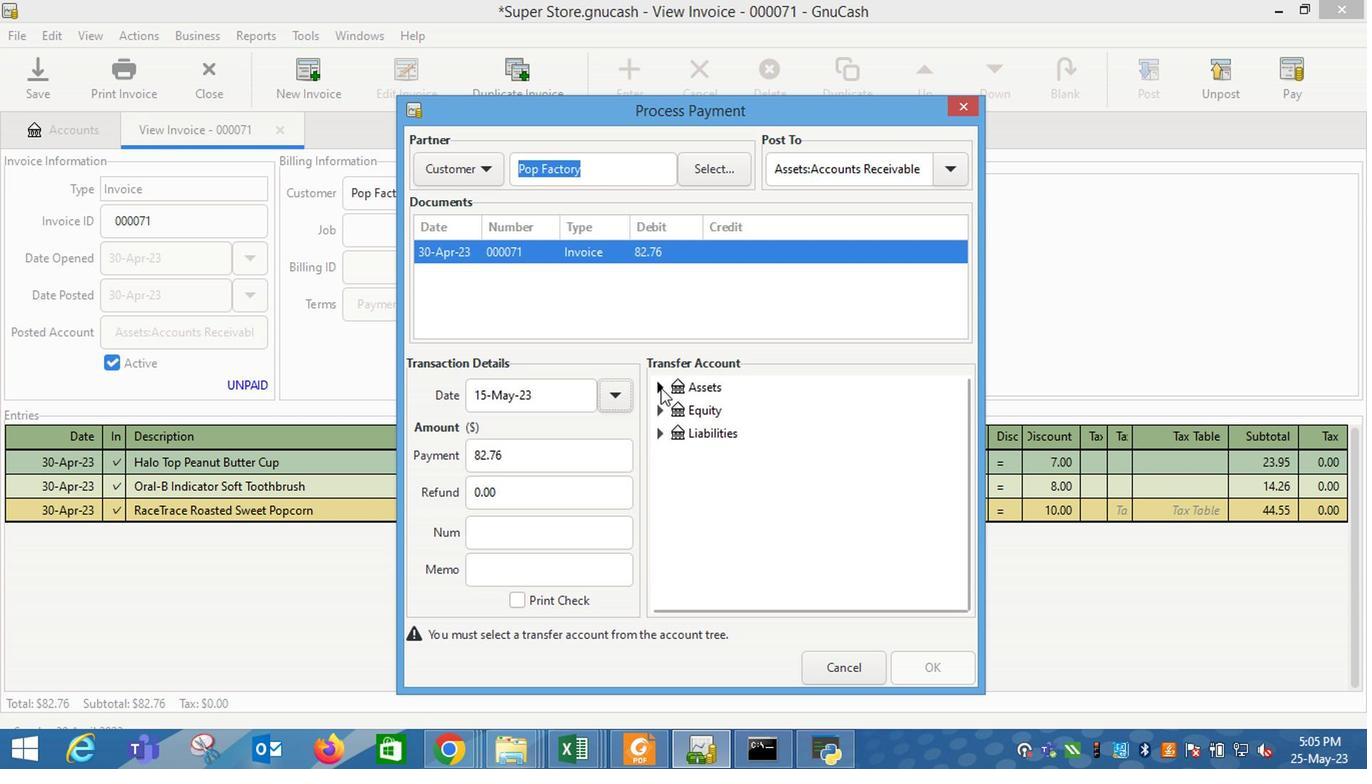 
Action: Mouse moved to (674, 419)
Screenshot: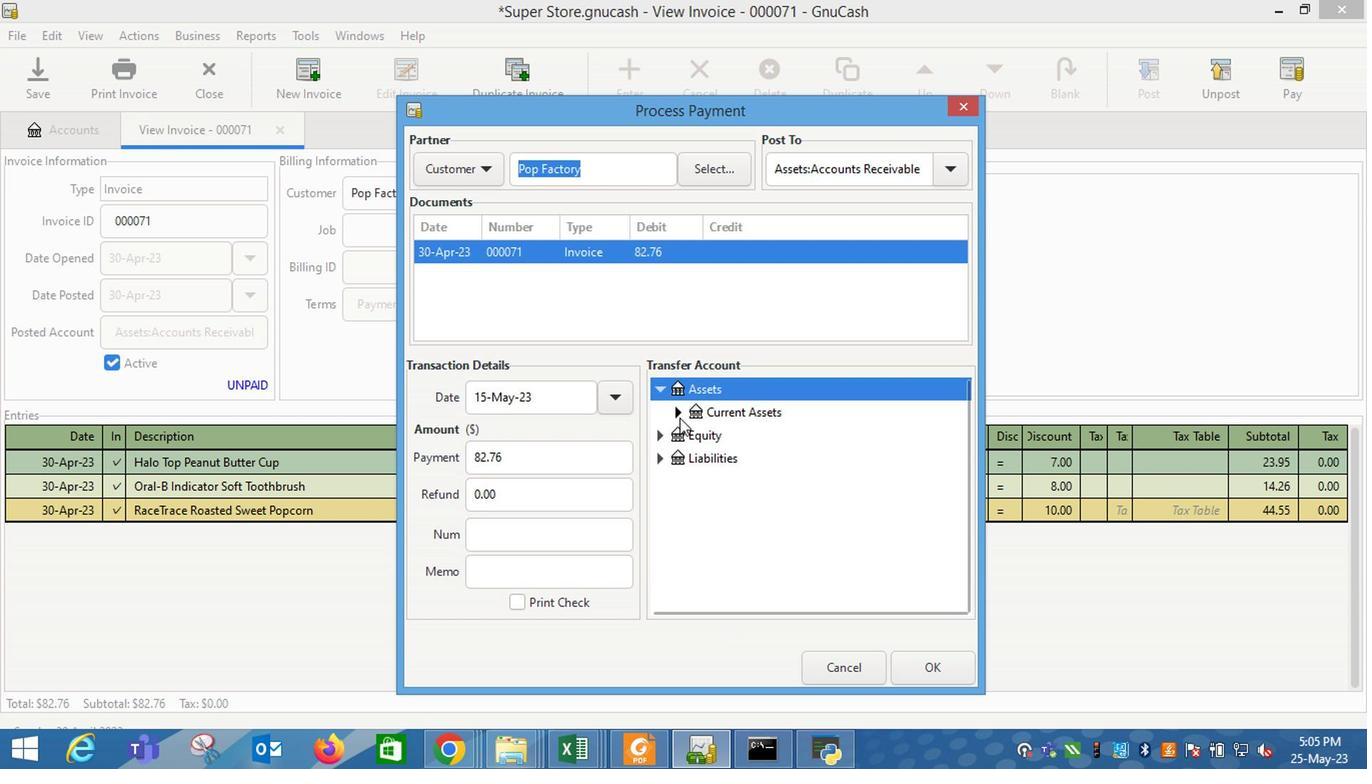 
Action: Mouse pressed left at (674, 419)
Screenshot: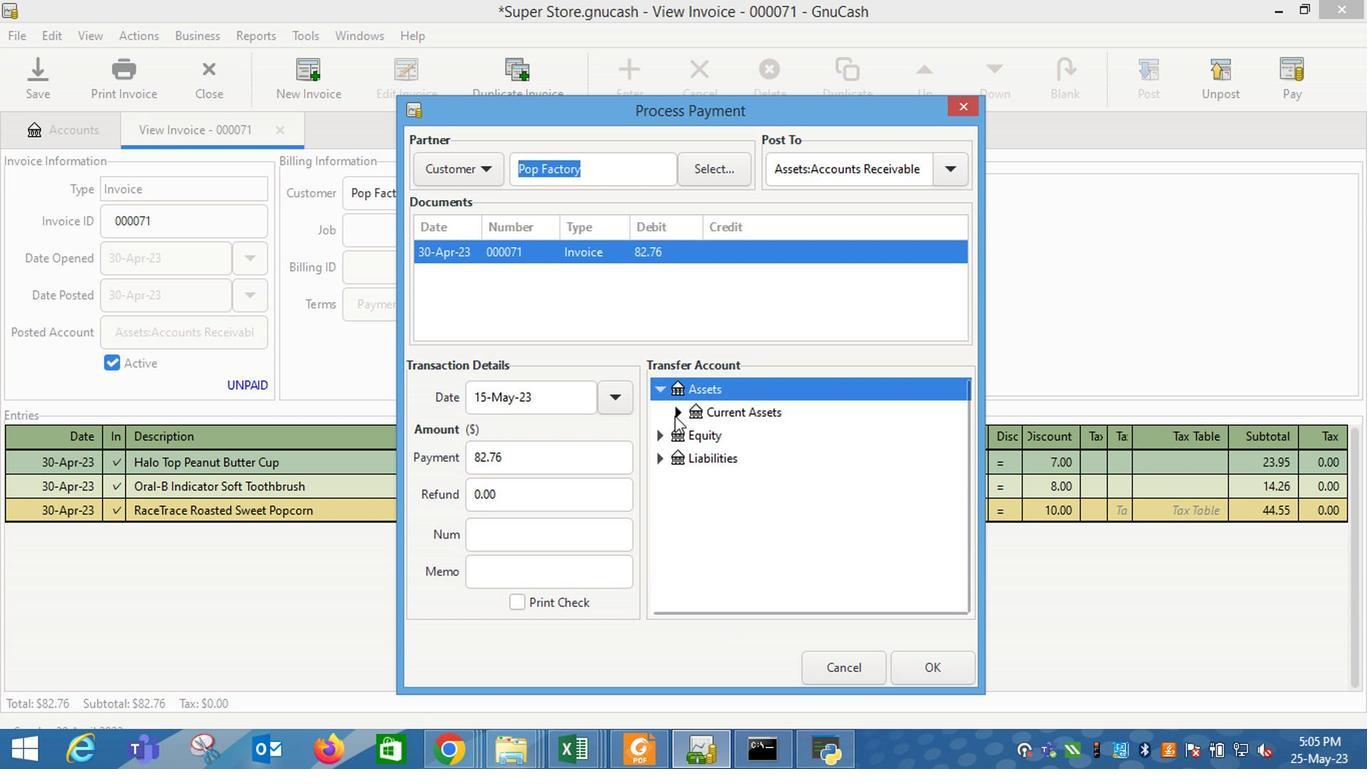 
Action: Mouse moved to (720, 439)
Screenshot: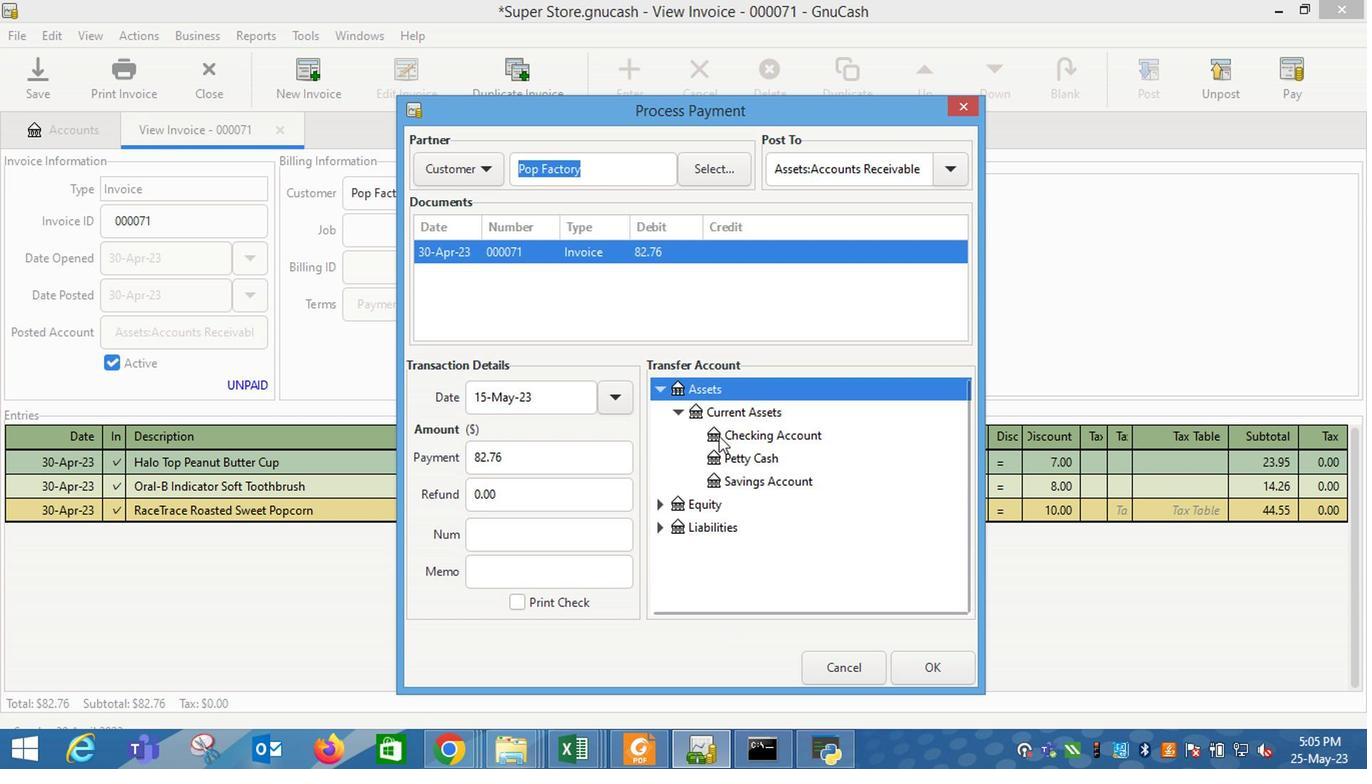 
Action: Mouse pressed left at (720, 439)
Screenshot: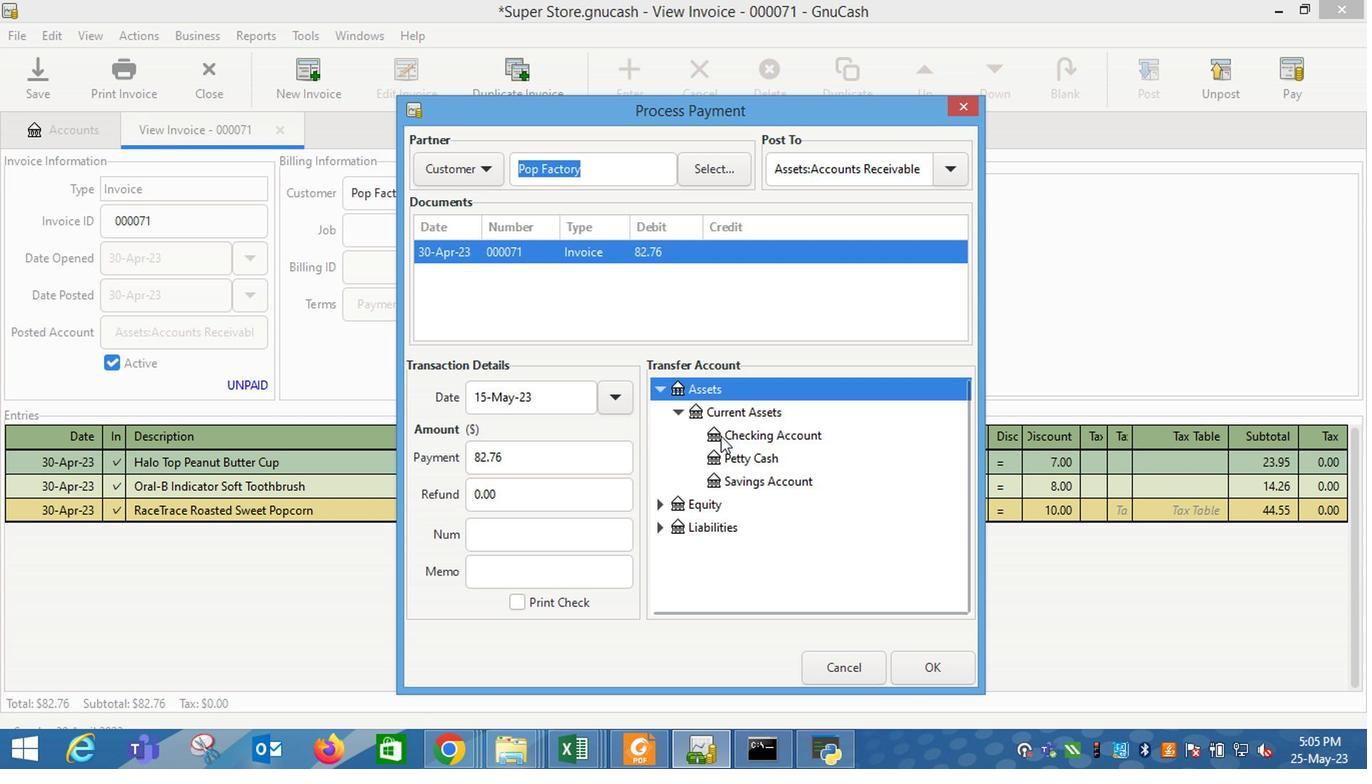 
Action: Mouse moved to (936, 678)
Screenshot: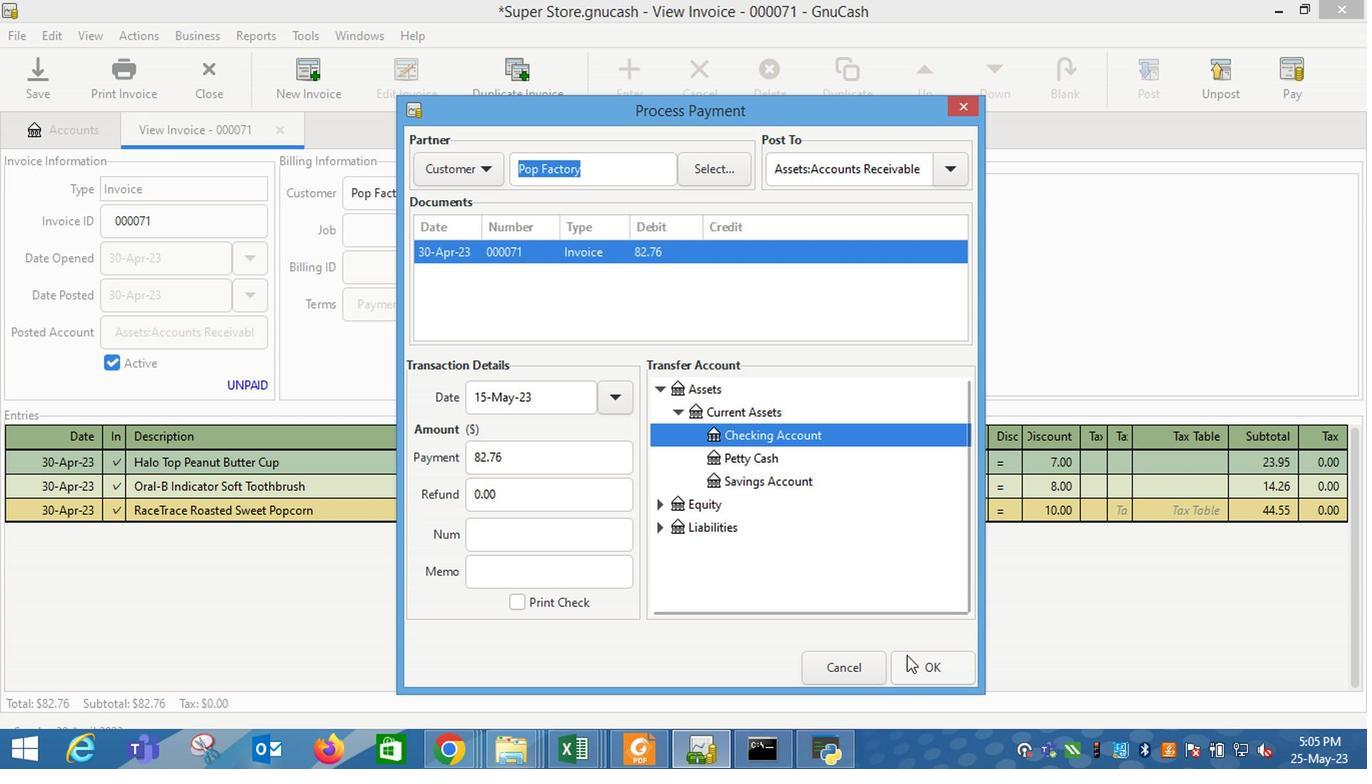
Action: Mouse pressed left at (936, 678)
Screenshot: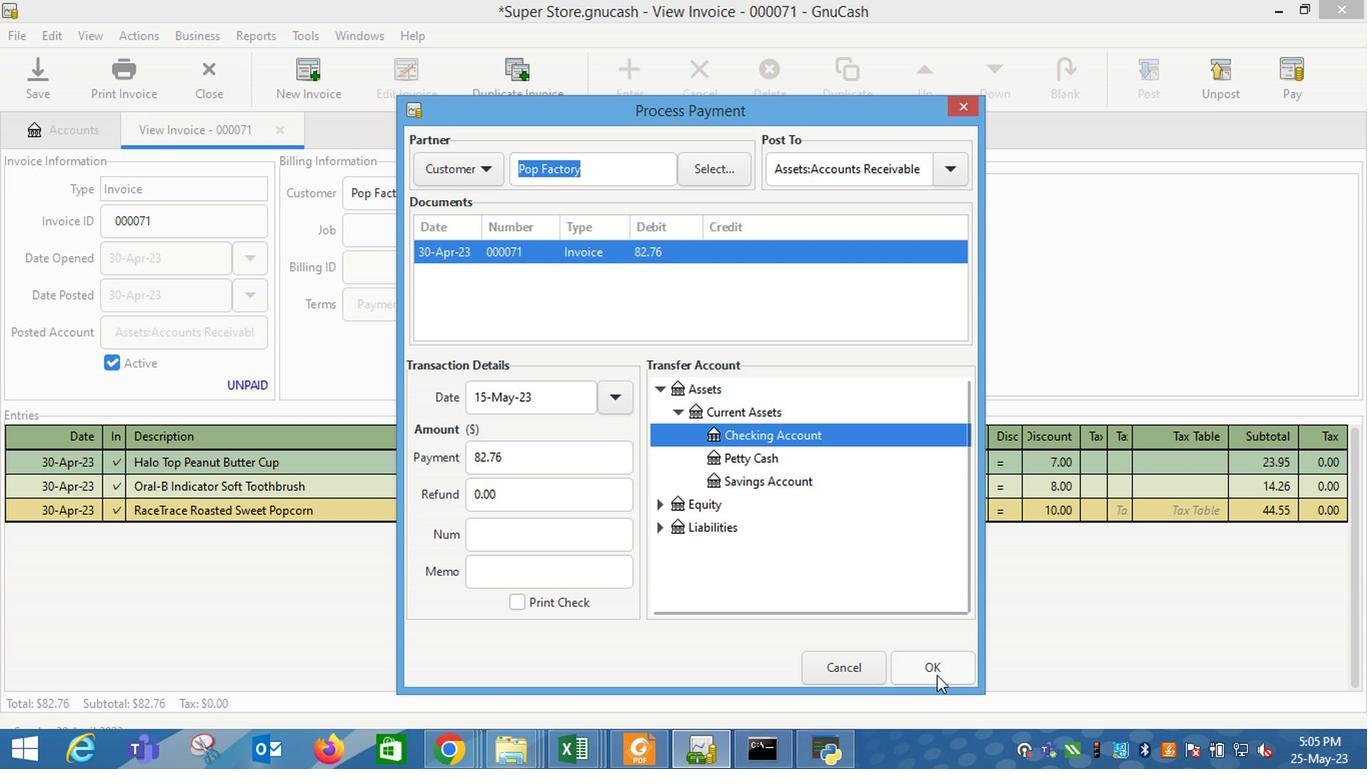 
Action: Mouse moved to (1346, 82)
Screenshot: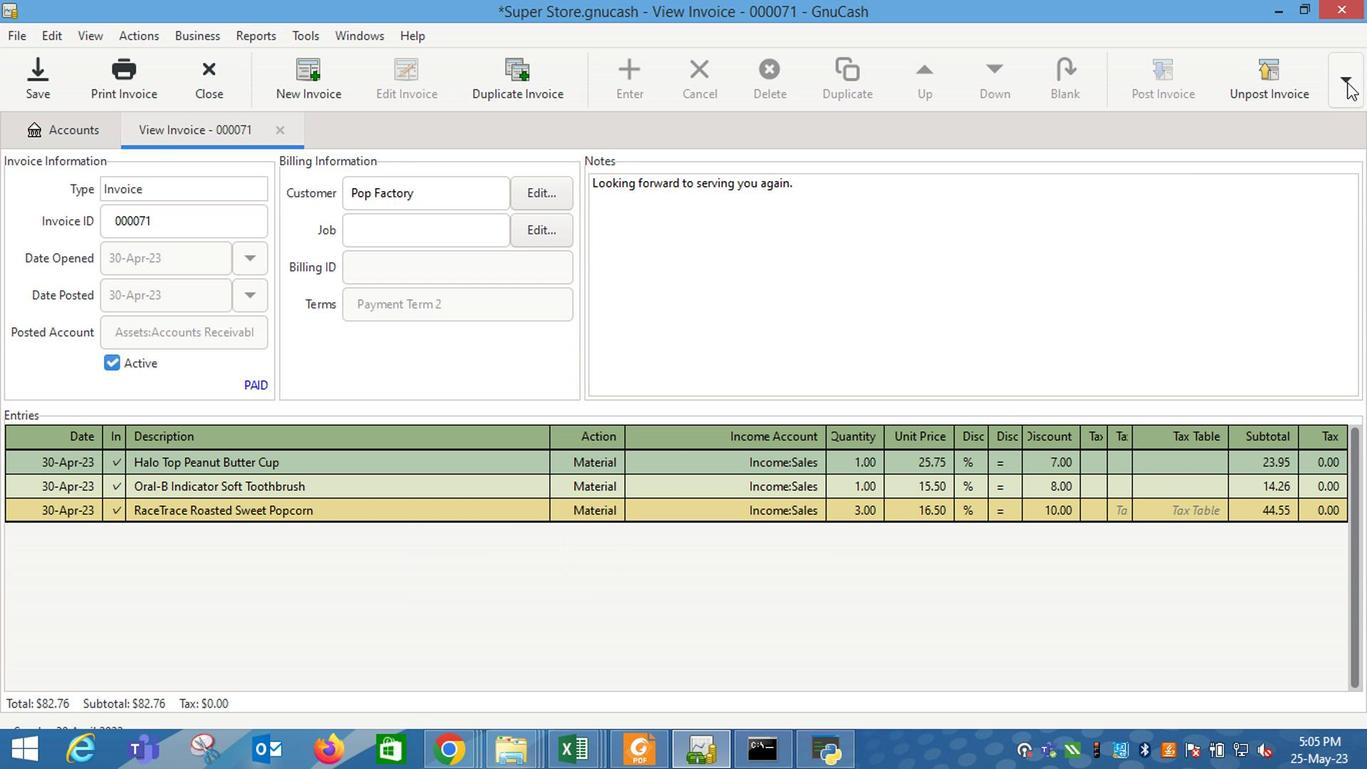 
Action: Mouse pressed left at (1346, 82)
Screenshot: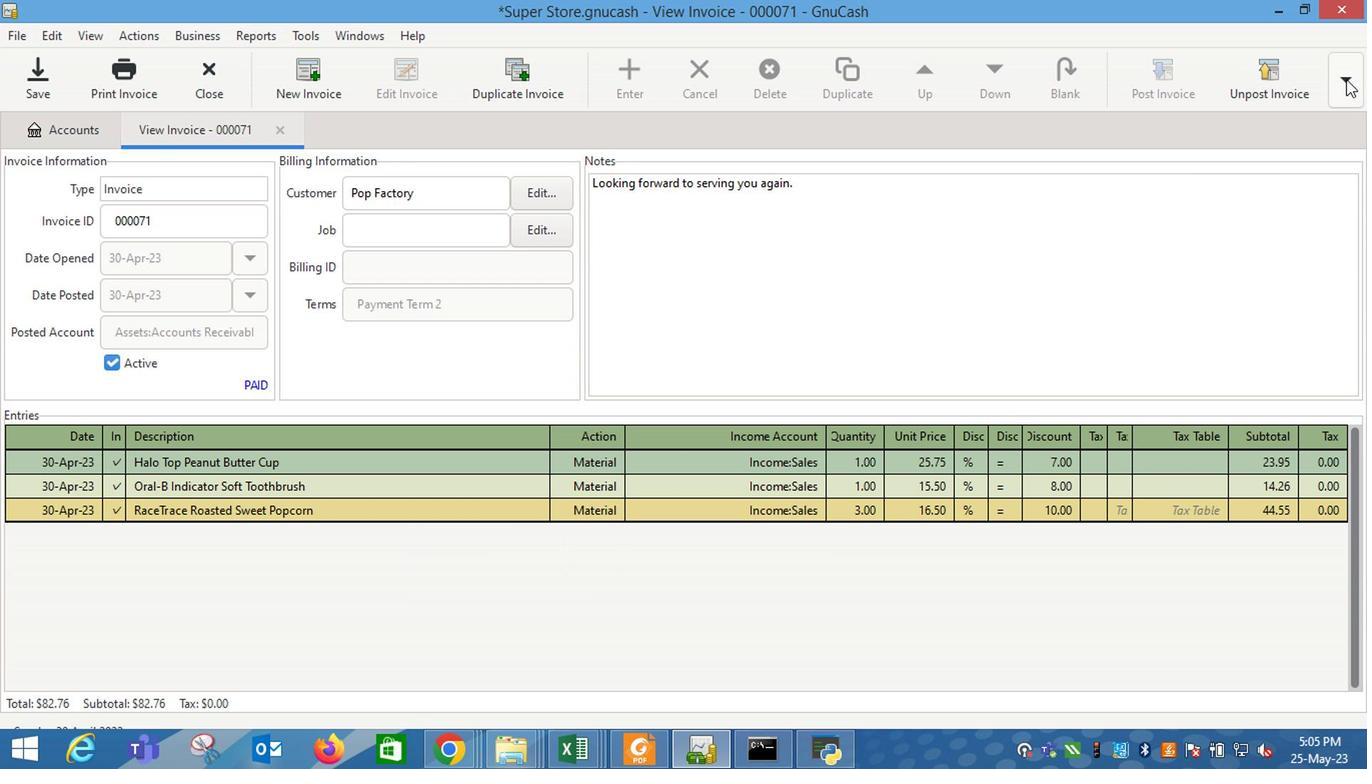 
Action: Mouse moved to (1282, 136)
Screenshot: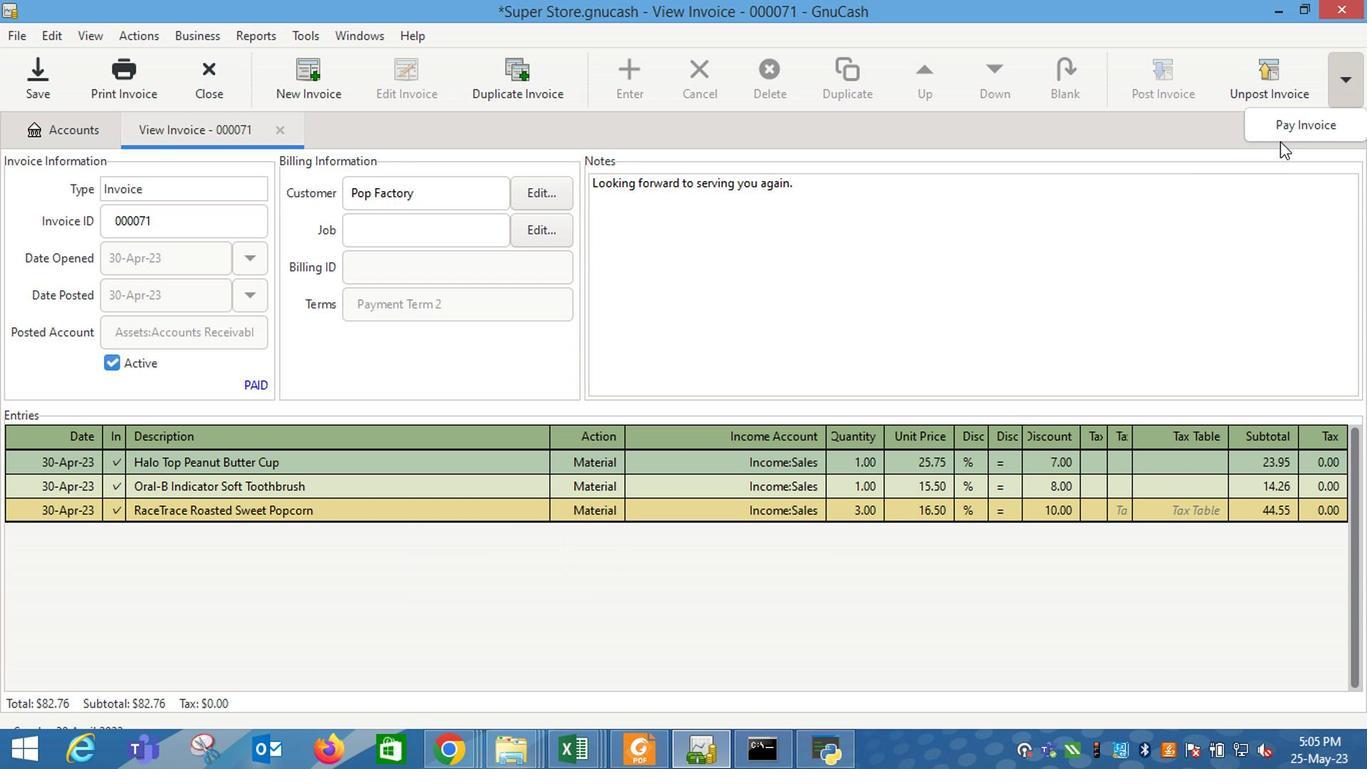 
Action: Mouse pressed left at (1282, 136)
Screenshot: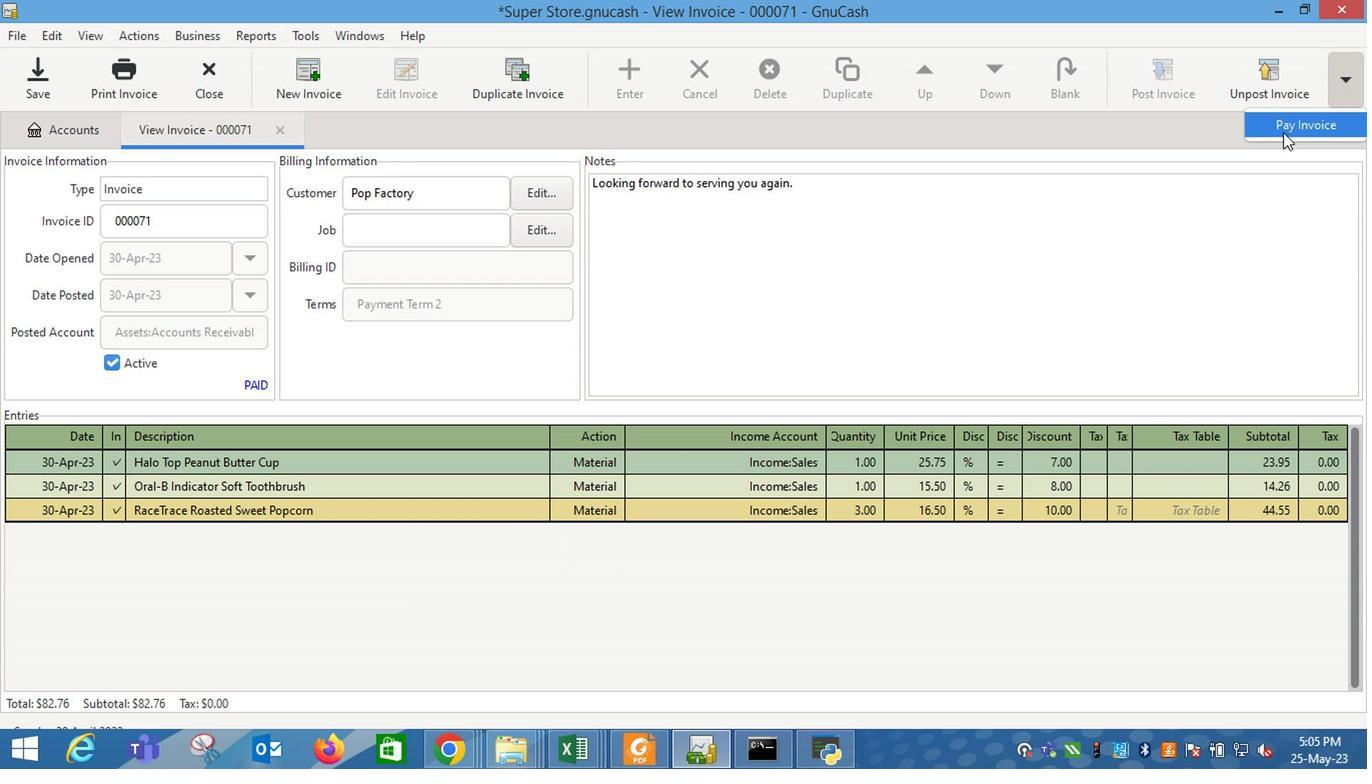 
Action: Mouse moved to (903, 663)
Screenshot: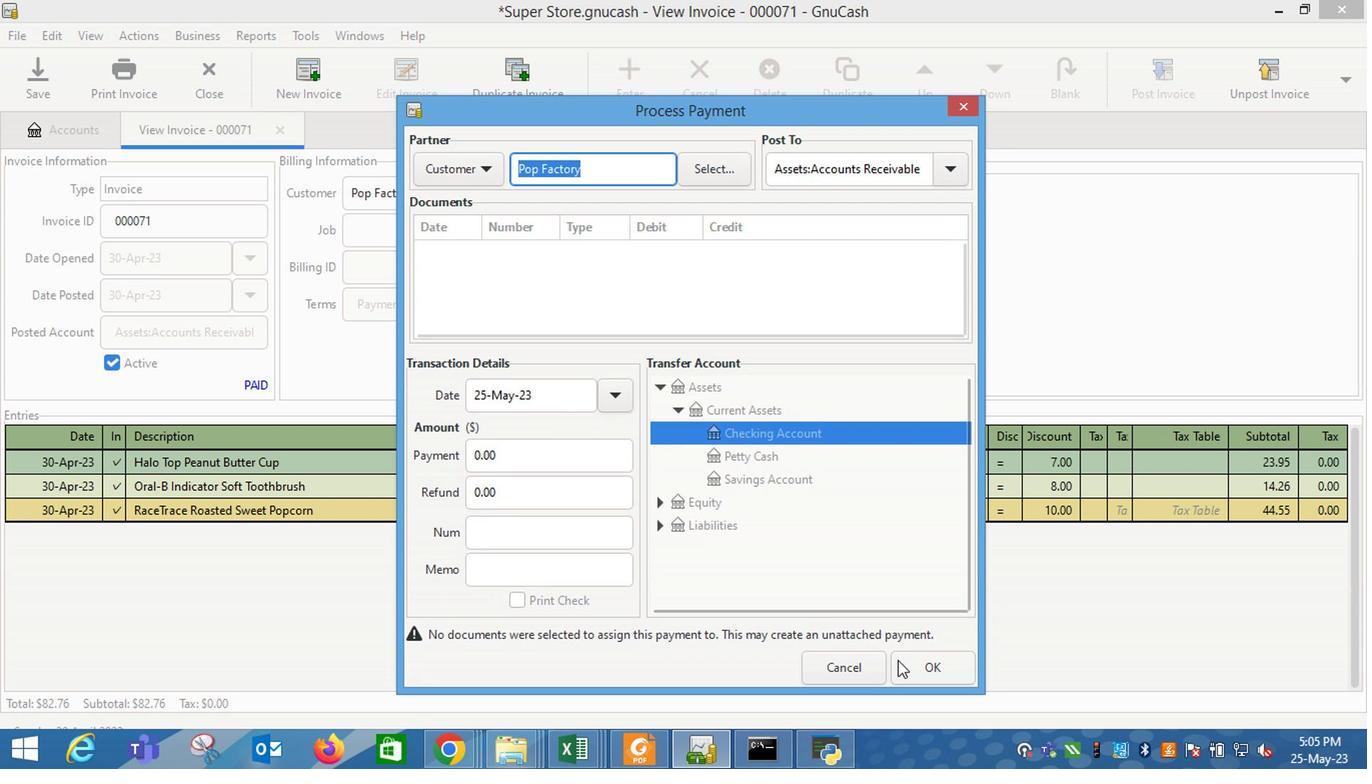 
Action: Mouse pressed left at (903, 663)
Screenshot: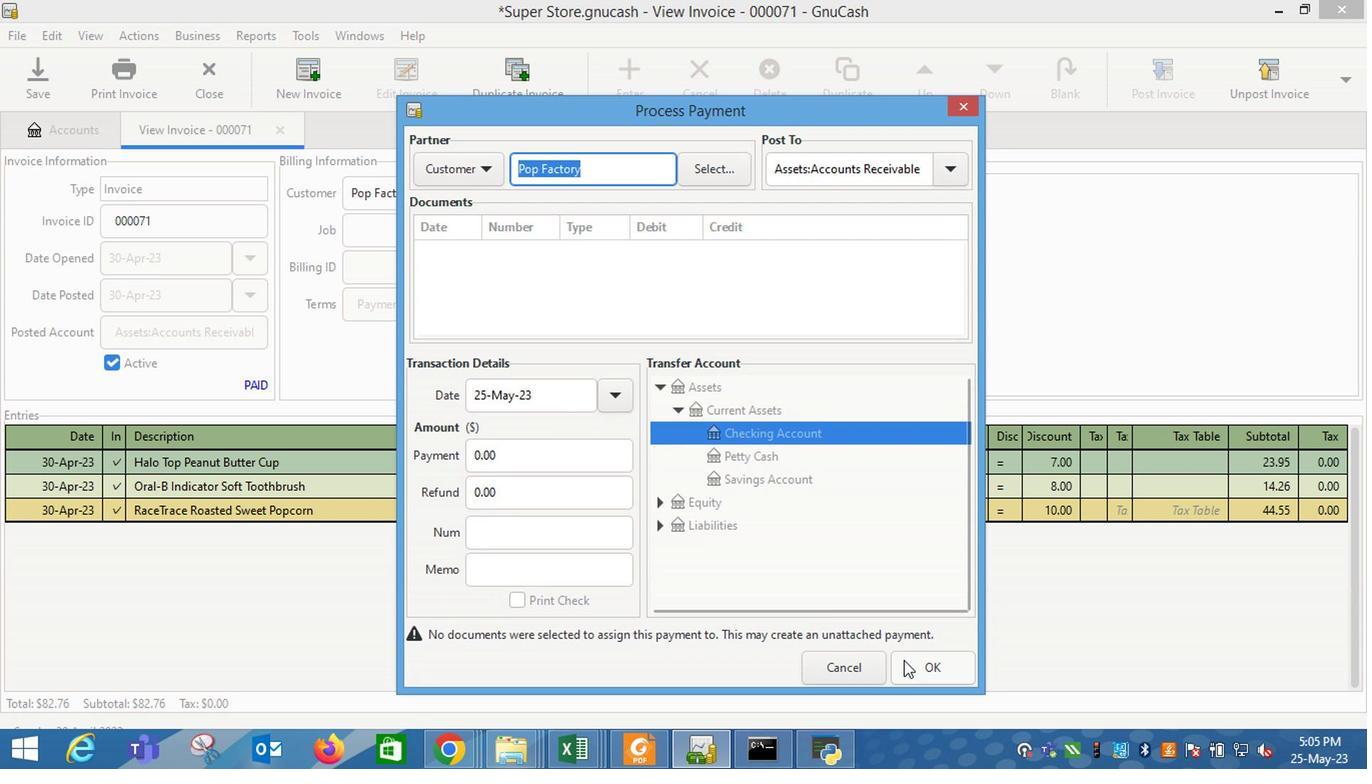 
Action: Mouse moved to (141, 81)
Screenshot: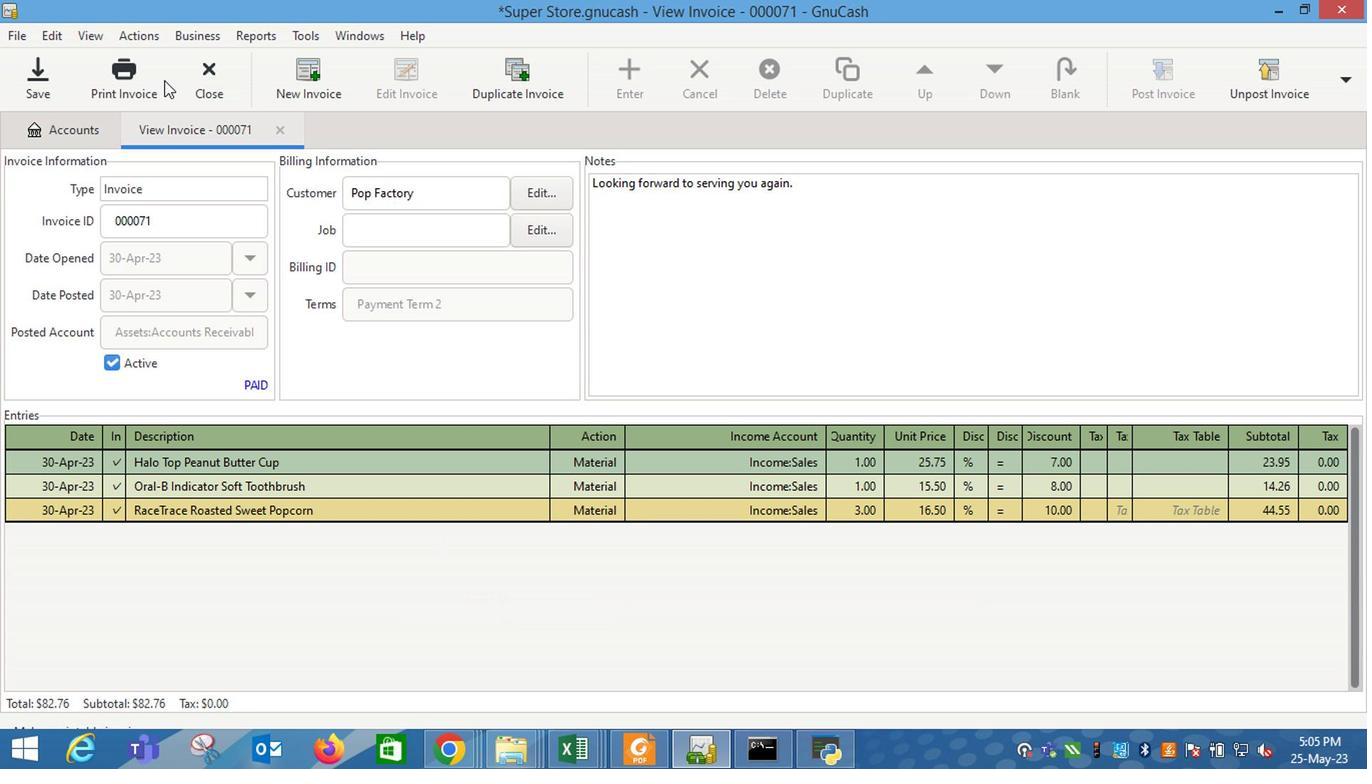 
Action: Mouse pressed left at (141, 81)
Screenshot: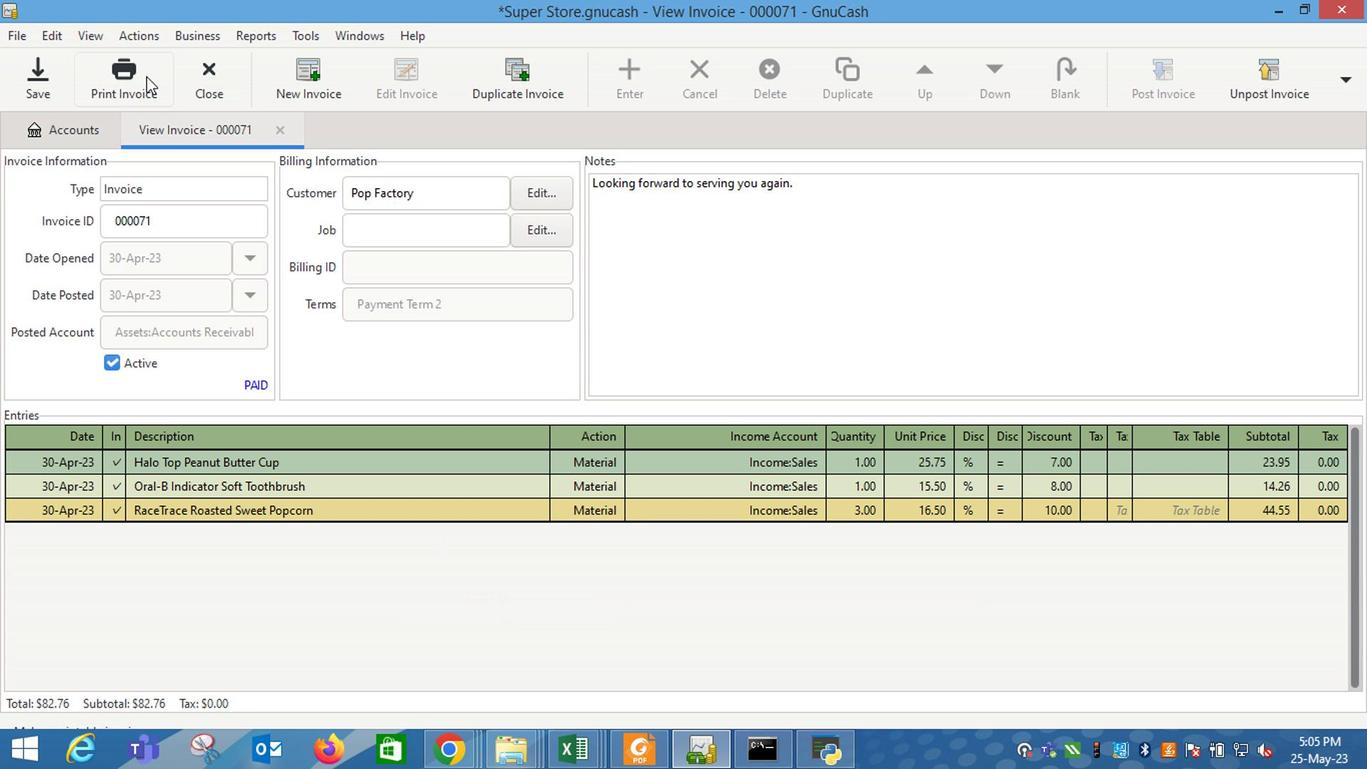 
Action: Mouse moved to (487, 77)
Screenshot: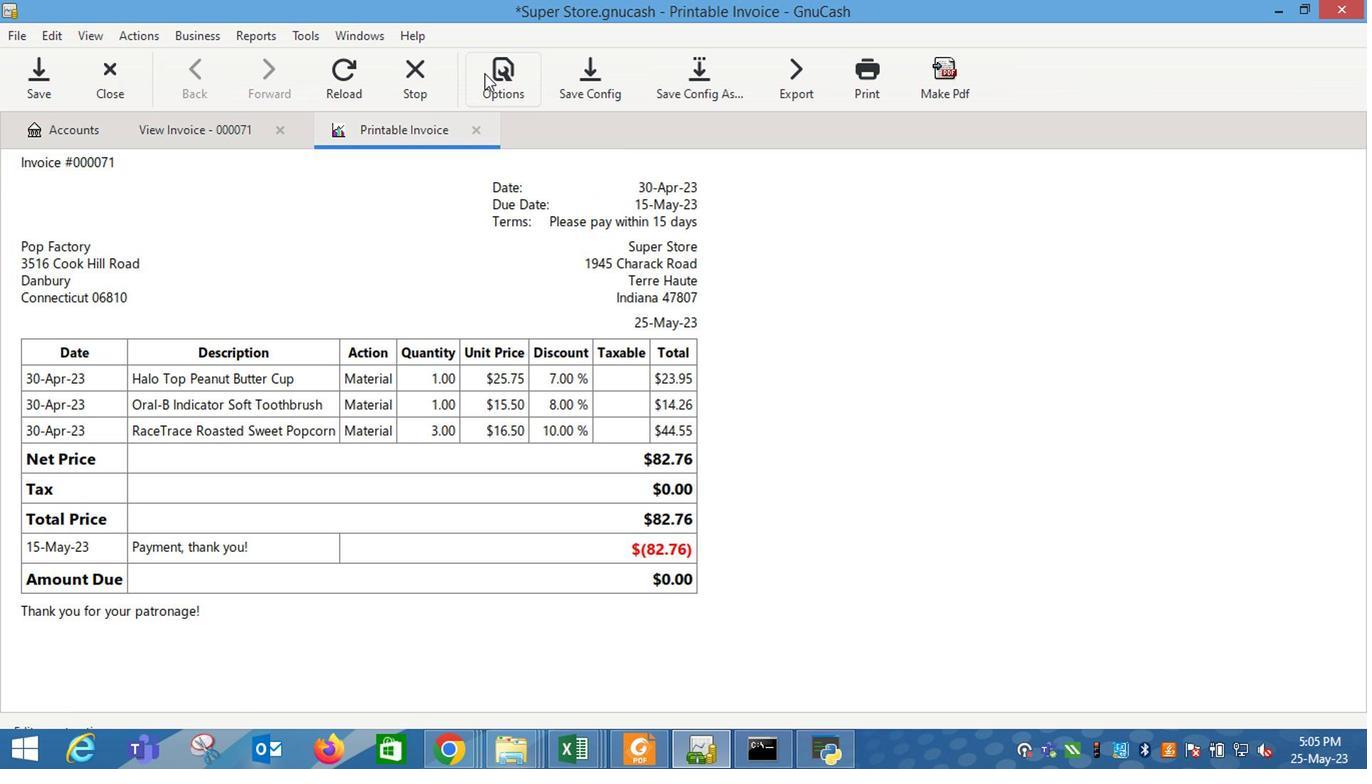 
Action: Mouse pressed left at (487, 77)
Screenshot: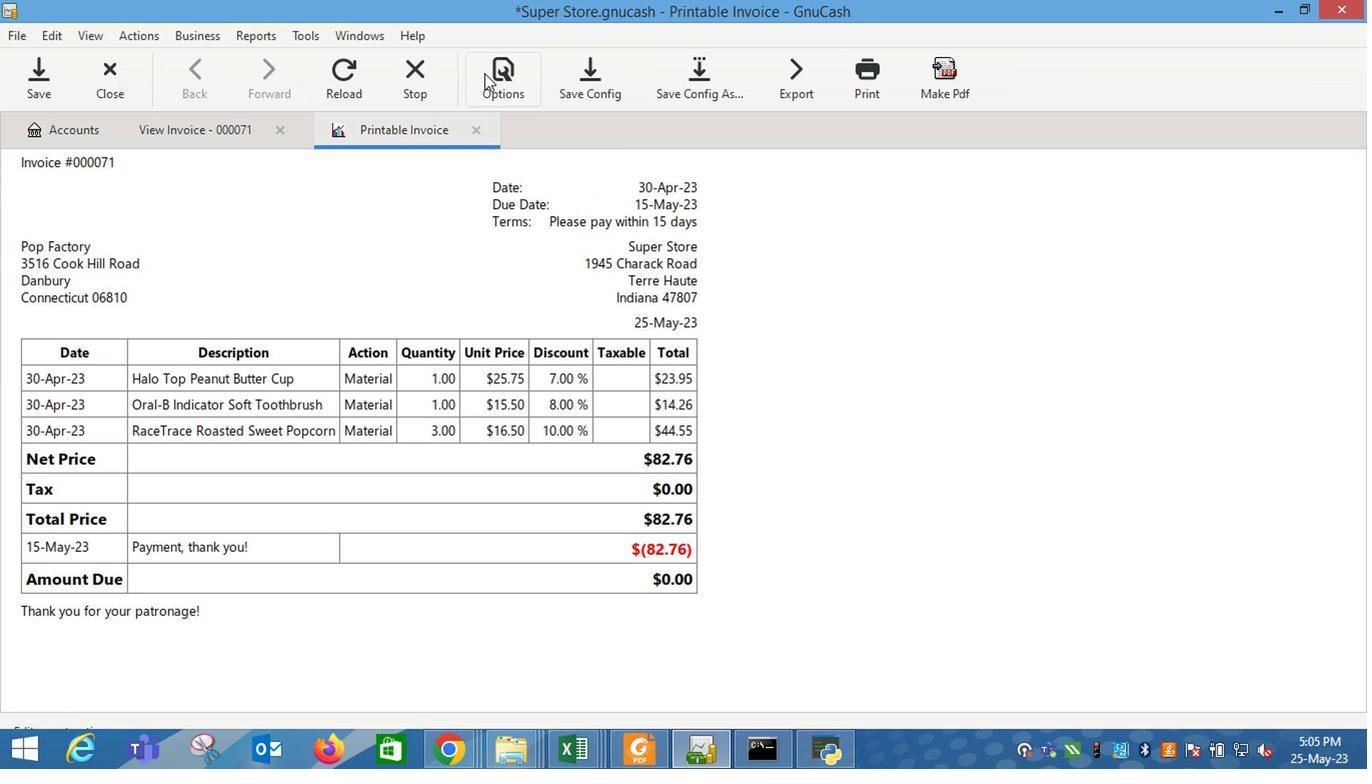 
Action: Mouse moved to (384, 203)
Screenshot: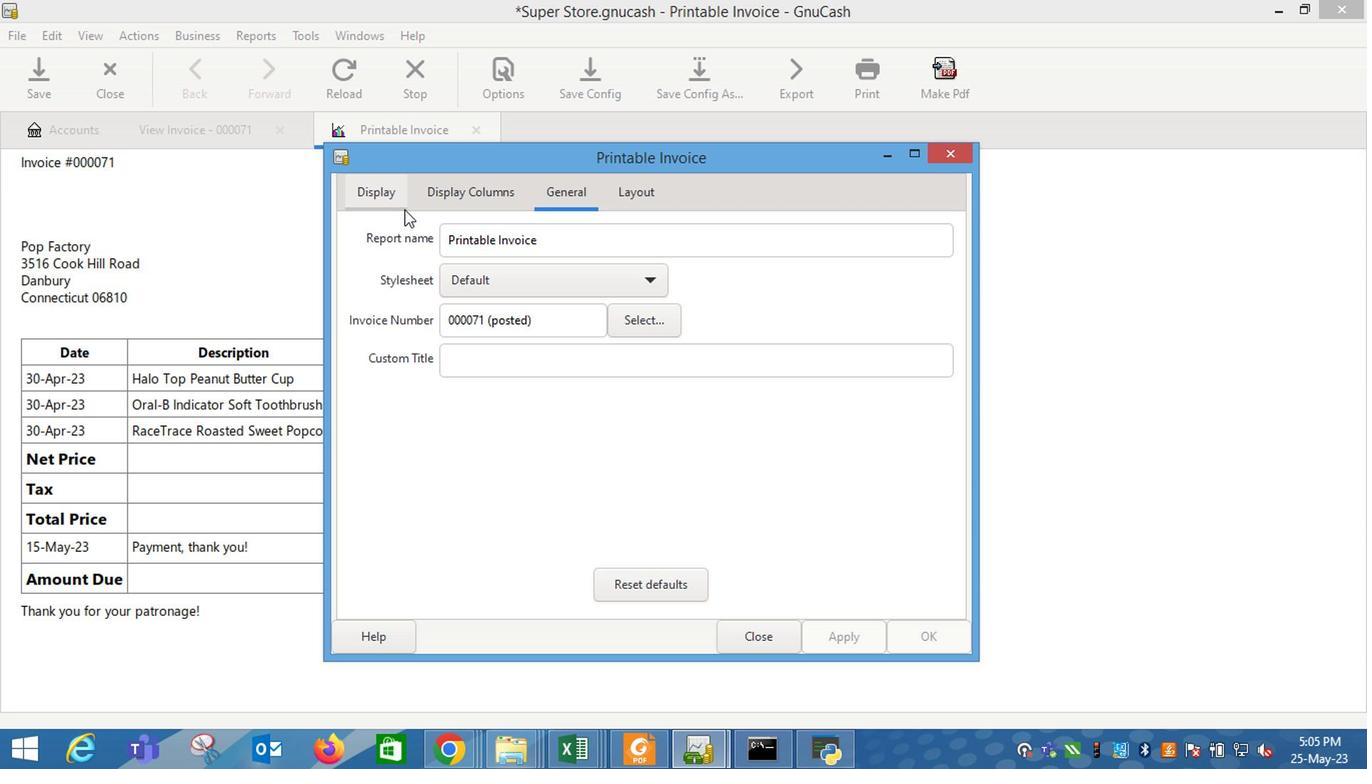 
Action: Mouse pressed left at (384, 203)
Screenshot: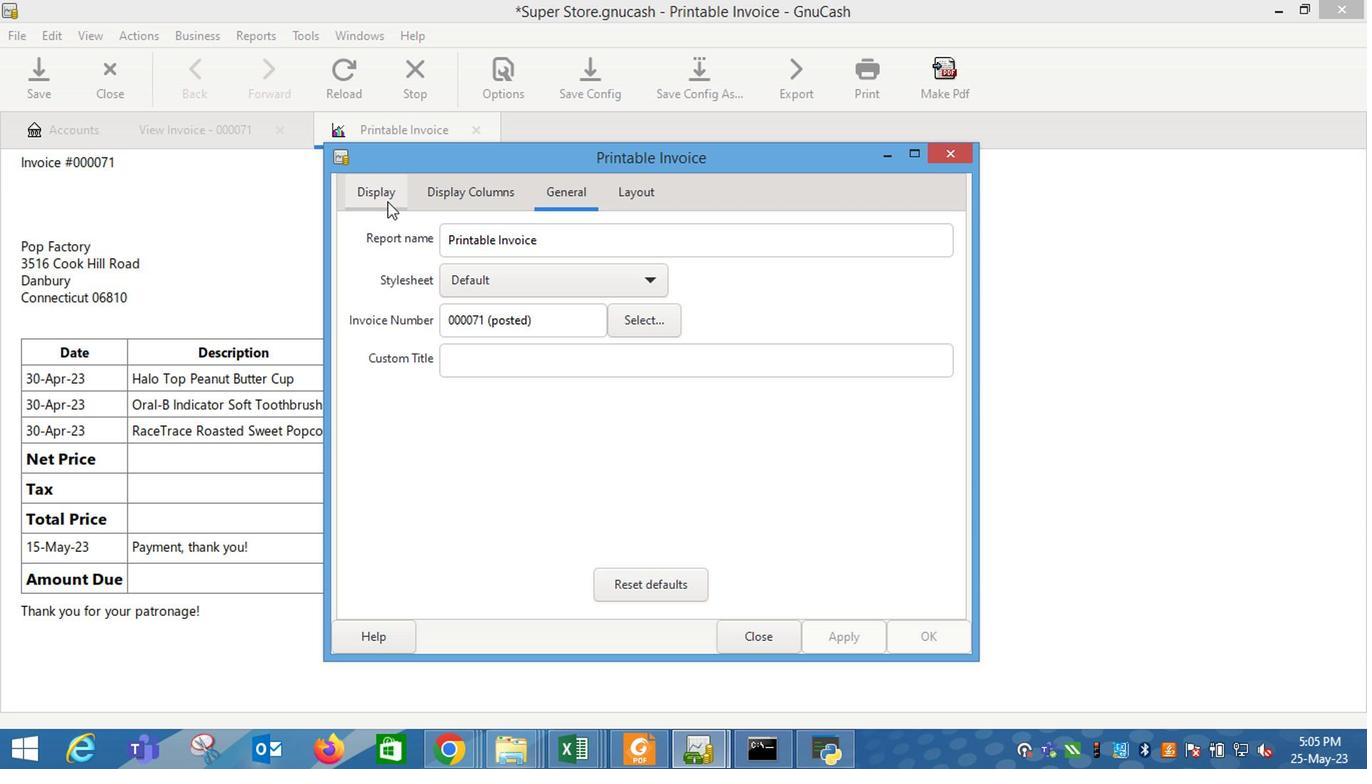 
Action: Mouse moved to (512, 428)
Screenshot: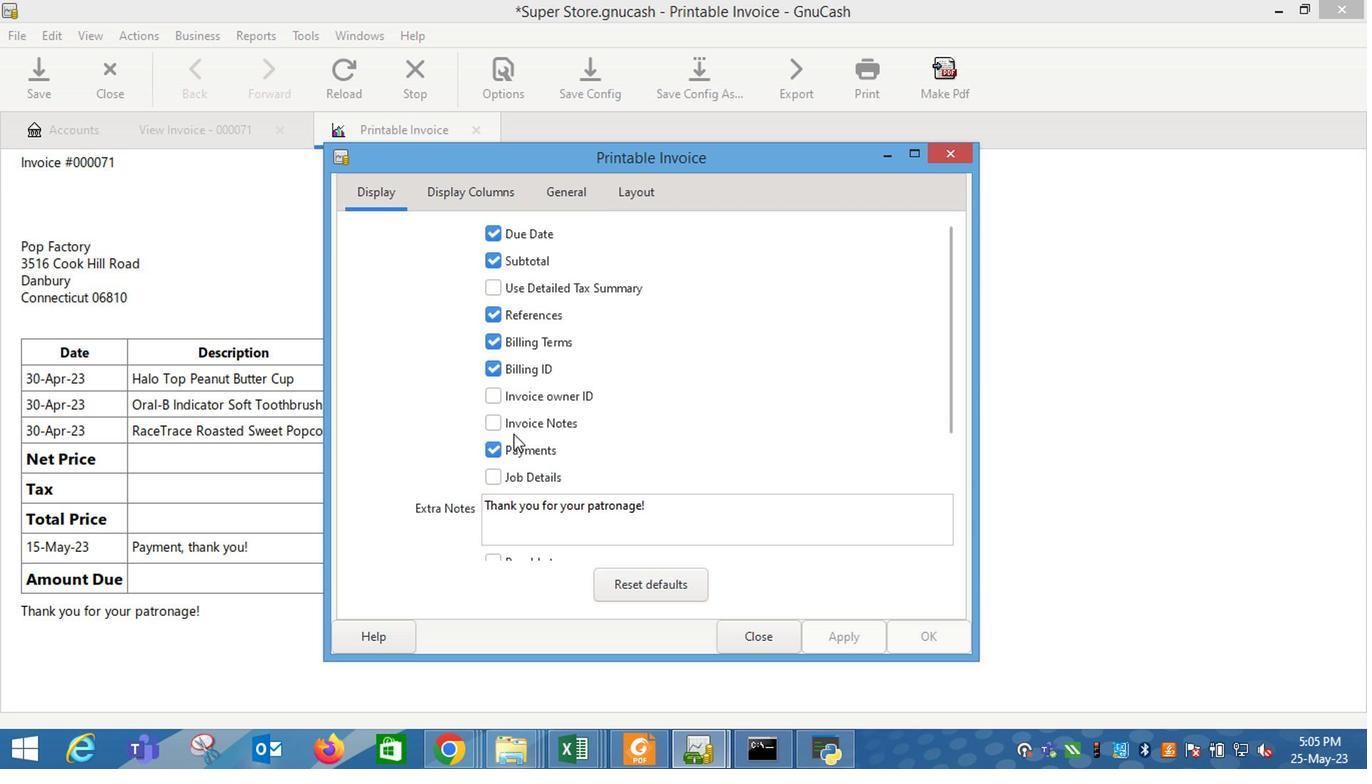 
Action: Mouse pressed left at (512, 428)
Screenshot: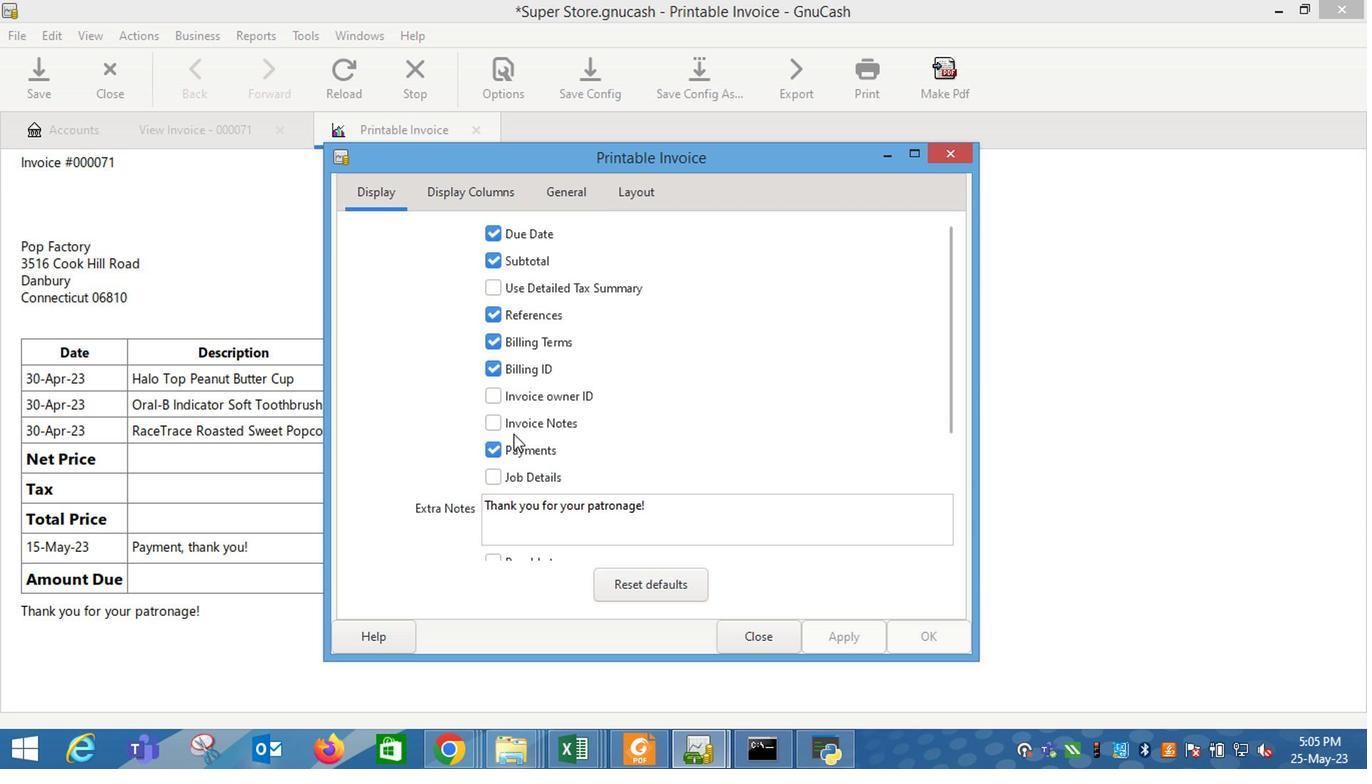 
Action: Mouse moved to (819, 624)
Screenshot: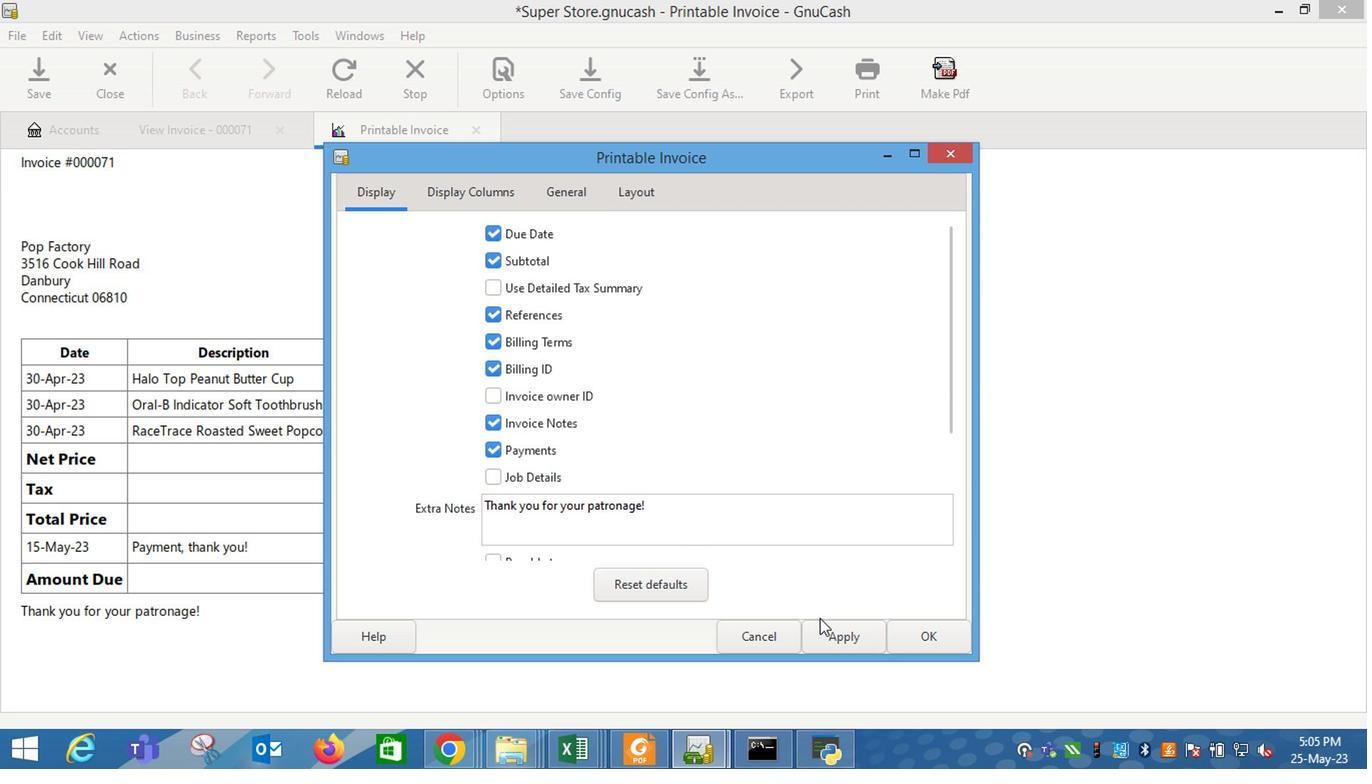 
Action: Mouse pressed left at (819, 624)
Screenshot: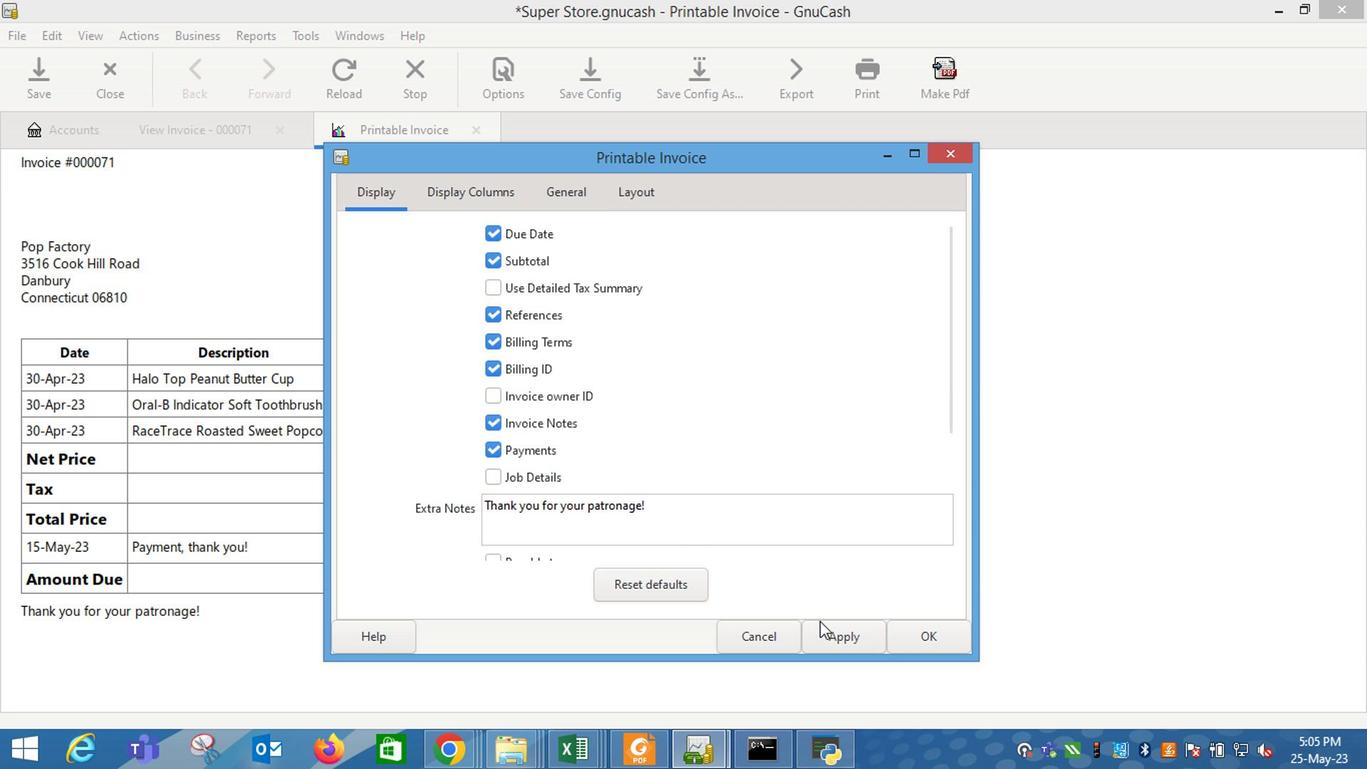 
Action: Mouse moved to (738, 643)
Screenshot: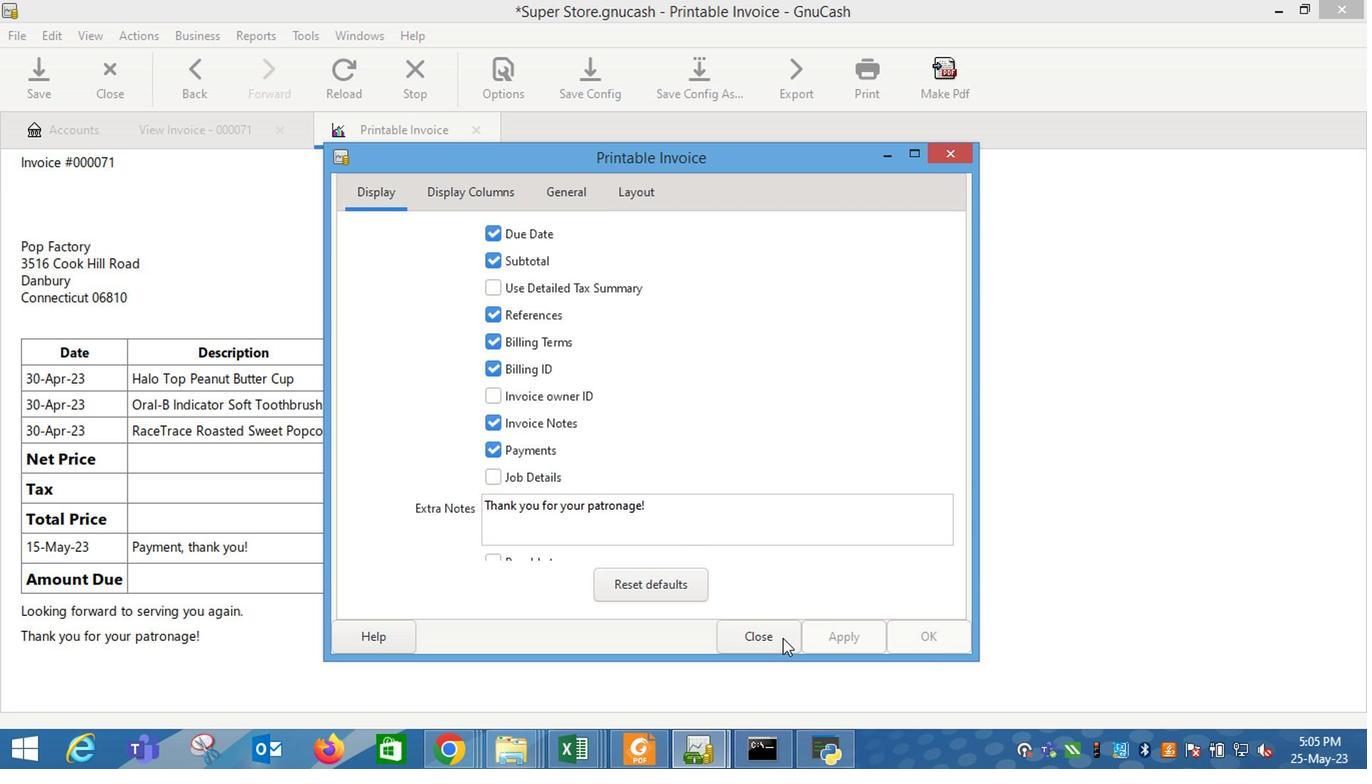 
Action: Mouse pressed left at (738, 643)
Screenshot: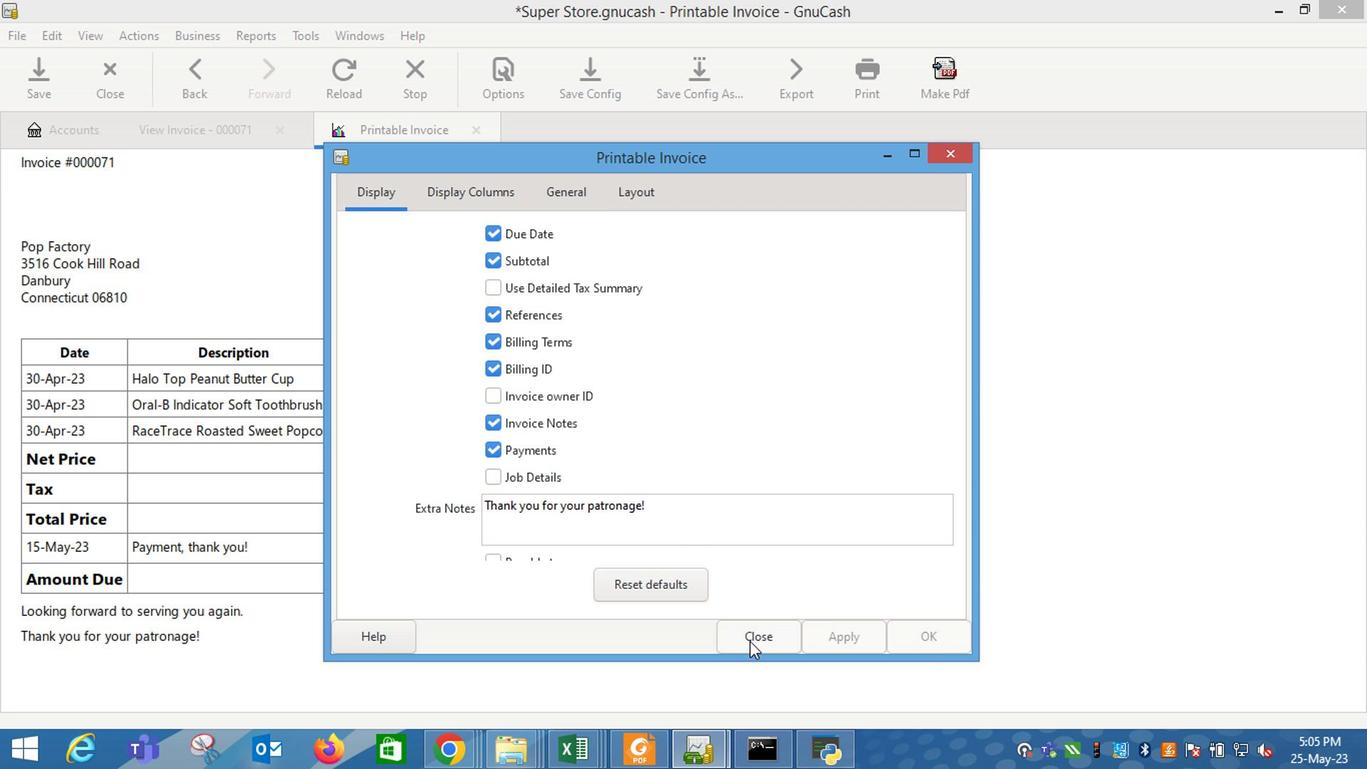 
Action: Mouse moved to (453, 473)
Screenshot: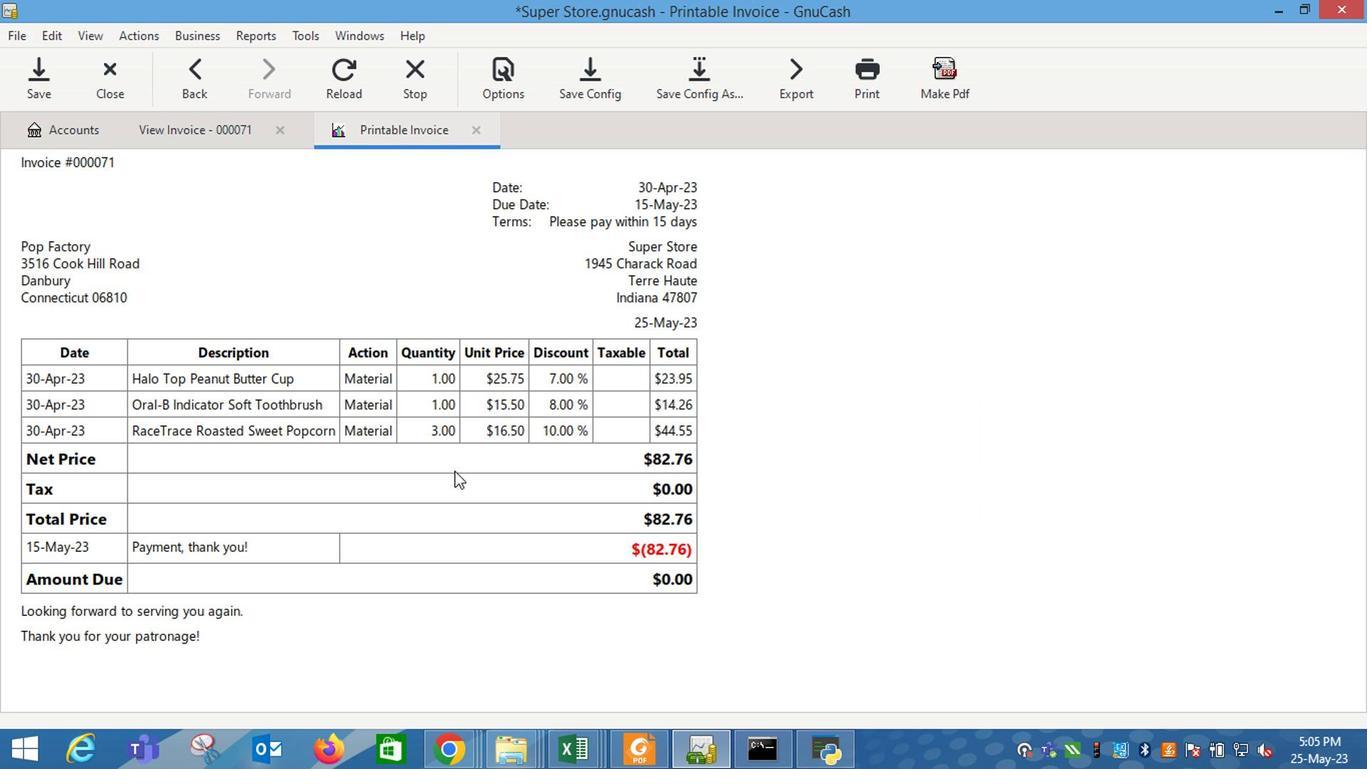 
